 Task: Create a professional company letterhead business template.
Action: Mouse moved to (581, 143)
Screenshot: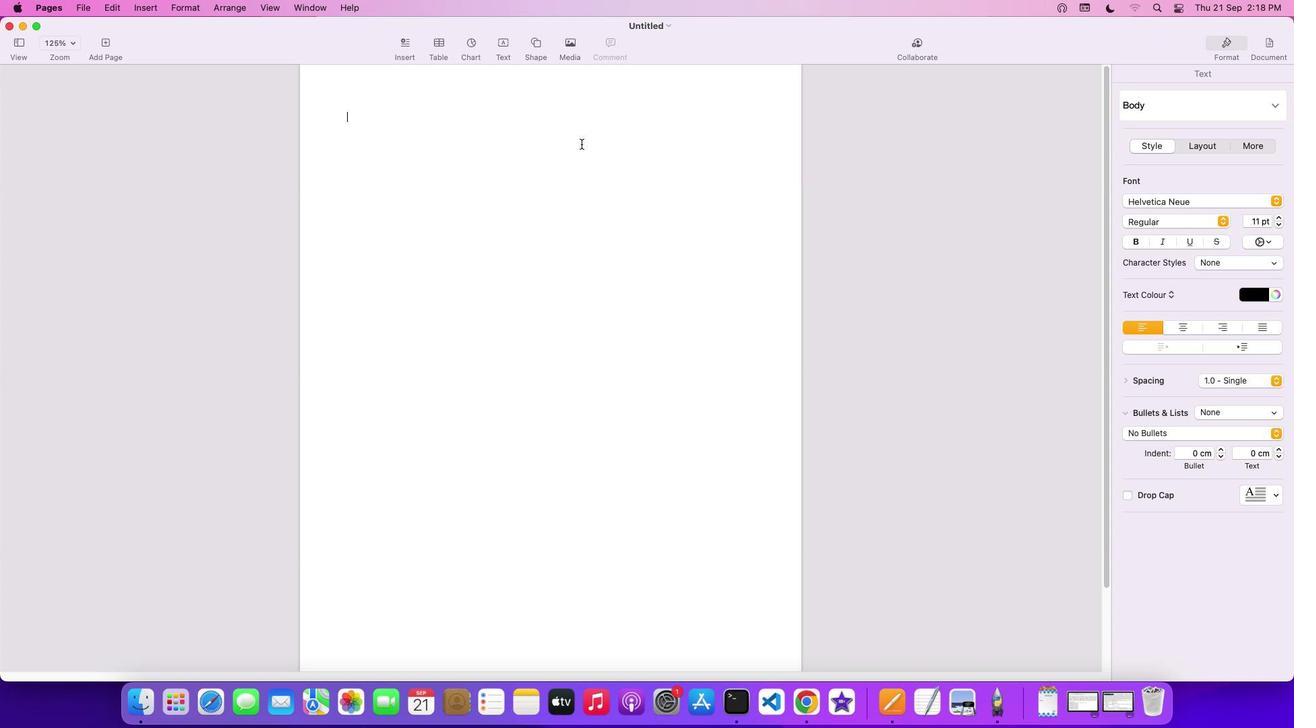 
Action: Mouse pressed left at (581, 143)
Screenshot: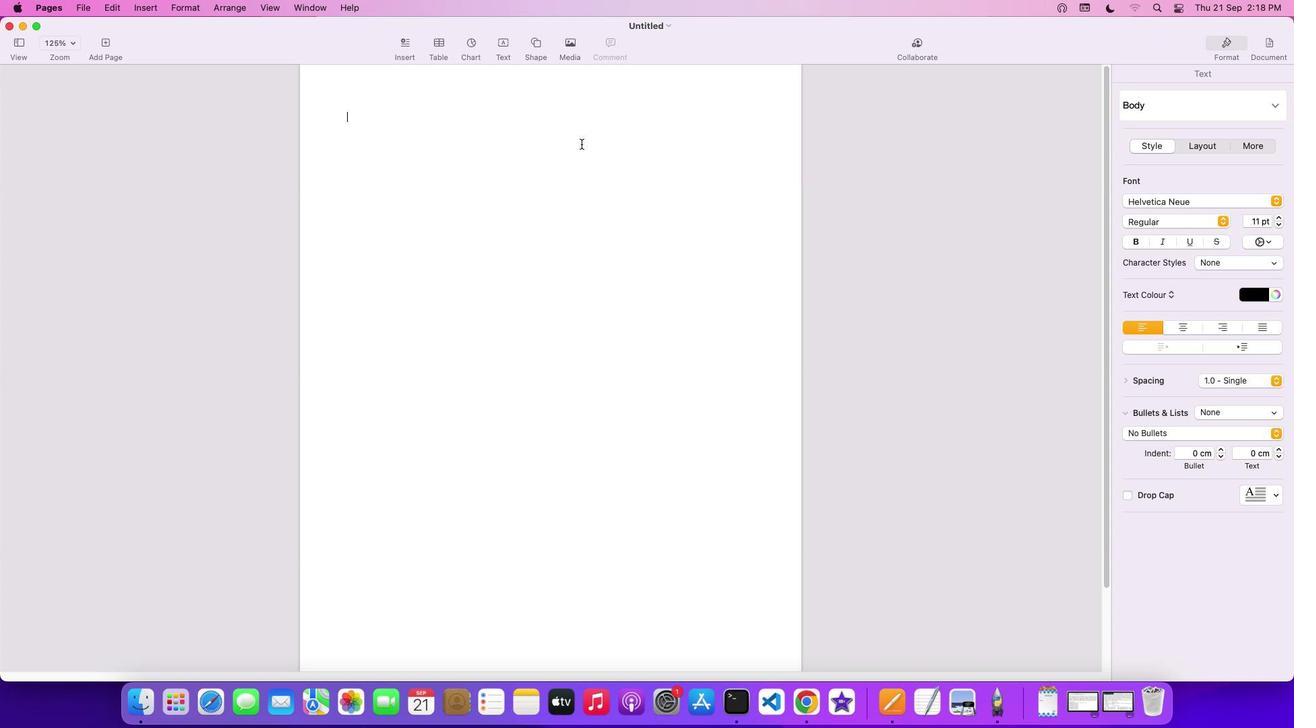 
Action: Mouse moved to (536, 40)
Screenshot: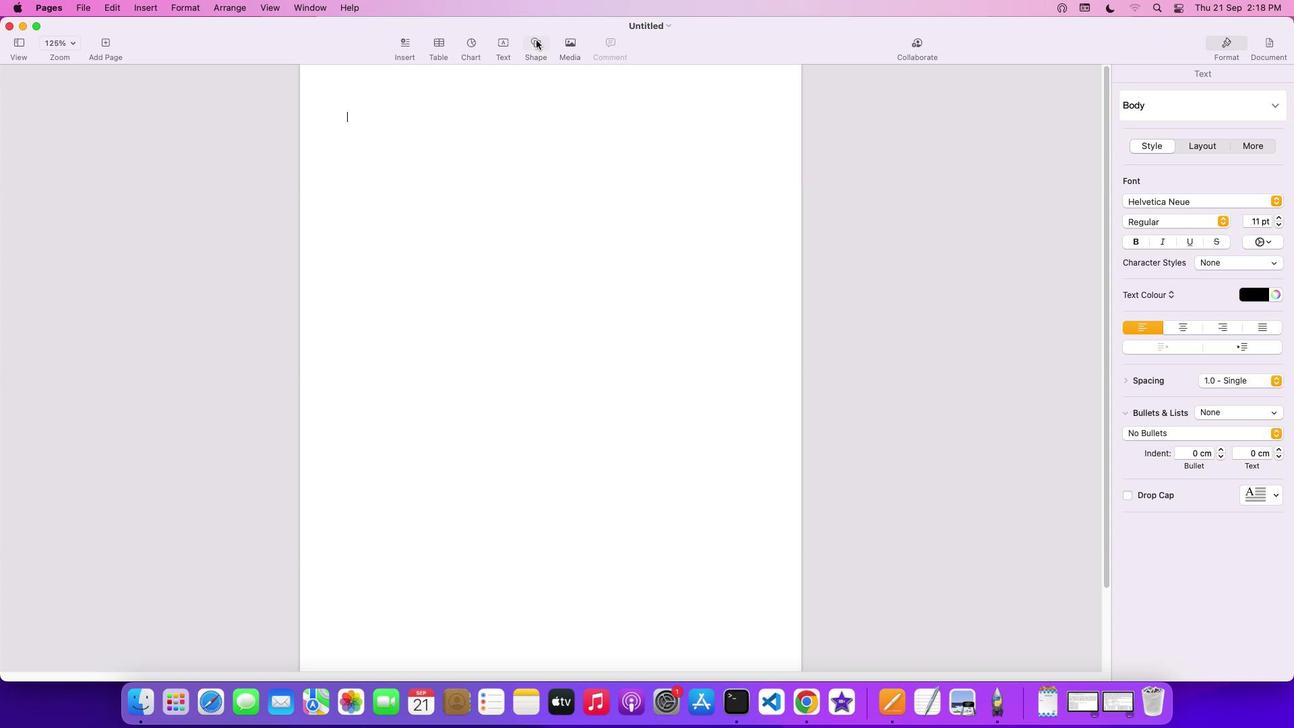 
Action: Mouse pressed left at (536, 40)
Screenshot: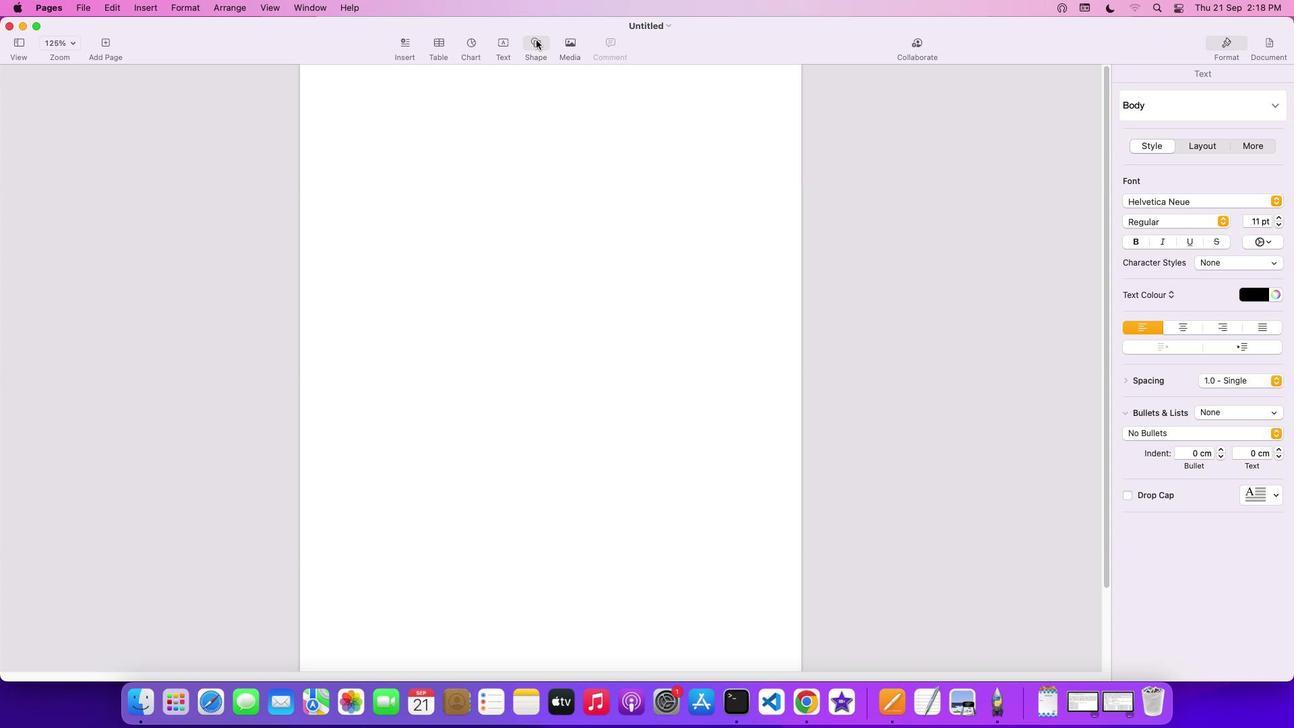
Action: Mouse moved to (529, 145)
Screenshot: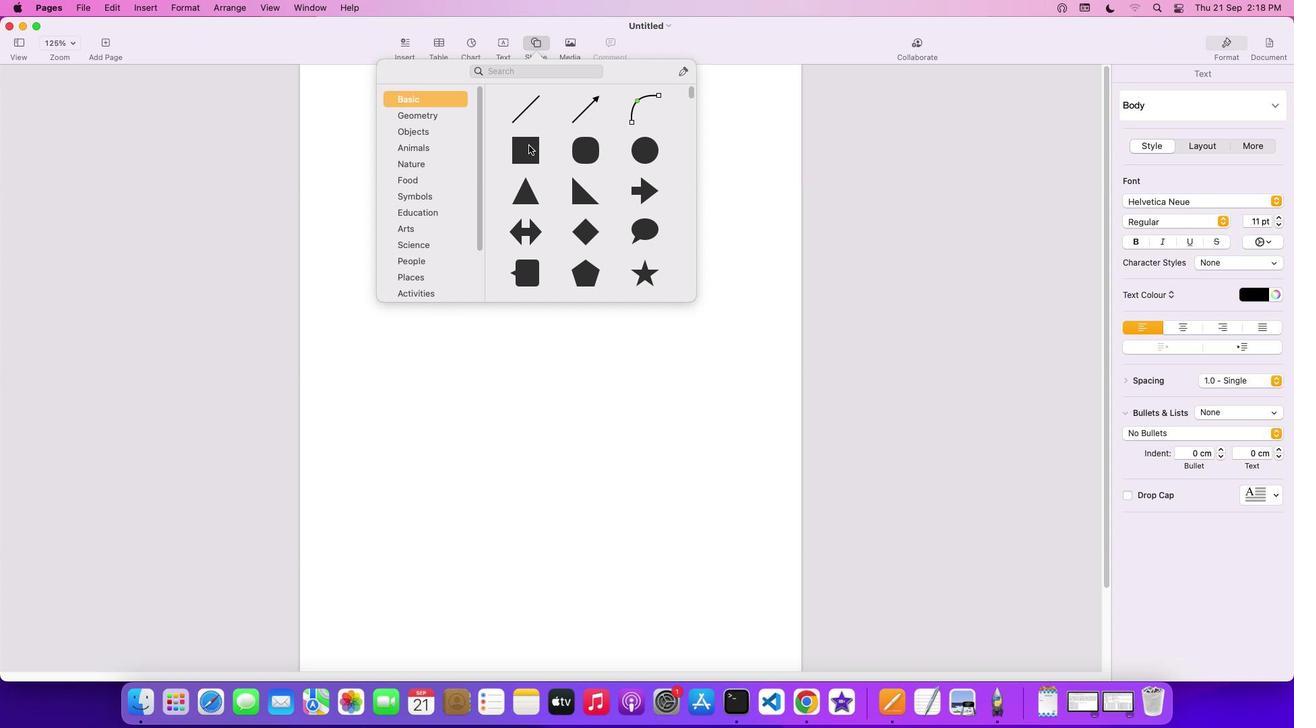 
Action: Mouse pressed left at (529, 145)
Screenshot: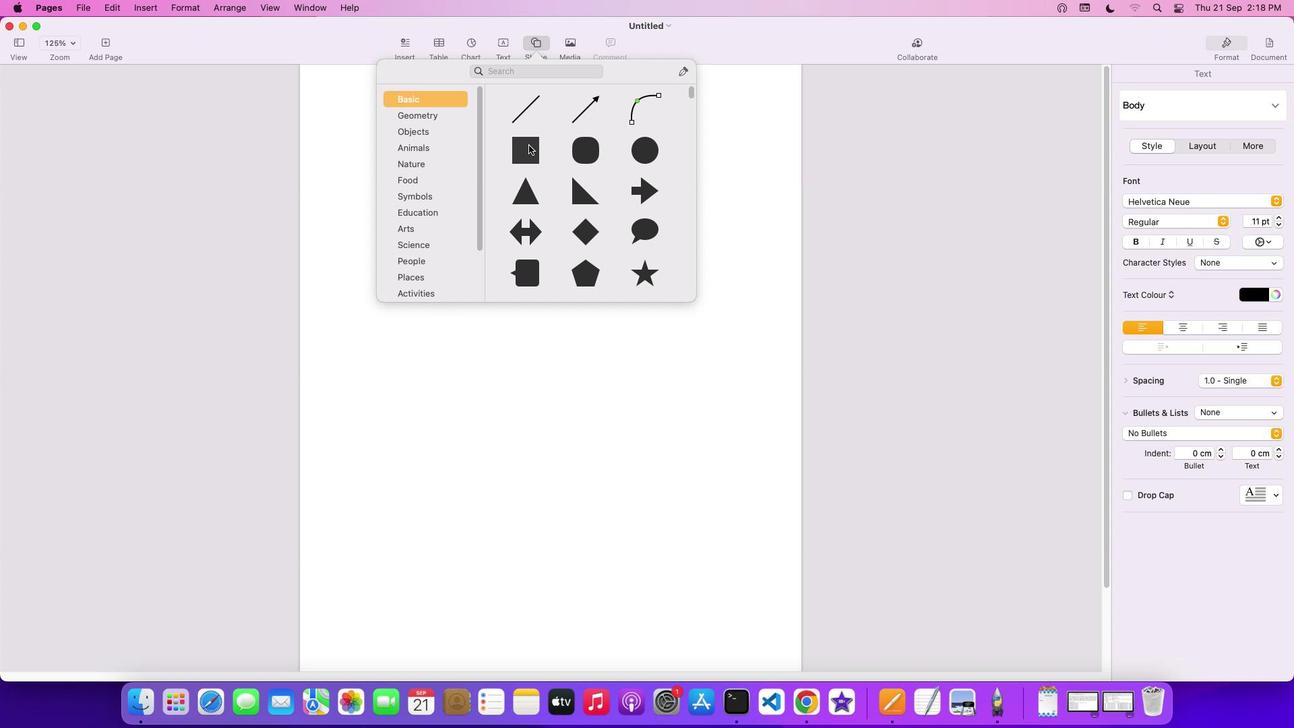 
Action: Mouse moved to (545, 171)
Screenshot: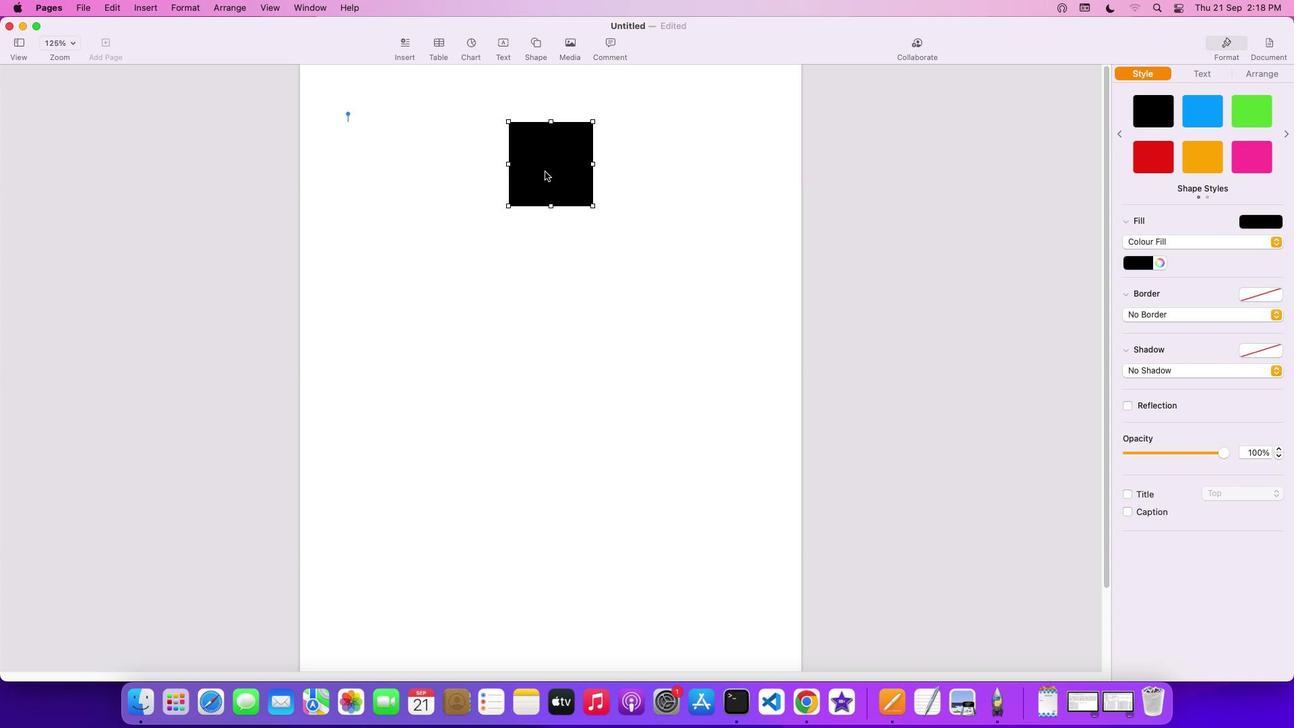 
Action: Mouse pressed left at (545, 171)
Screenshot: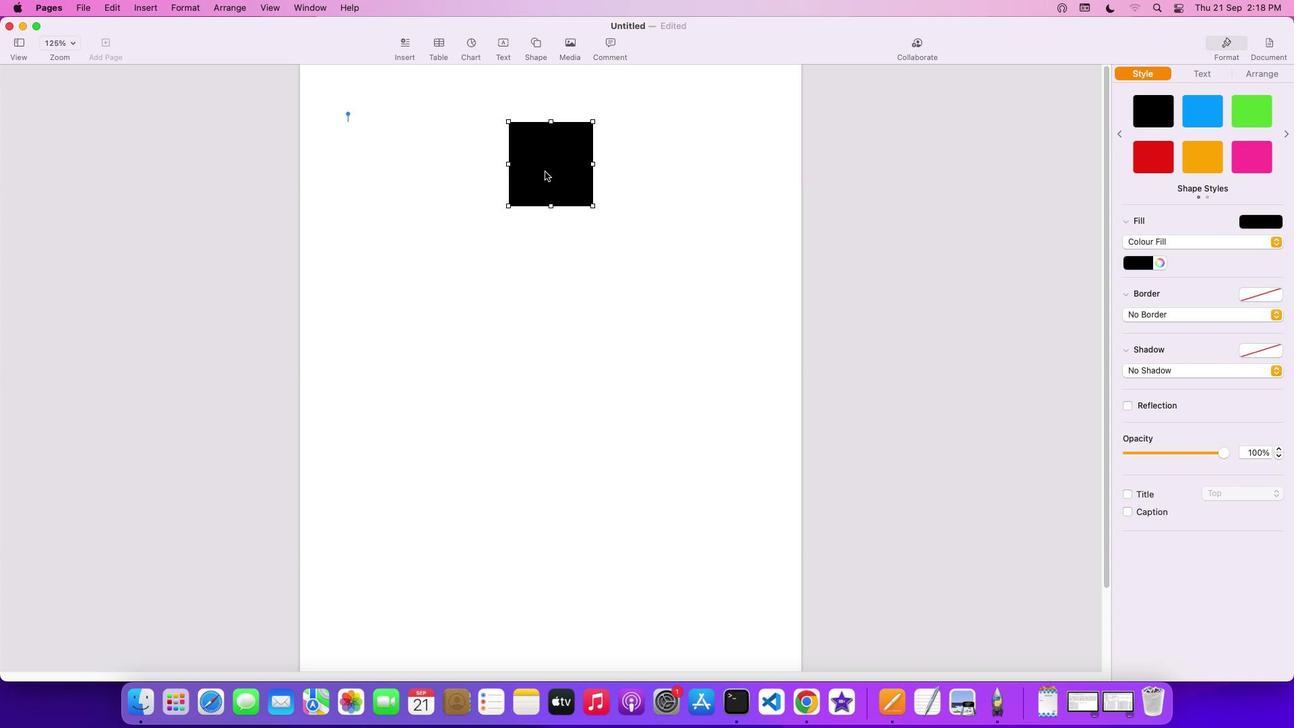
Action: Mouse moved to (384, 104)
Screenshot: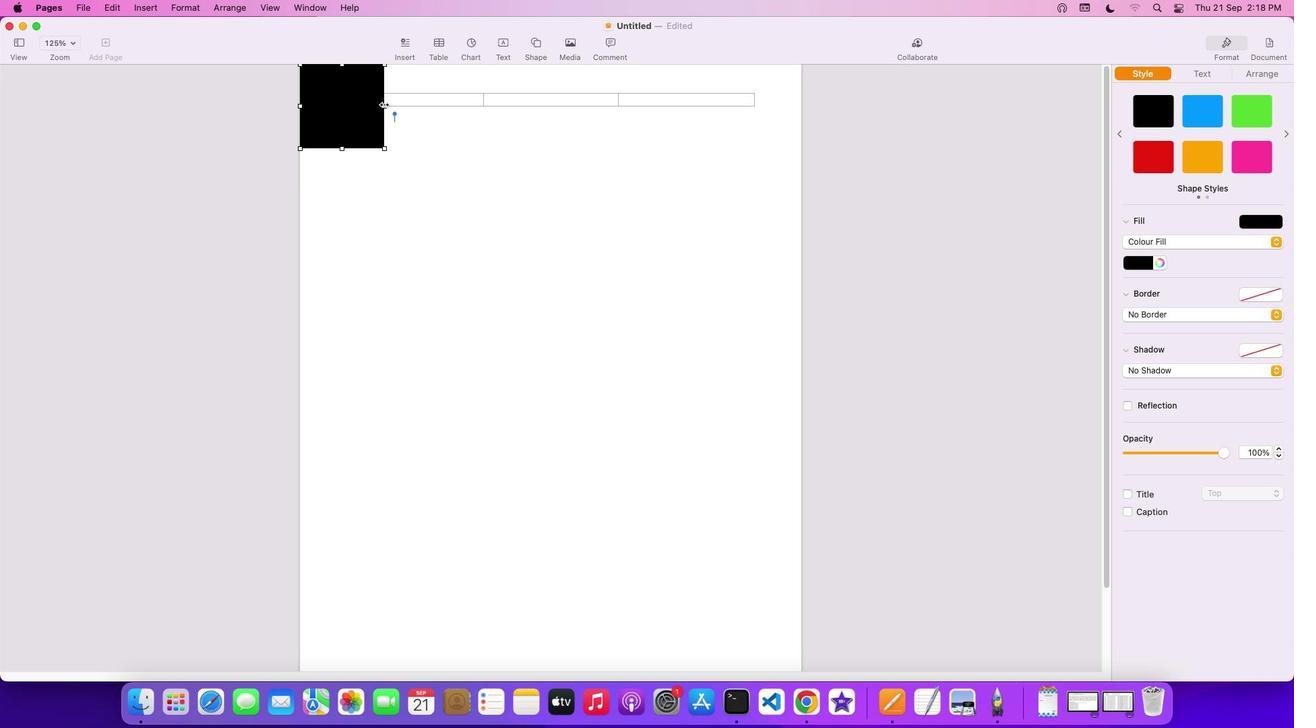 
Action: Mouse pressed left at (384, 104)
Screenshot: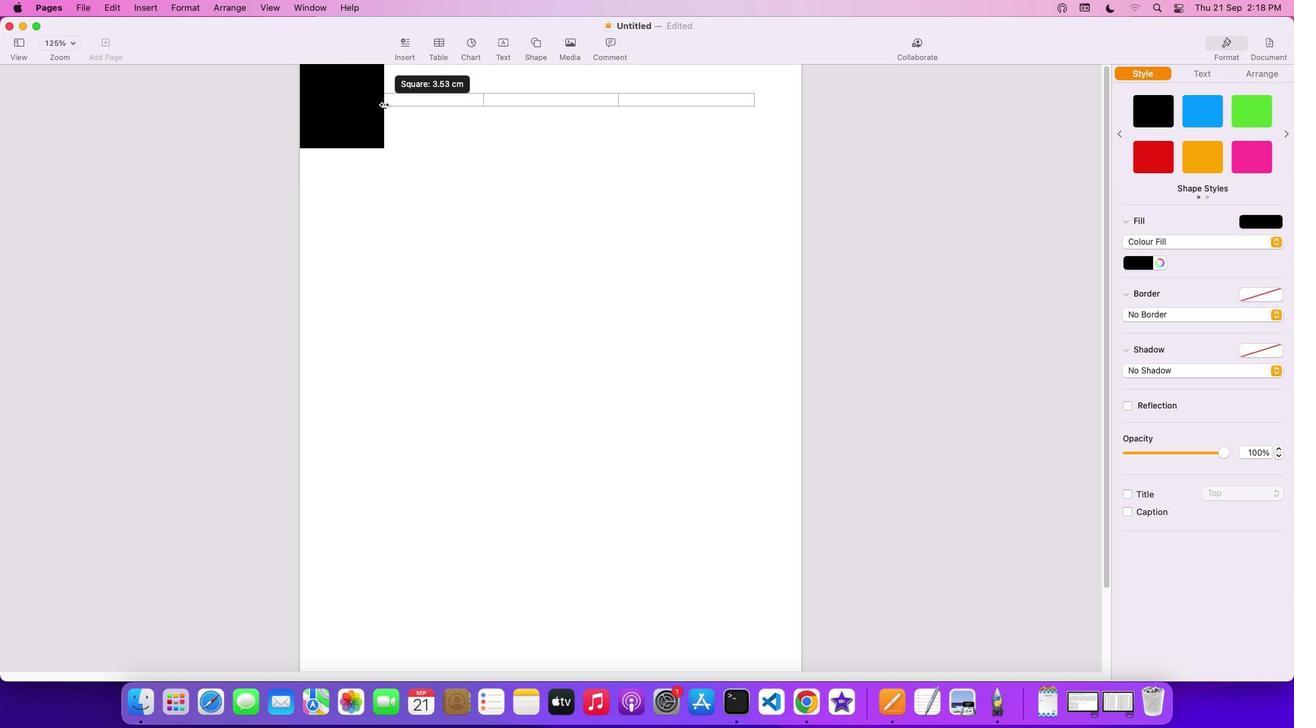 
Action: Mouse moved to (549, 150)
Screenshot: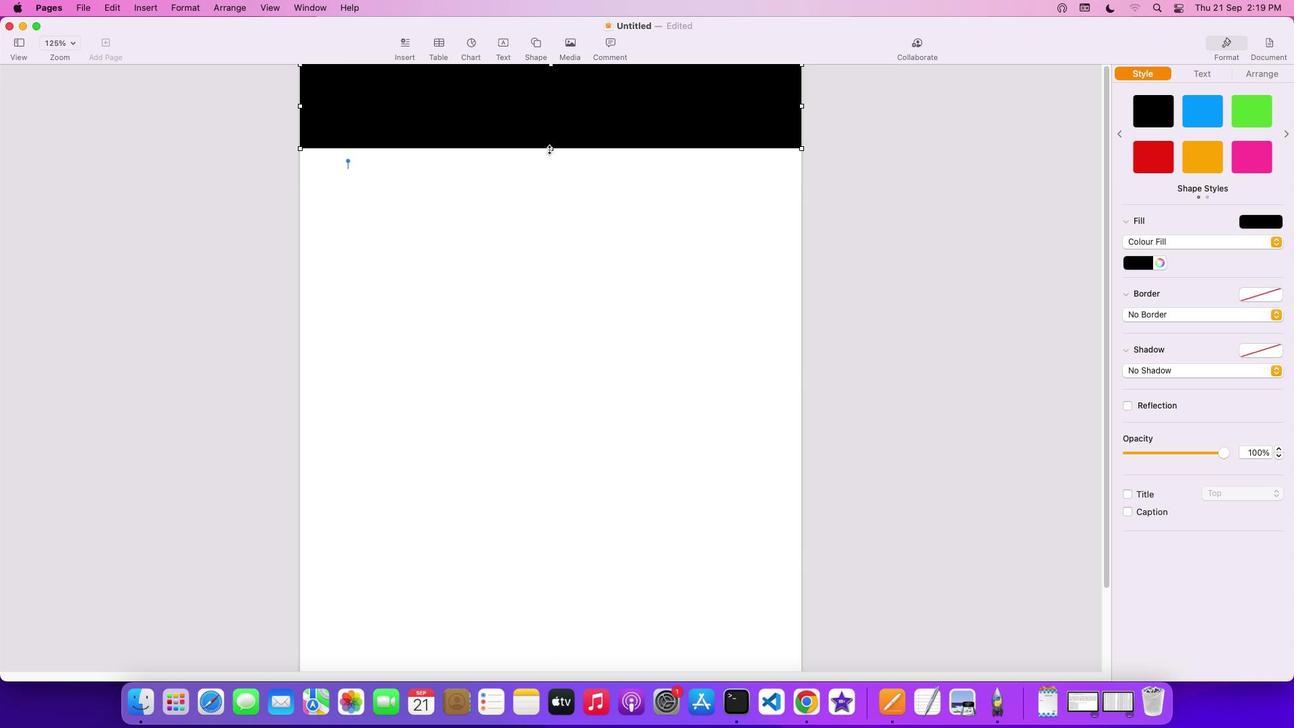 
Action: Mouse pressed left at (549, 150)
Screenshot: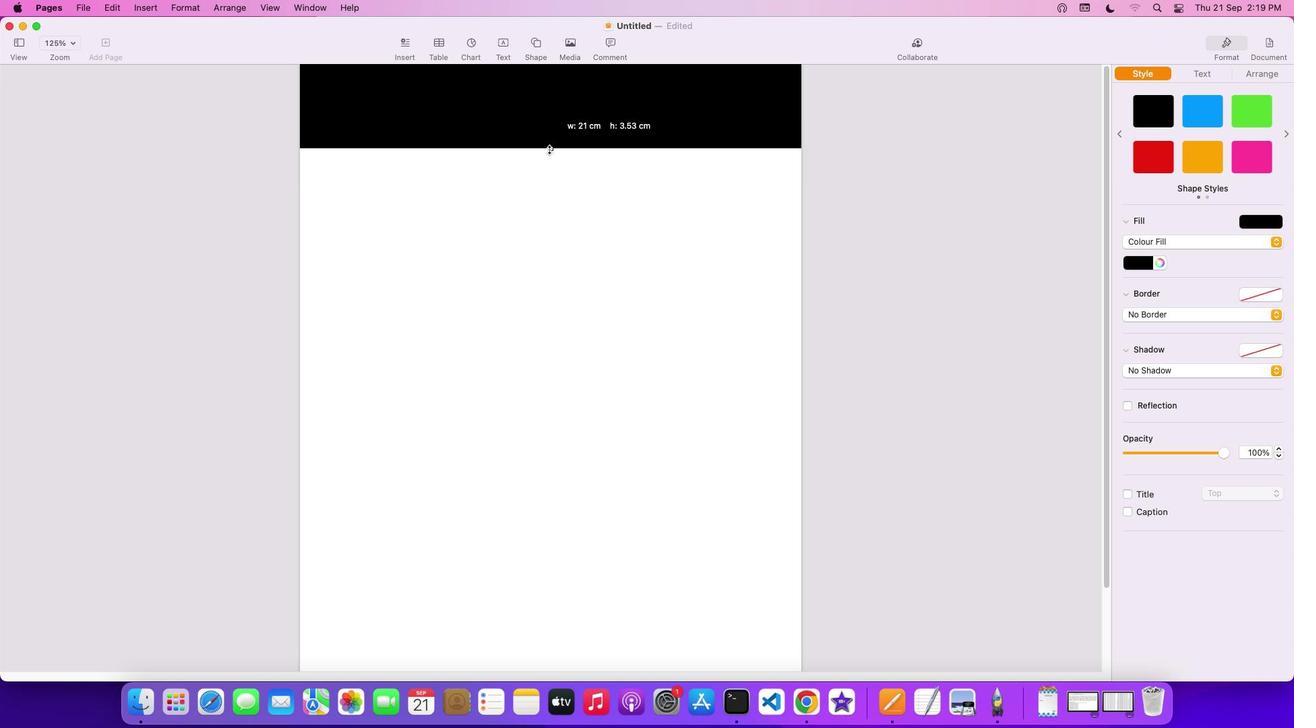 
Action: Mouse moved to (680, 260)
Screenshot: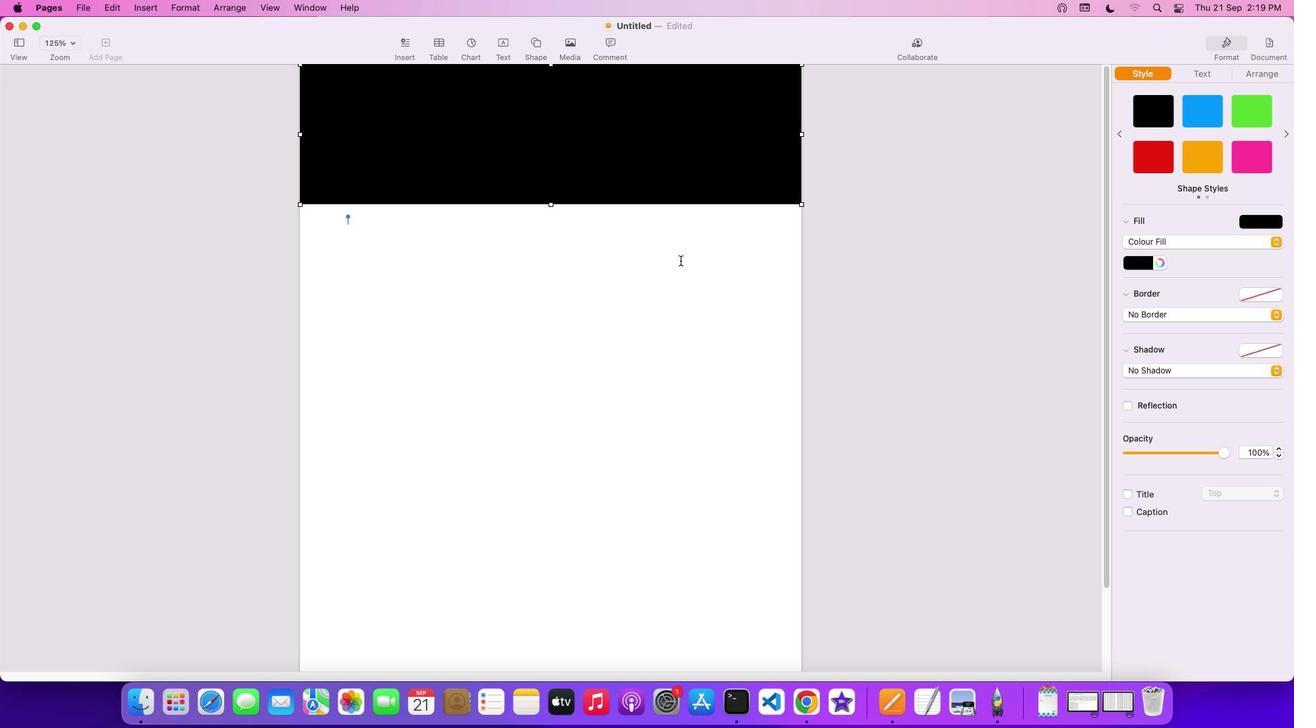 
Action: Mouse pressed left at (680, 260)
Screenshot: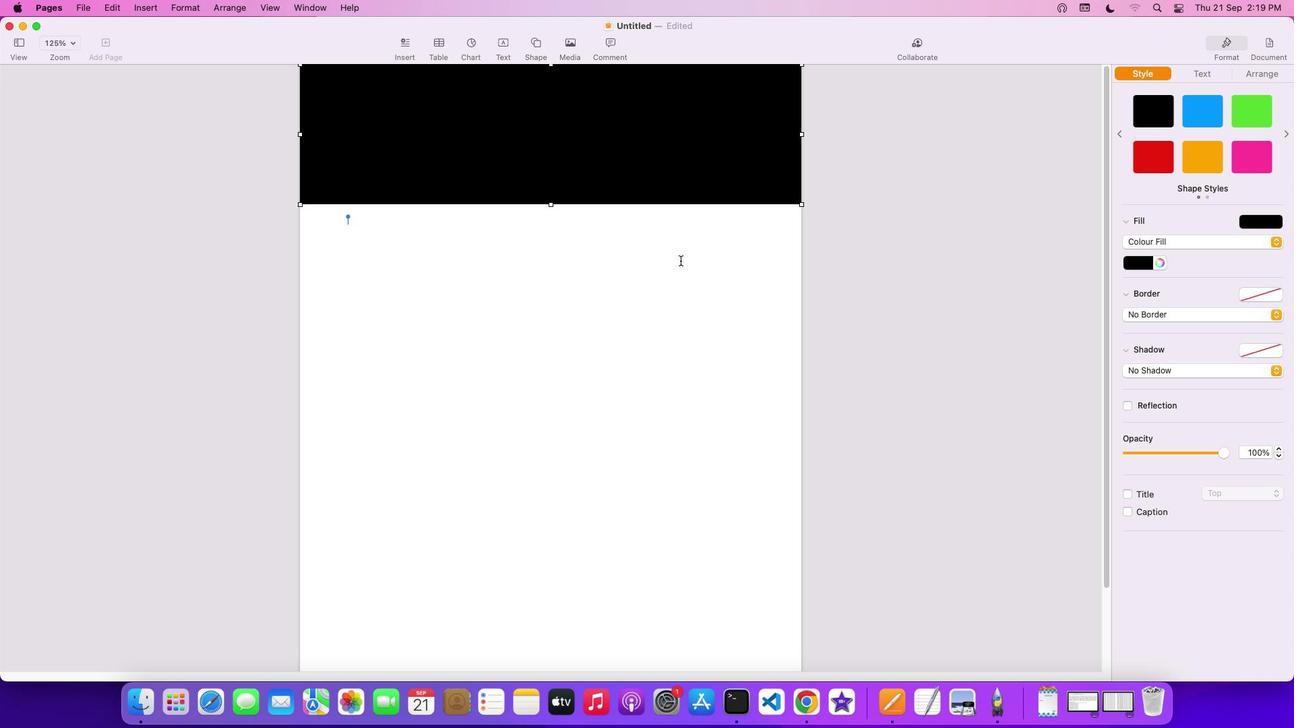 
Action: Mouse moved to (527, 48)
Screenshot: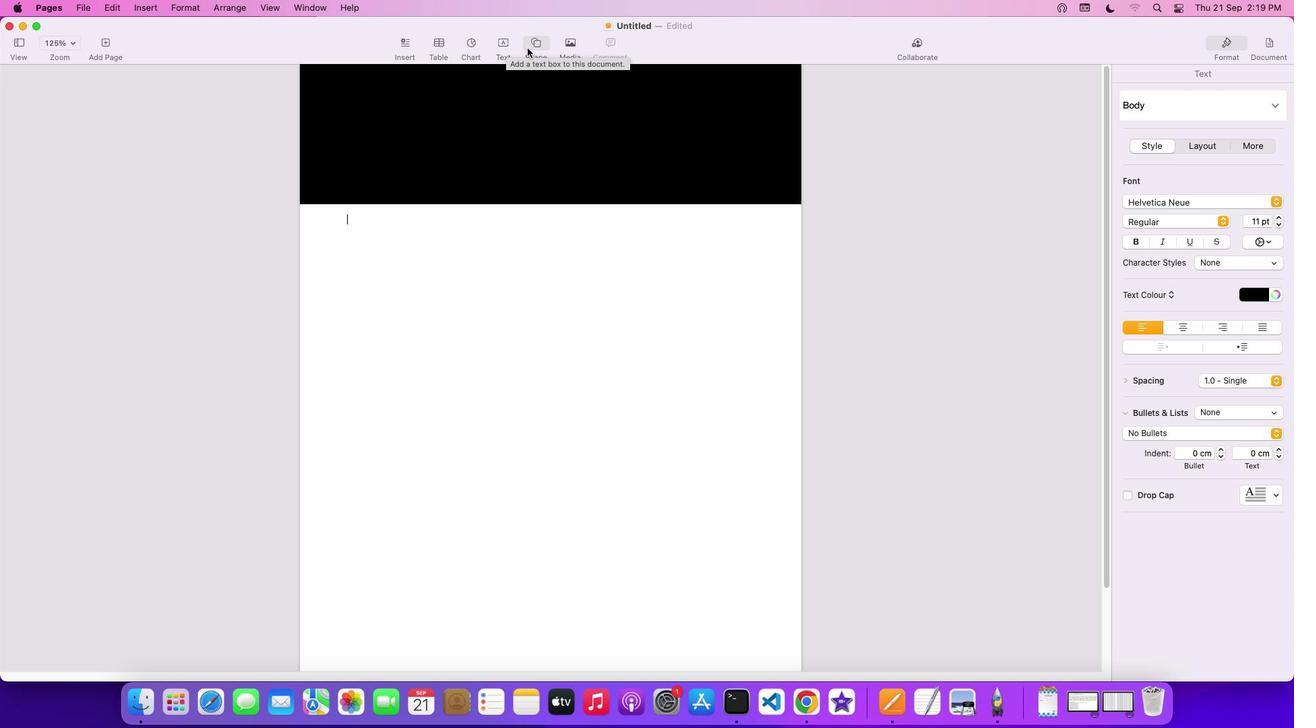 
Action: Mouse pressed left at (527, 48)
Screenshot: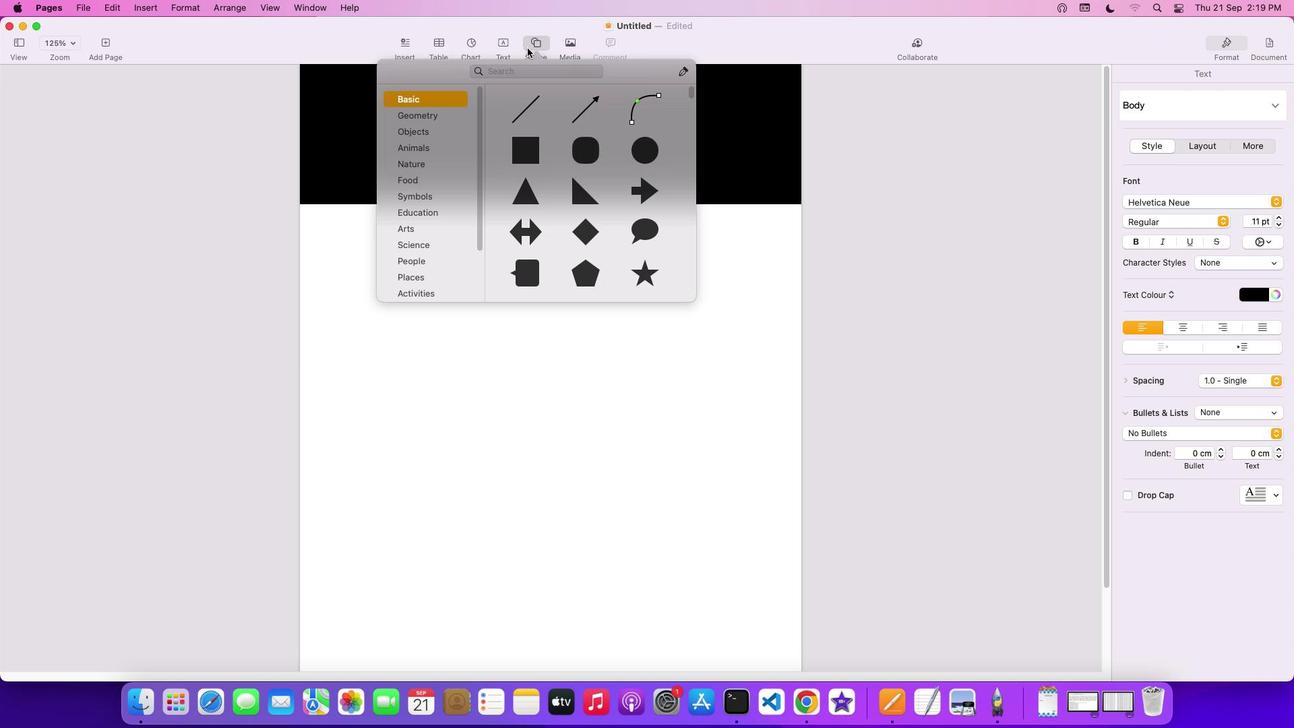 
Action: Mouse moved to (623, 200)
Screenshot: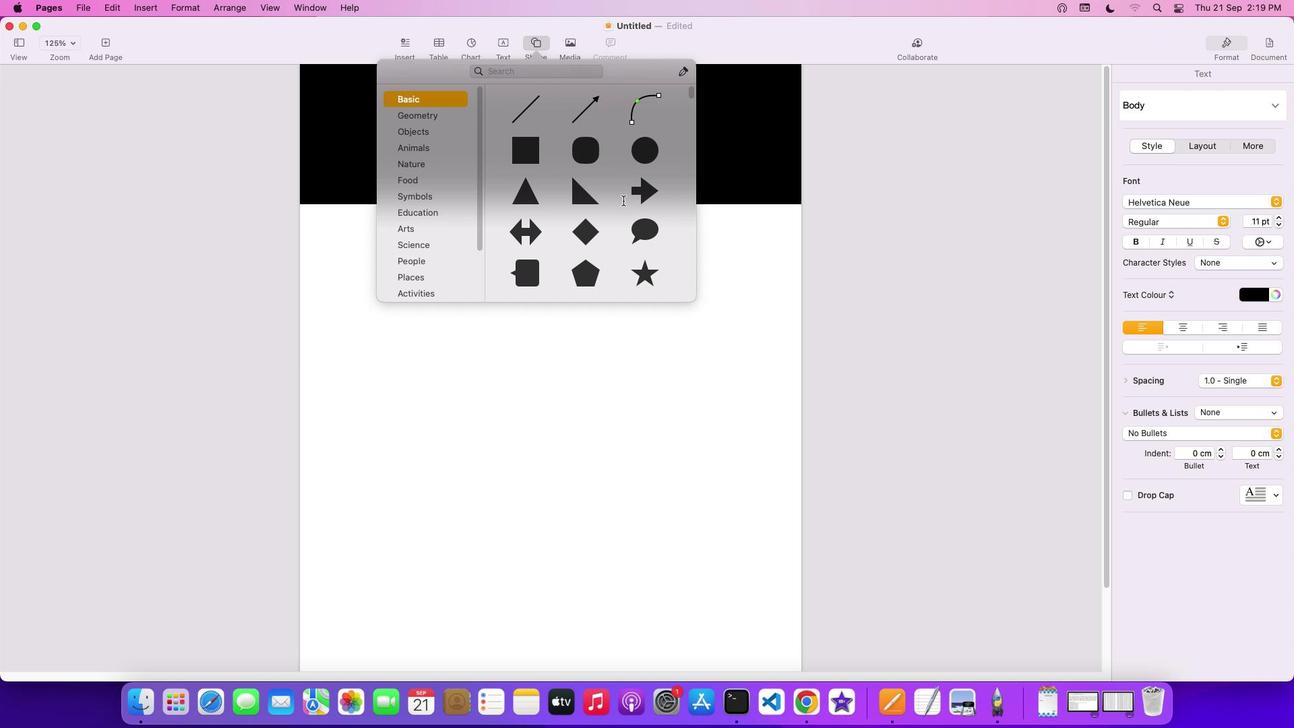 
Action: Mouse scrolled (623, 200) with delta (0, 0)
Screenshot: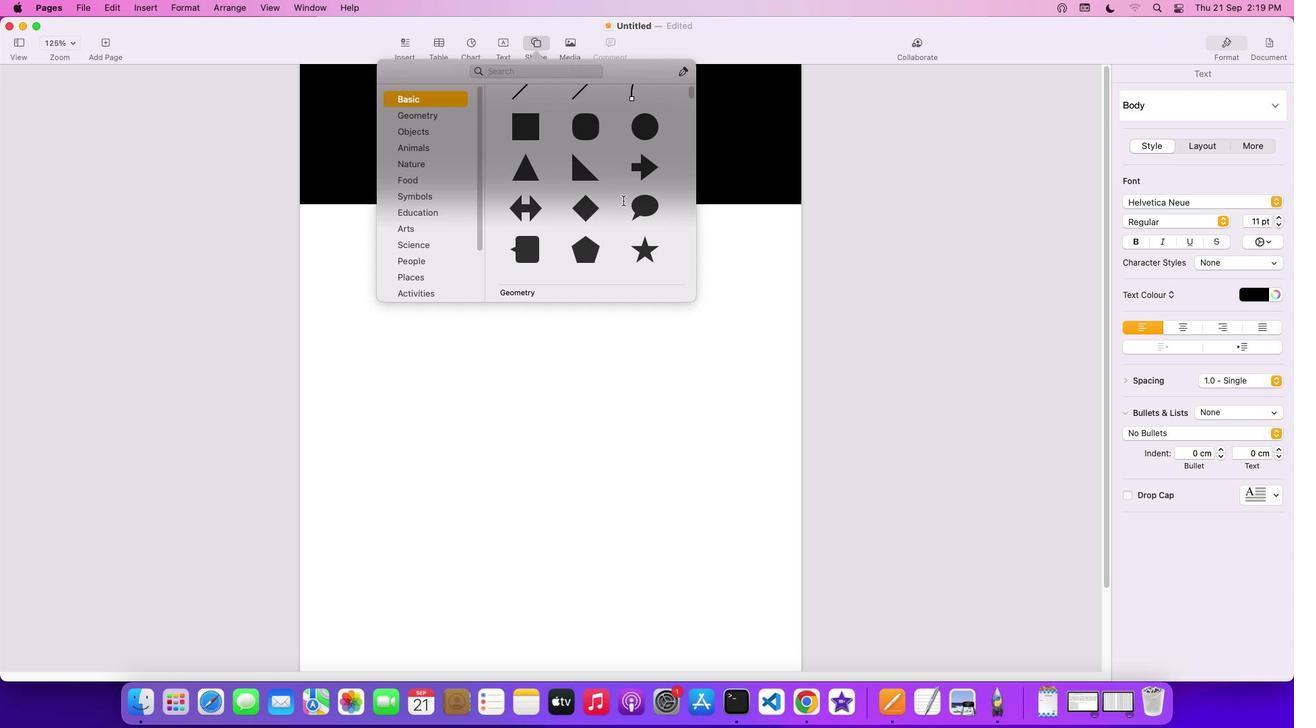 
Action: Mouse scrolled (623, 200) with delta (0, 0)
Screenshot: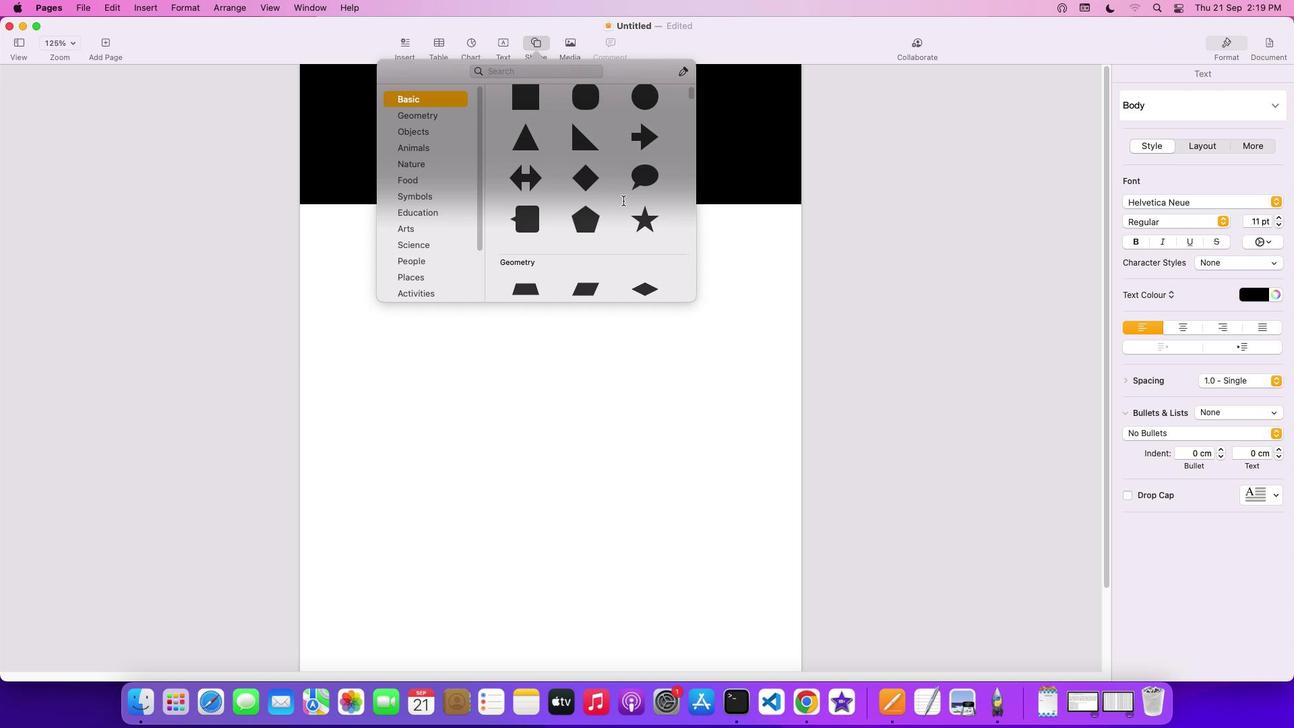
Action: Mouse scrolled (623, 200) with delta (0, -1)
Screenshot: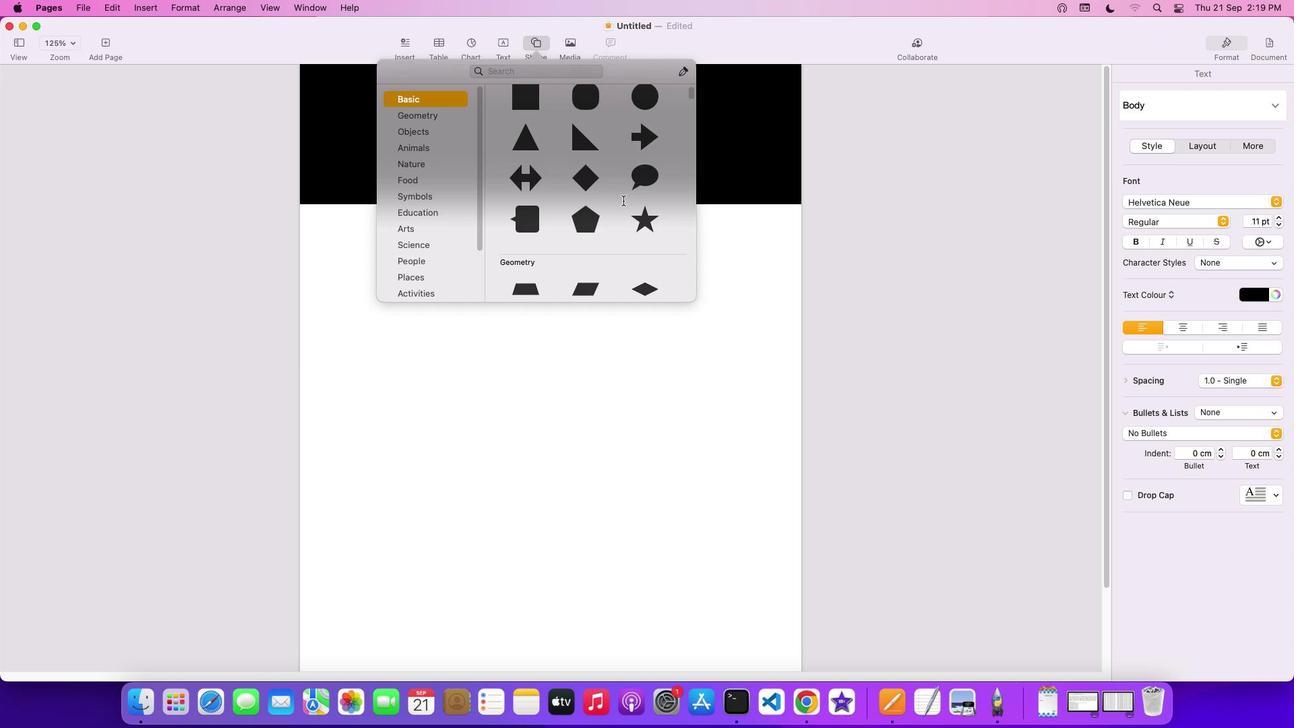 
Action: Mouse scrolled (623, 200) with delta (0, -2)
Screenshot: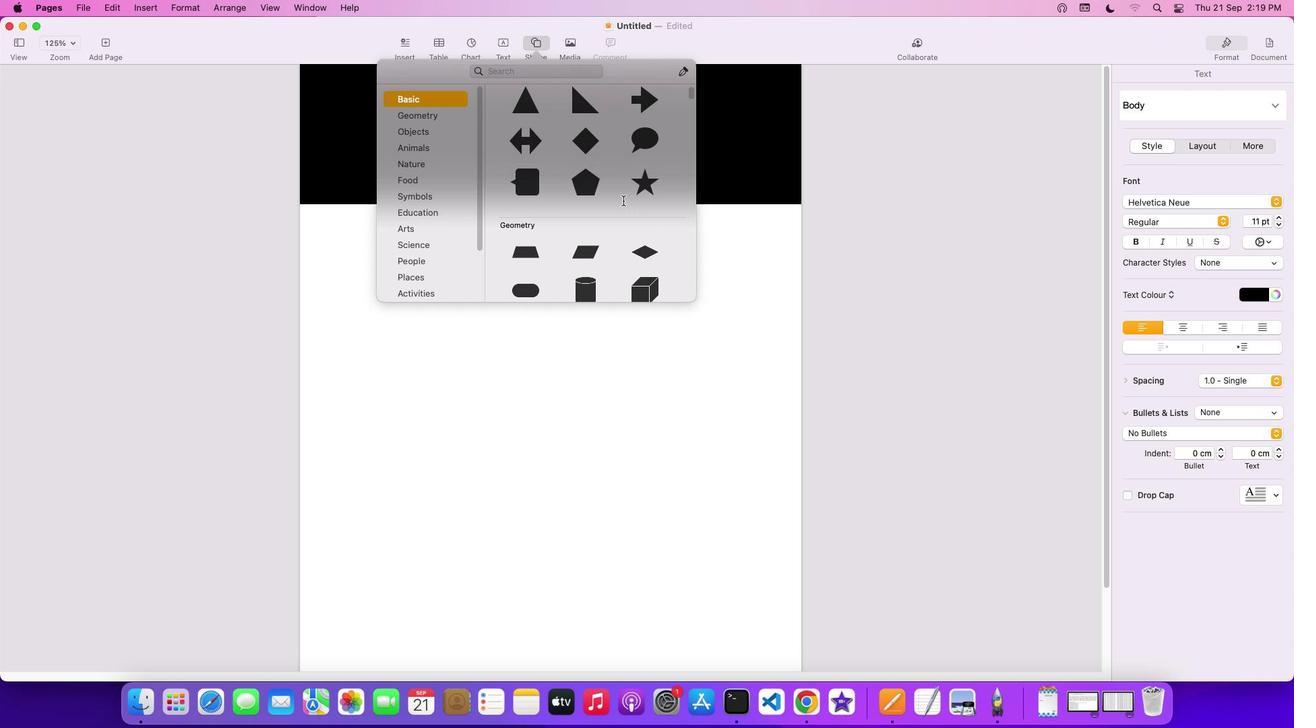 
Action: Mouse scrolled (623, 200) with delta (0, -3)
Screenshot: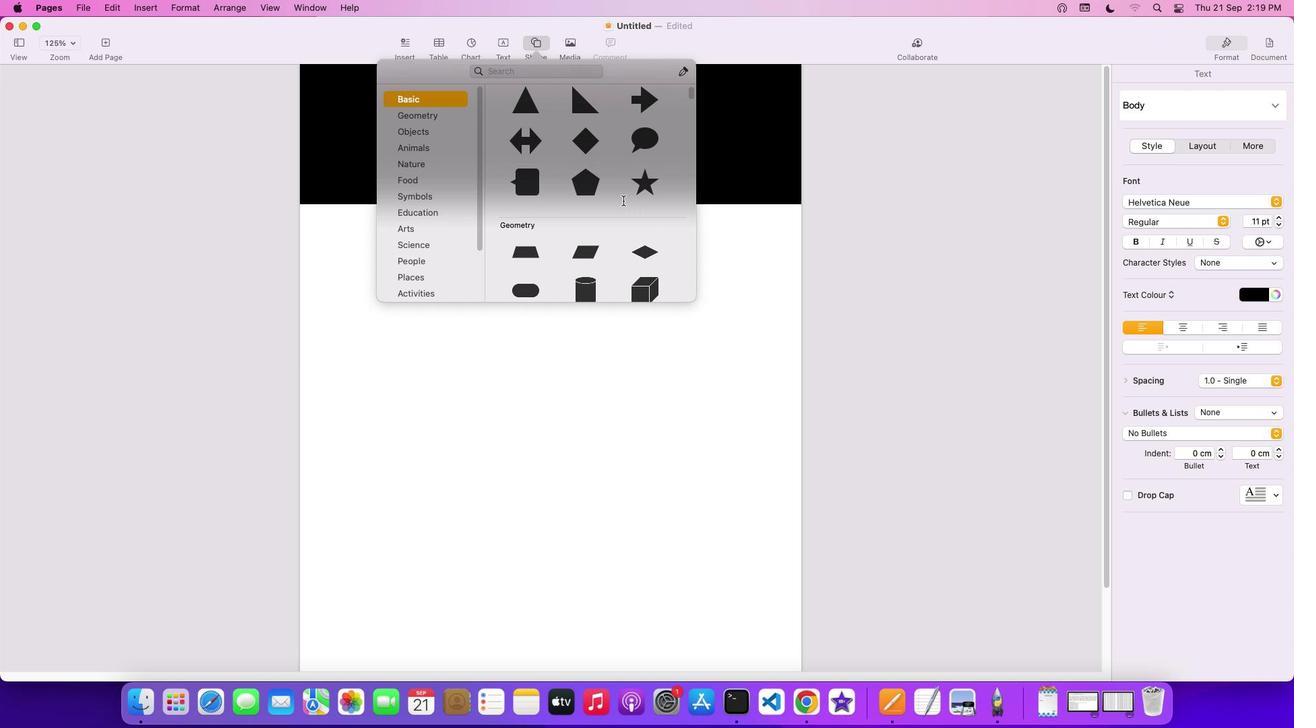 
Action: Mouse moved to (625, 216)
Screenshot: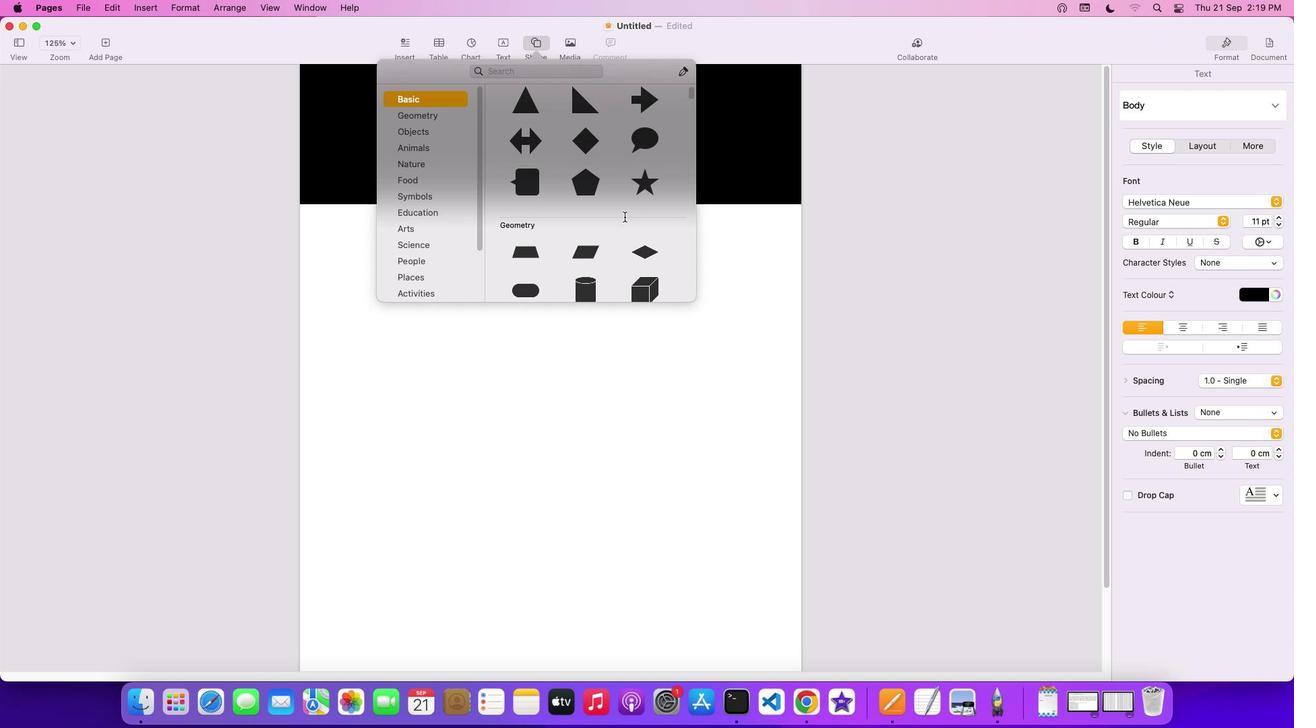 
Action: Mouse scrolled (625, 216) with delta (0, 0)
Screenshot: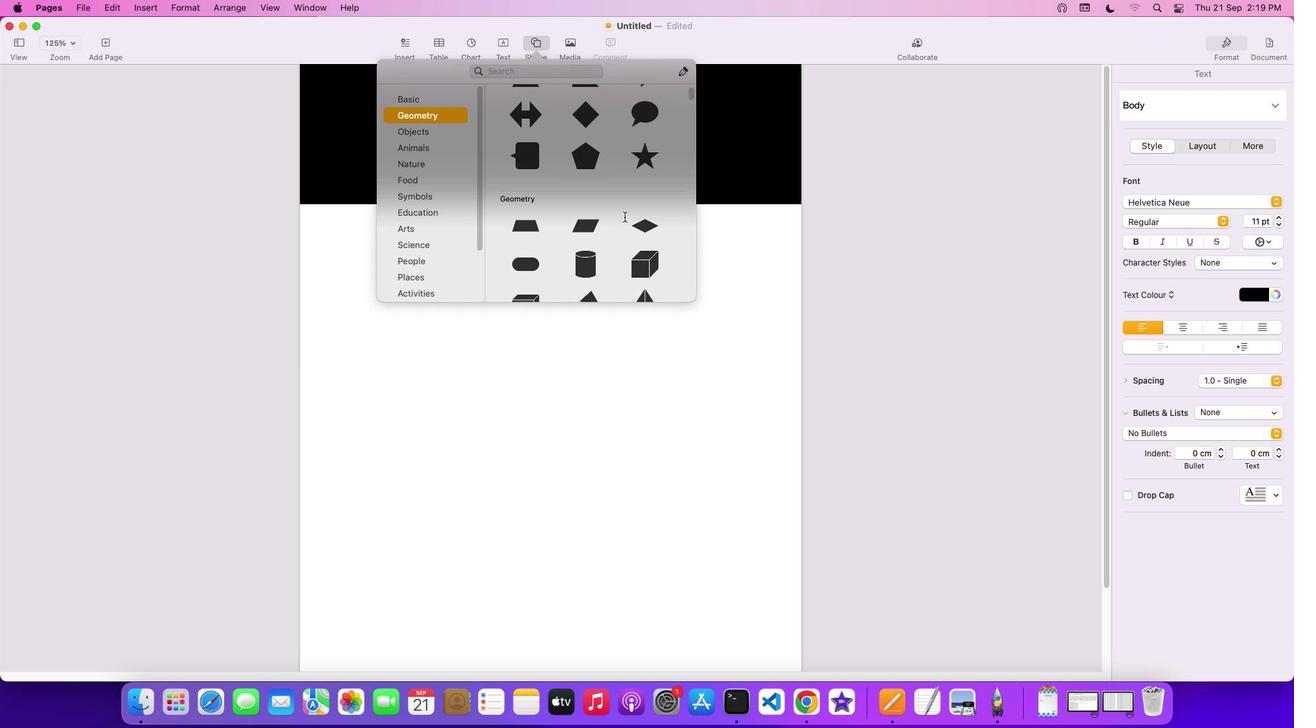 
Action: Mouse scrolled (625, 216) with delta (0, 0)
Screenshot: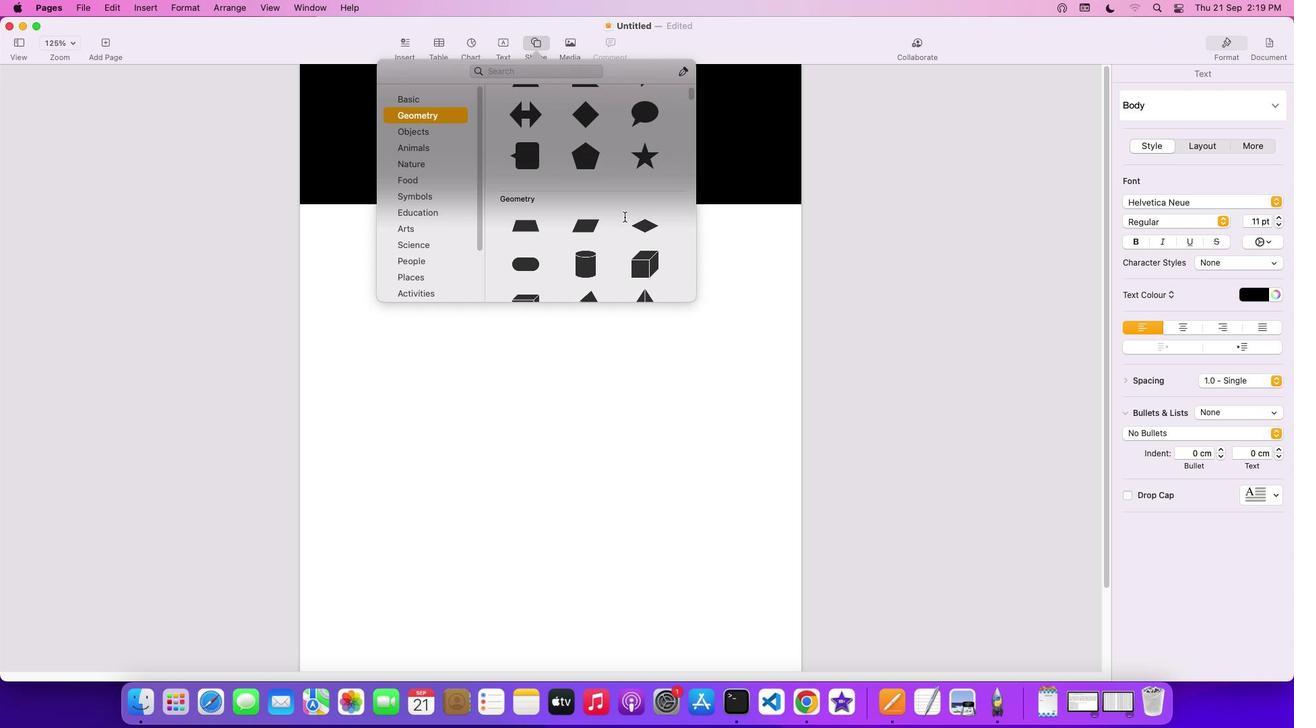 
Action: Mouse scrolled (625, 216) with delta (0, -1)
Screenshot: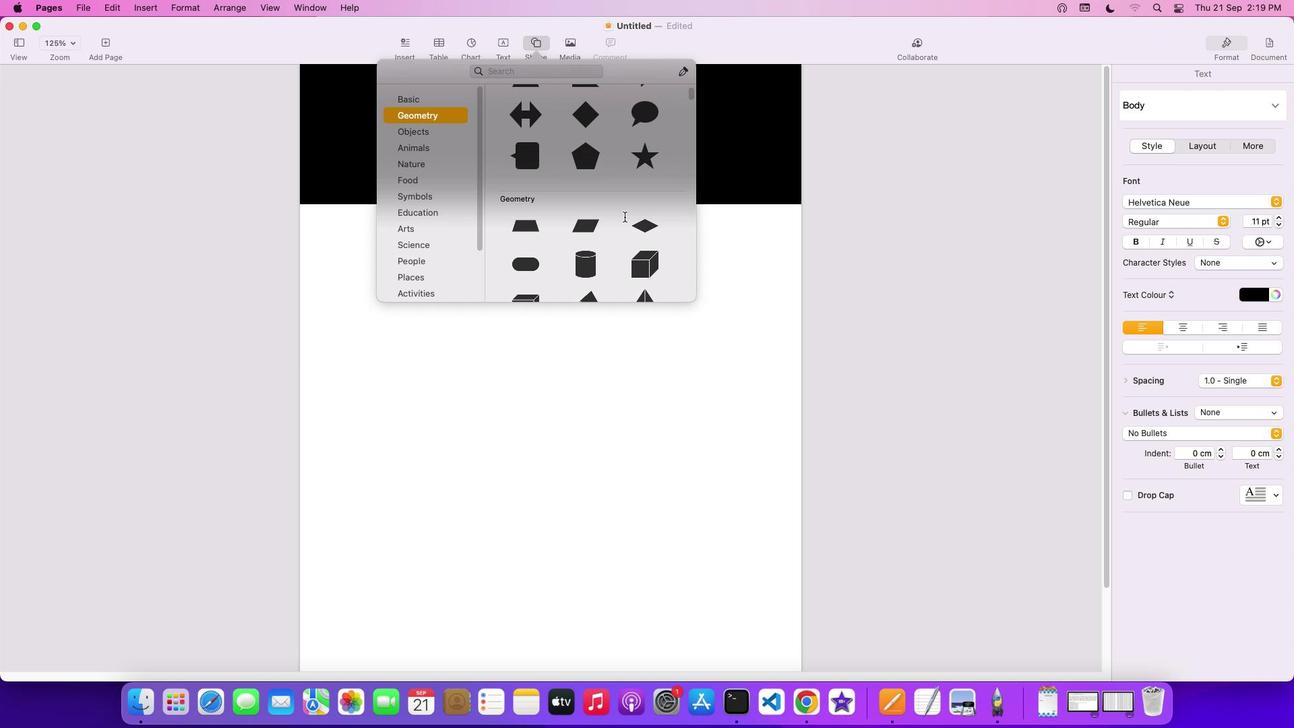 
Action: Mouse moved to (583, 223)
Screenshot: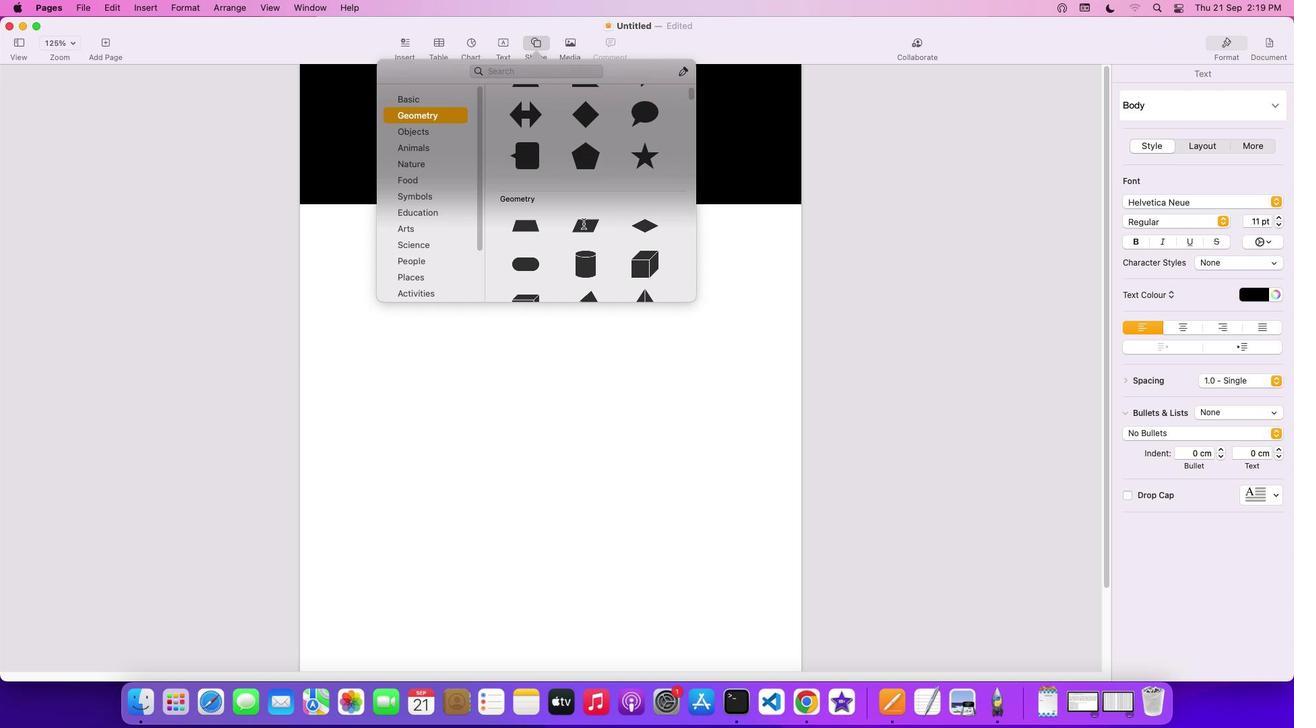 
Action: Mouse pressed left at (583, 223)
Screenshot: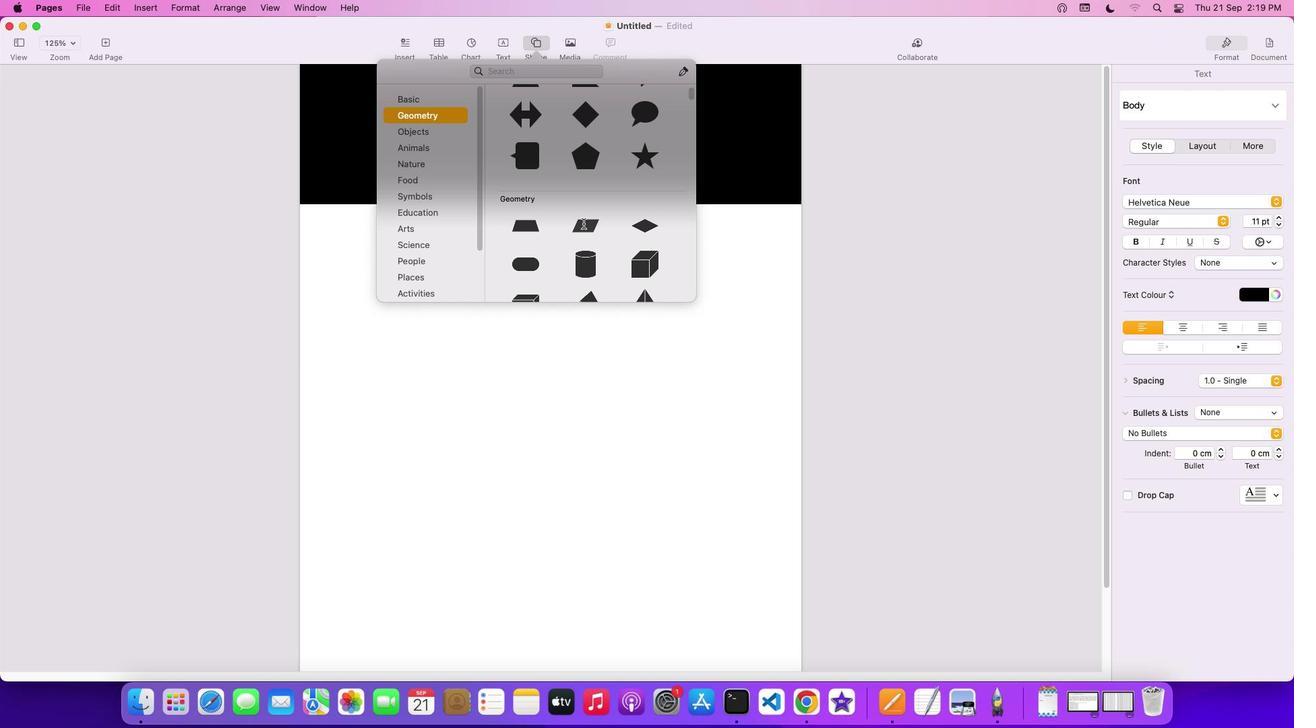 
Action: Mouse moved to (1253, 77)
Screenshot: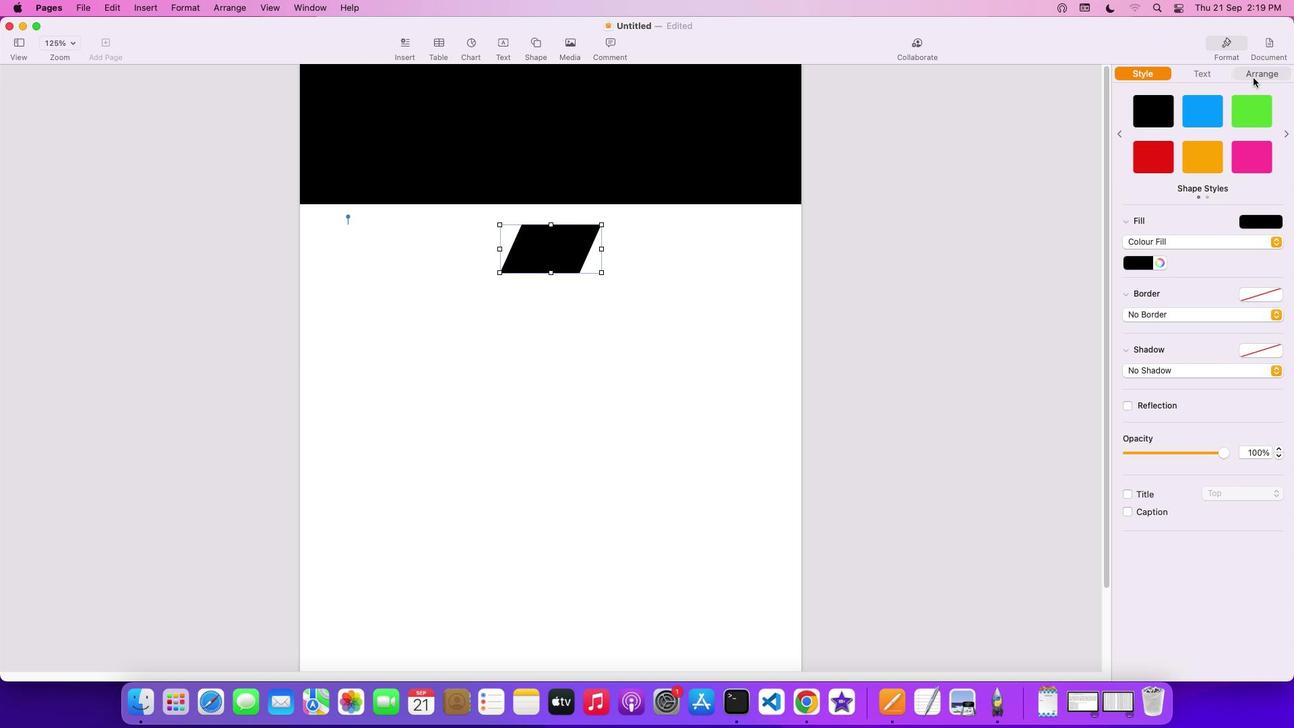 
Action: Mouse pressed left at (1253, 77)
Screenshot: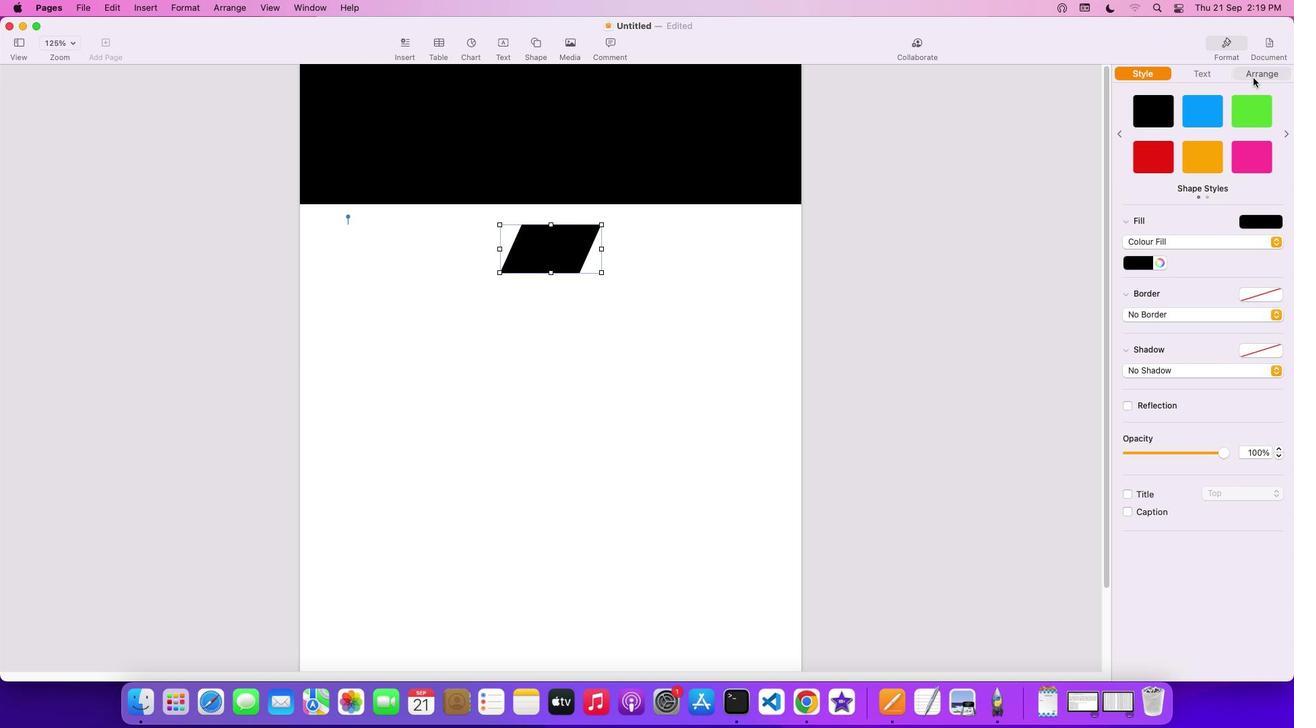 
Action: Mouse moved to (1159, 423)
Screenshot: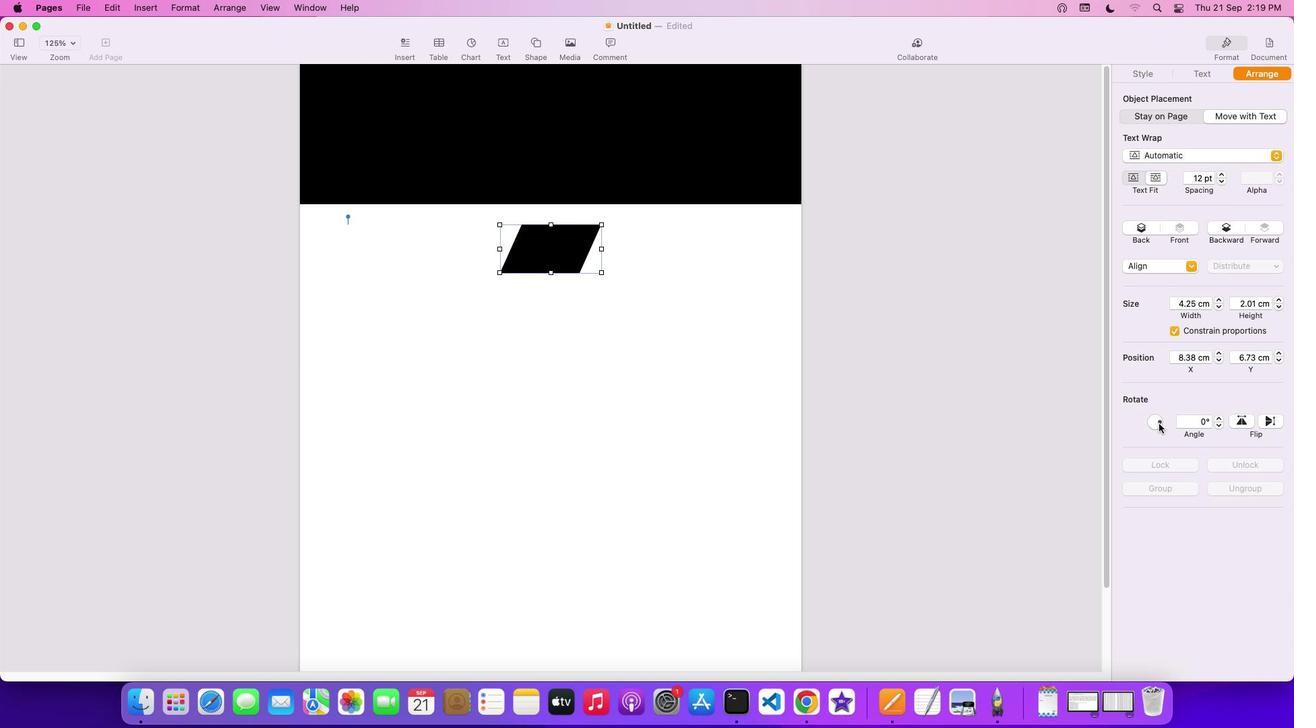
Action: Mouse pressed left at (1159, 423)
Screenshot: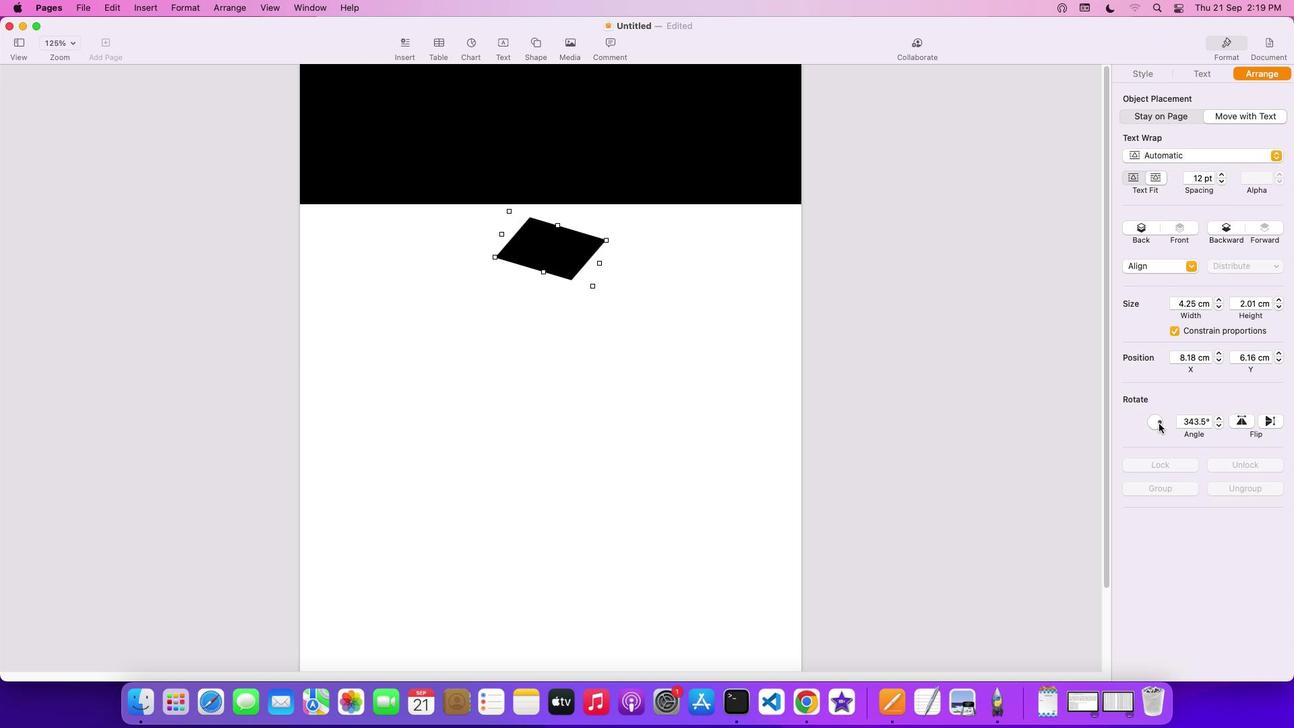 
Action: Mouse moved to (1148, 69)
Screenshot: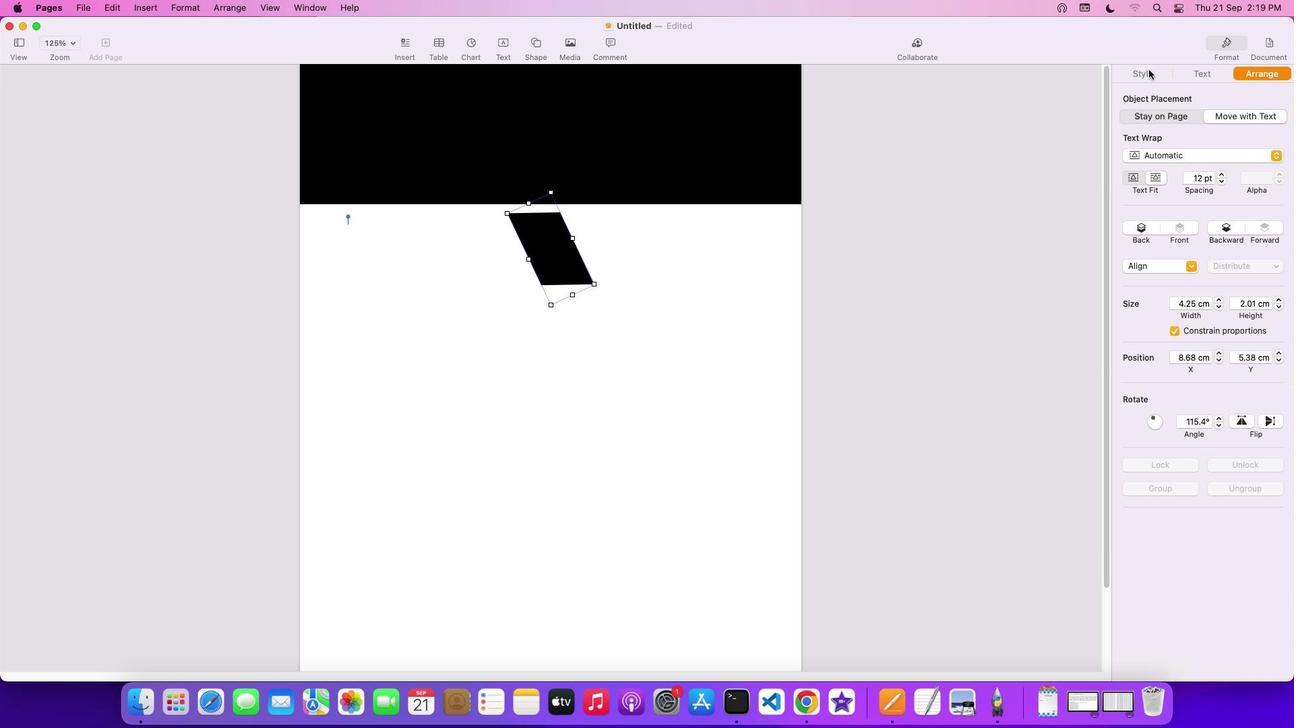 
Action: Mouse pressed left at (1148, 69)
Screenshot: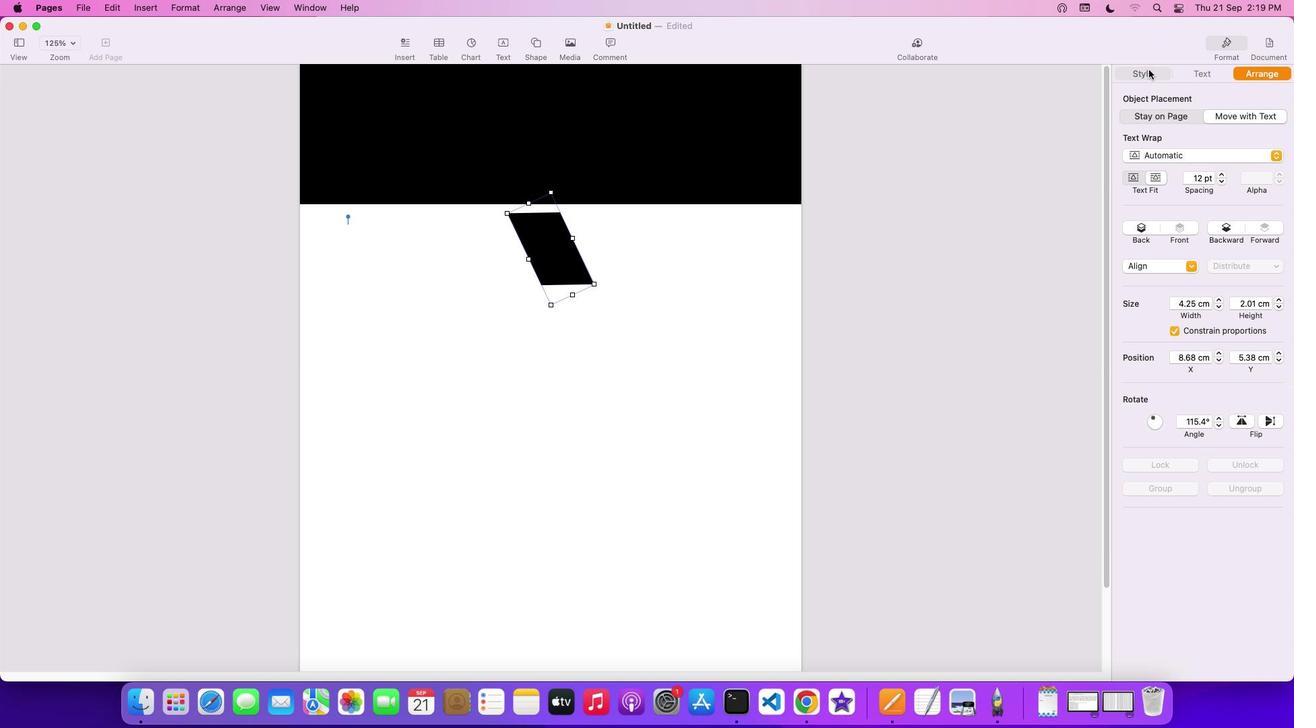 
Action: Mouse moved to (1200, 77)
Screenshot: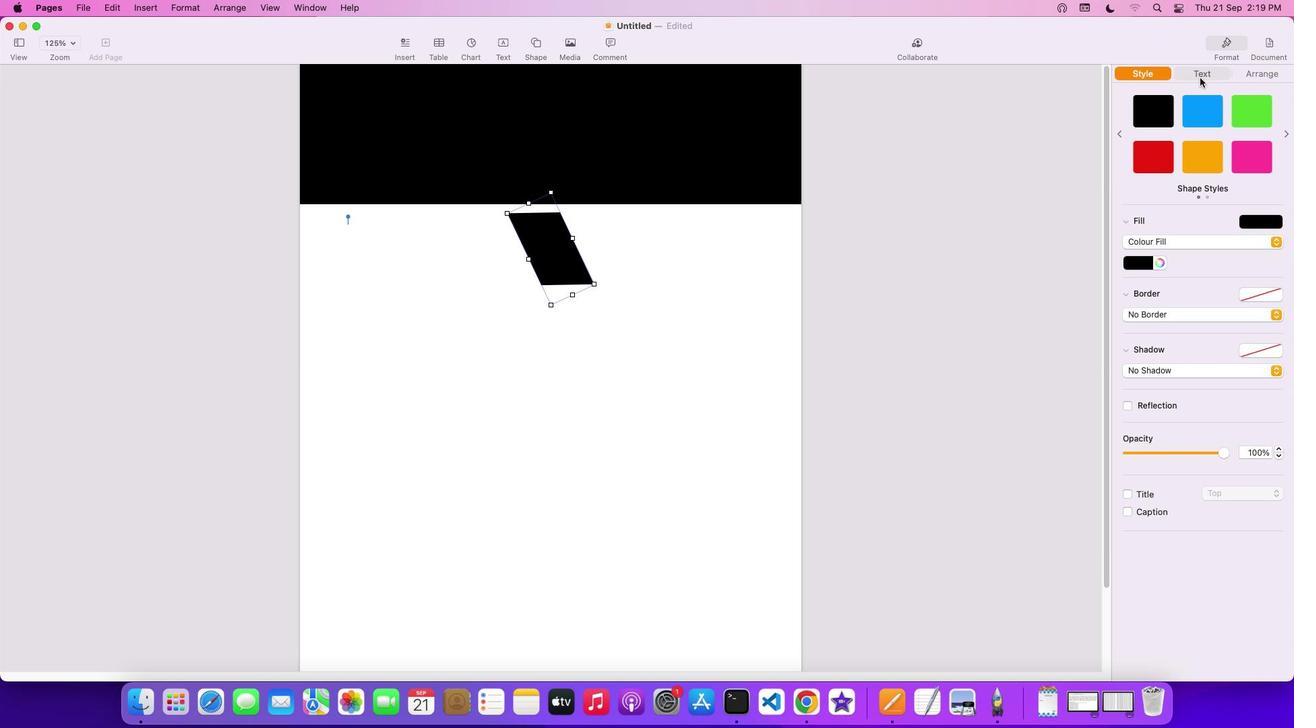 
Action: Mouse pressed left at (1200, 77)
Screenshot: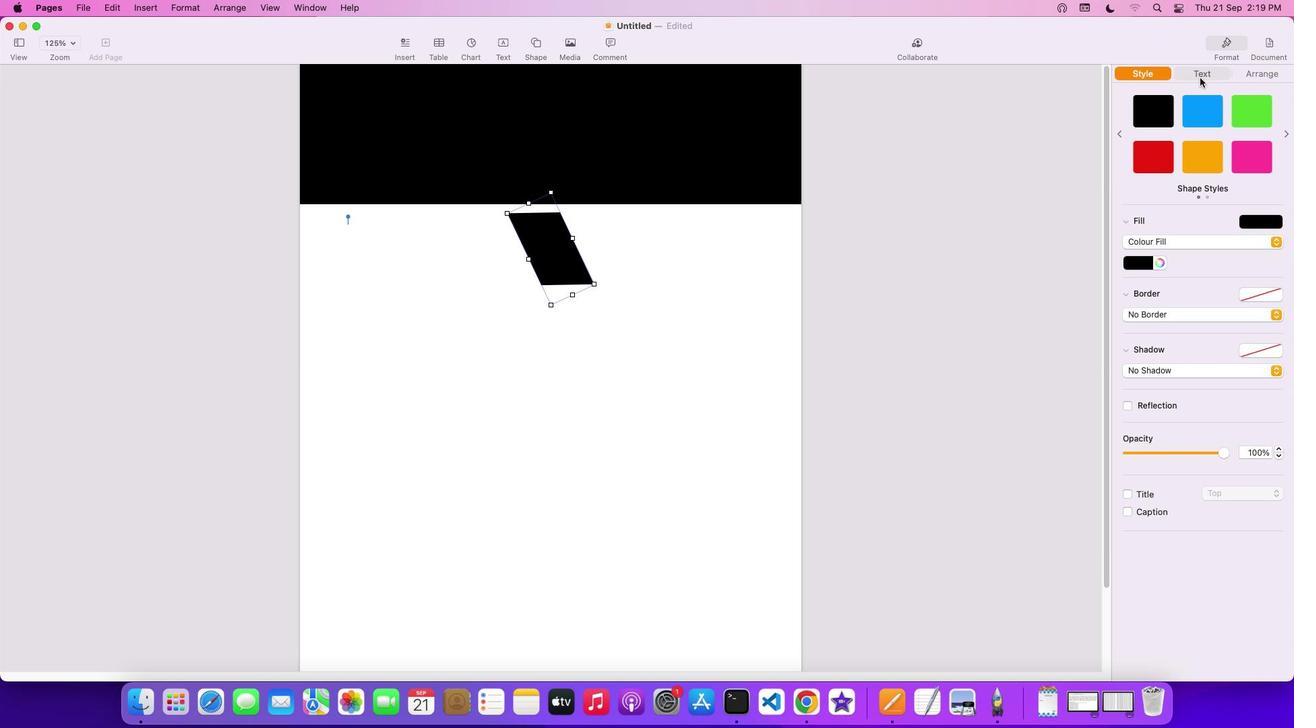 
Action: Mouse moved to (546, 261)
Screenshot: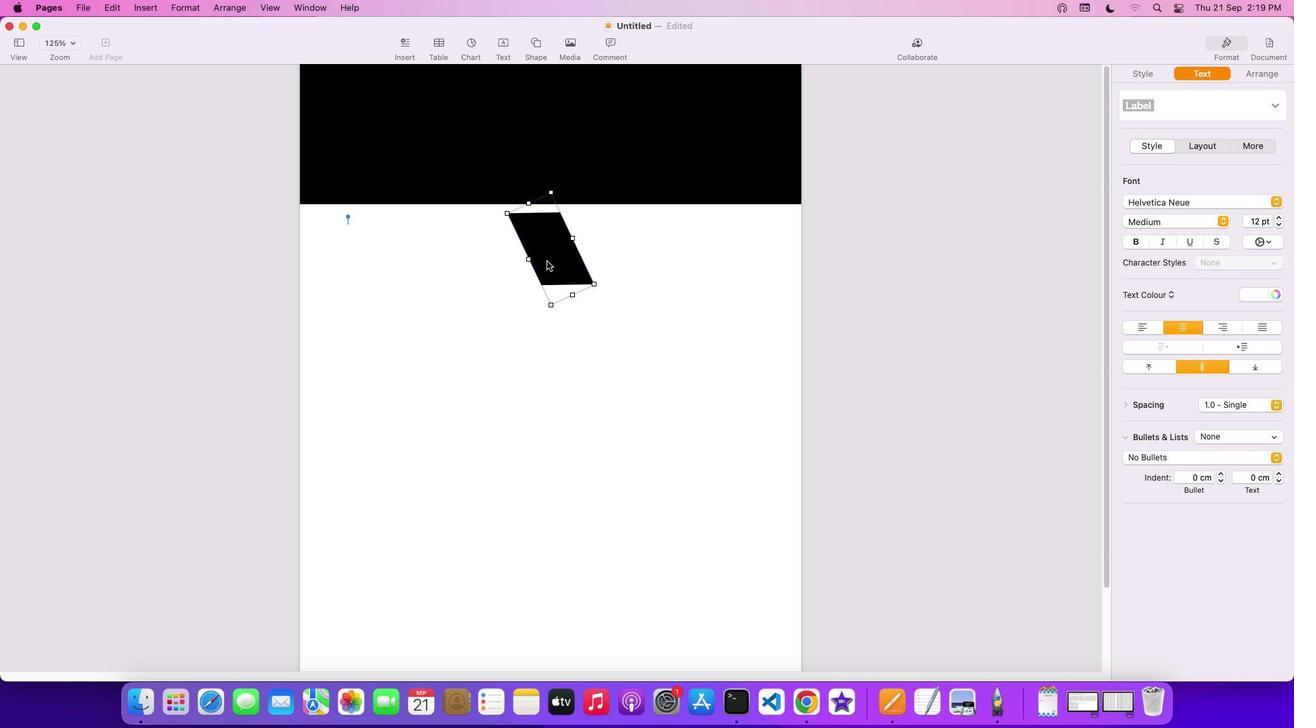 
Action: Mouse pressed left at (546, 261)
Screenshot: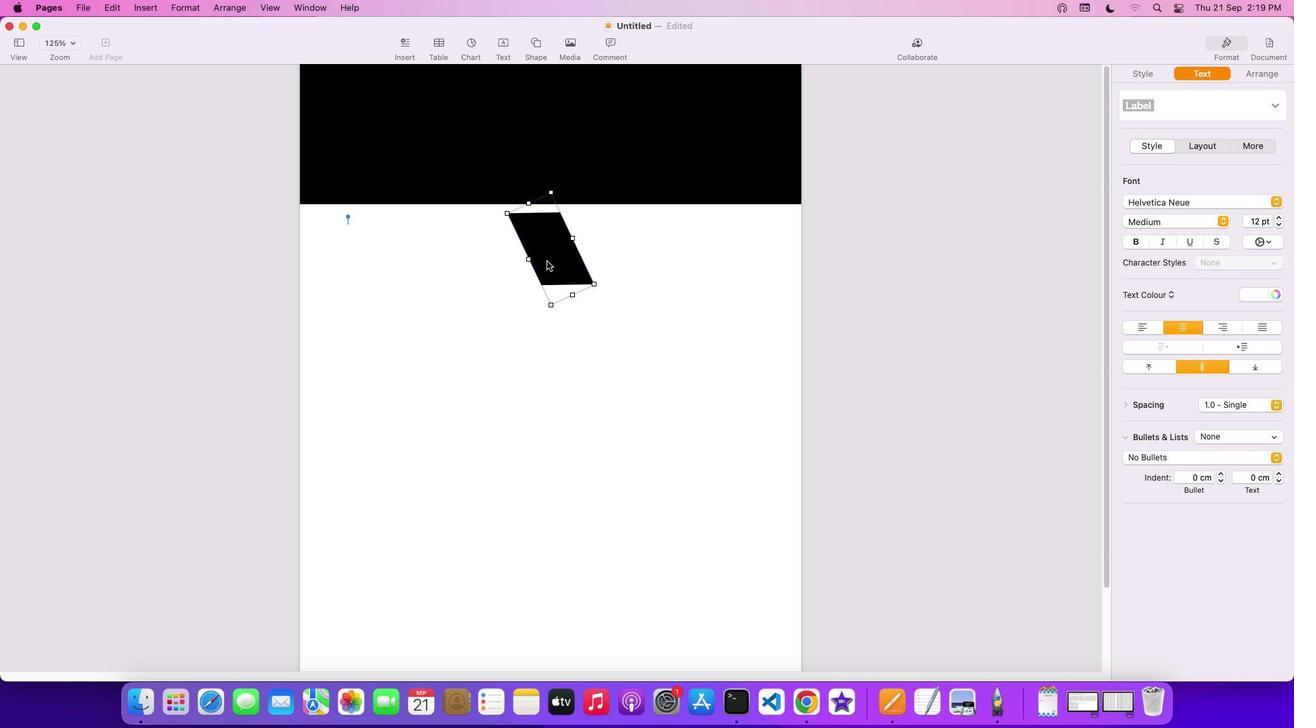 
Action: Mouse moved to (546, 261)
Screenshot: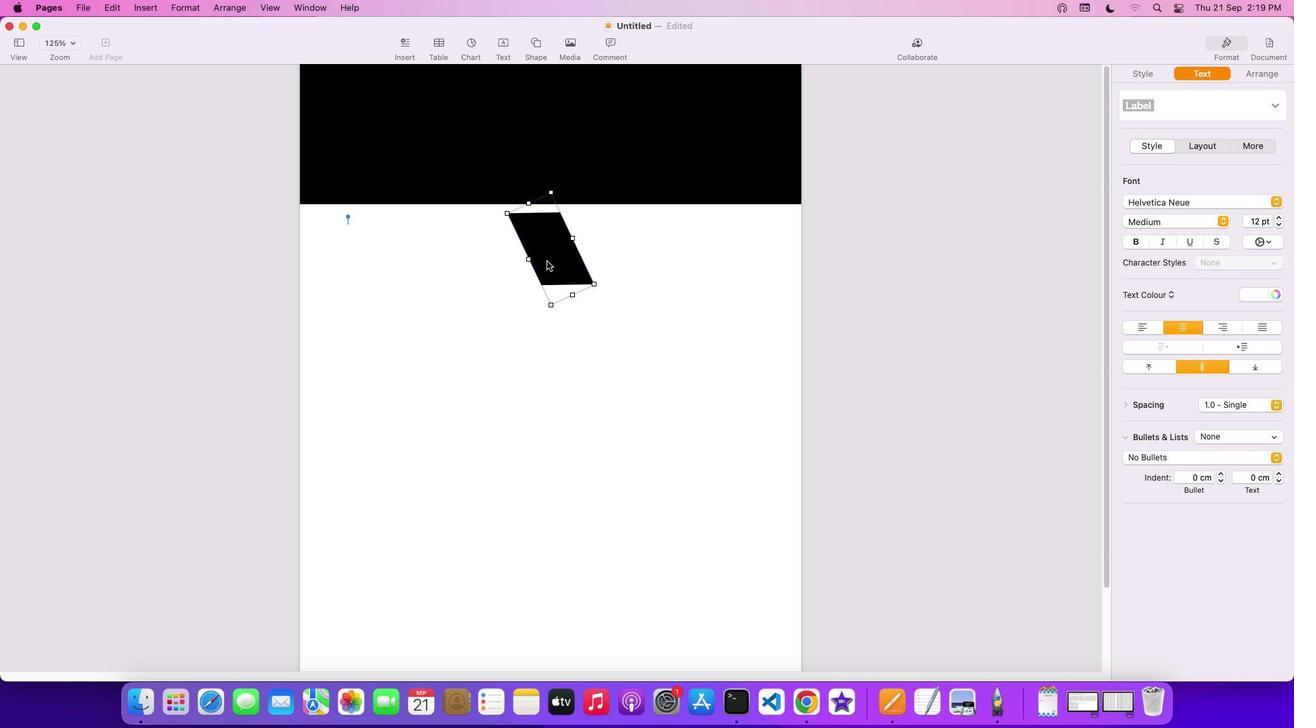 
Action: Mouse pressed left at (546, 261)
Screenshot: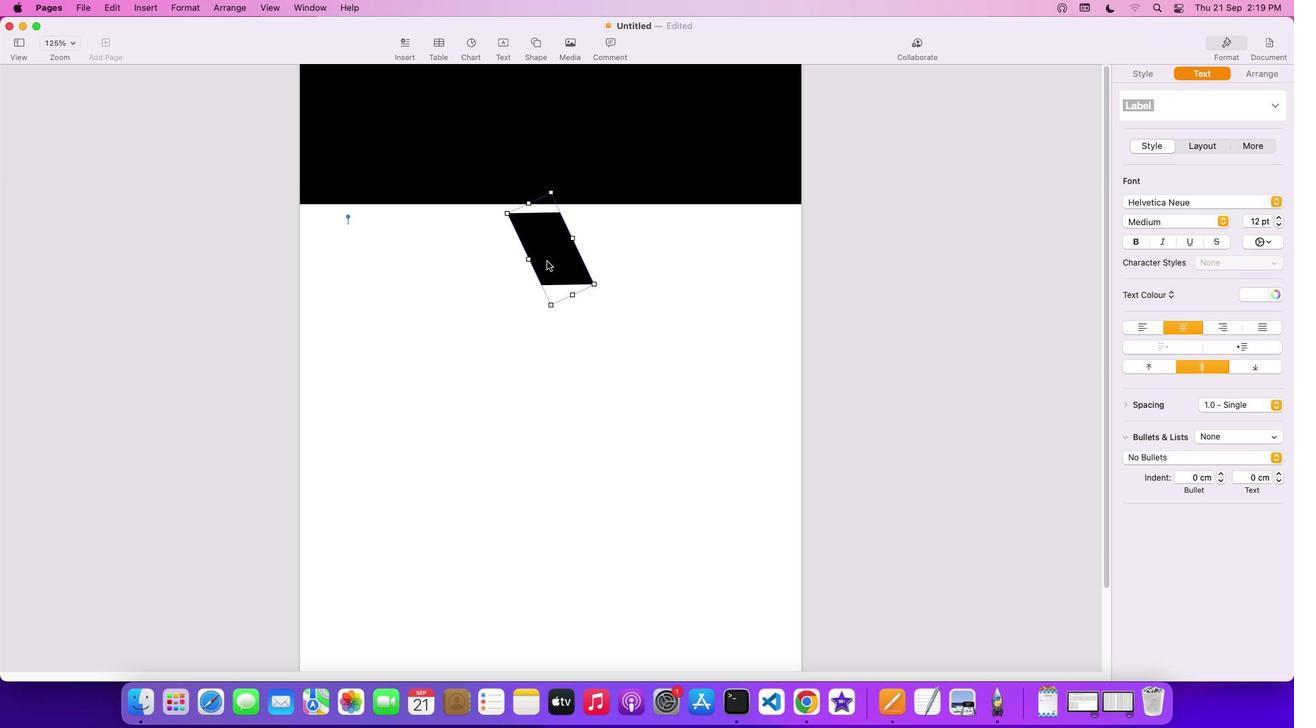 
Action: Mouse pressed left at (546, 261)
Screenshot: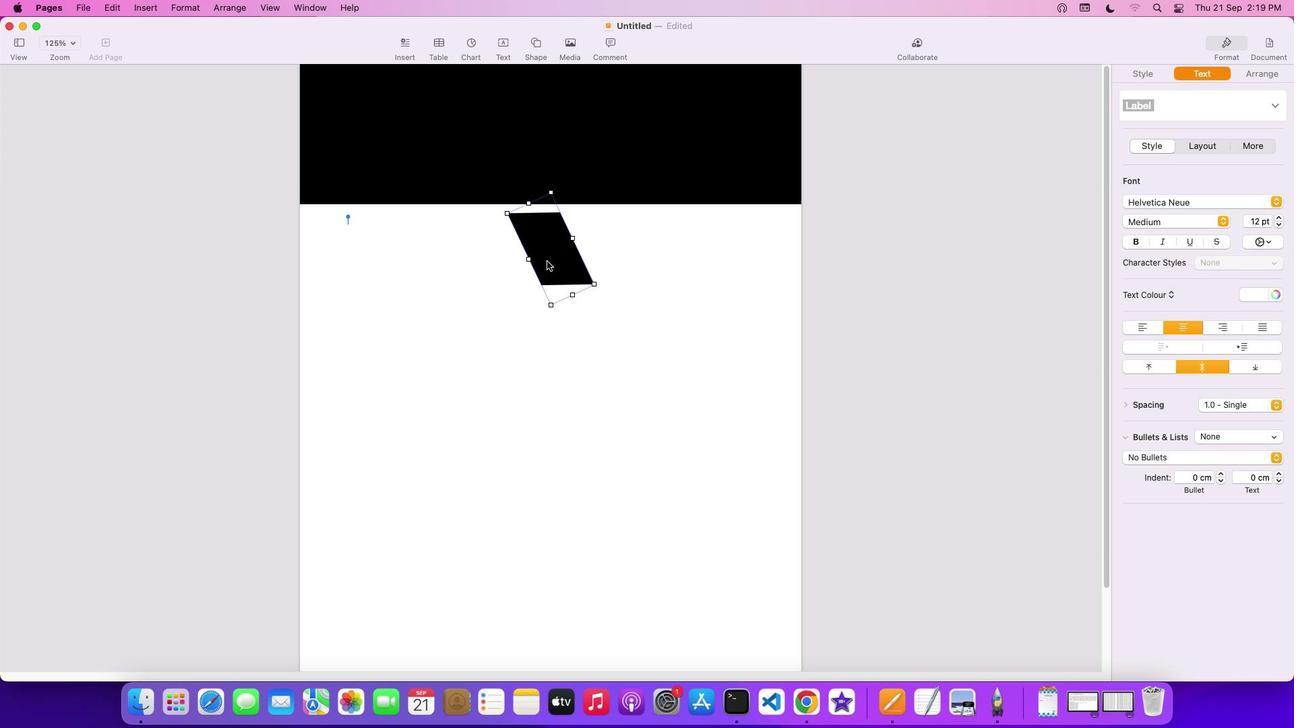 
Action: Mouse moved to (1142, 70)
Screenshot: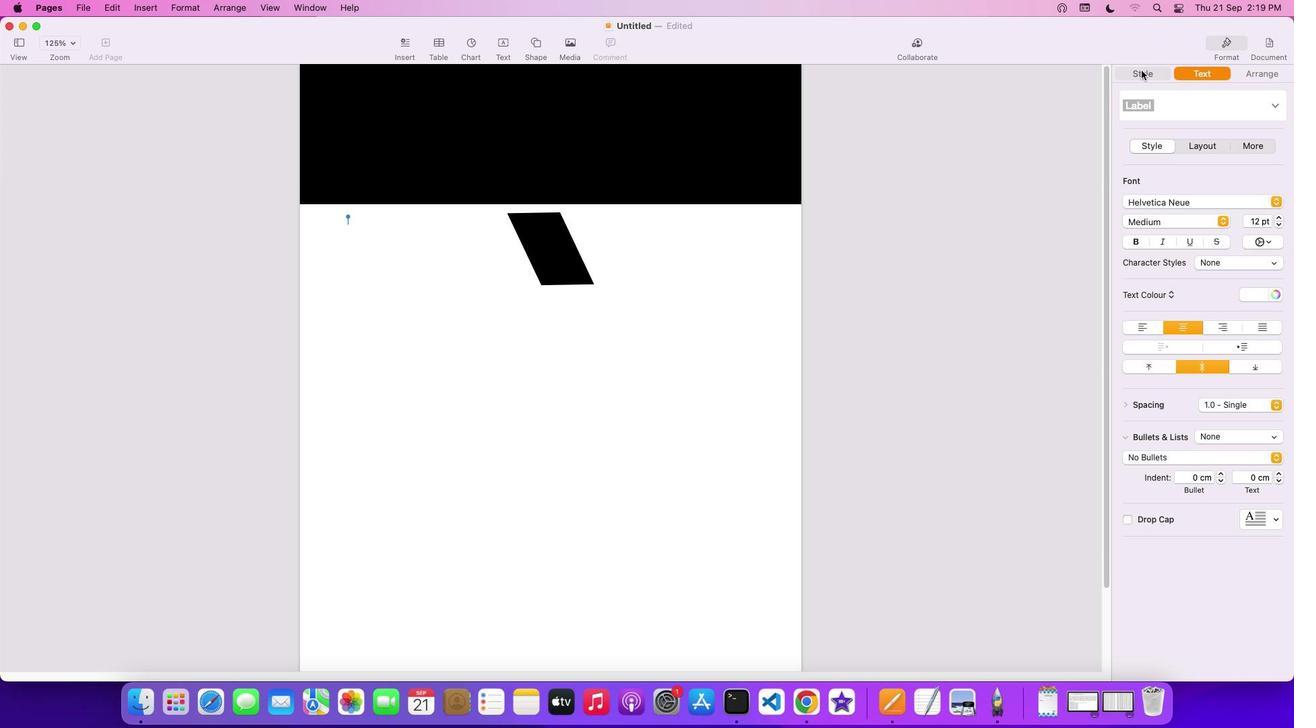 
Action: Mouse pressed left at (1142, 70)
Screenshot: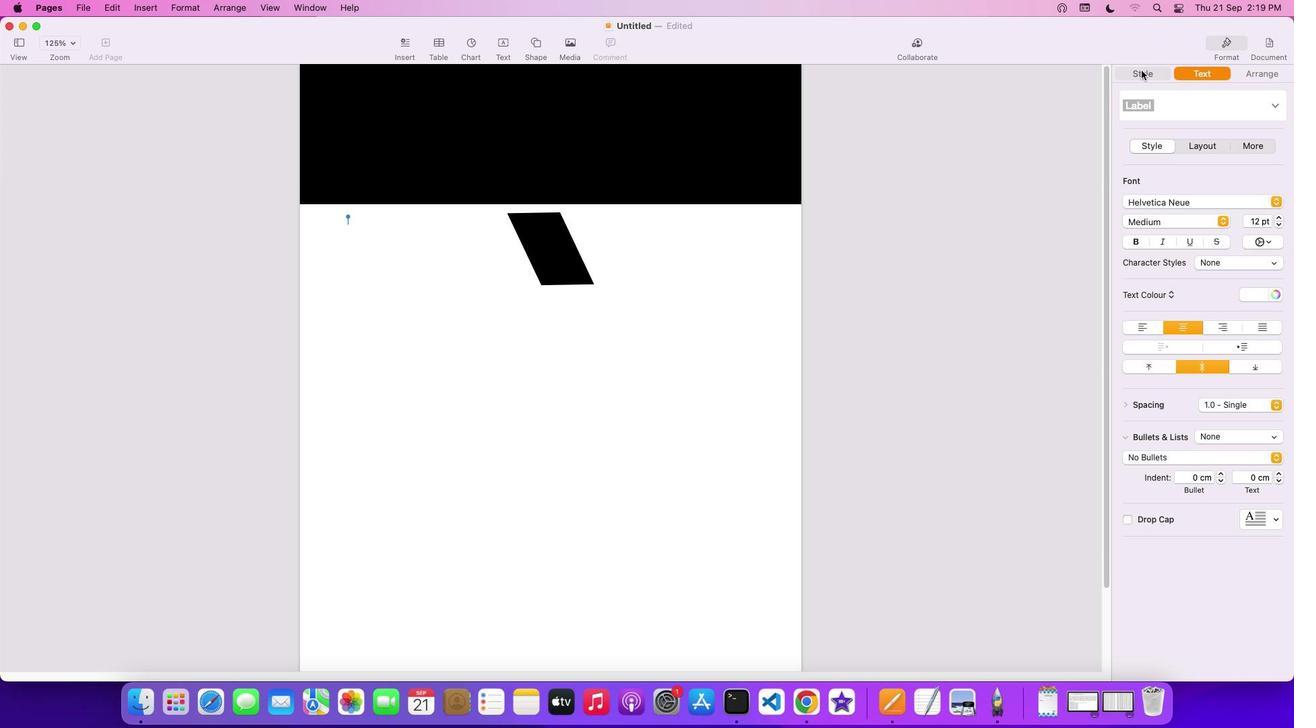 
Action: Mouse moved to (1145, 262)
Screenshot: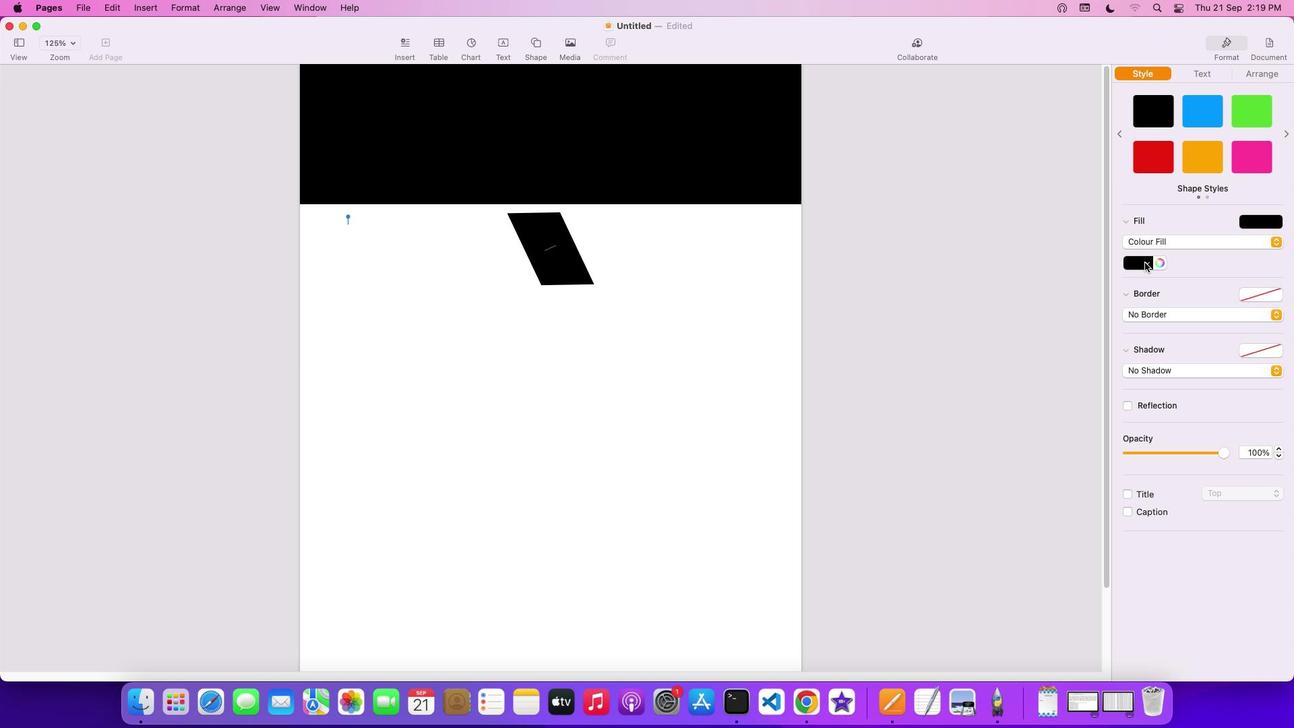 
Action: Mouse pressed left at (1145, 262)
Screenshot: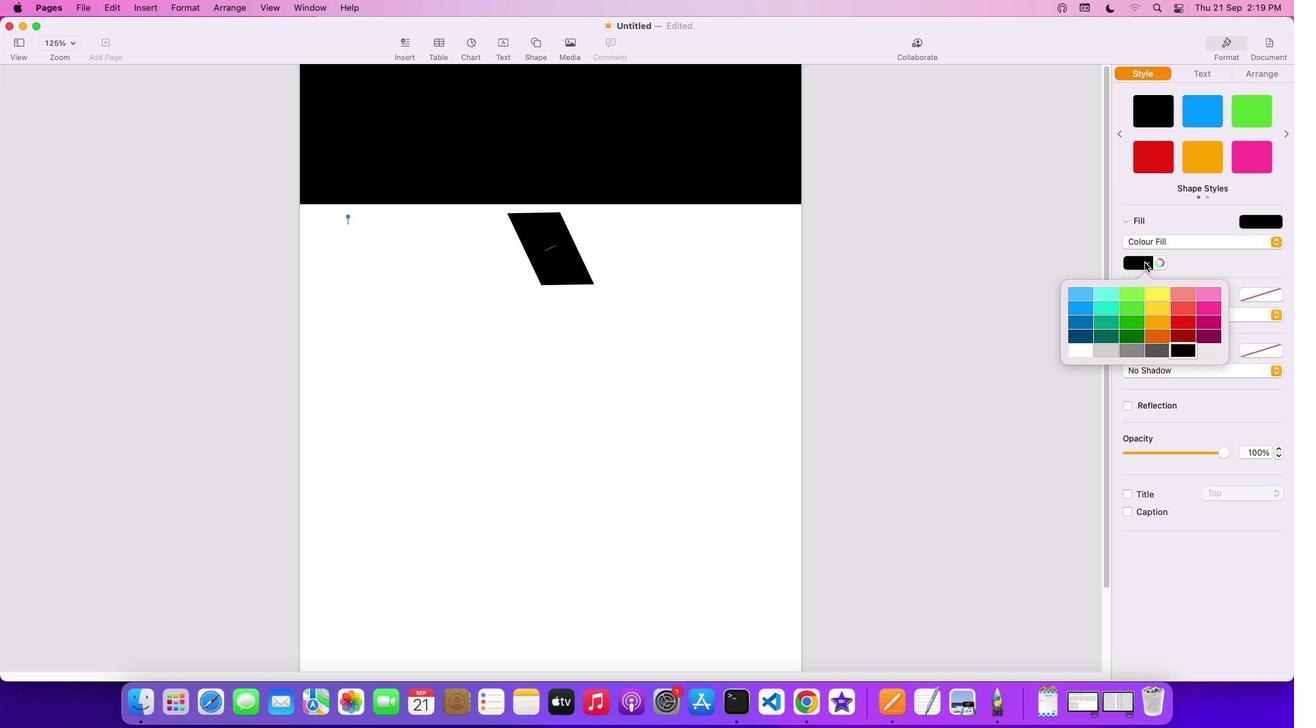 
Action: Mouse moved to (1270, 328)
Screenshot: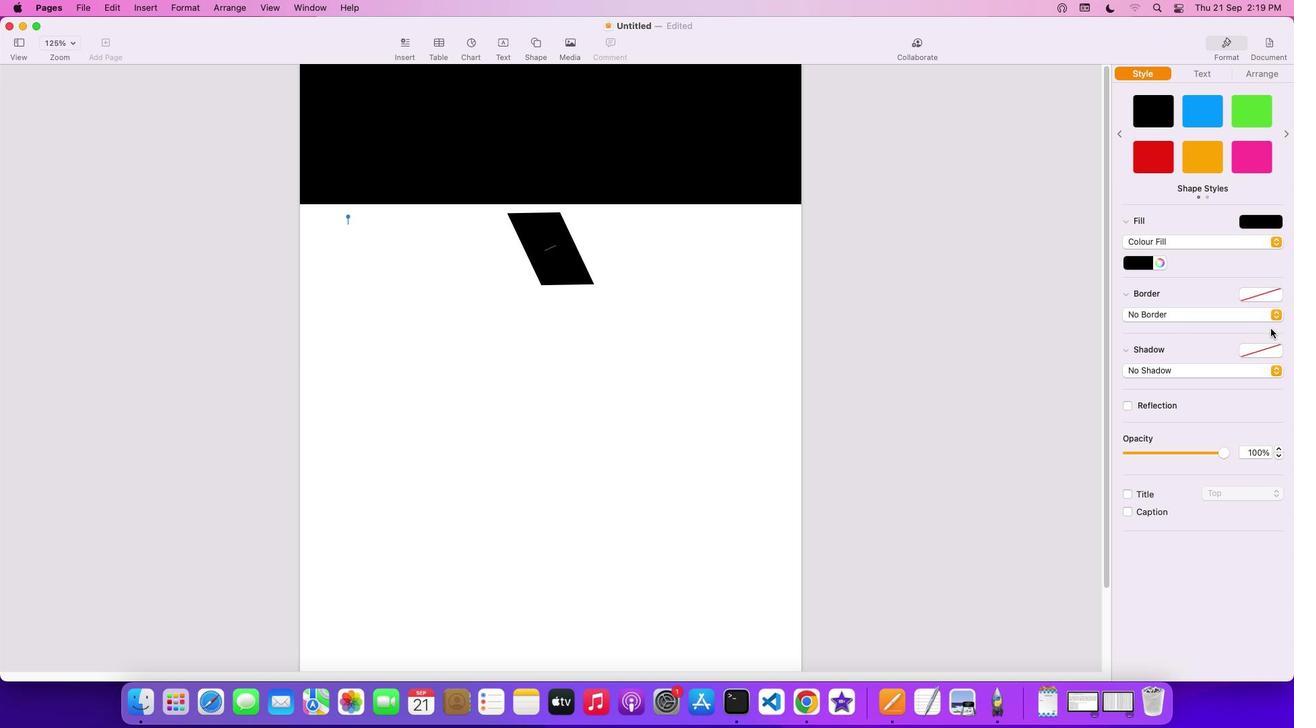 
Action: Mouse pressed left at (1270, 328)
Screenshot: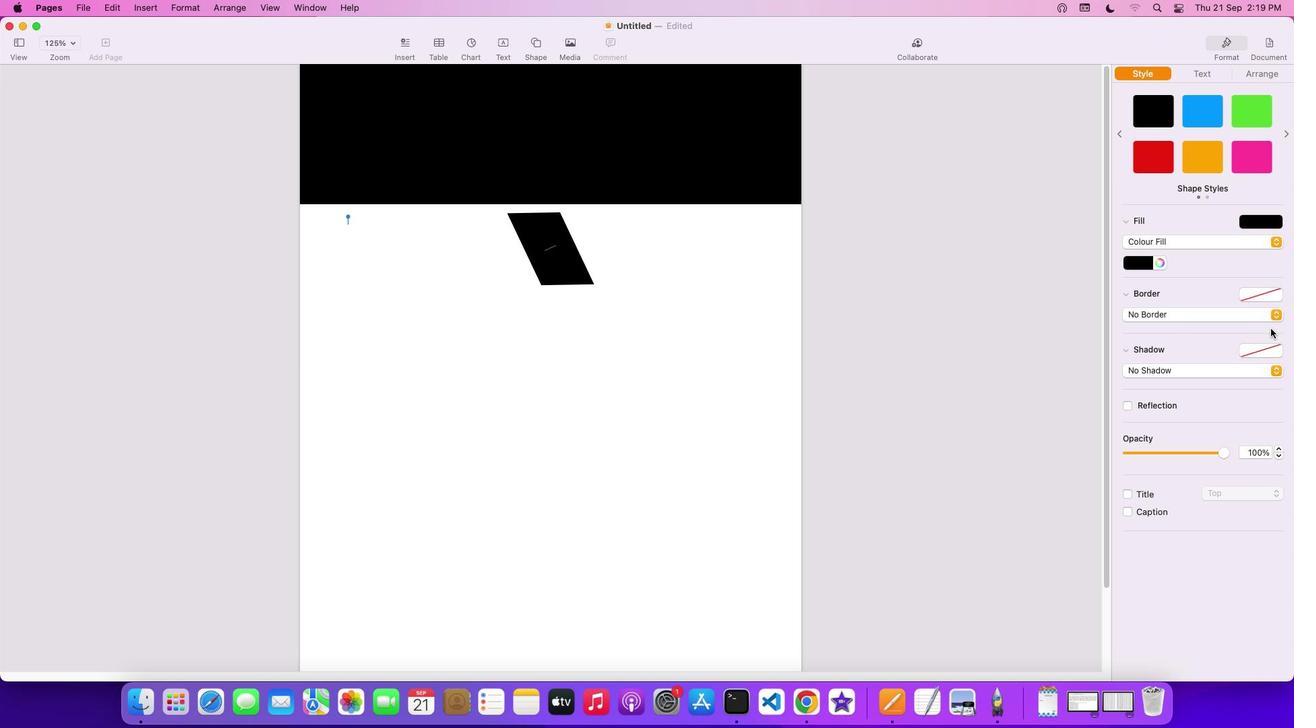 
Action: Mouse moved to (580, 283)
Screenshot: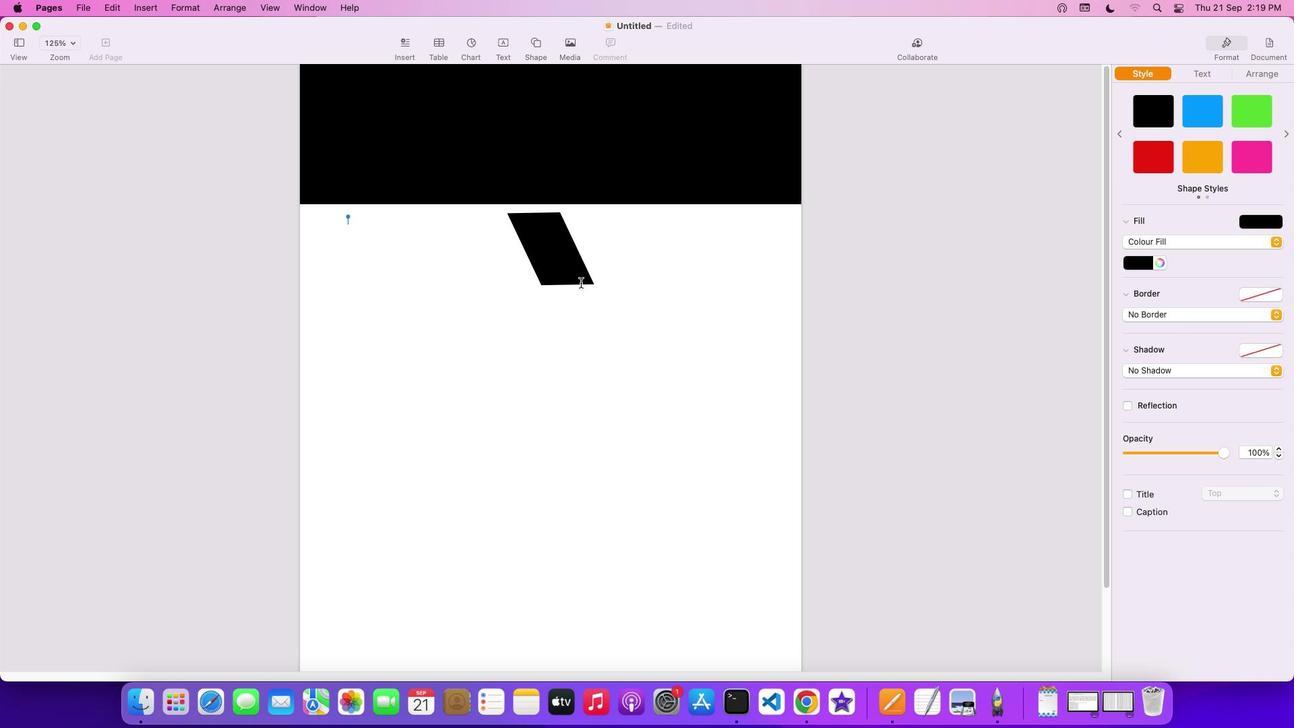 
Action: Mouse pressed left at (580, 283)
Screenshot: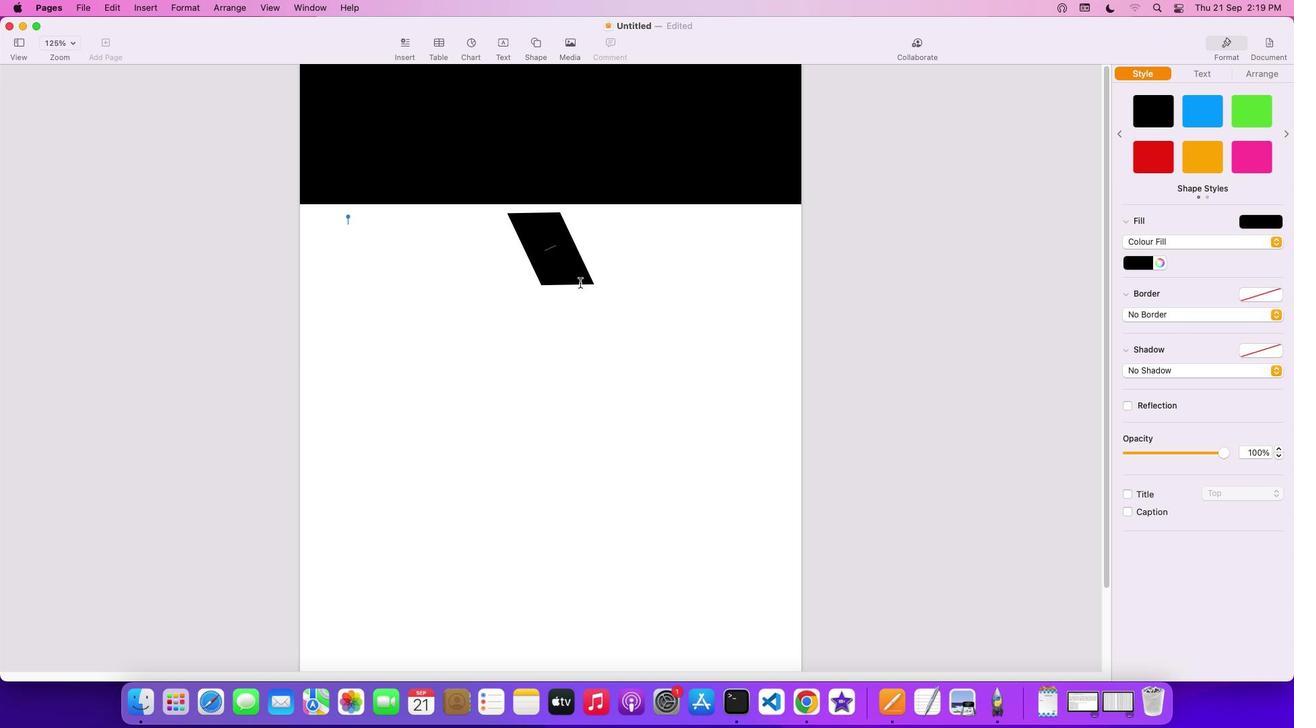 
Action: Mouse moved to (644, 301)
Screenshot: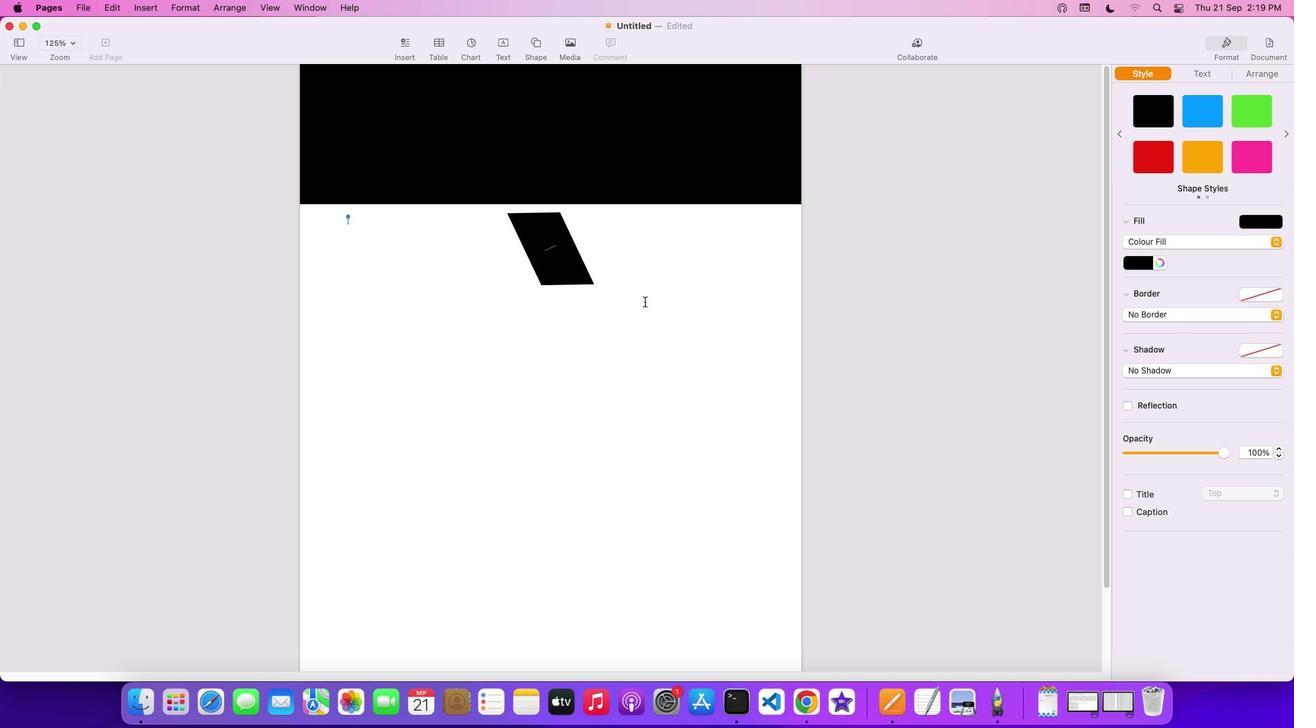 
Action: Mouse pressed left at (644, 301)
Screenshot: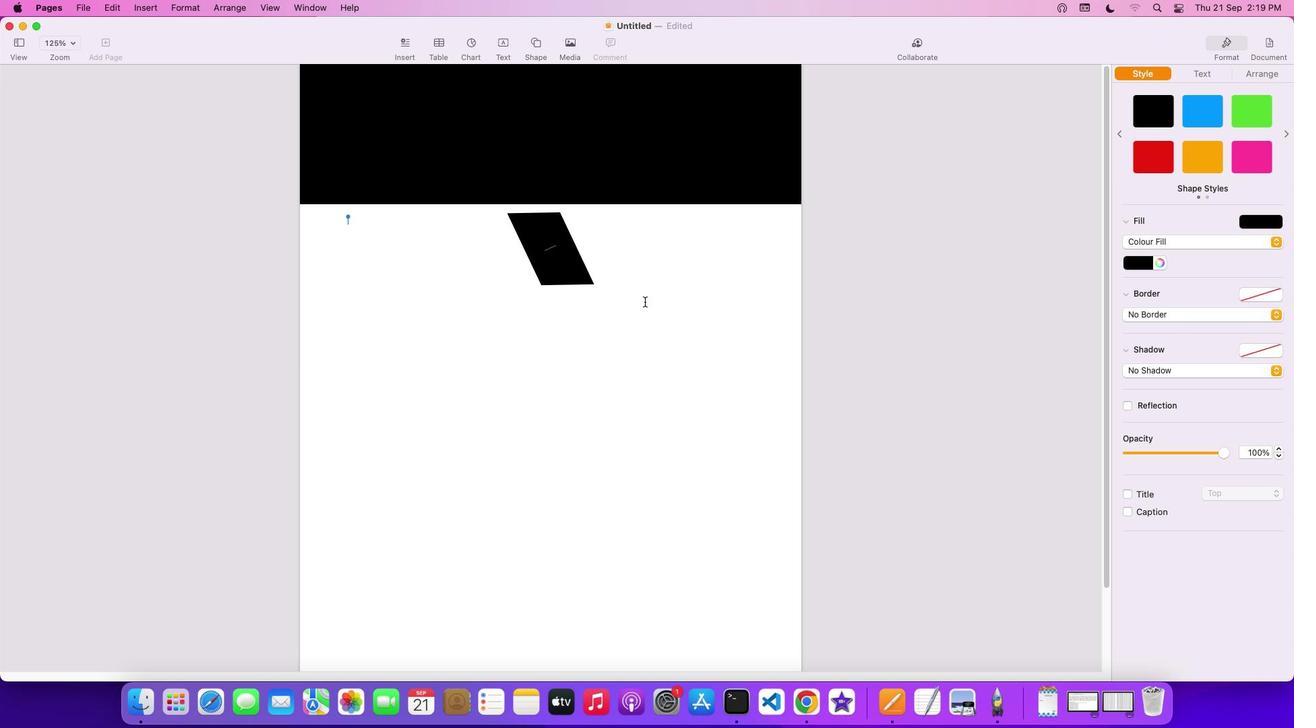 
Action: Mouse moved to (540, 254)
Screenshot: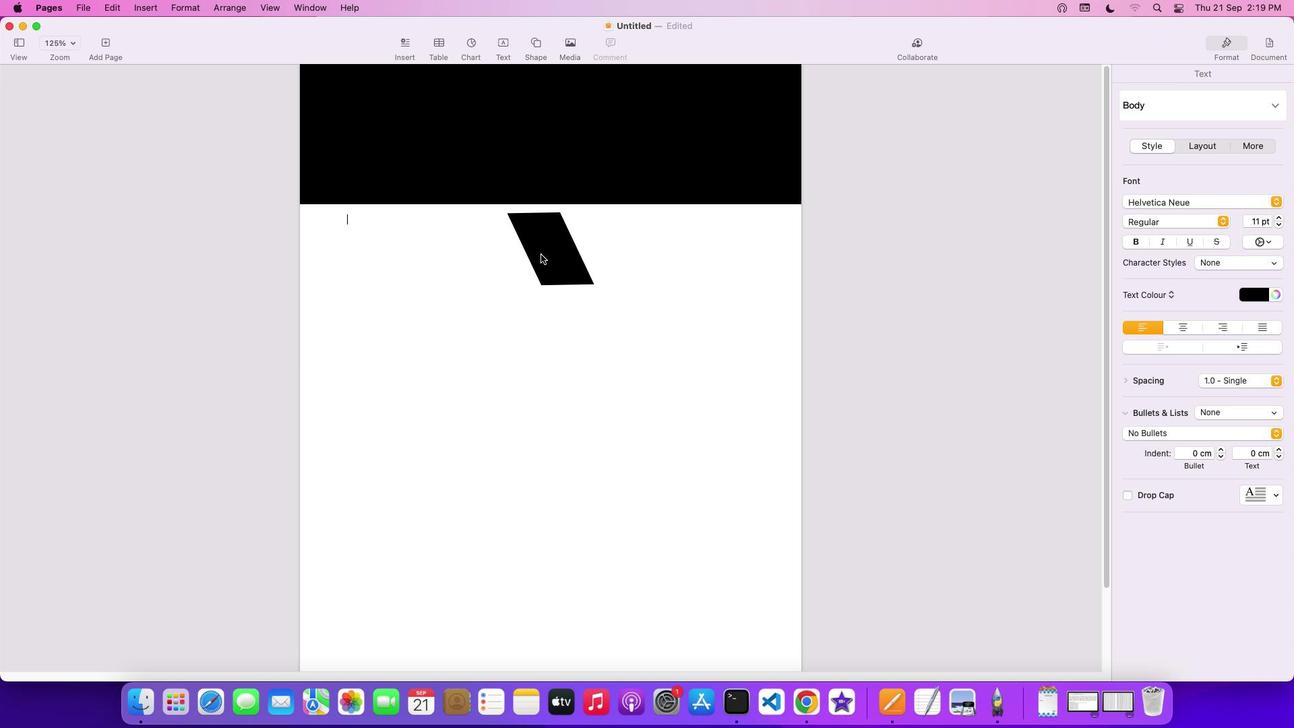 
Action: Mouse pressed left at (540, 254)
Screenshot: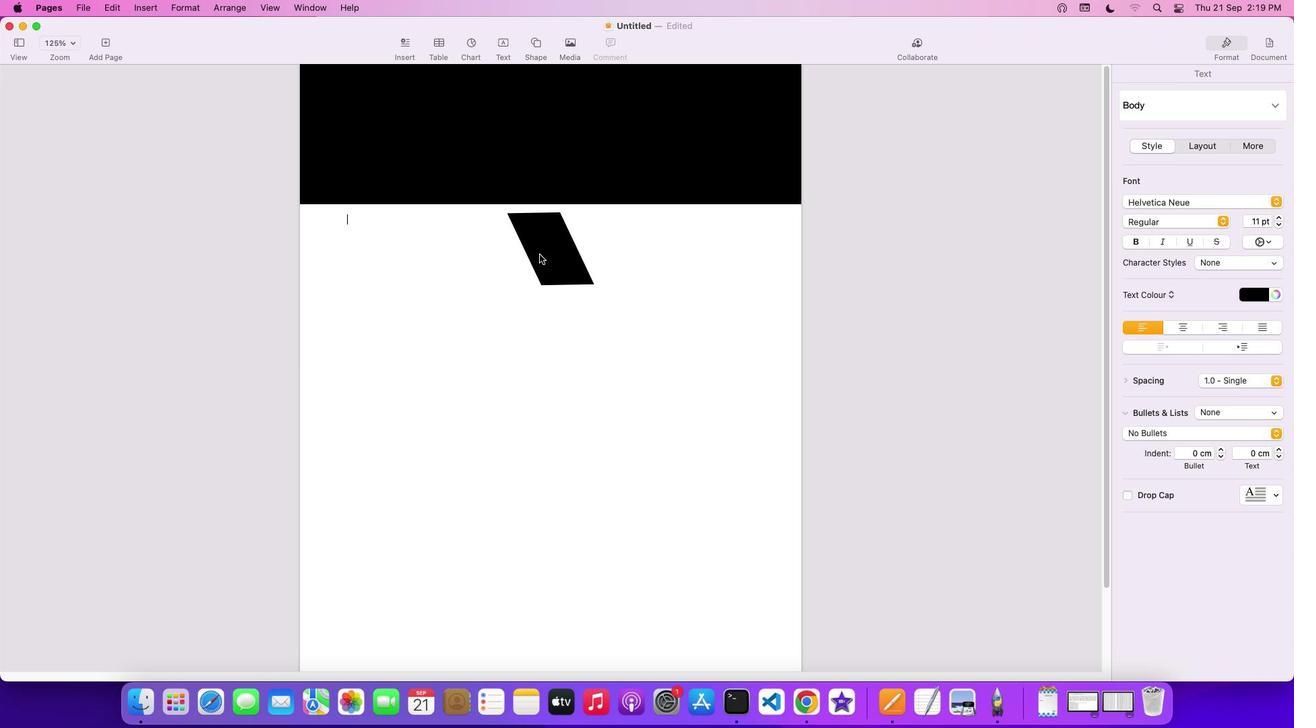 
Action: Mouse moved to (1144, 264)
Screenshot: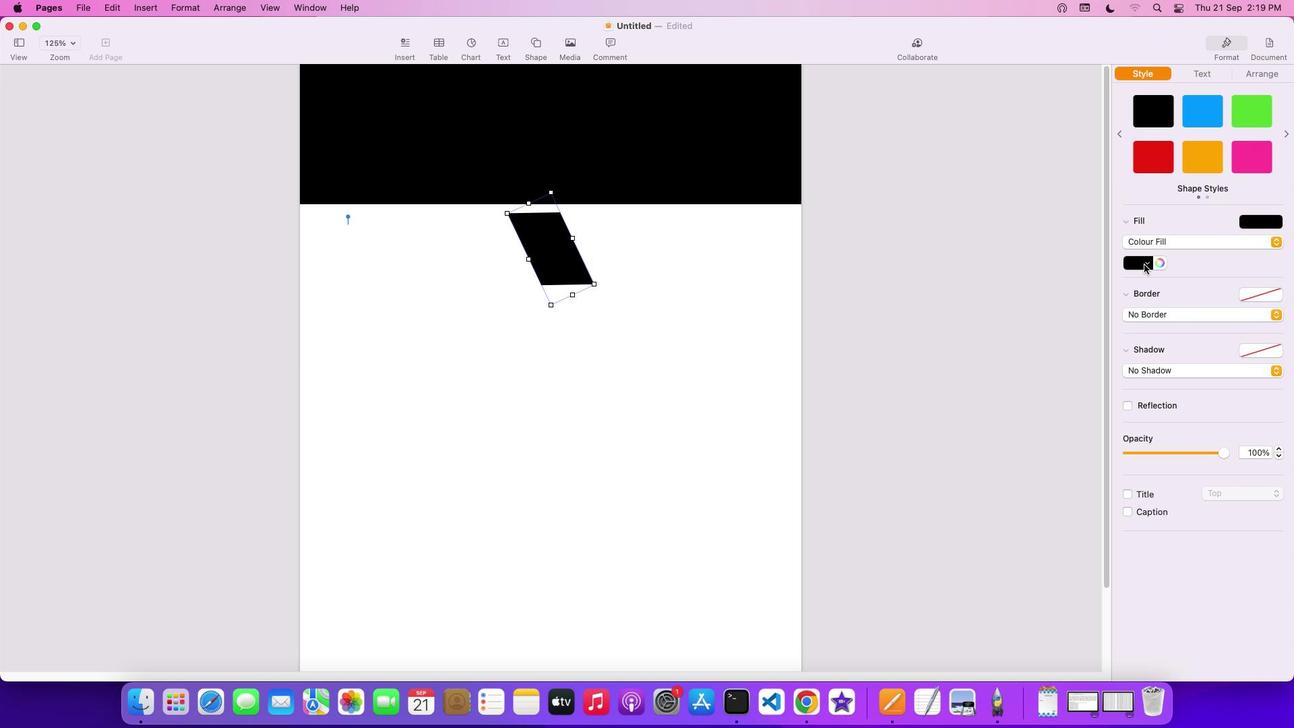 
Action: Mouse pressed left at (1144, 264)
Screenshot: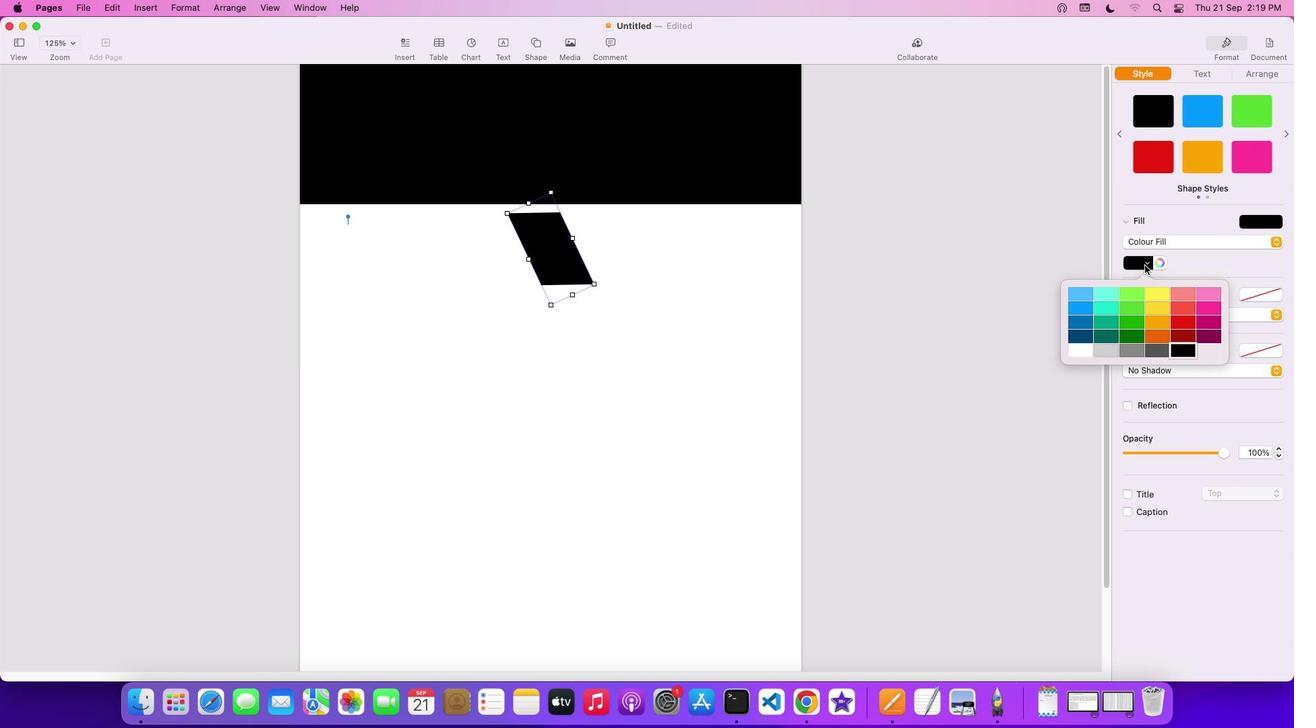 
Action: Mouse moved to (1159, 264)
Screenshot: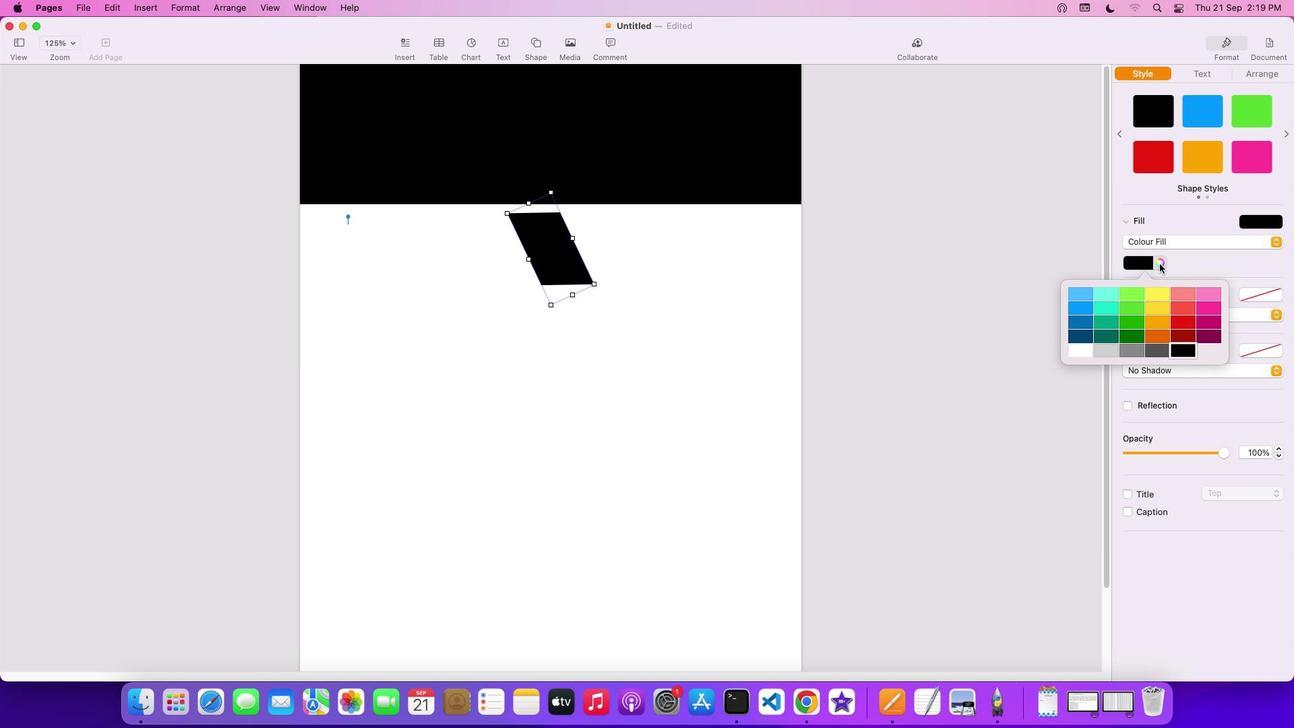 
Action: Mouse pressed left at (1159, 264)
Screenshot: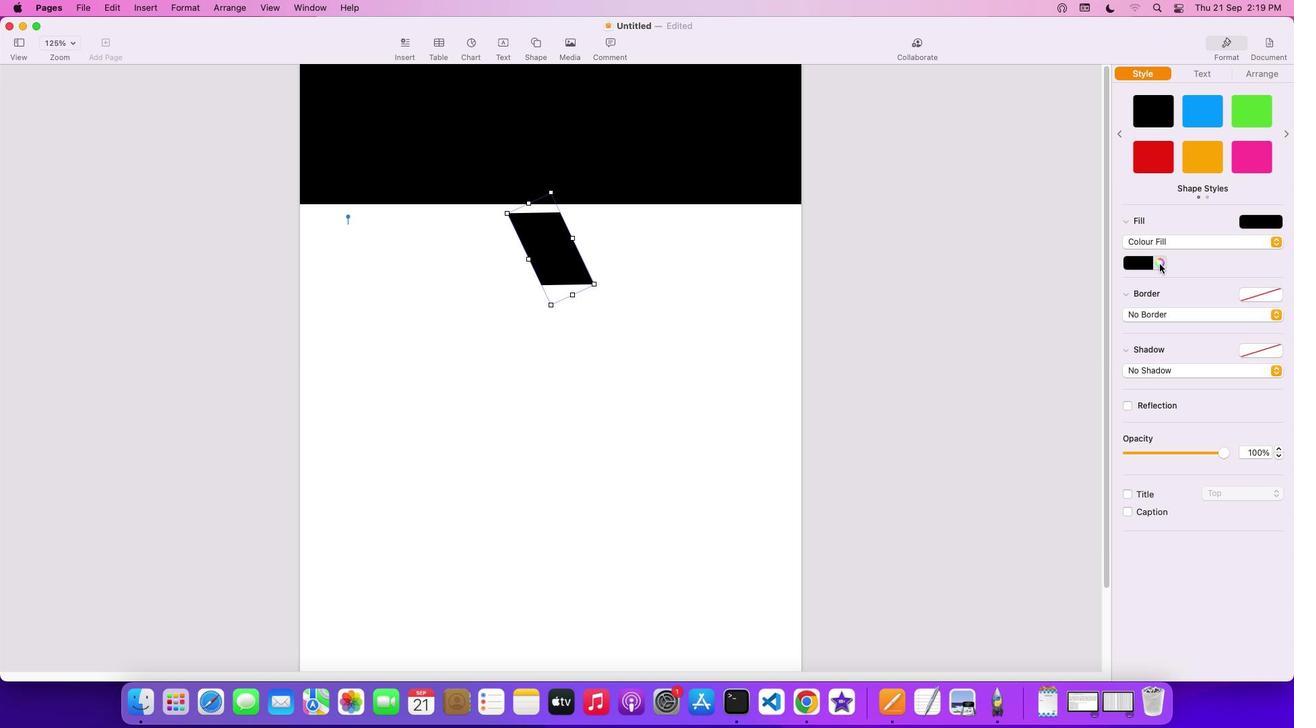 
Action: Mouse moved to (1161, 262)
Screenshot: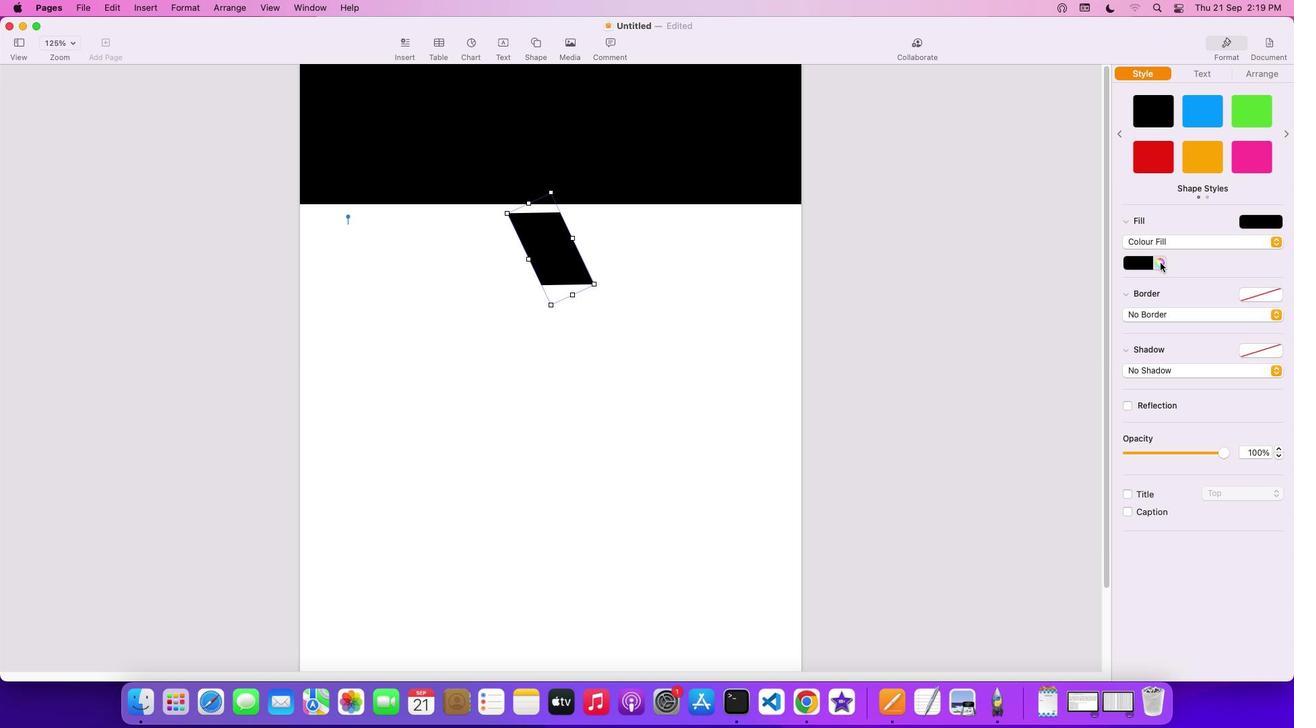 
Action: Mouse pressed left at (1161, 262)
Screenshot: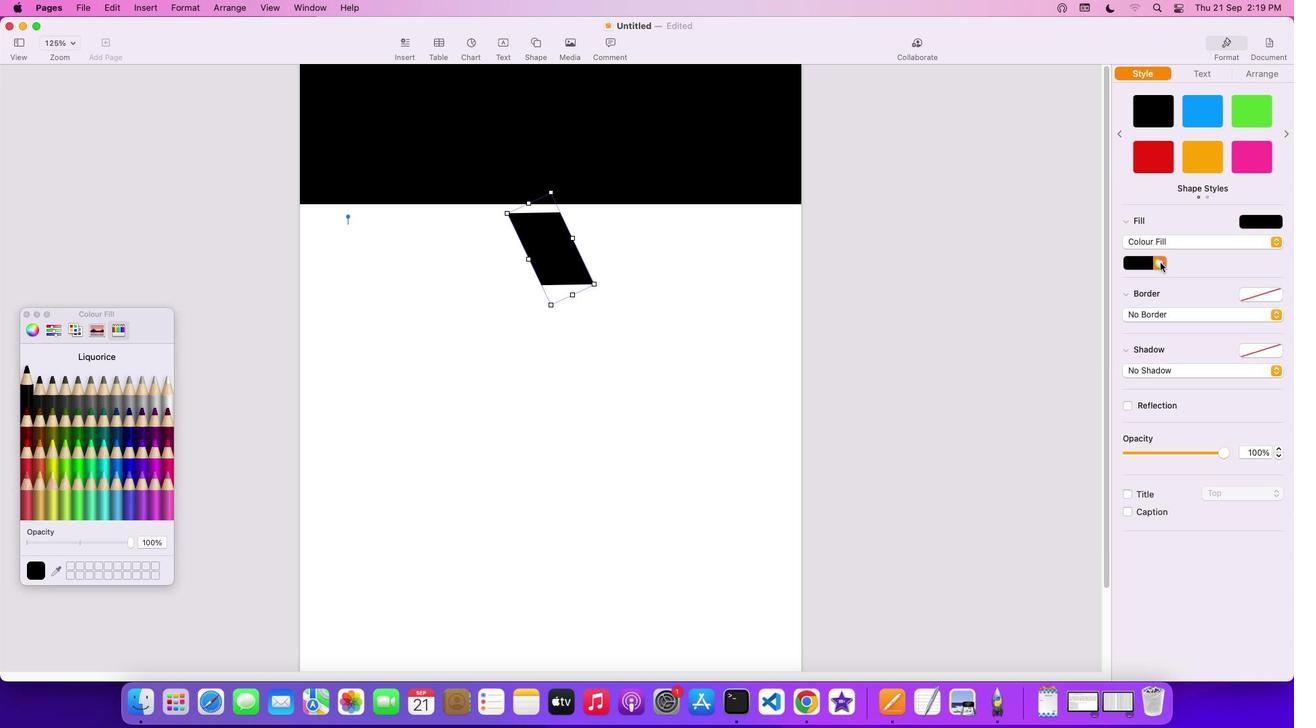 
Action: Mouse moved to (35, 487)
Screenshot: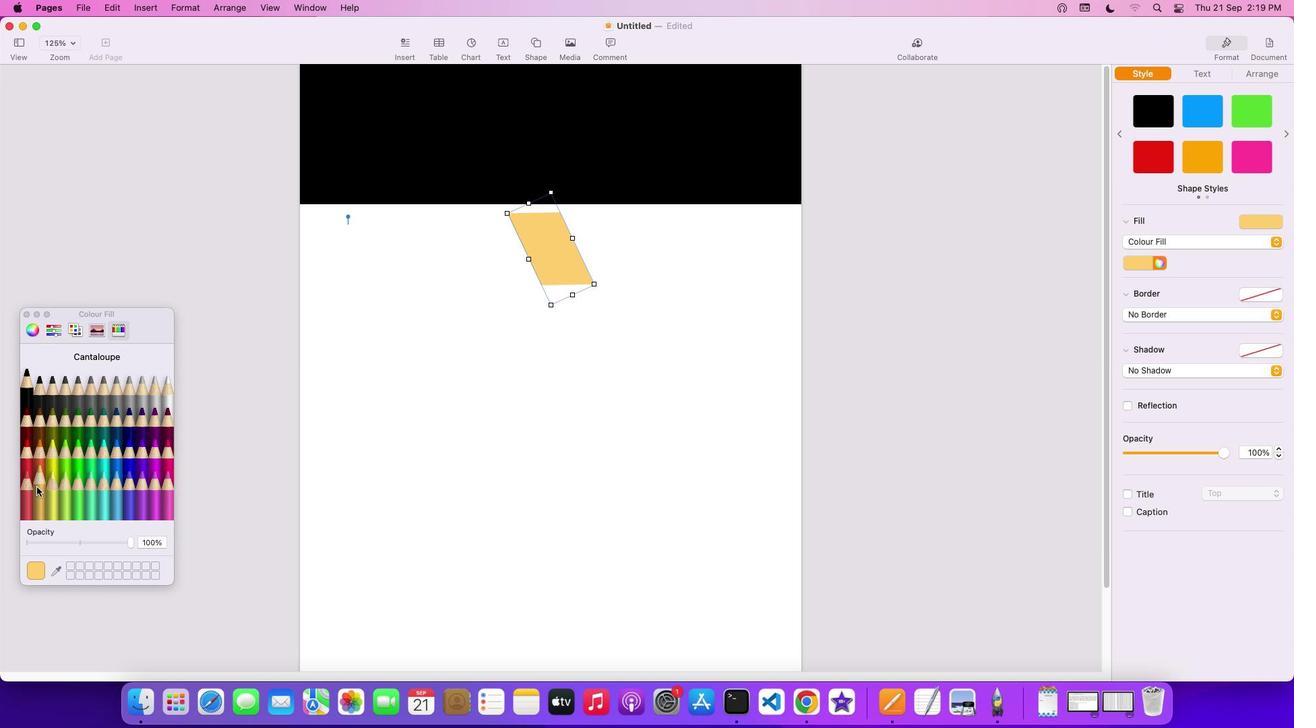 
Action: Mouse pressed left at (35, 487)
Screenshot: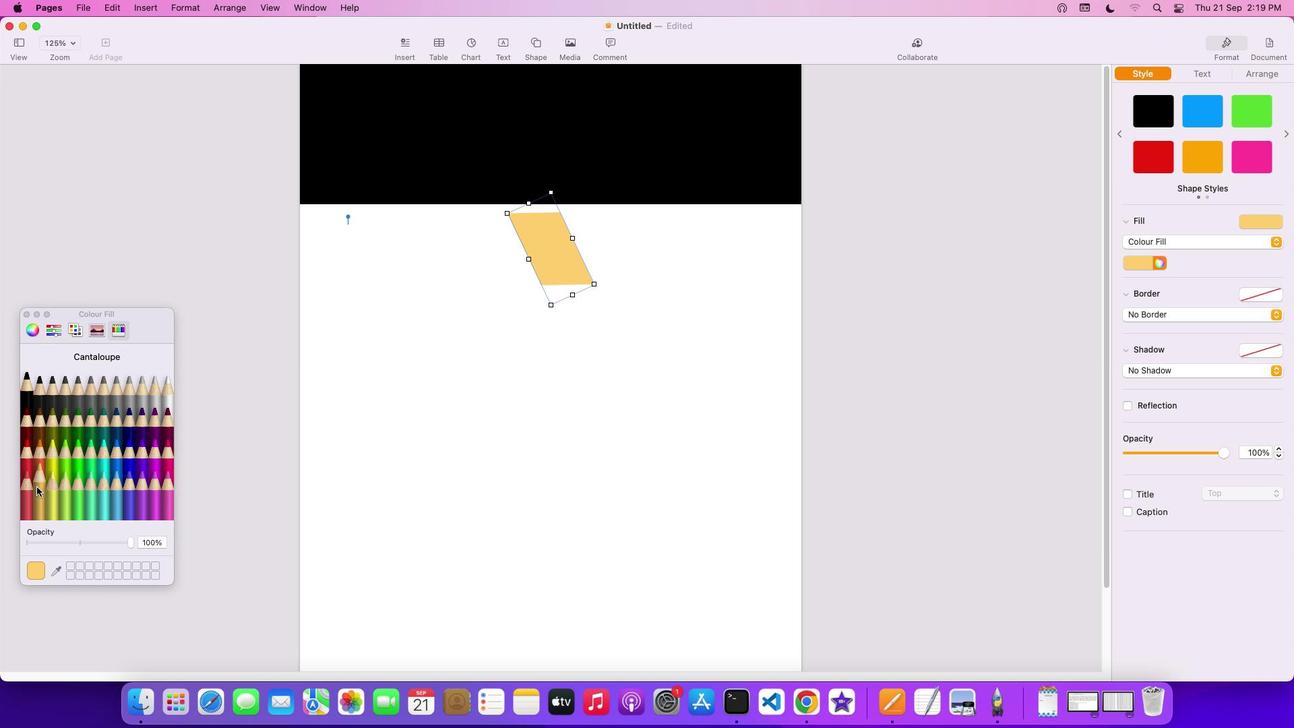 
Action: Mouse moved to (544, 258)
Screenshot: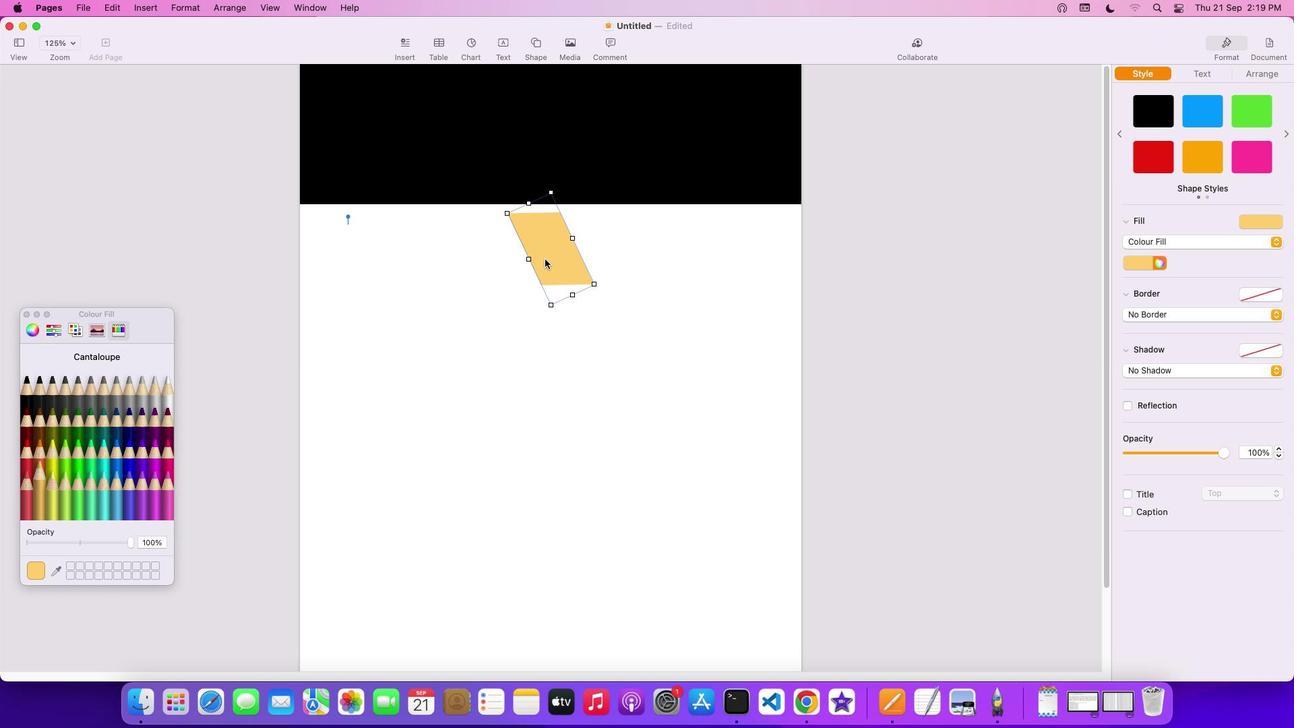
Action: Mouse pressed left at (544, 258)
Screenshot: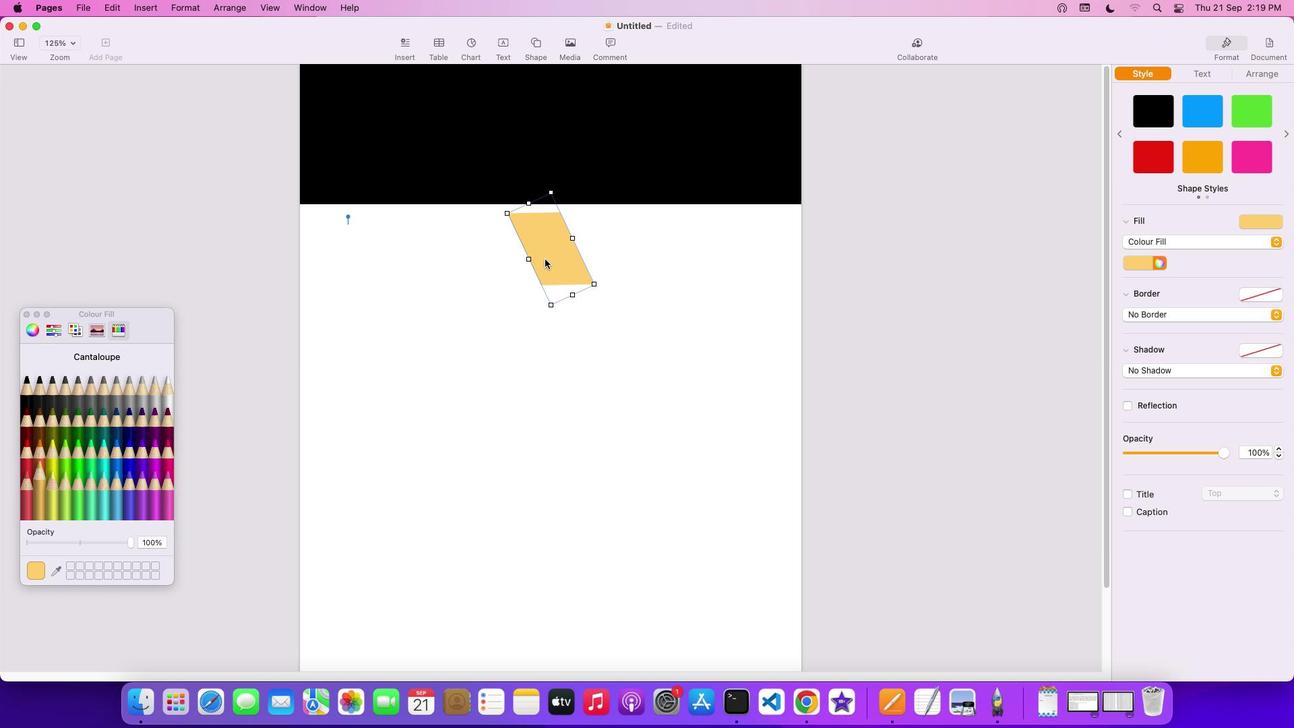 
Action: Mouse moved to (370, 134)
Screenshot: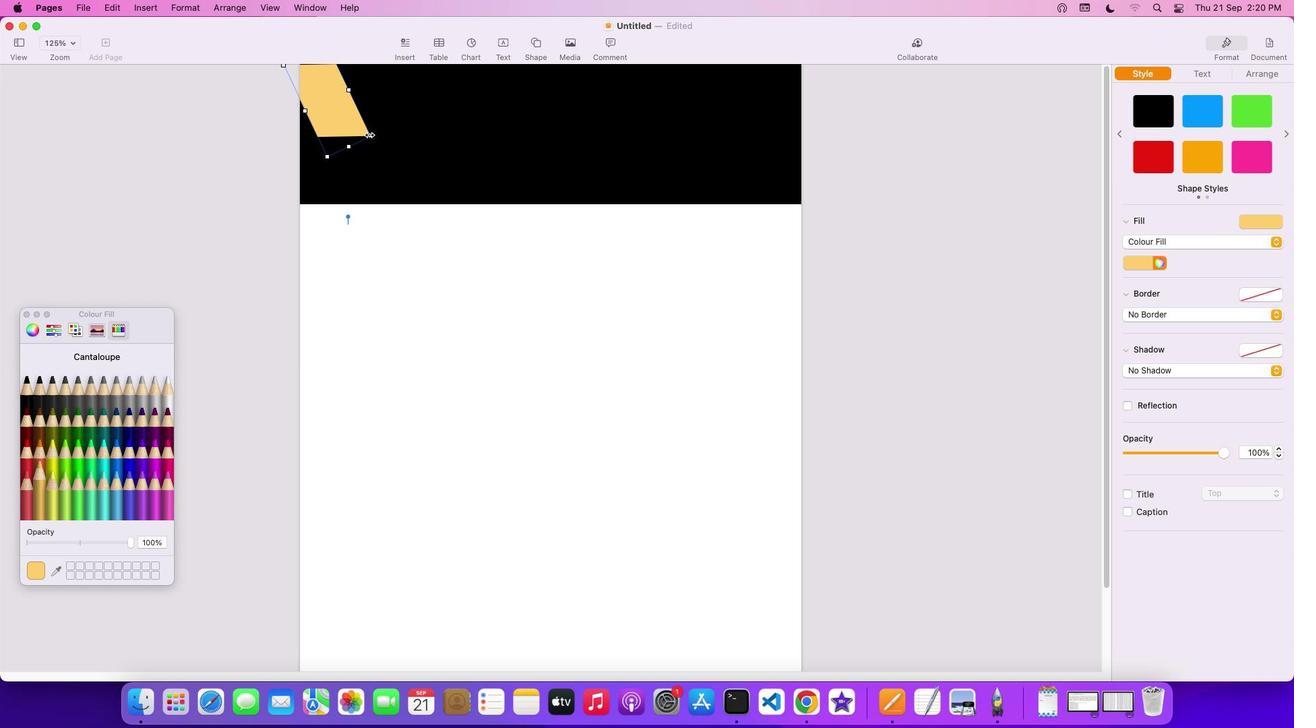 
Action: Mouse pressed left at (370, 134)
Screenshot: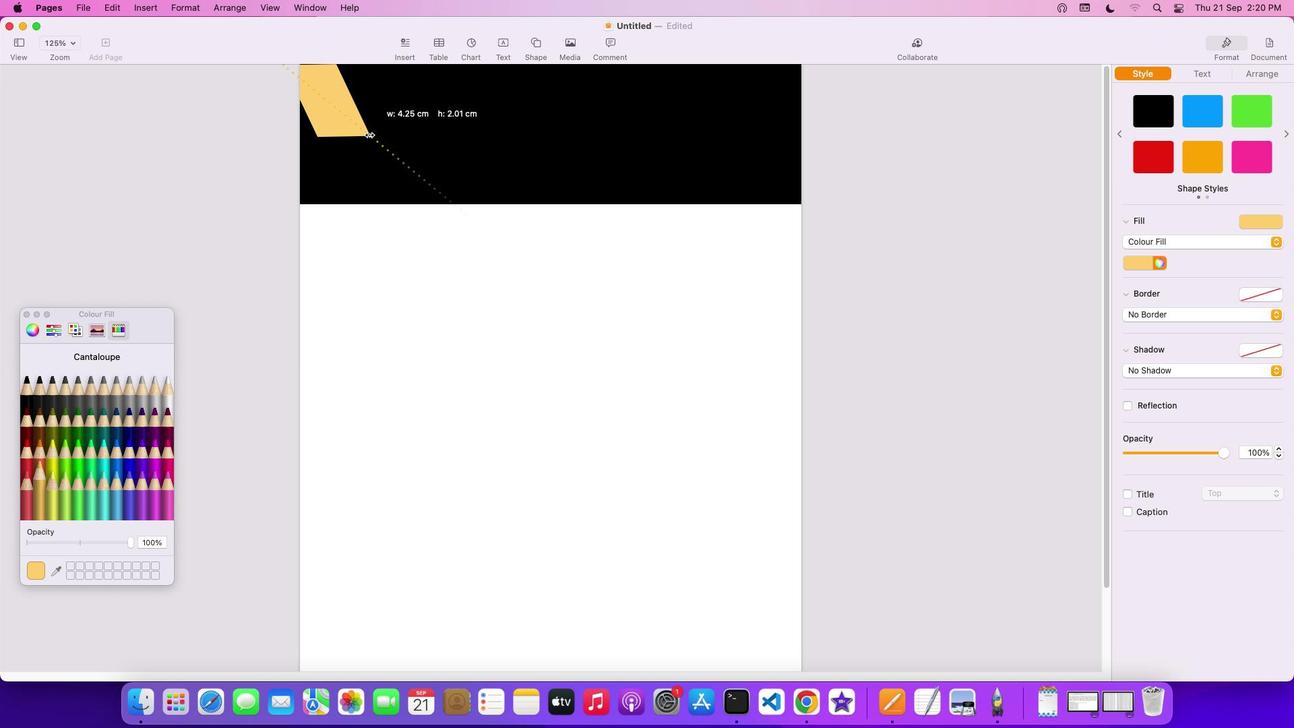 
Action: Mouse moved to (342, 105)
Screenshot: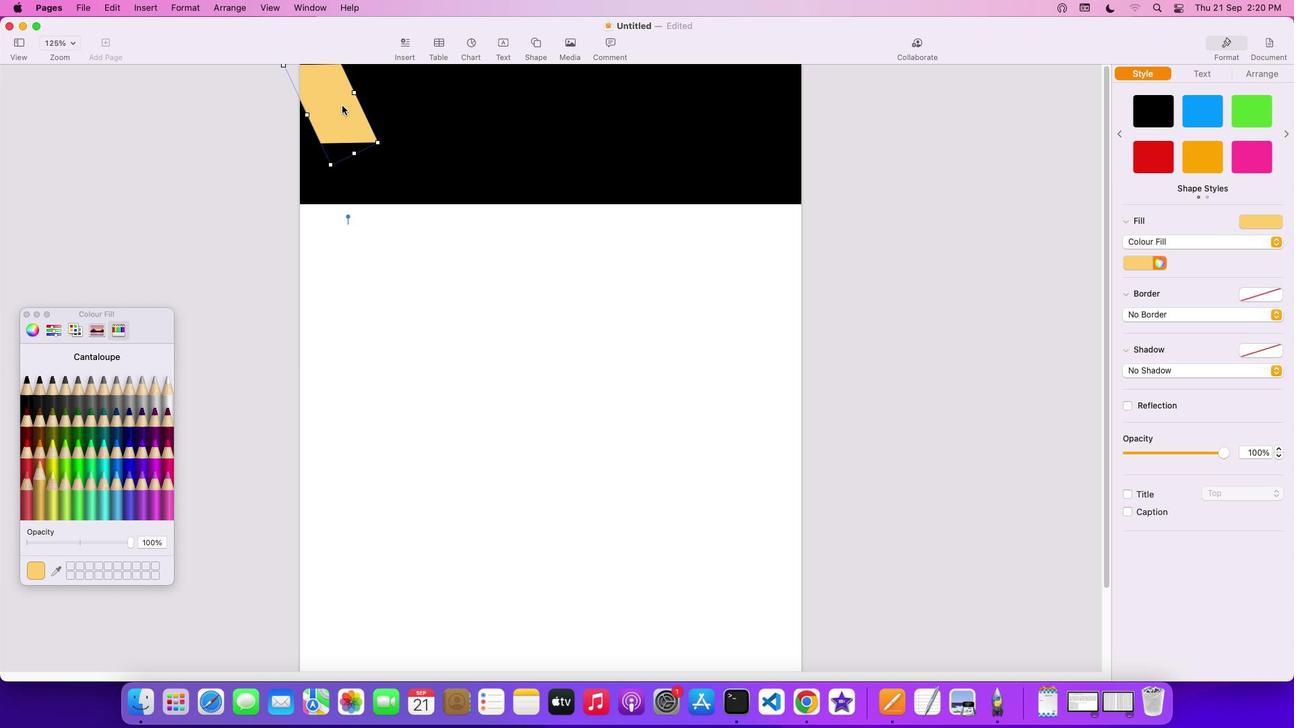 
Action: Mouse pressed left at (342, 105)
Screenshot: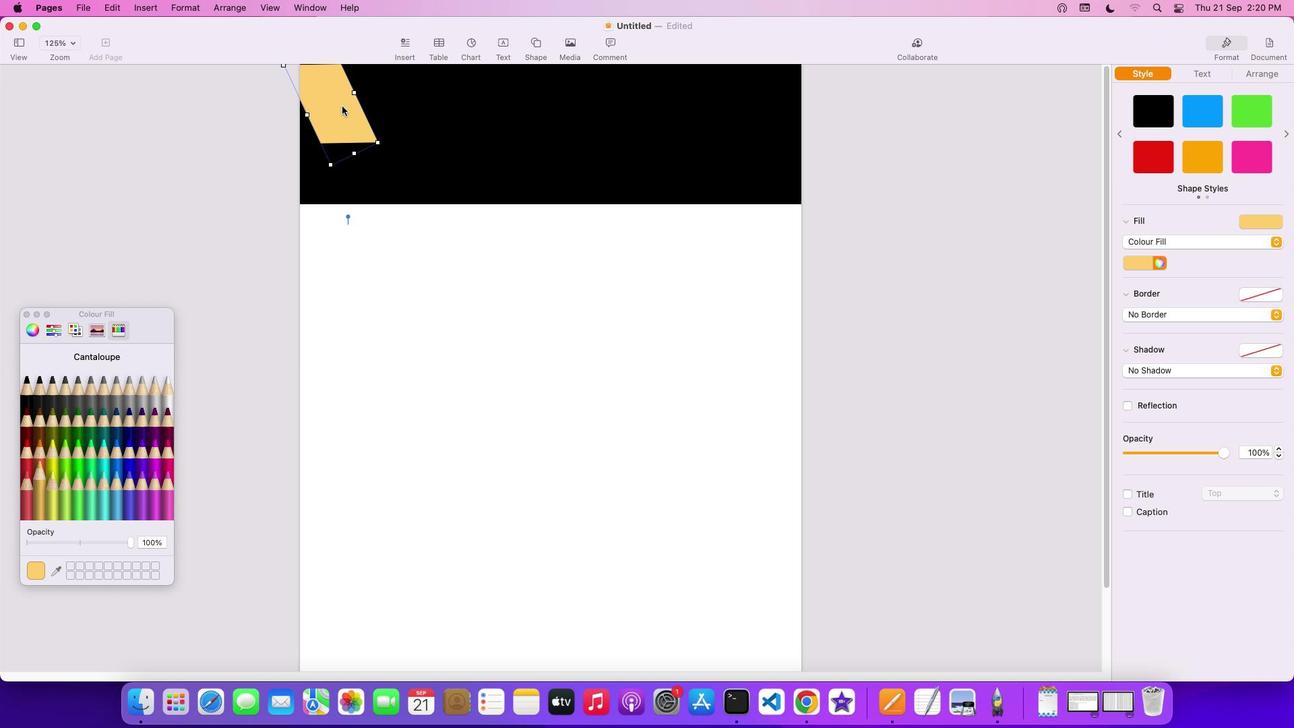 
Action: Mouse moved to (530, 43)
Screenshot: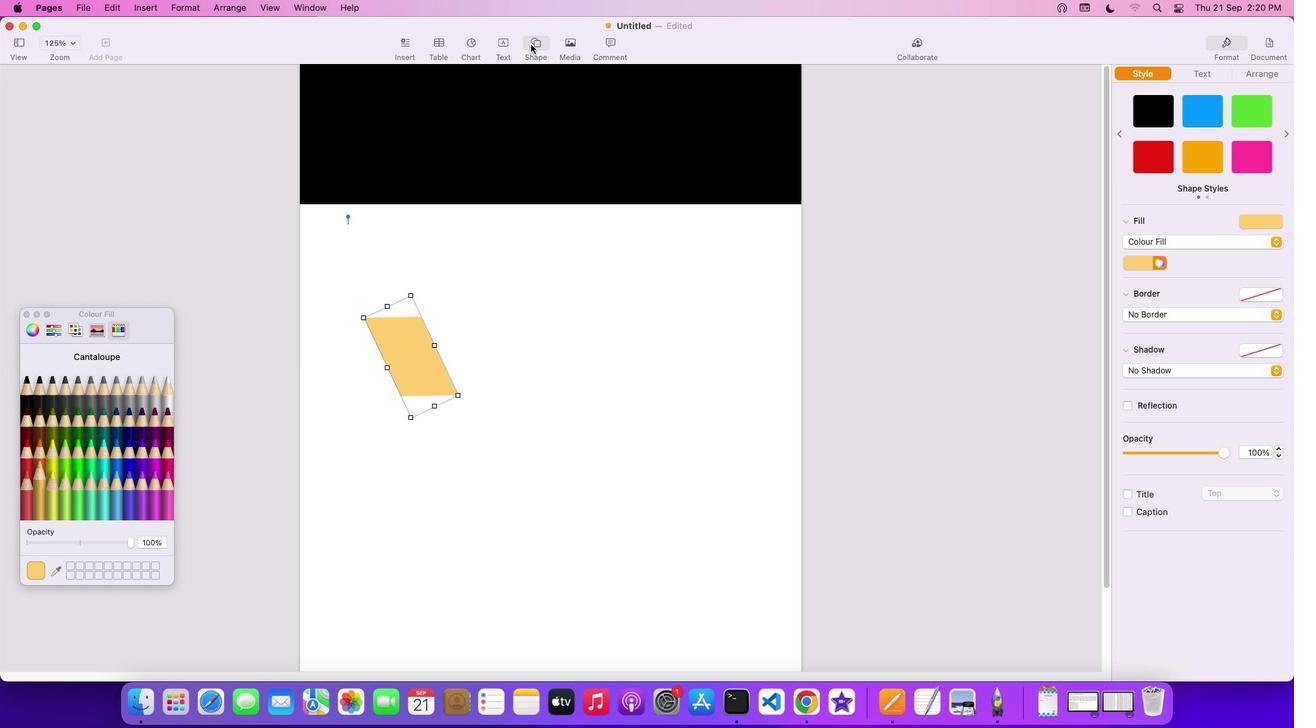 
Action: Mouse pressed left at (530, 43)
Screenshot: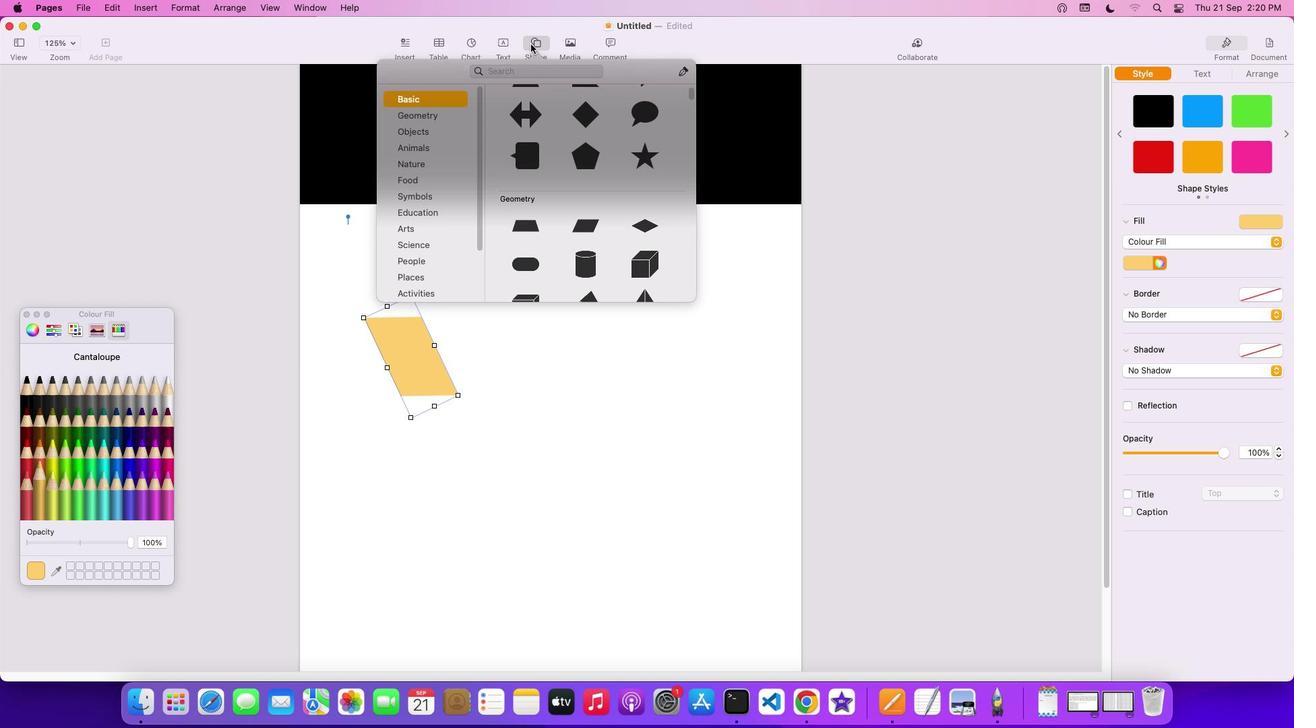 
Action: Mouse moved to (598, 168)
Screenshot: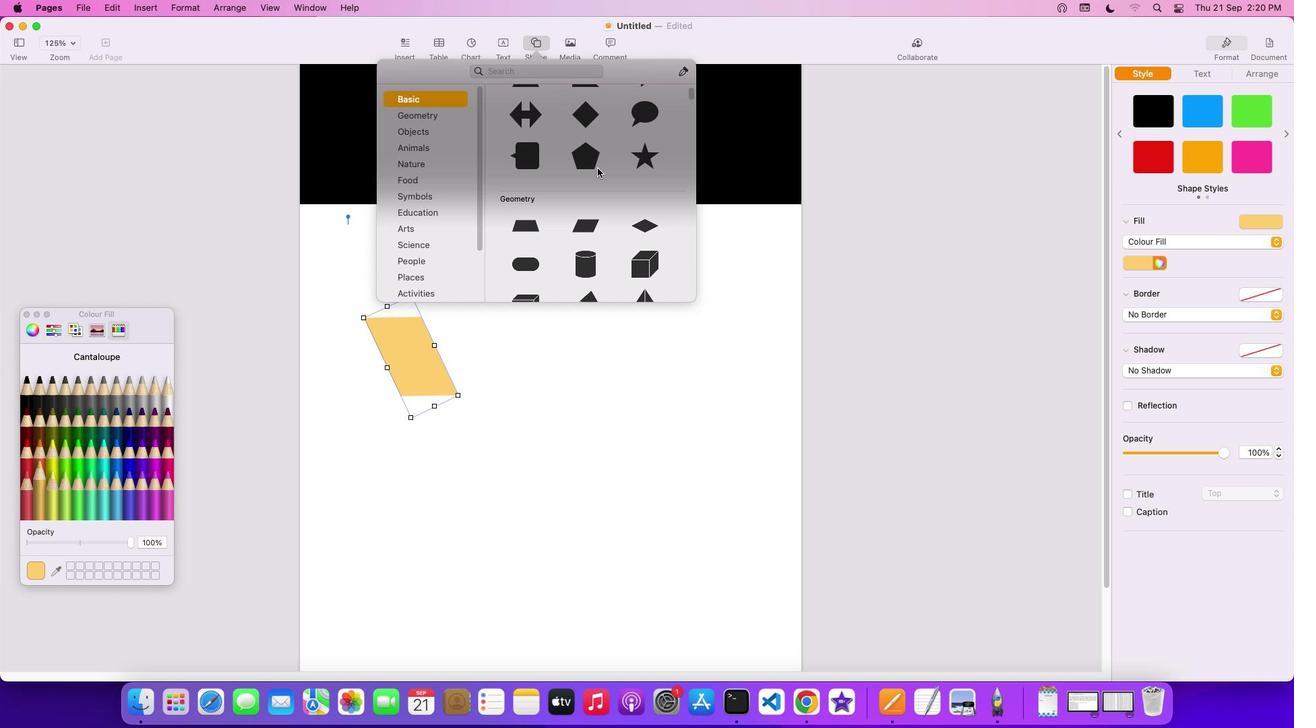 
Action: Mouse scrolled (598, 168) with delta (0, 0)
Screenshot: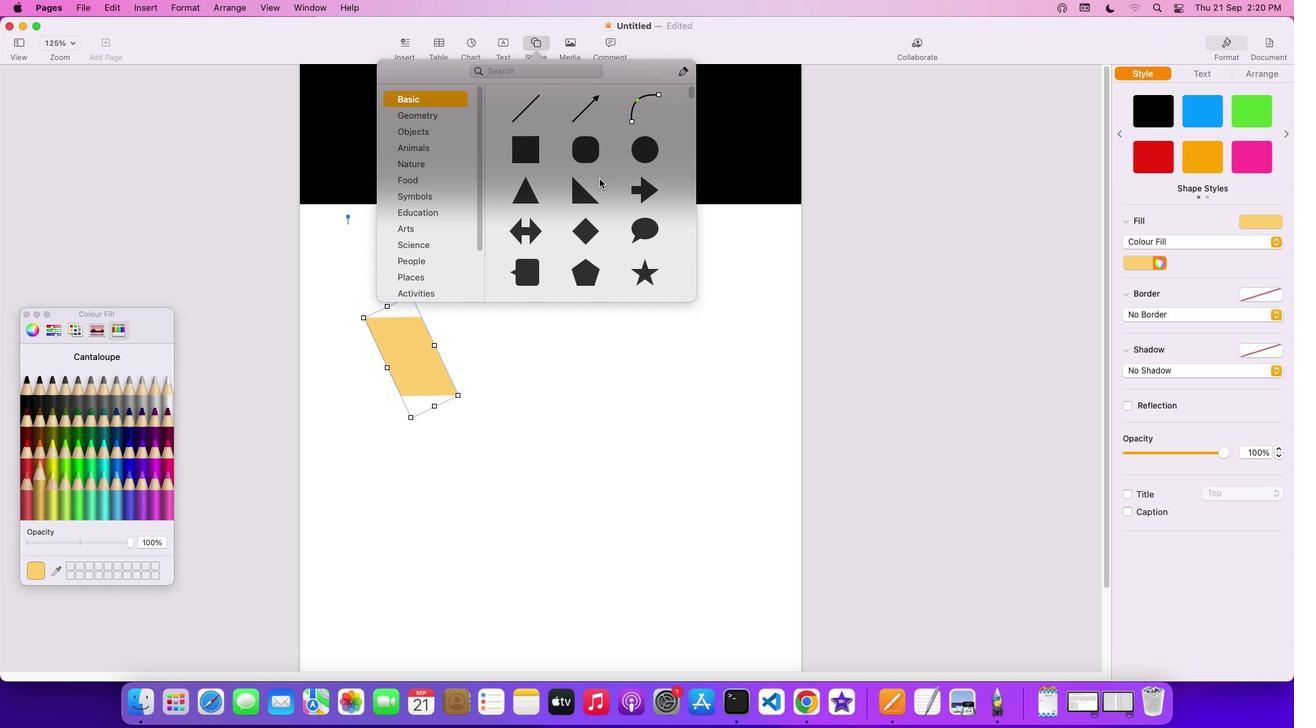 
Action: Mouse moved to (598, 168)
Screenshot: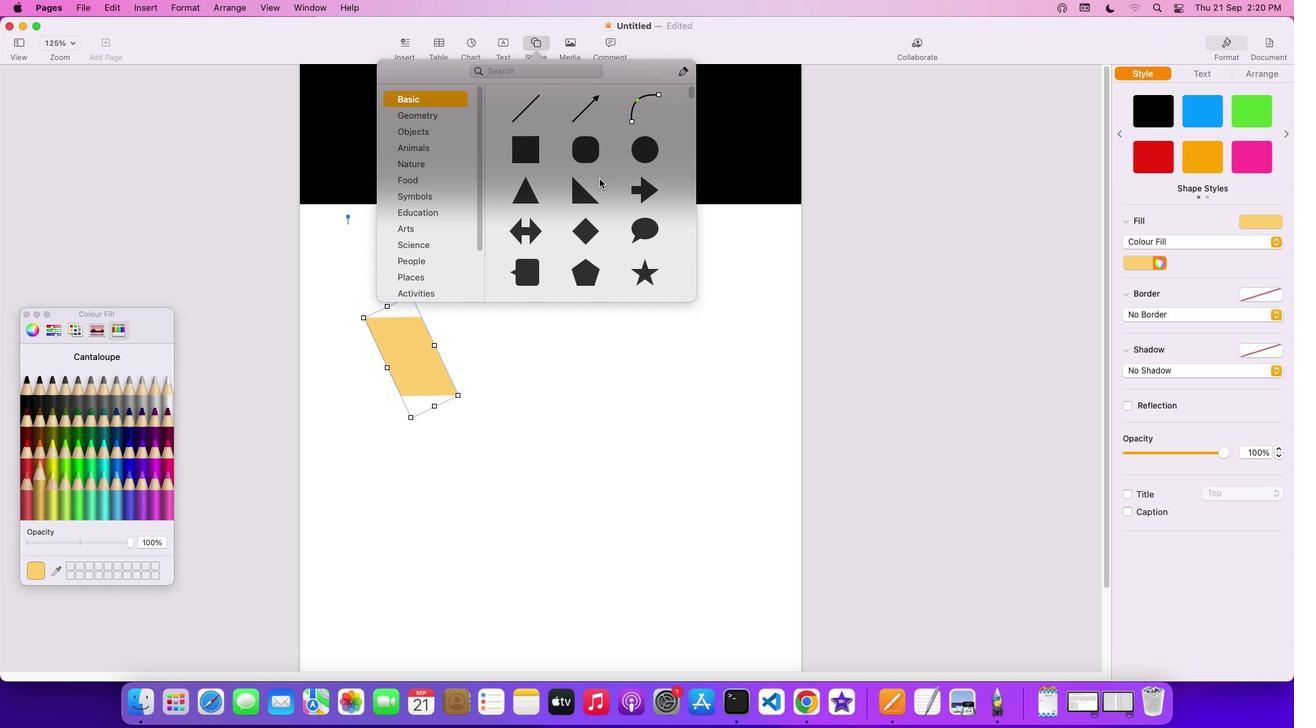 
Action: Mouse scrolled (598, 168) with delta (0, 0)
Screenshot: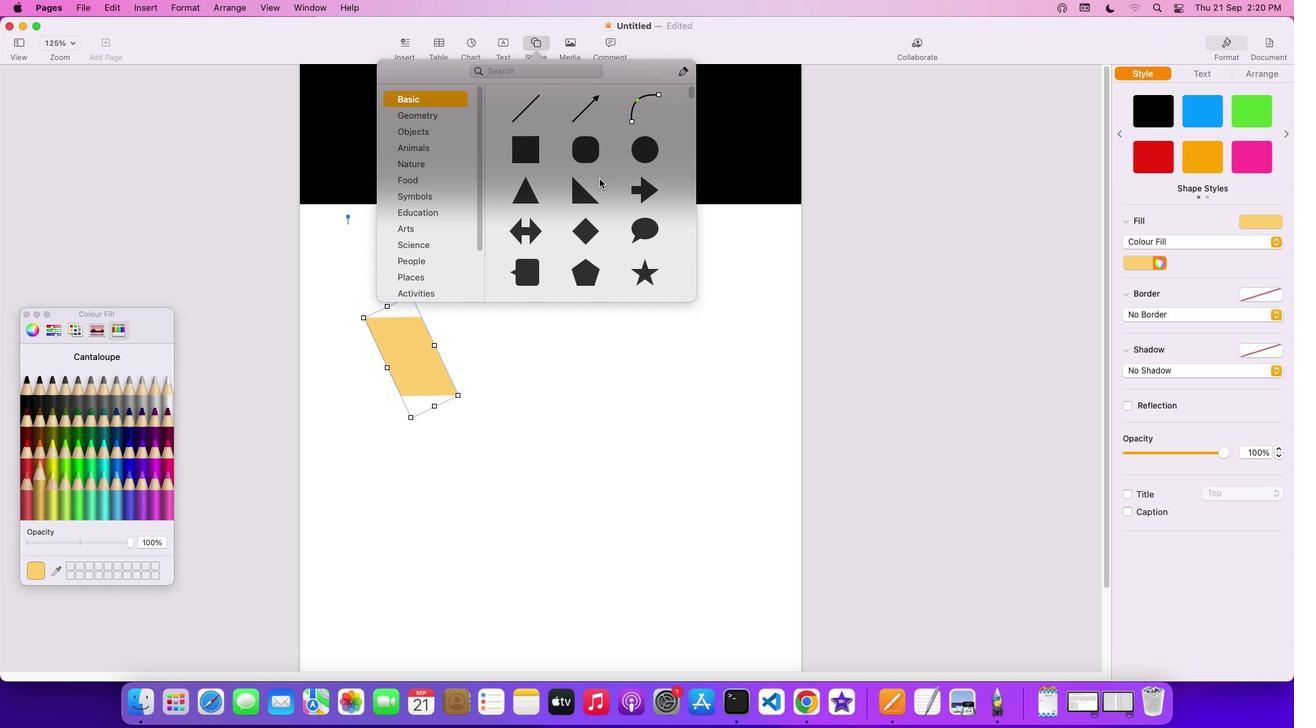 
Action: Mouse moved to (598, 168)
Screenshot: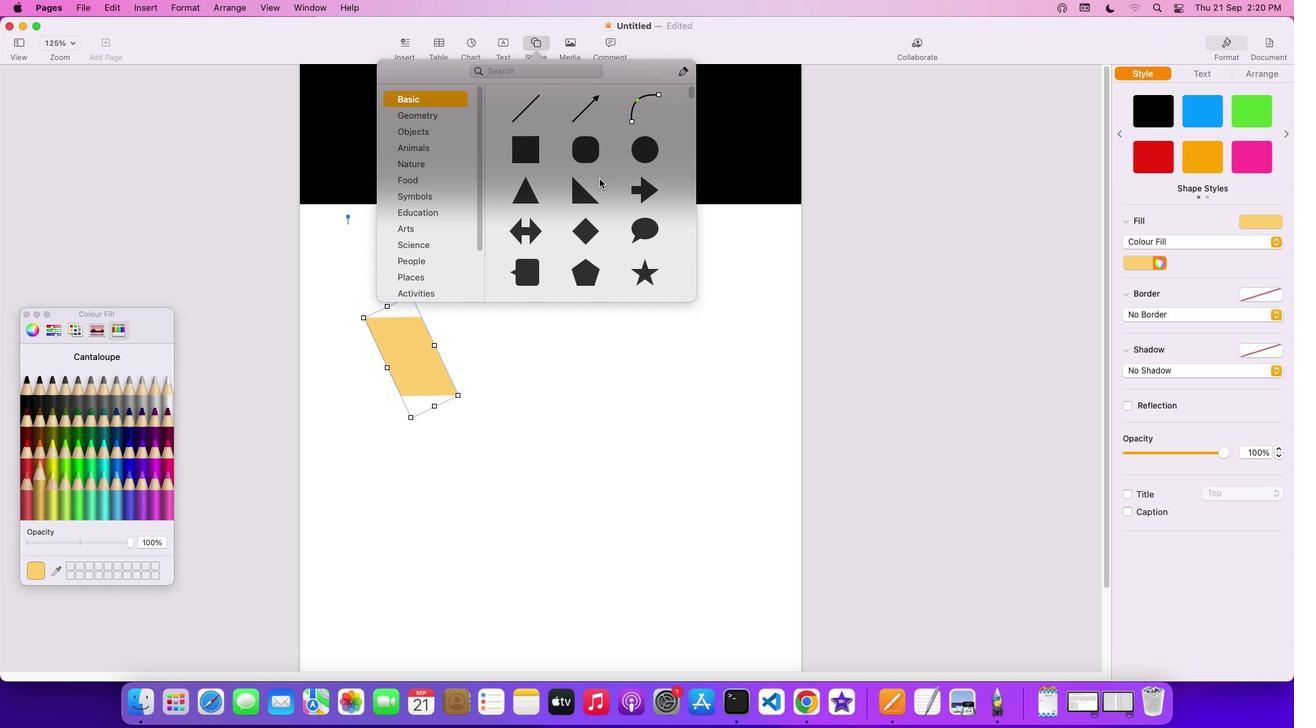 
Action: Mouse scrolled (598, 168) with delta (0, 2)
Screenshot: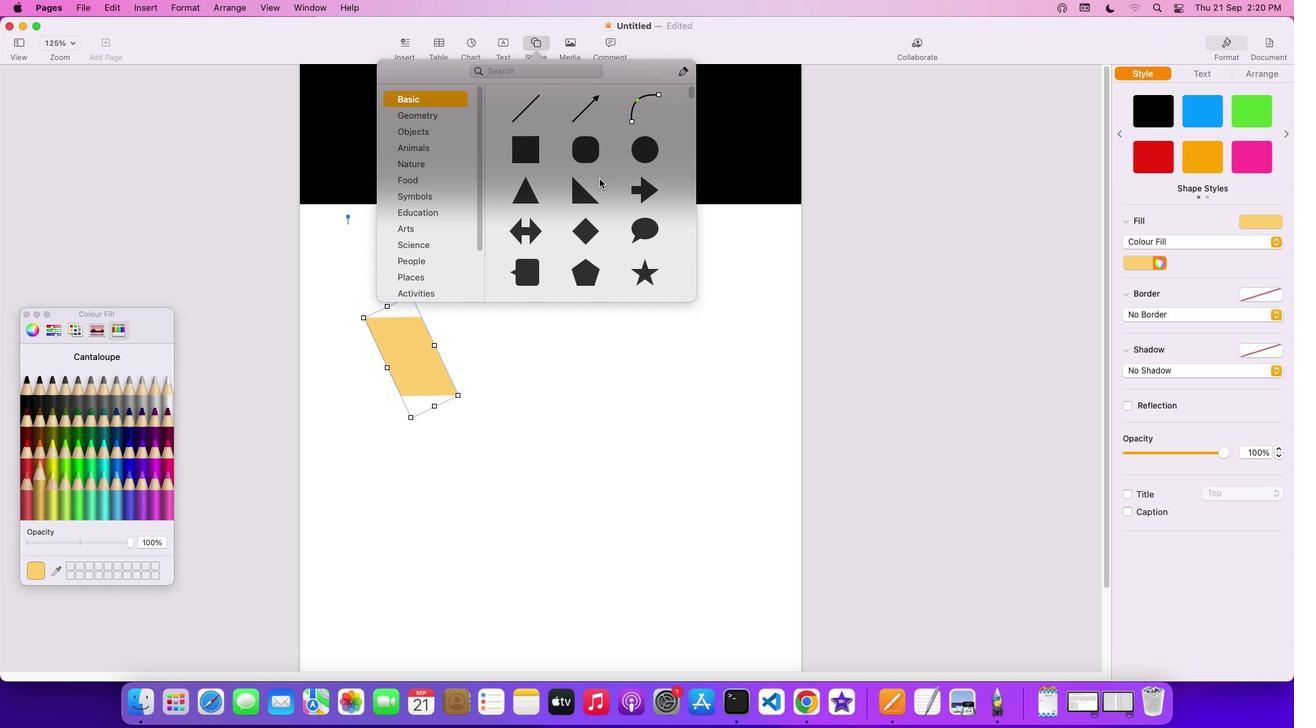 
Action: Mouse moved to (598, 169)
Screenshot: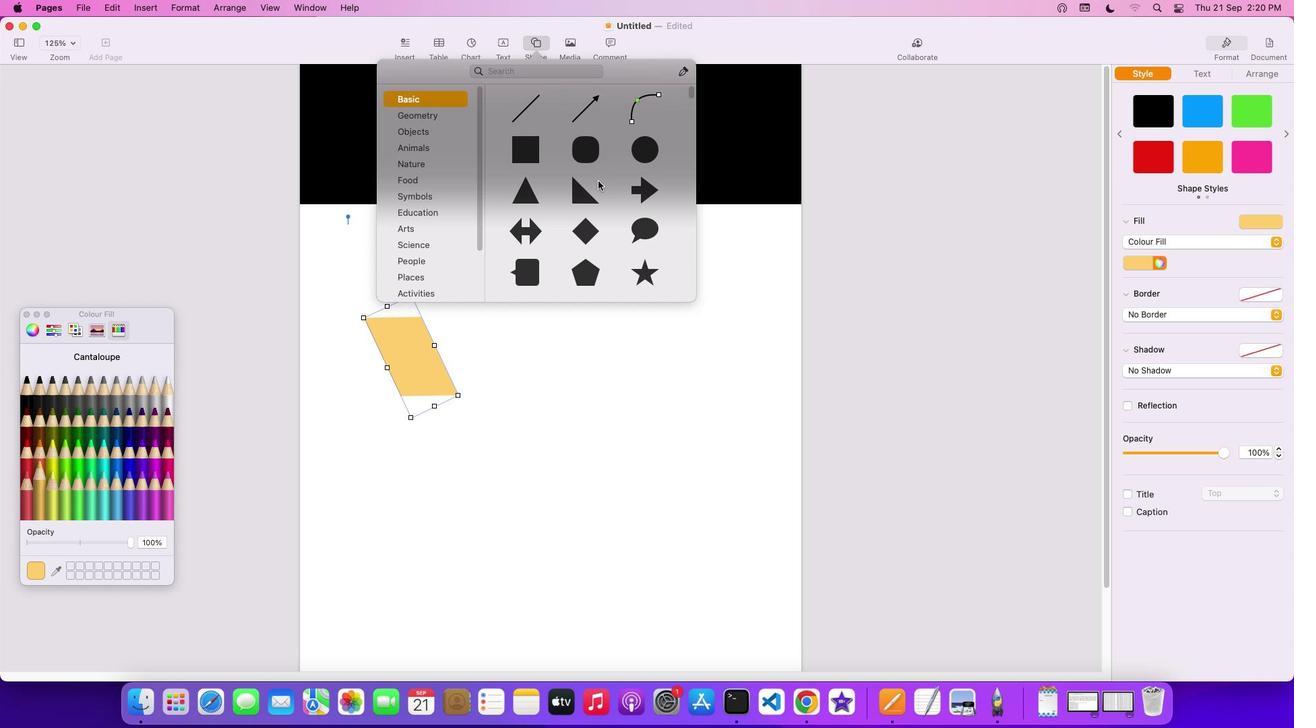 
Action: Mouse scrolled (598, 169) with delta (0, 3)
Screenshot: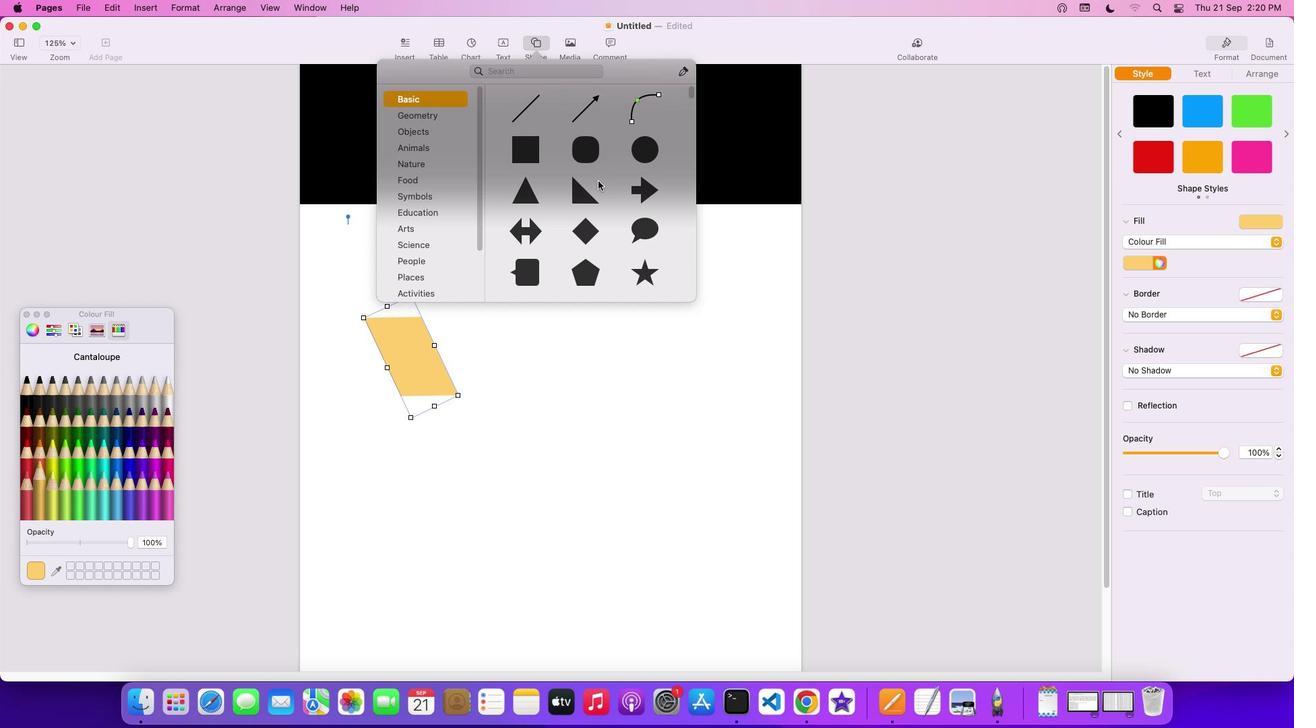 
Action: Mouse moved to (598, 170)
Screenshot: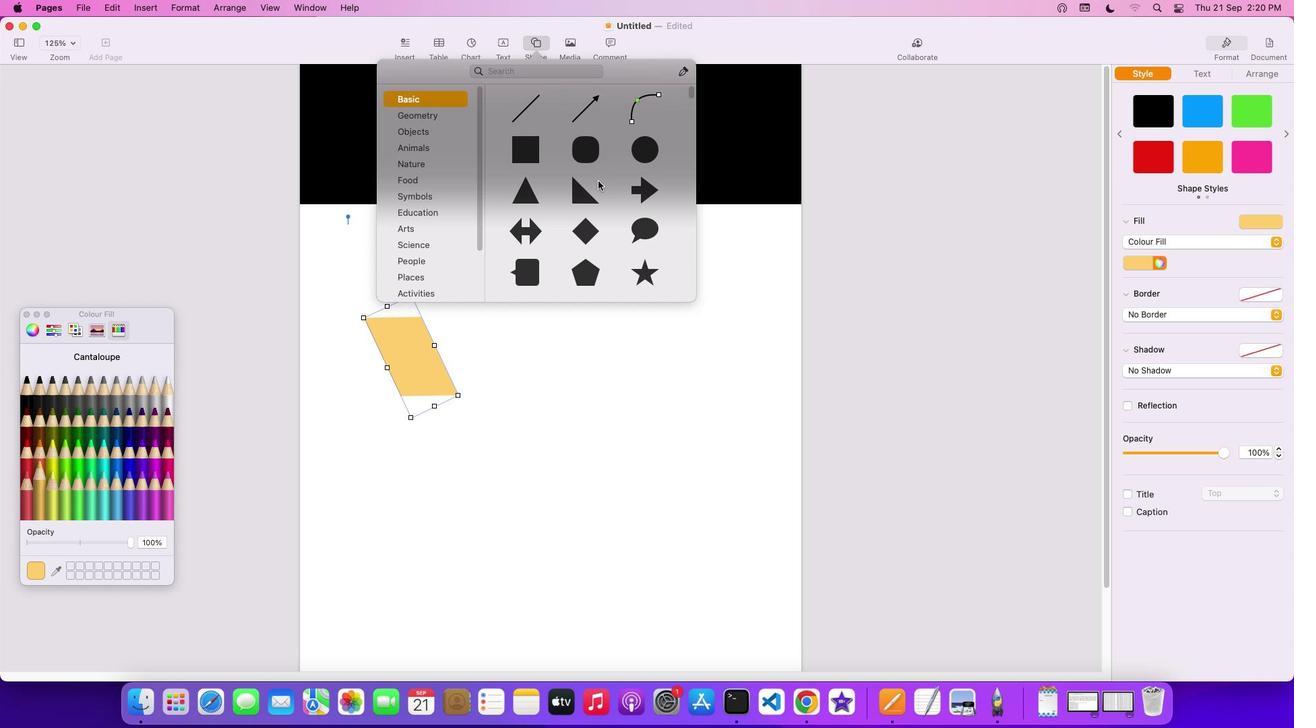 
Action: Mouse scrolled (598, 170) with delta (0, 4)
Screenshot: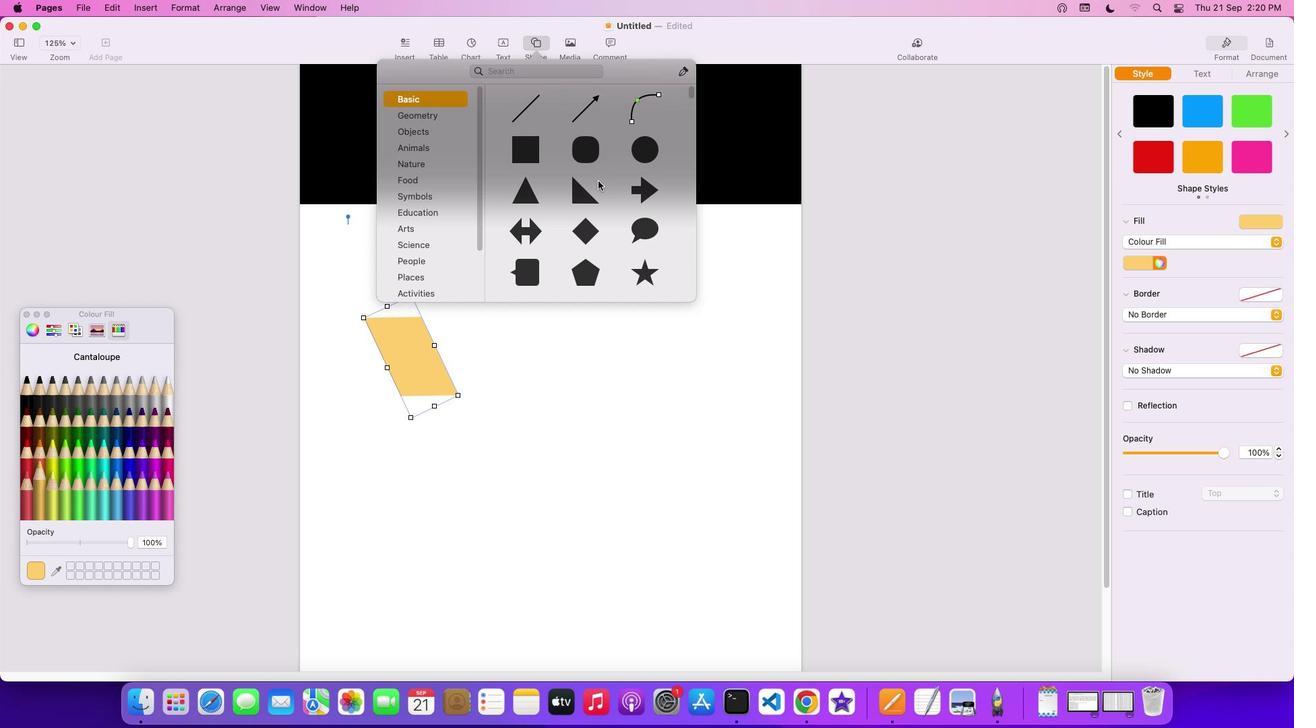 
Action: Mouse moved to (598, 182)
Screenshot: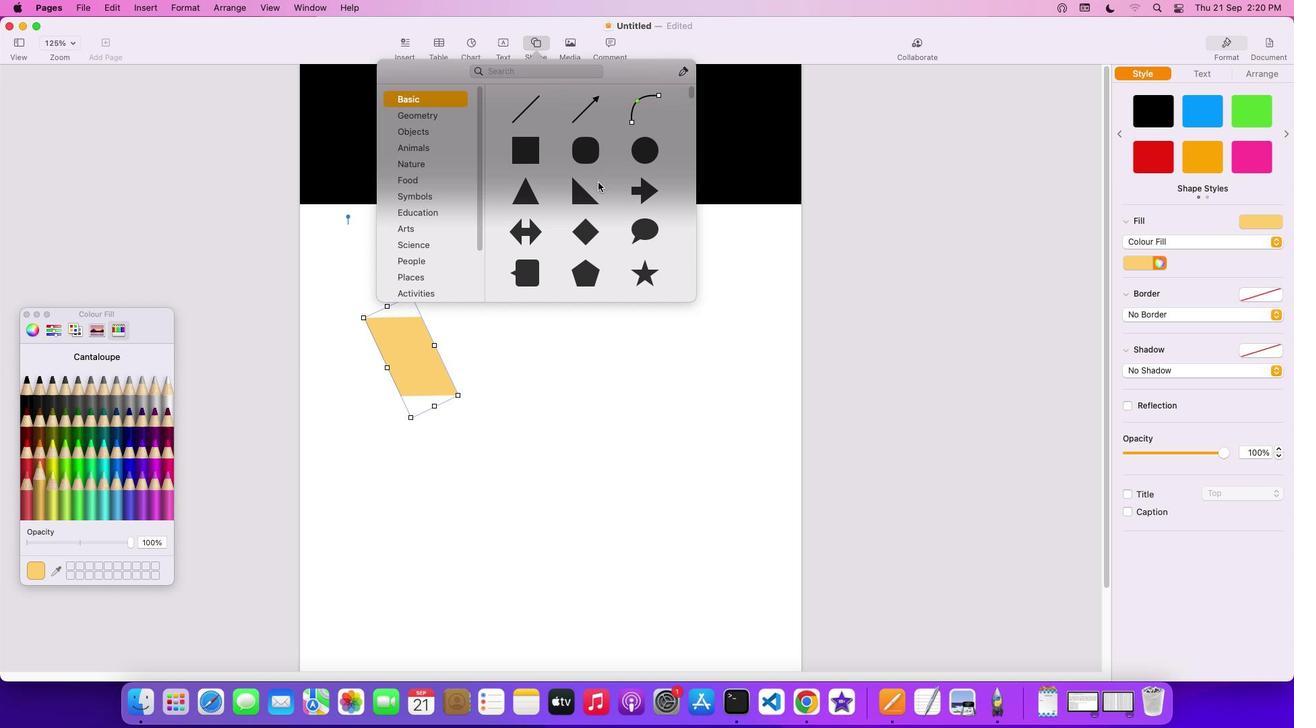
Action: Mouse scrolled (598, 182) with delta (0, 0)
Screenshot: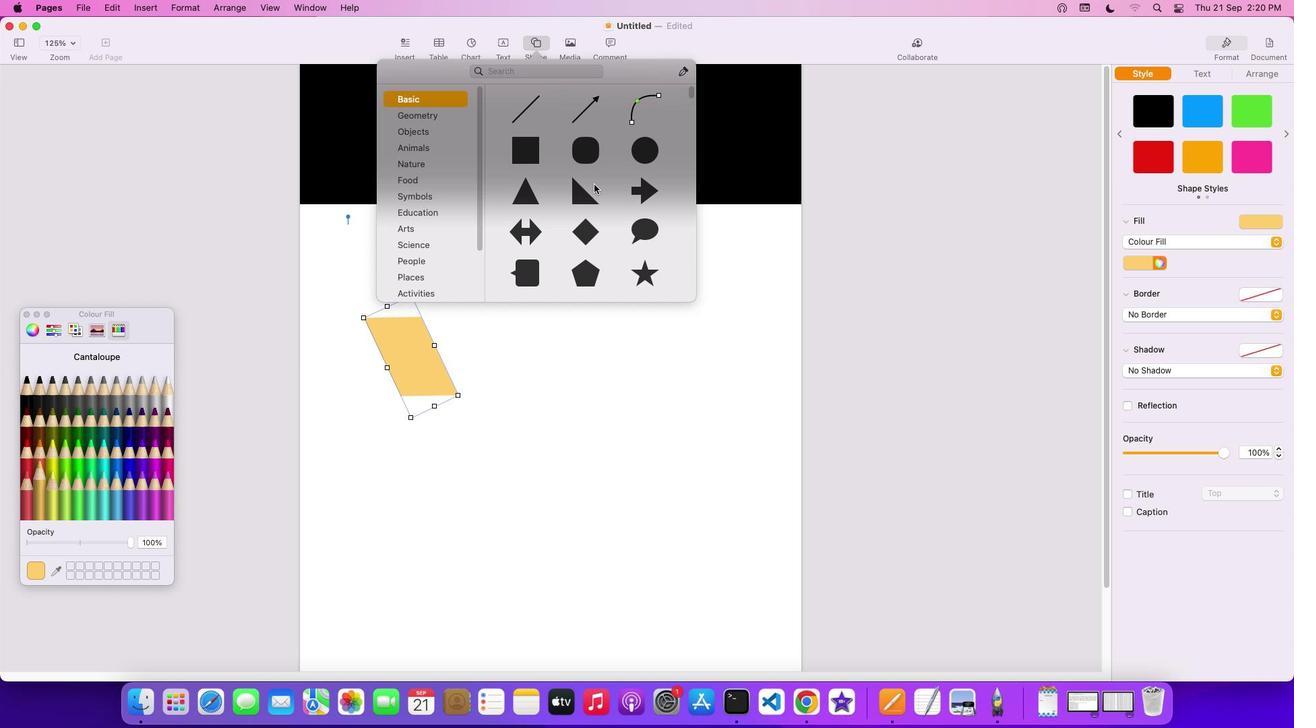 
Action: Mouse scrolled (598, 182) with delta (0, 0)
Screenshot: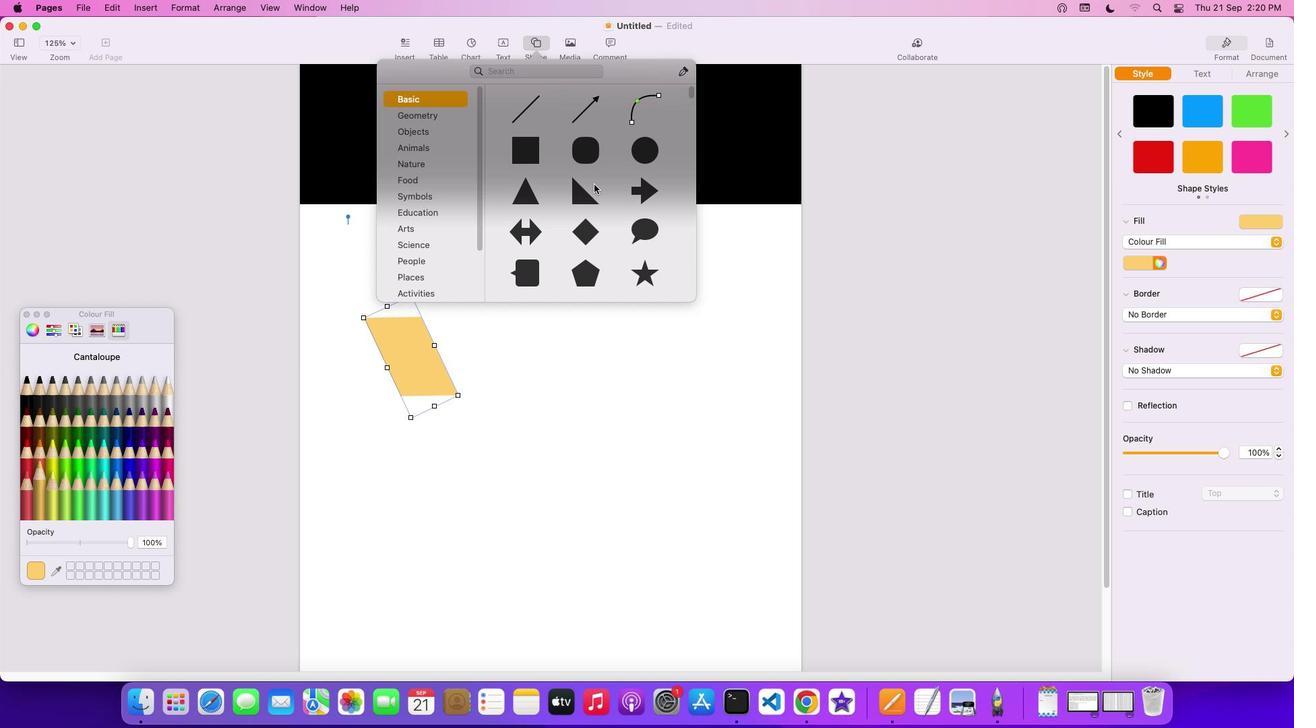 
Action: Mouse scrolled (598, 182) with delta (0, 2)
Screenshot: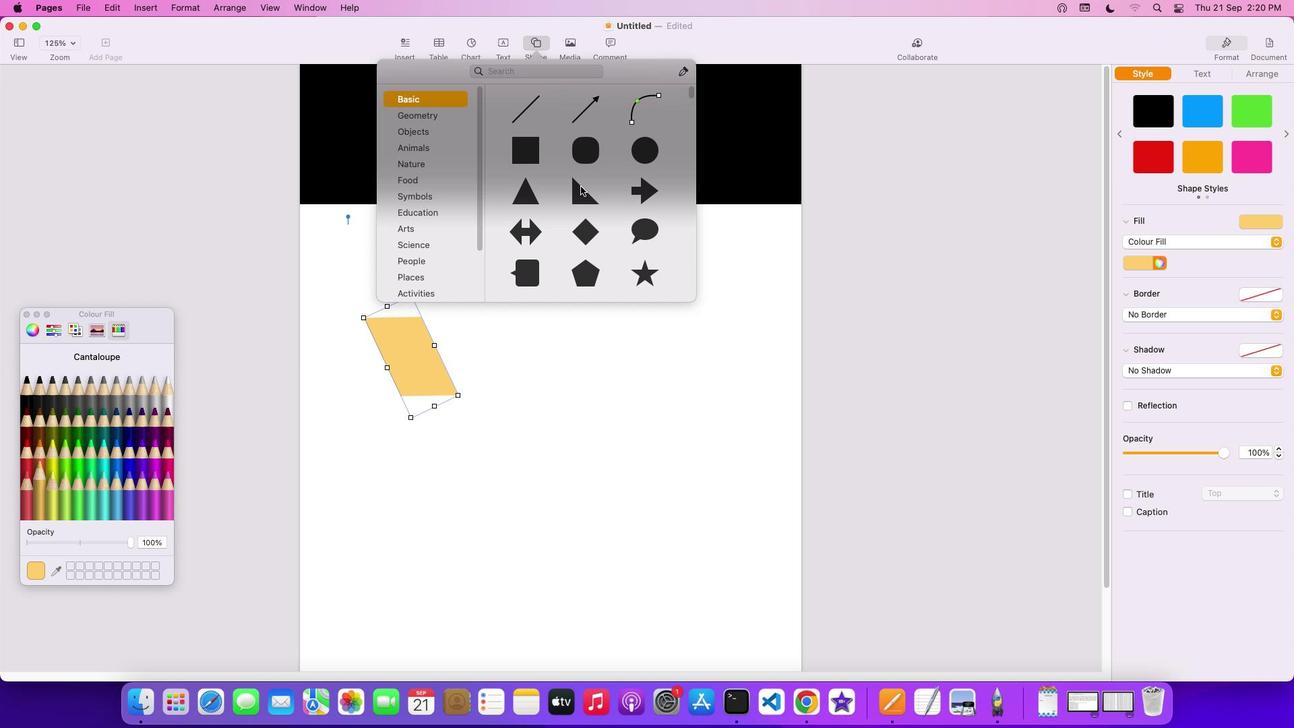 
Action: Mouse scrolled (598, 182) with delta (0, 3)
Screenshot: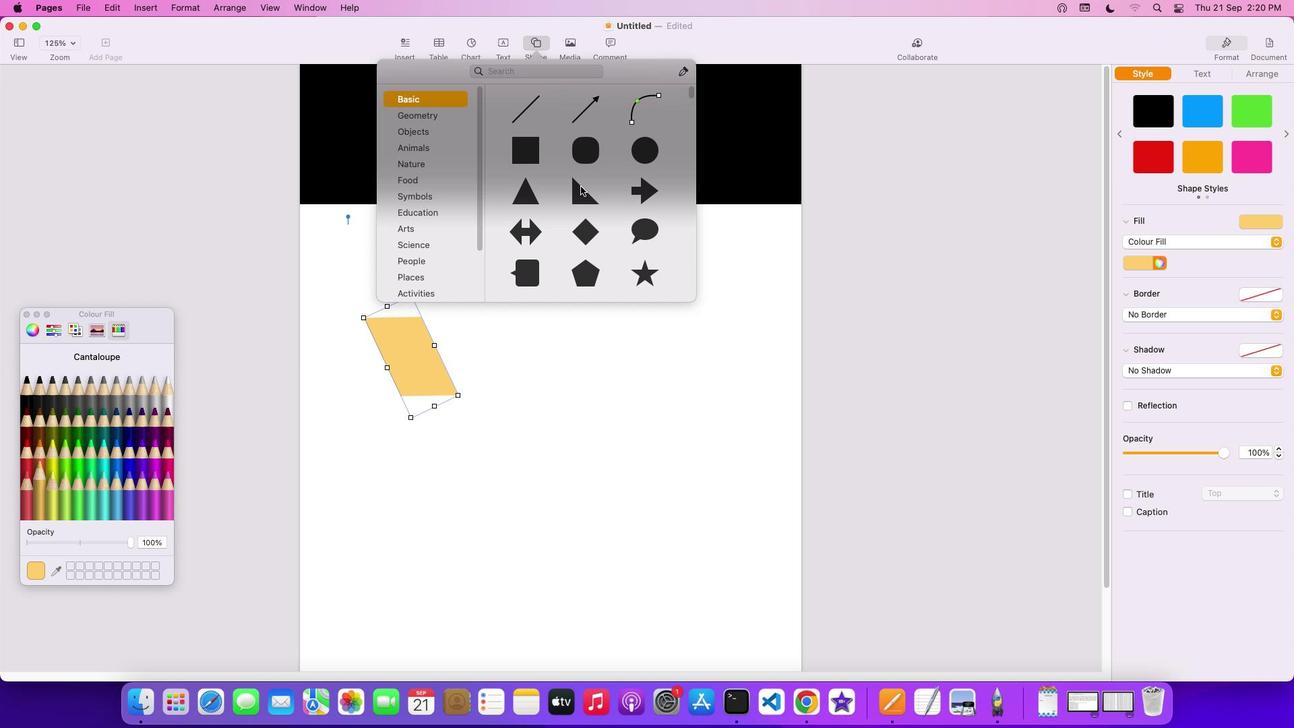 
Action: Mouse moved to (529, 142)
Screenshot: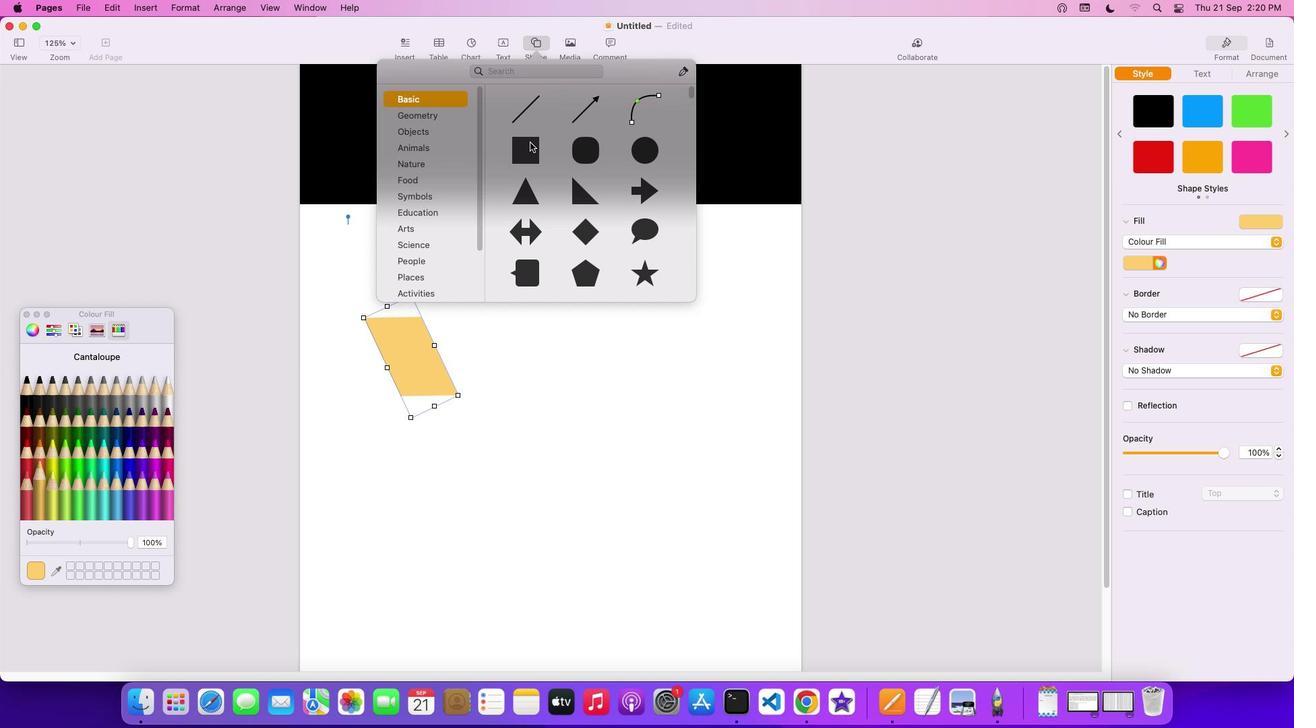 
Action: Mouse pressed left at (529, 142)
Screenshot: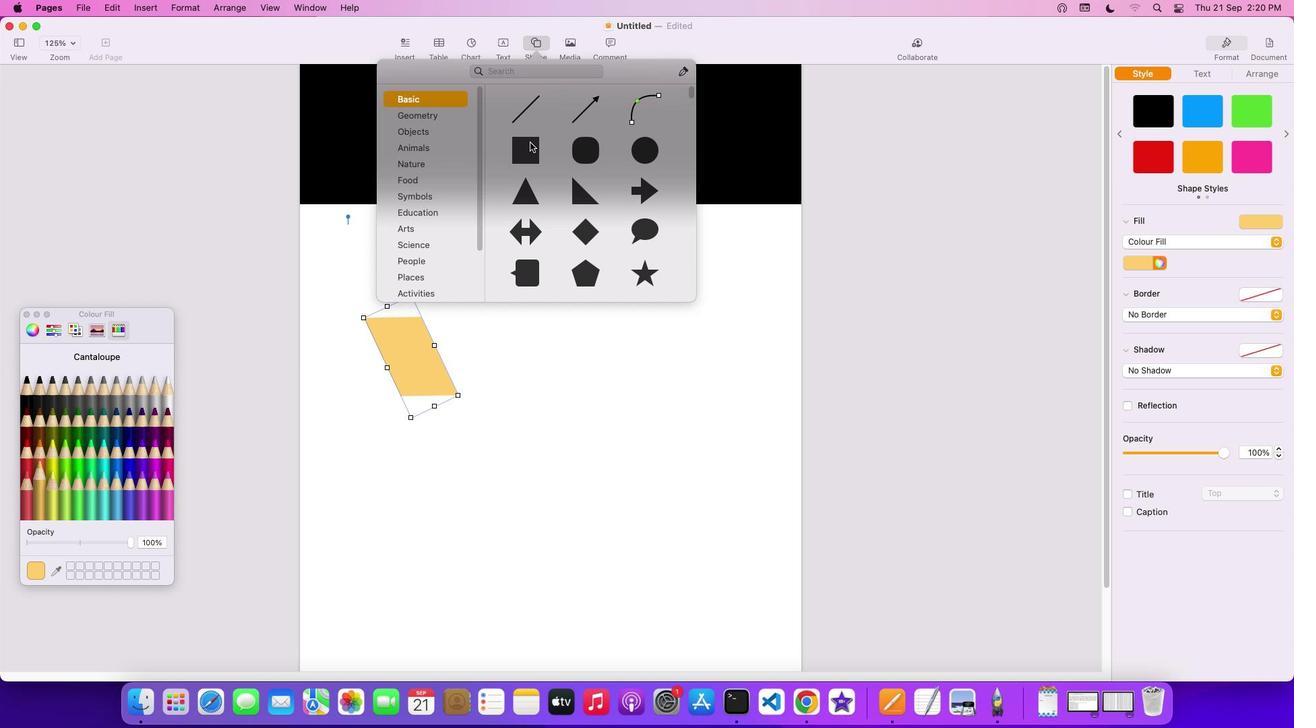 
Action: Mouse moved to (556, 368)
Screenshot: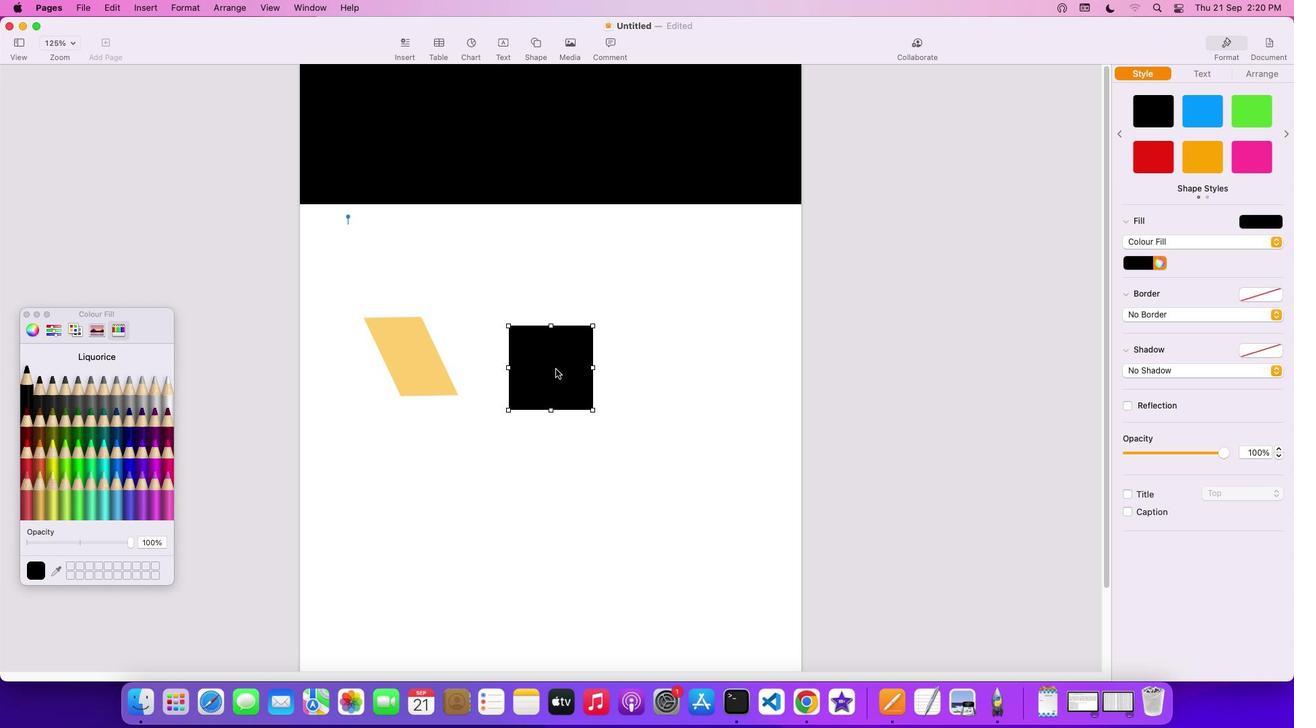 
Action: Mouse pressed left at (556, 368)
Screenshot: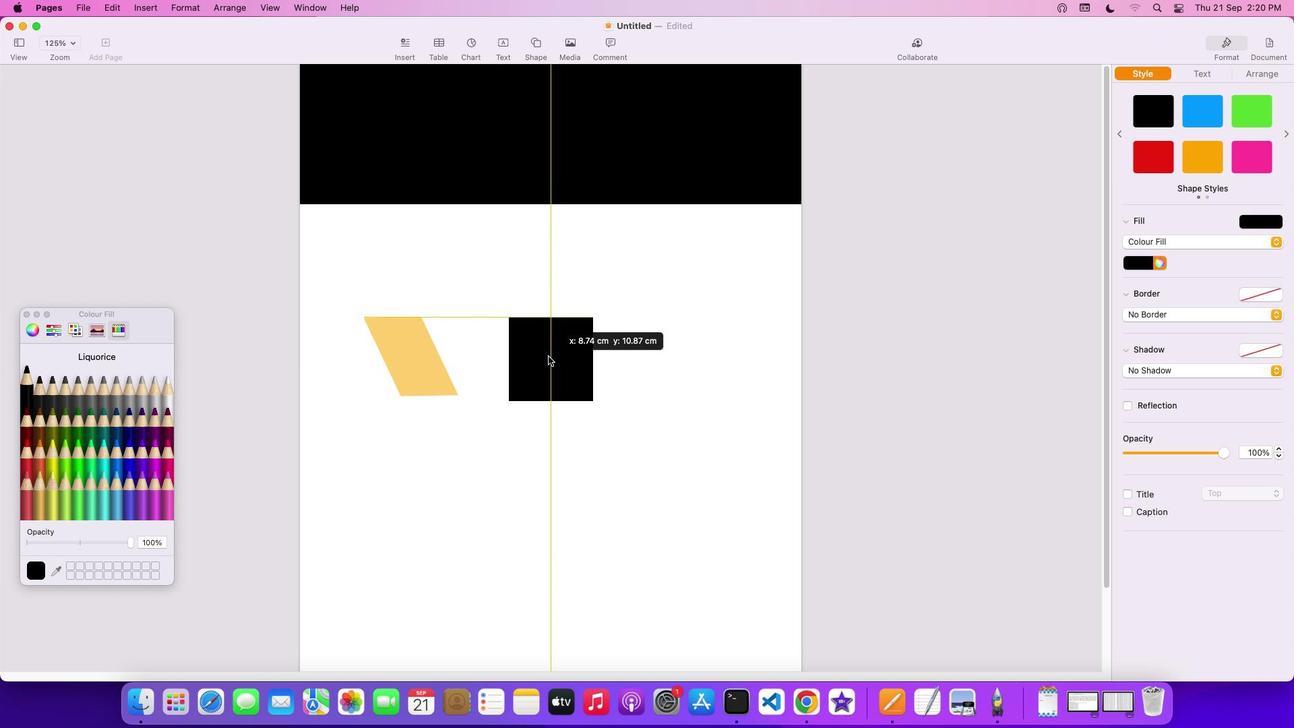 
Action: Mouse moved to (1258, 76)
Screenshot: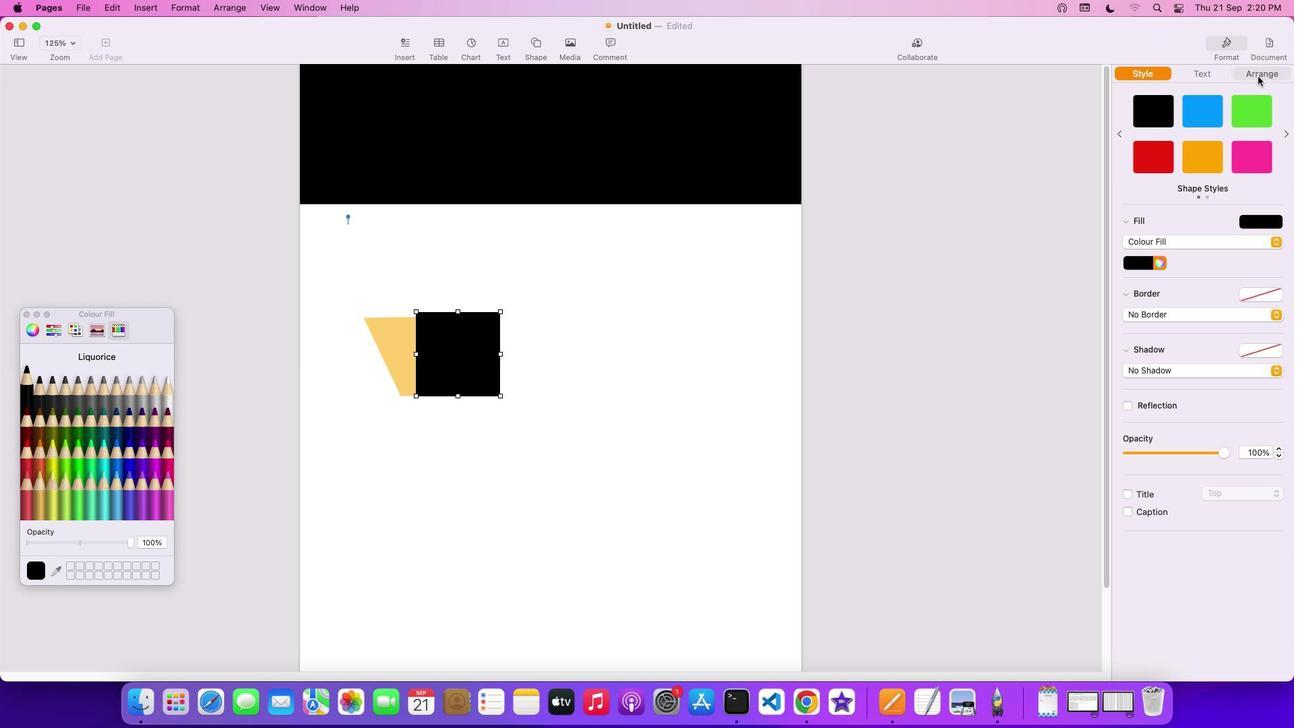 
Action: Mouse pressed left at (1258, 76)
Screenshot: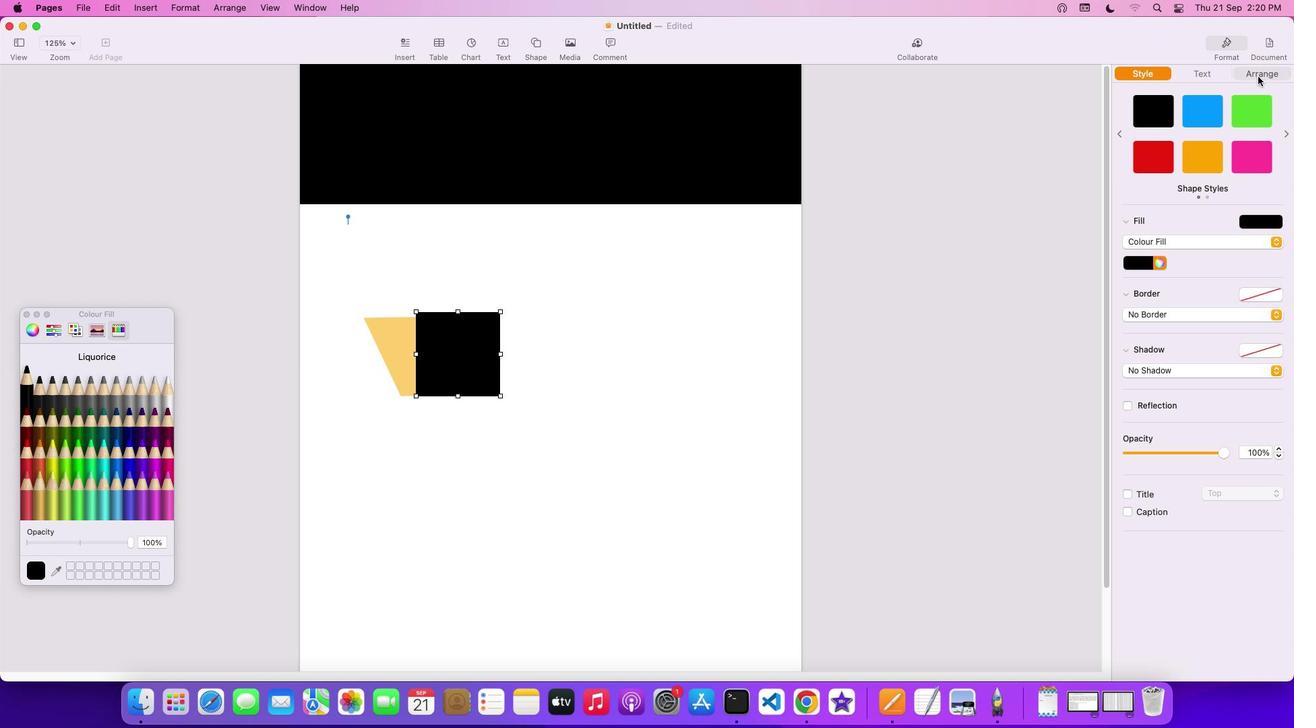 
Action: Mouse moved to (1216, 424)
Screenshot: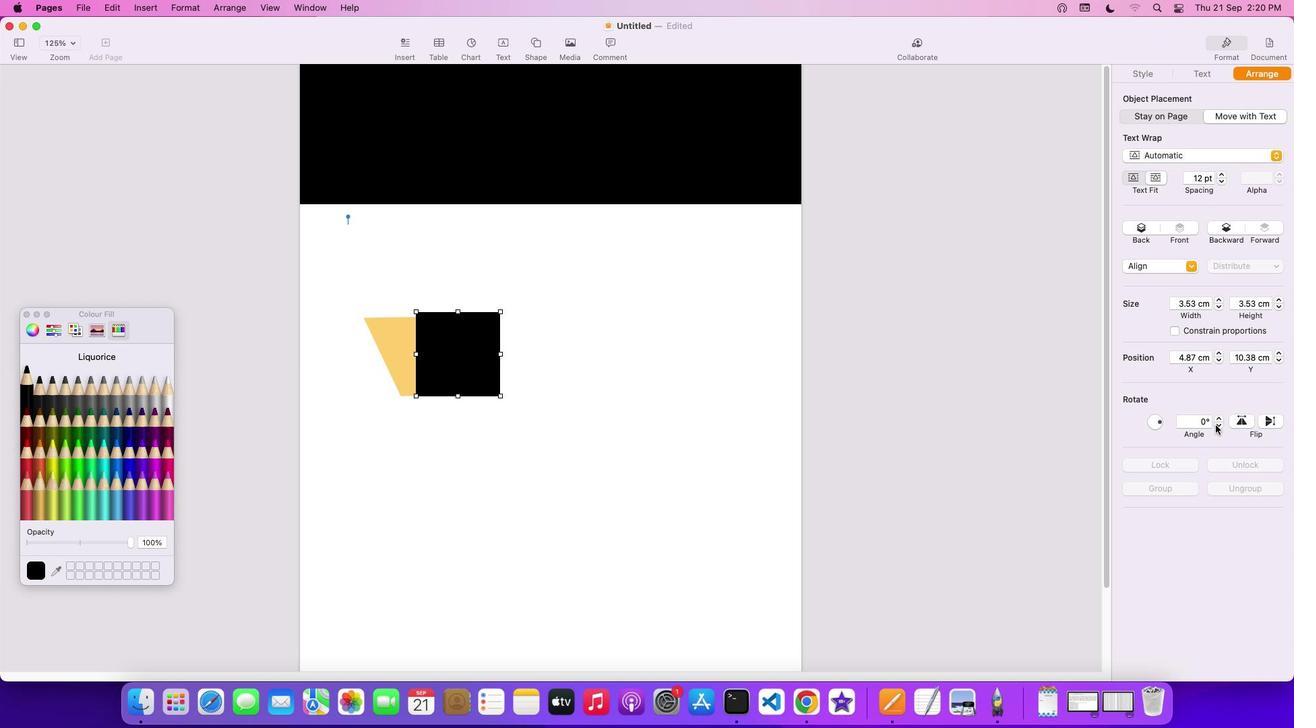 
Action: Mouse pressed left at (1216, 424)
Screenshot: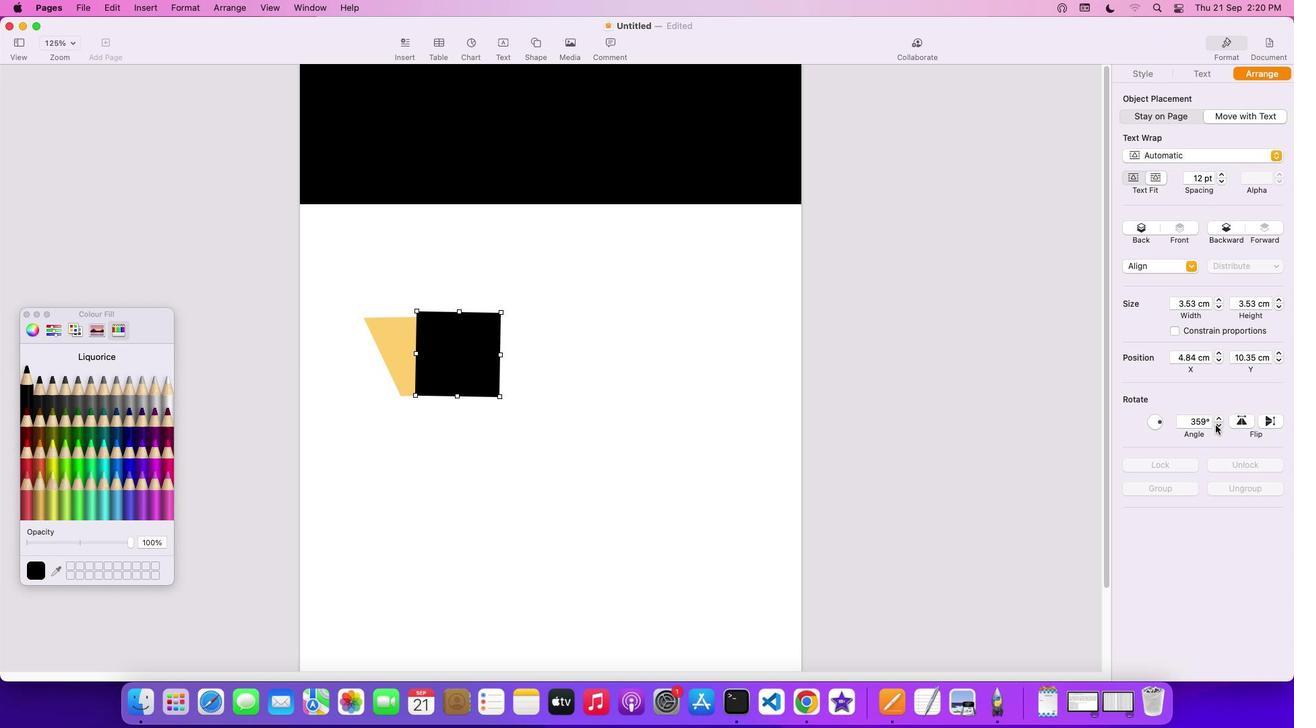 
Action: Mouse pressed left at (1216, 424)
Screenshot: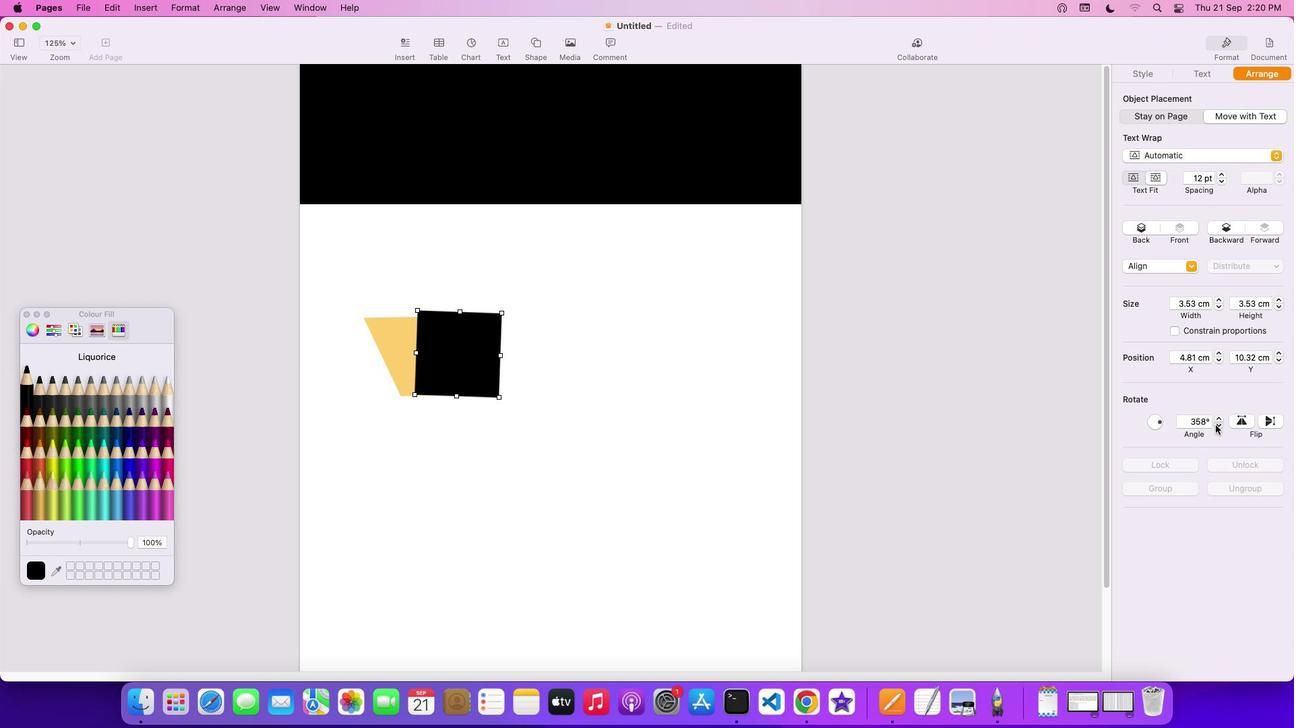 
Action: Mouse moved to (1217, 415)
Screenshot: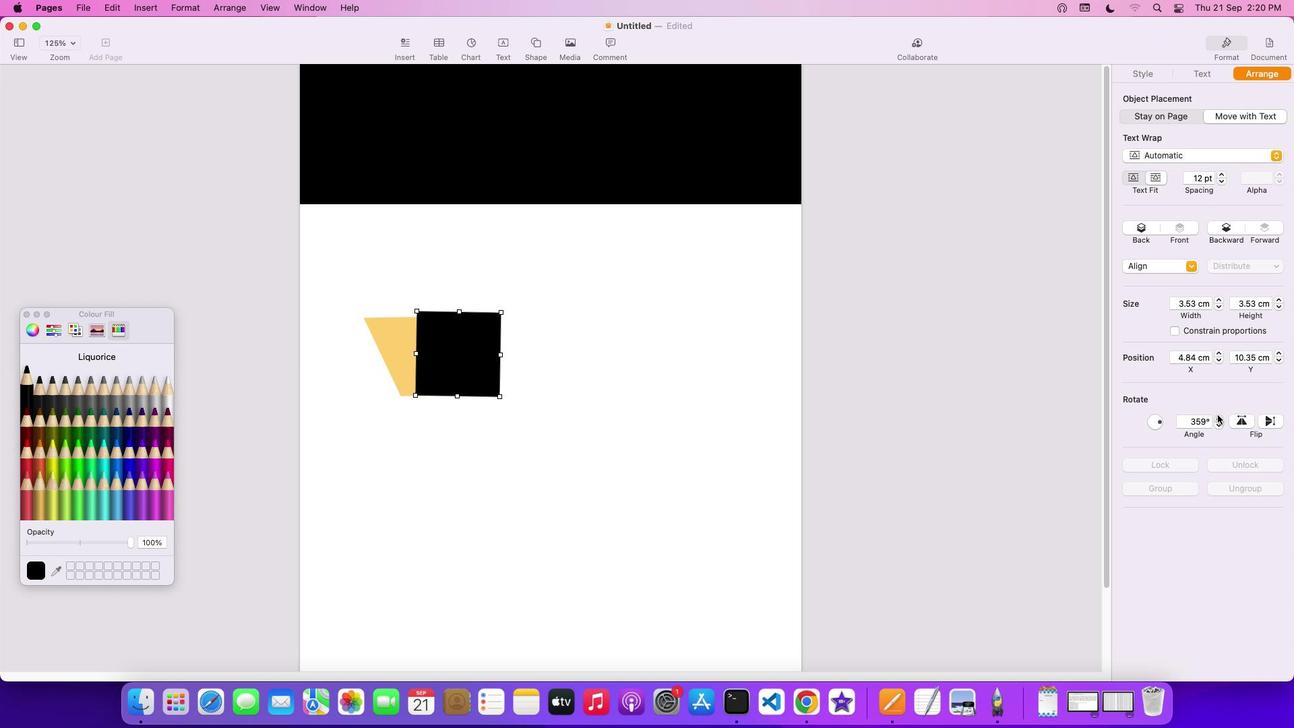 
Action: Mouse pressed left at (1217, 415)
Screenshot: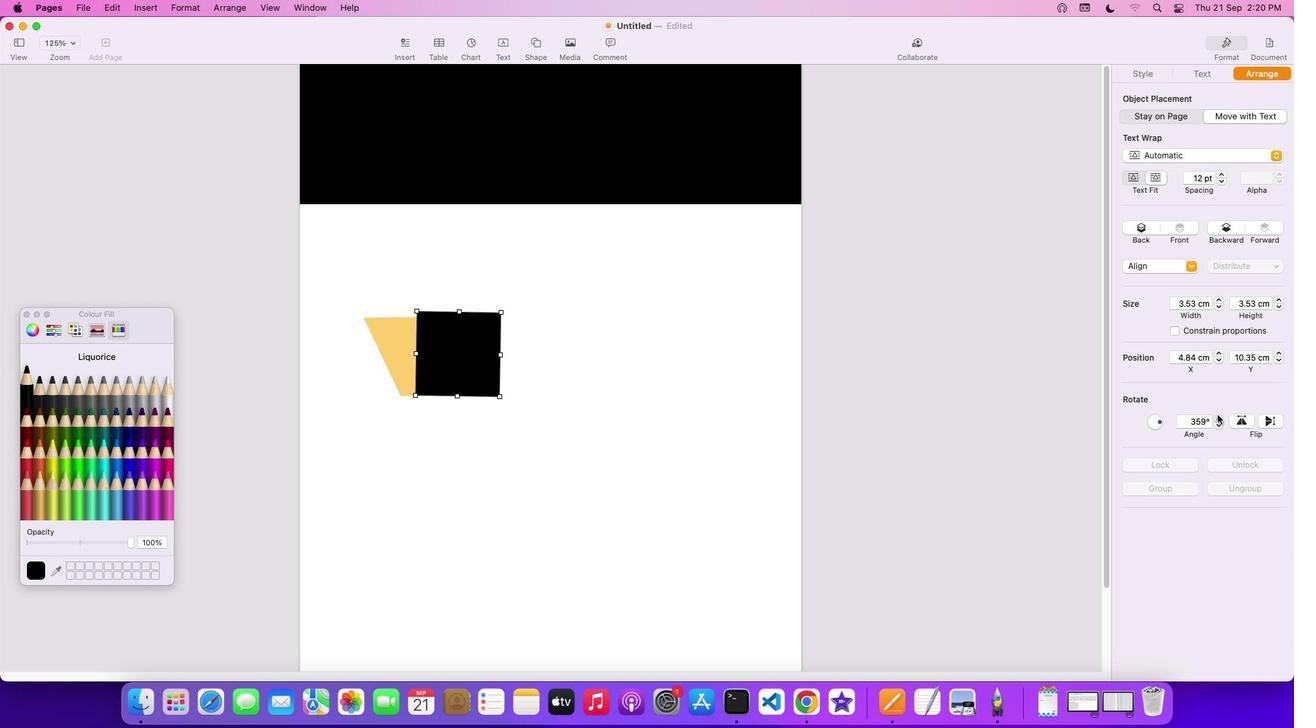 
Action: Mouse pressed left at (1217, 415)
Screenshot: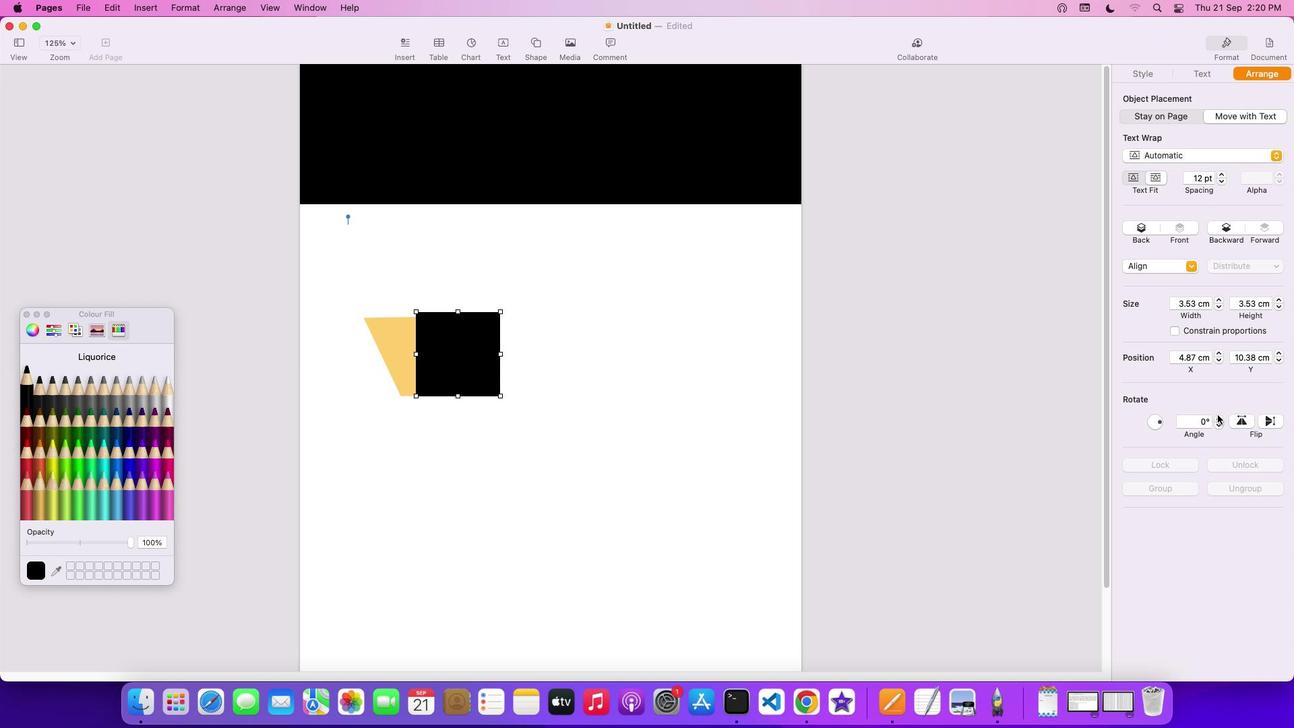 
Action: Mouse pressed left at (1217, 415)
Screenshot: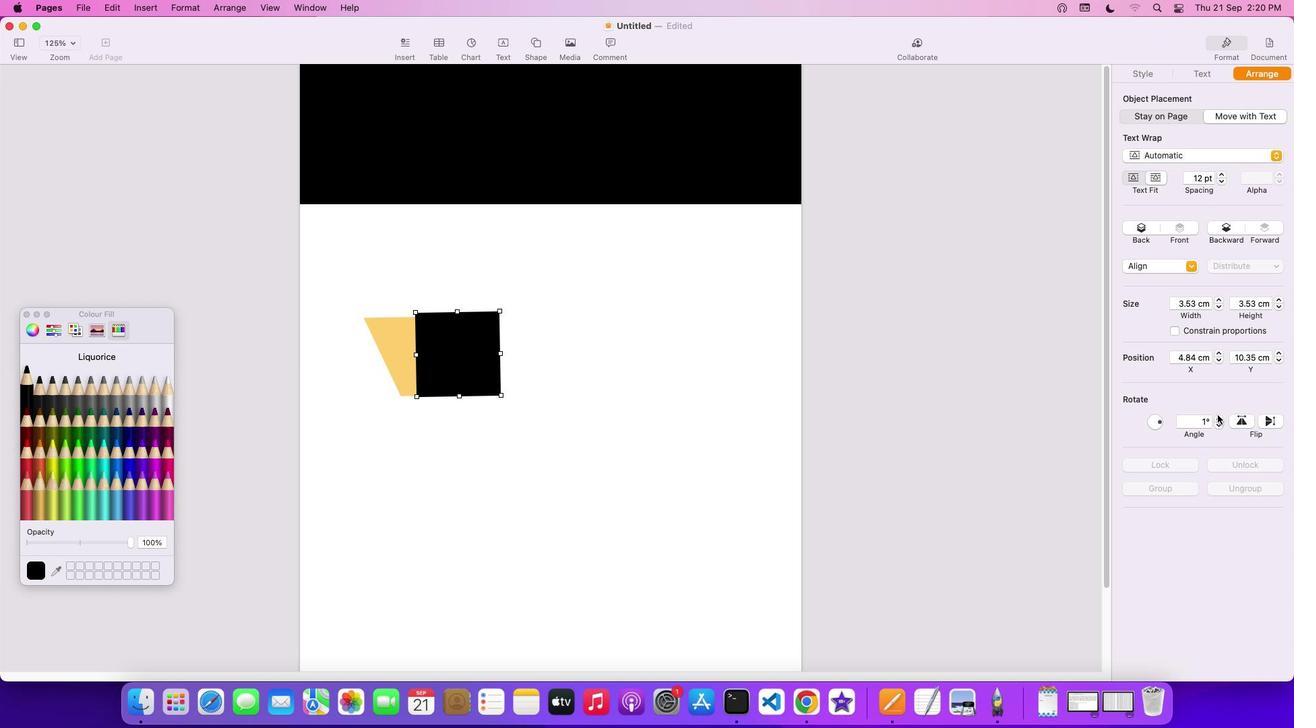 
Action: Mouse pressed left at (1217, 415)
Screenshot: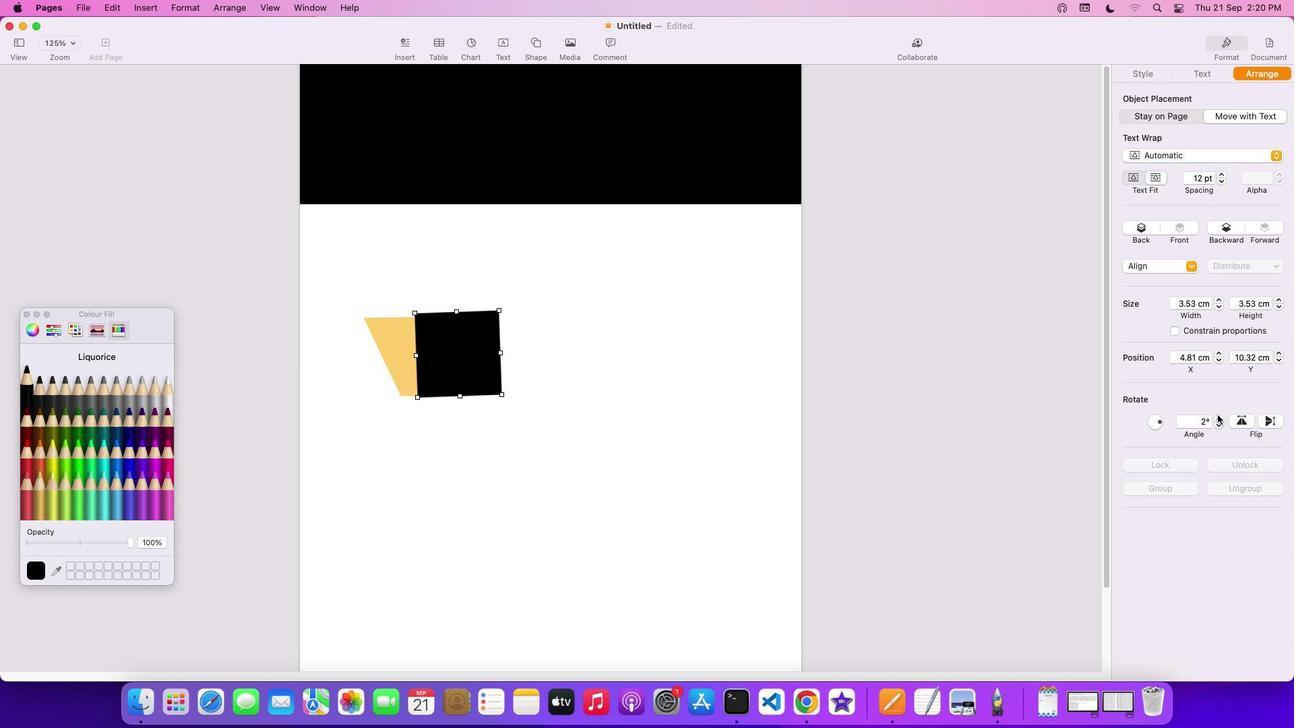 
Action: Mouse pressed left at (1217, 415)
Screenshot: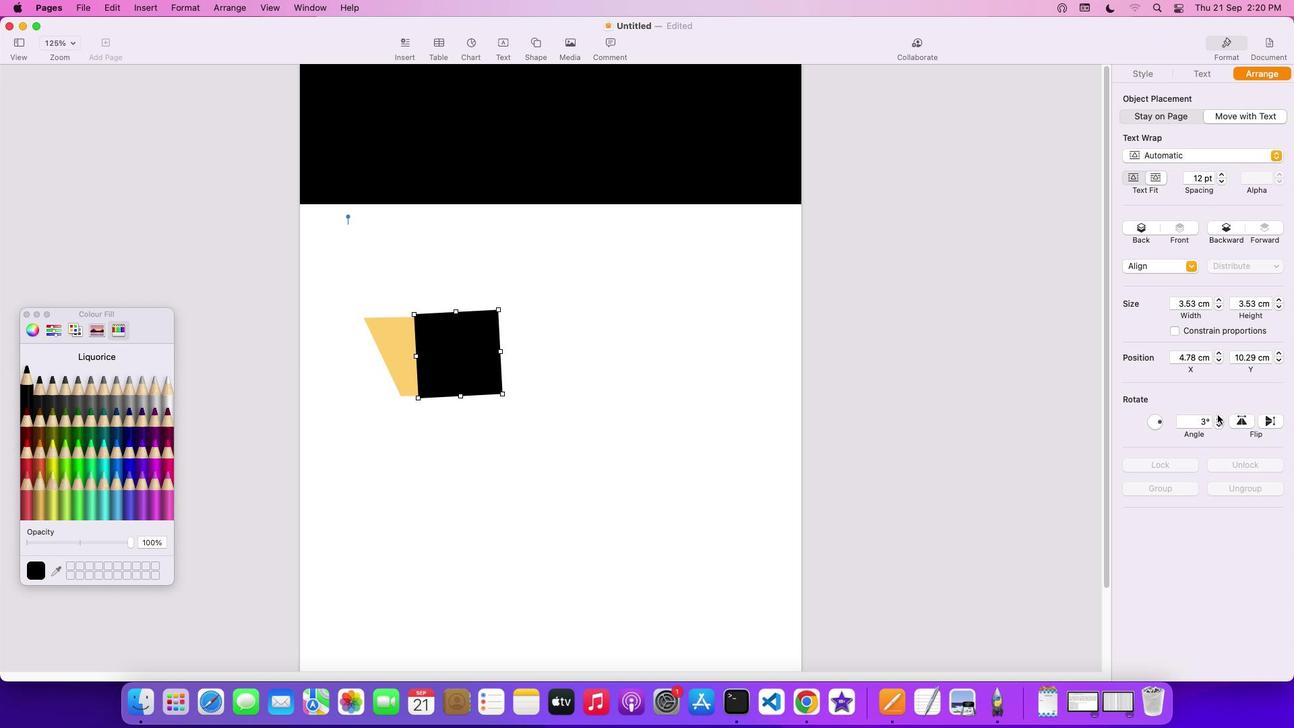 
Action: Mouse pressed left at (1217, 415)
Screenshot: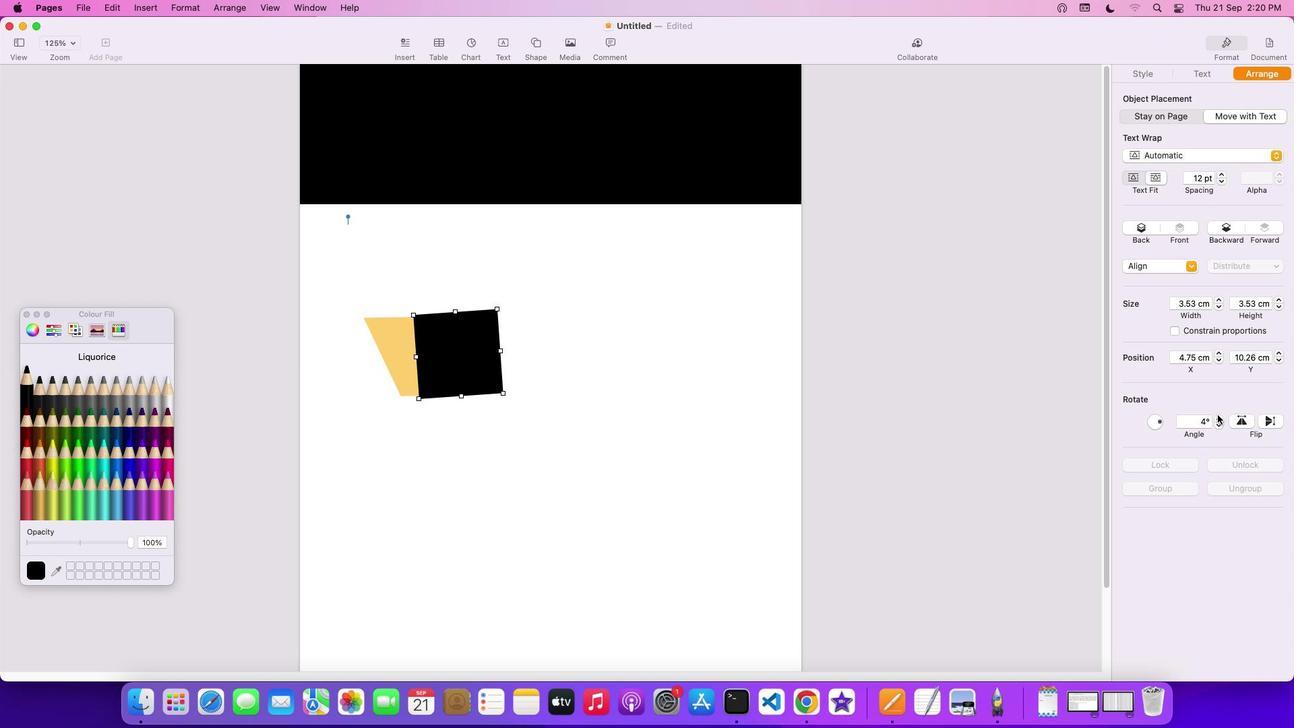 
Action: Mouse pressed left at (1217, 415)
Screenshot: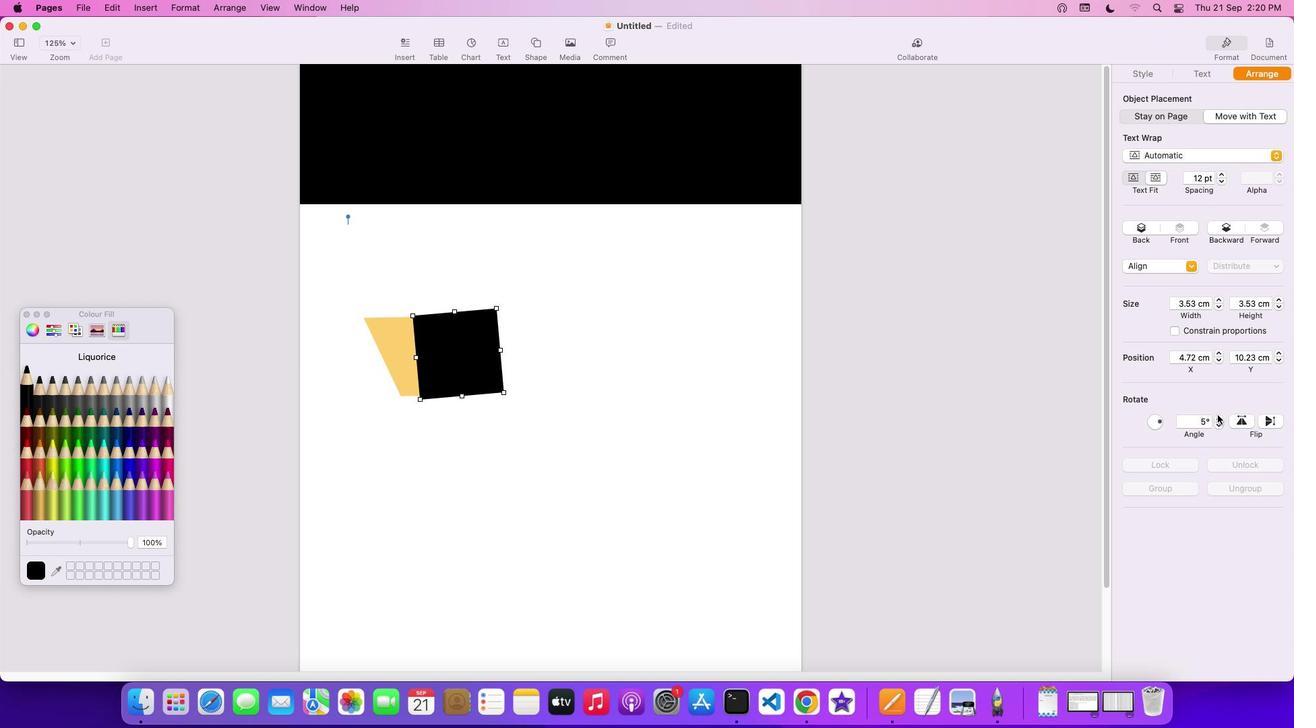 
Action: Mouse pressed left at (1217, 415)
Screenshot: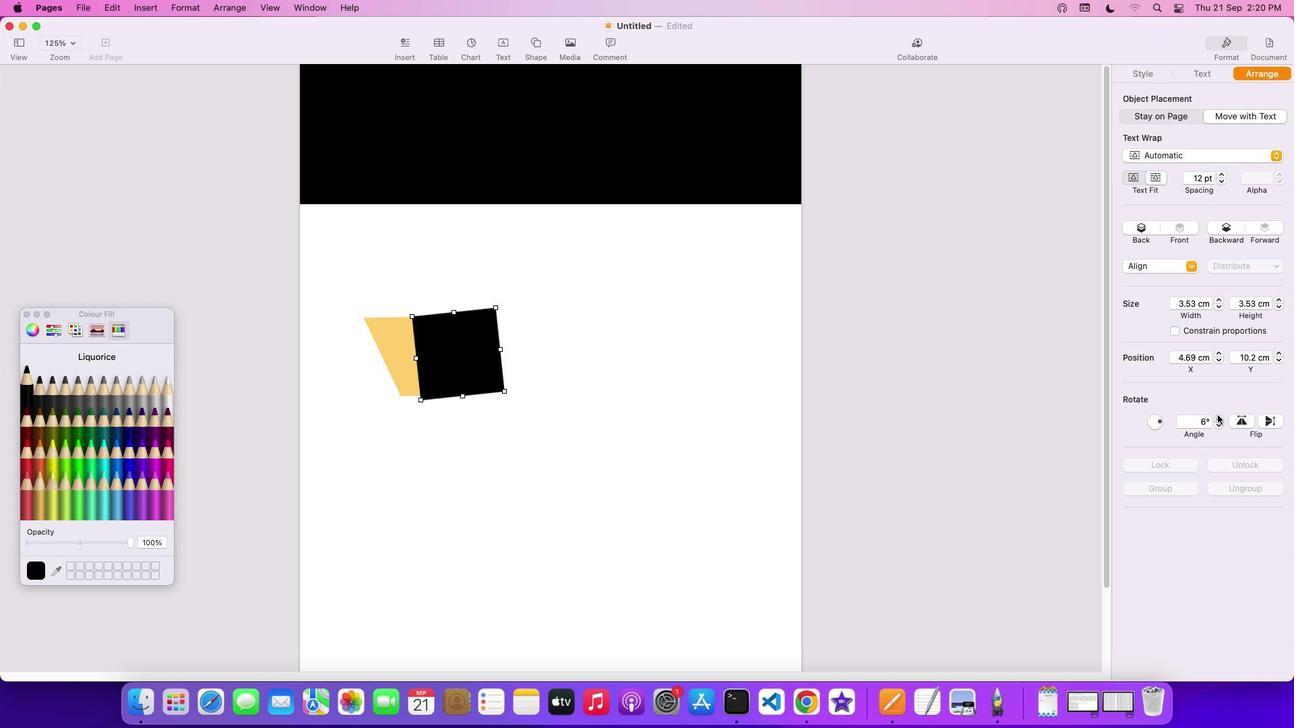 
Action: Mouse pressed left at (1217, 415)
Screenshot: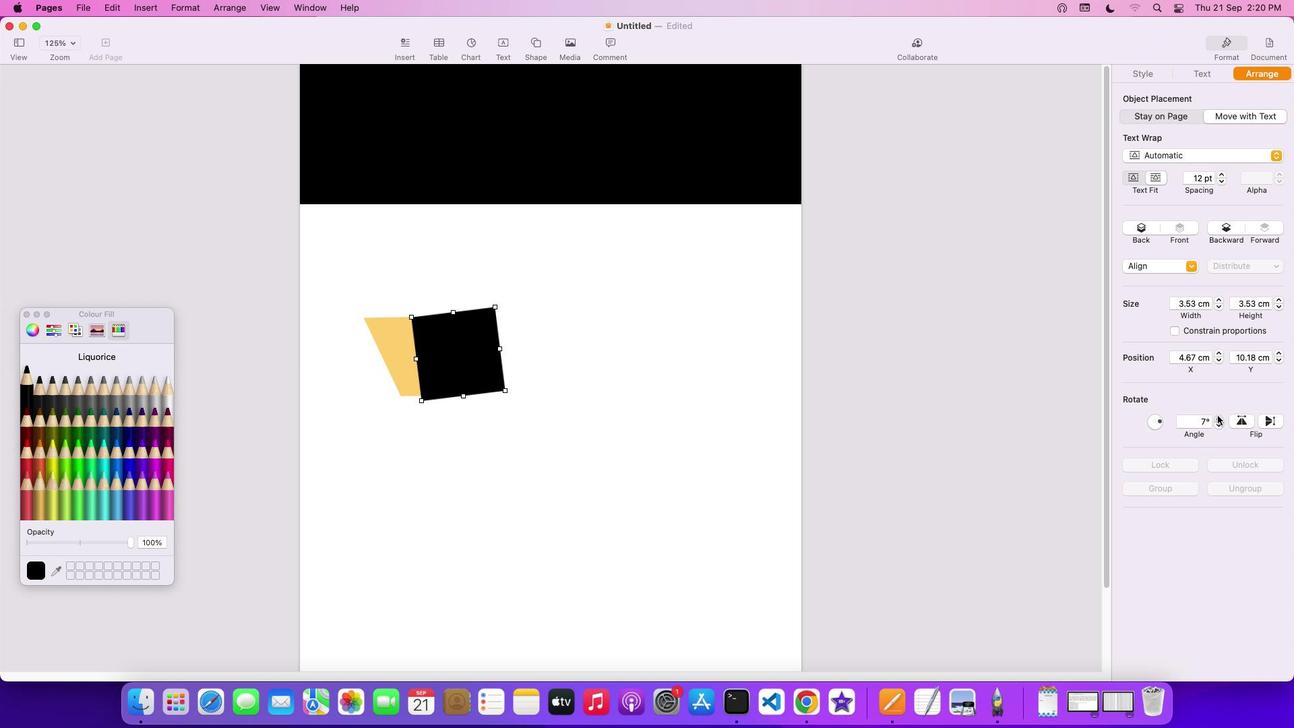 
Action: Mouse moved to (1217, 415)
Screenshot: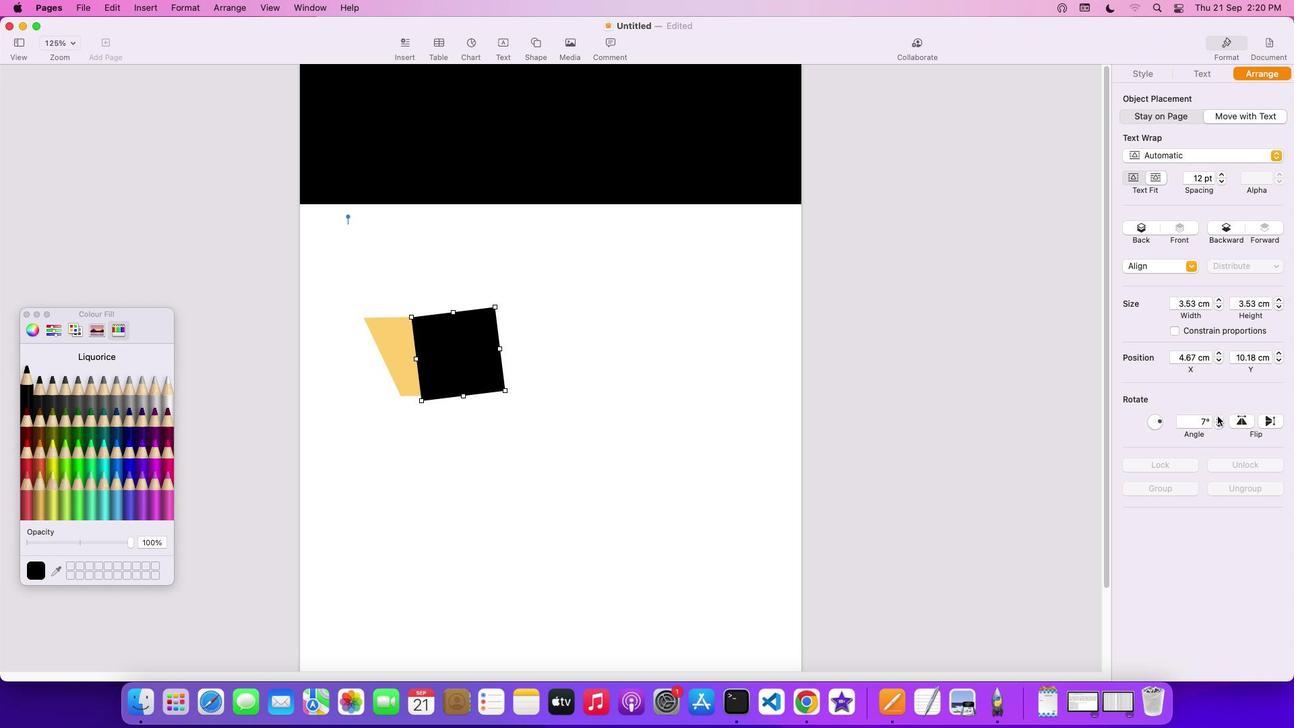 
Action: Mouse pressed left at (1217, 415)
Screenshot: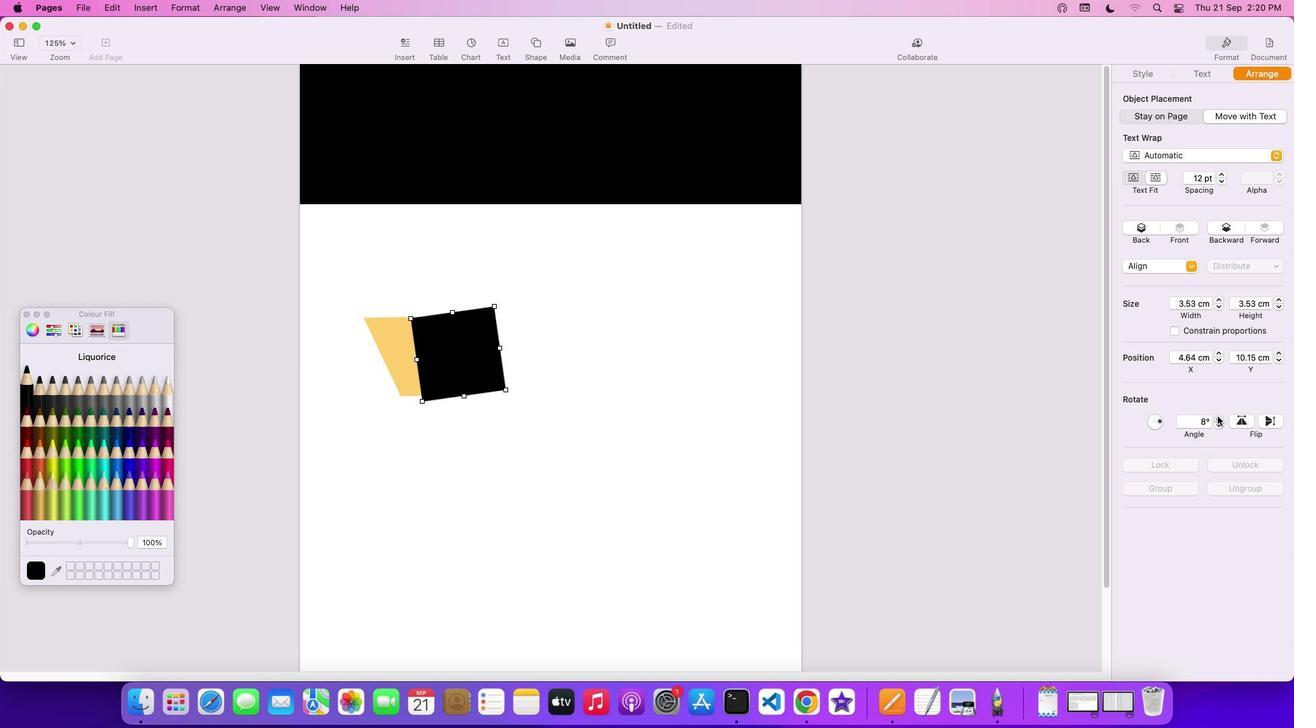 
Action: Mouse pressed left at (1217, 415)
Screenshot: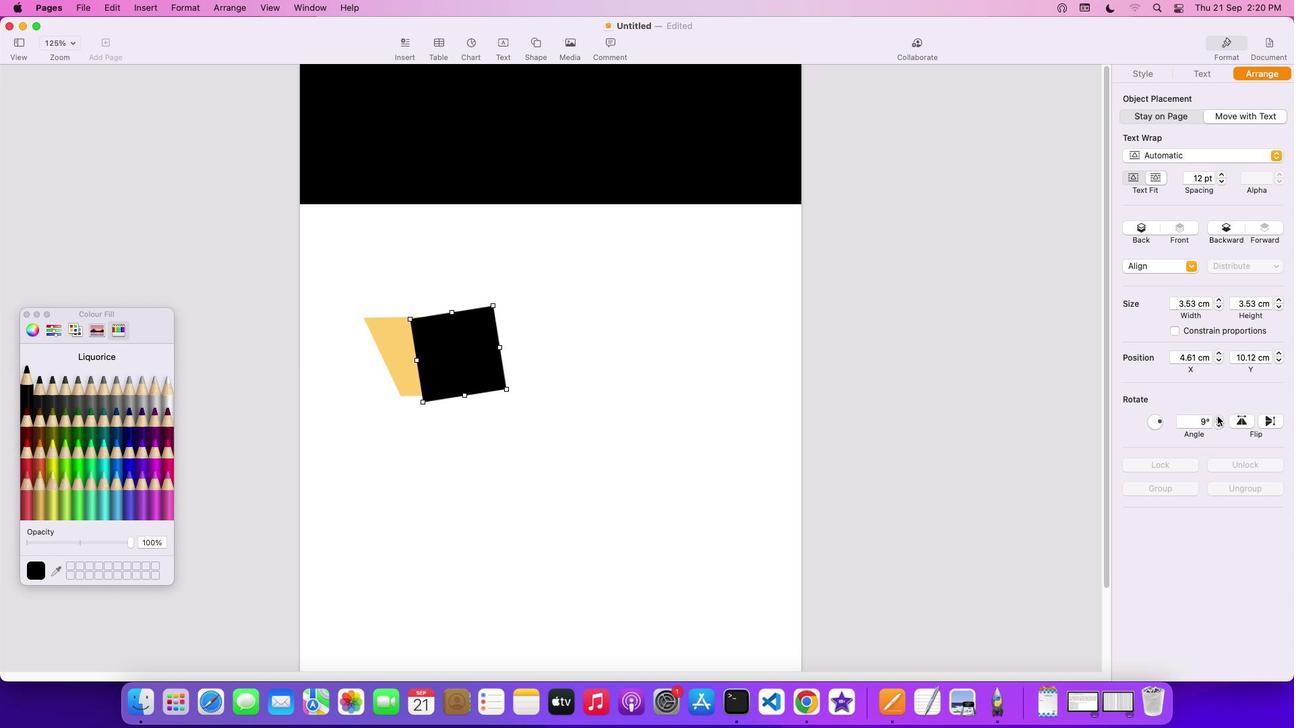 
Action: Mouse pressed left at (1217, 415)
Screenshot: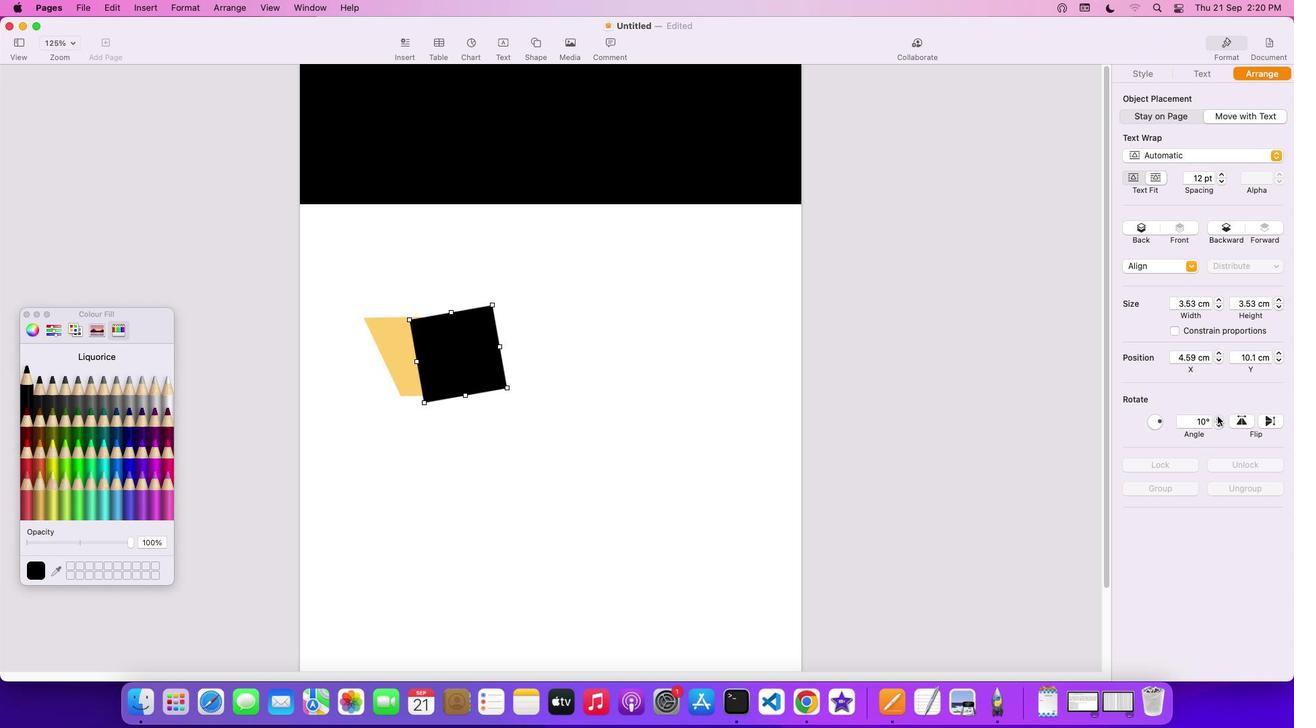 
Action: Mouse pressed left at (1217, 415)
Screenshot: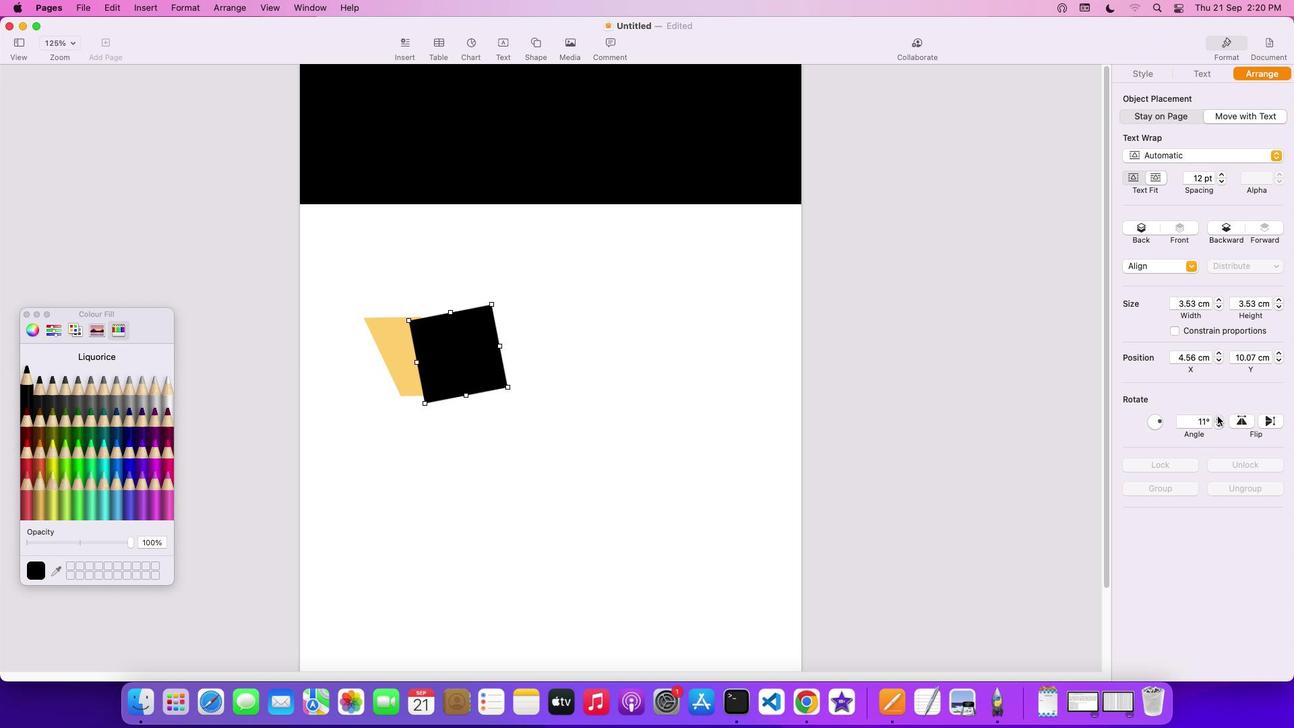 
Action: Mouse pressed left at (1217, 415)
Screenshot: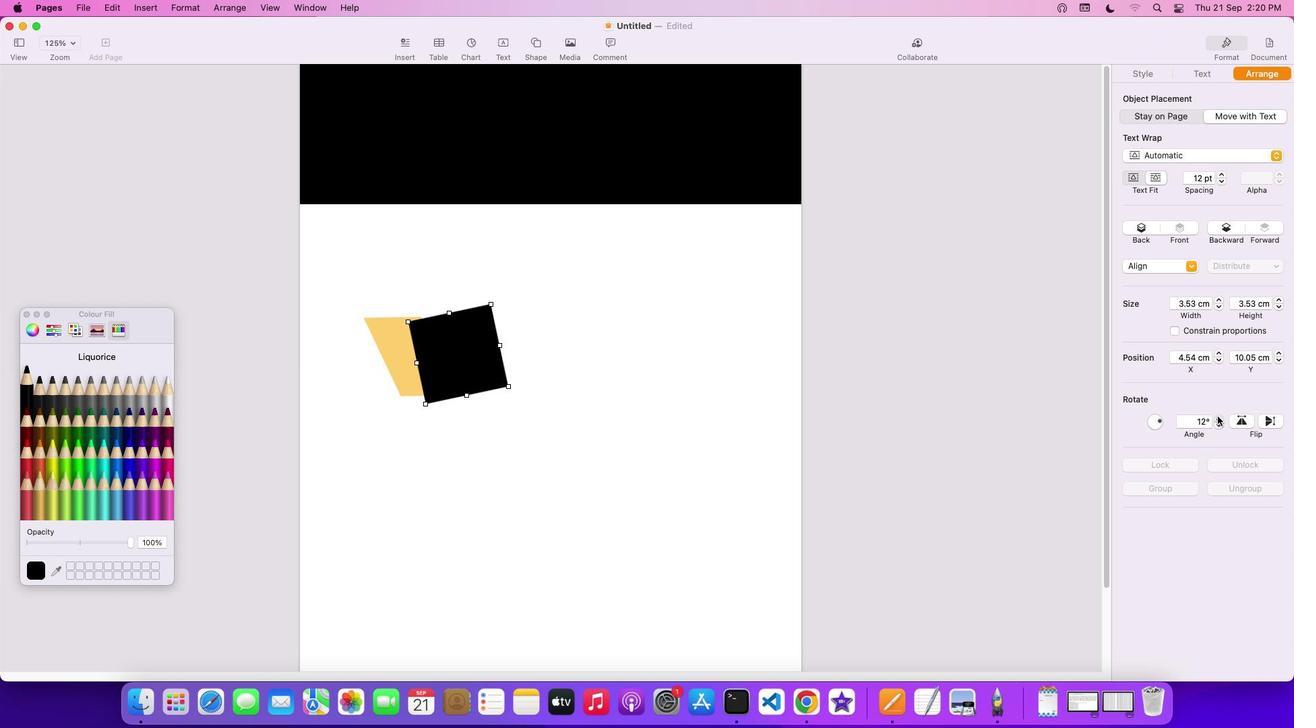 
Action: Mouse pressed left at (1217, 415)
Screenshot: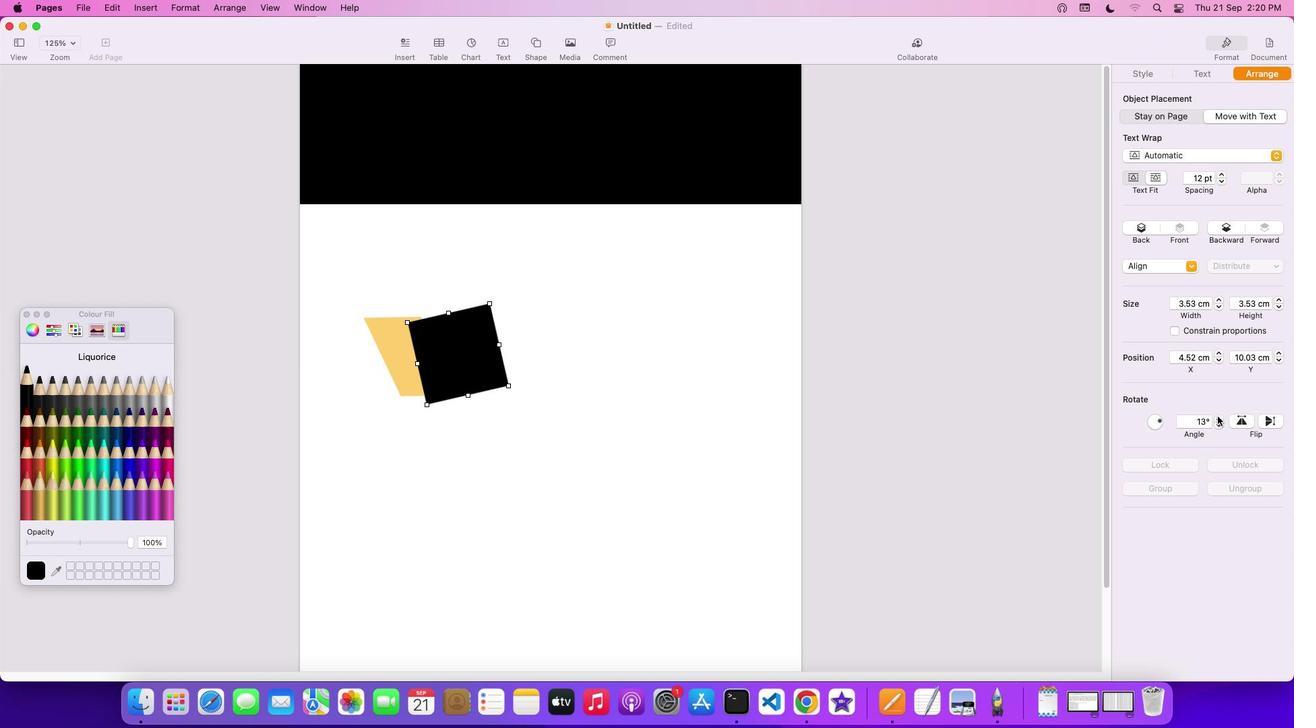 
Action: Mouse moved to (489, 352)
Screenshot: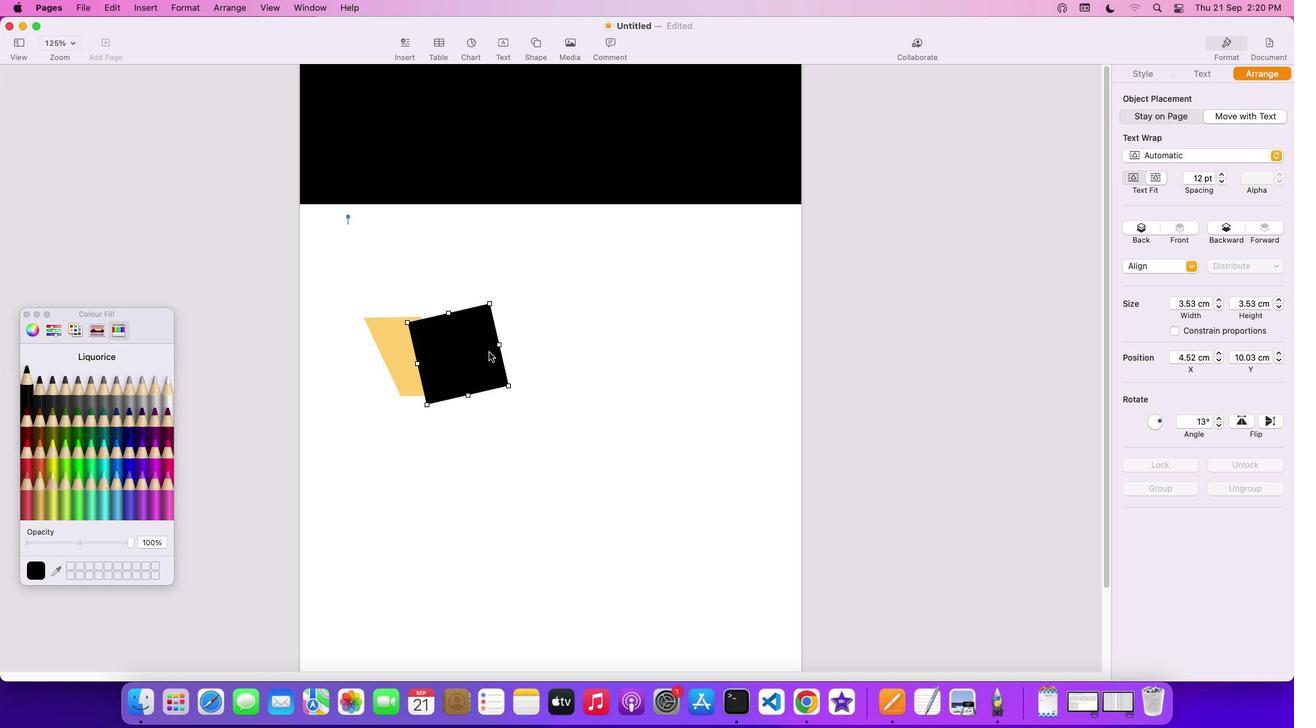 
Action: Mouse pressed left at (489, 352)
Screenshot: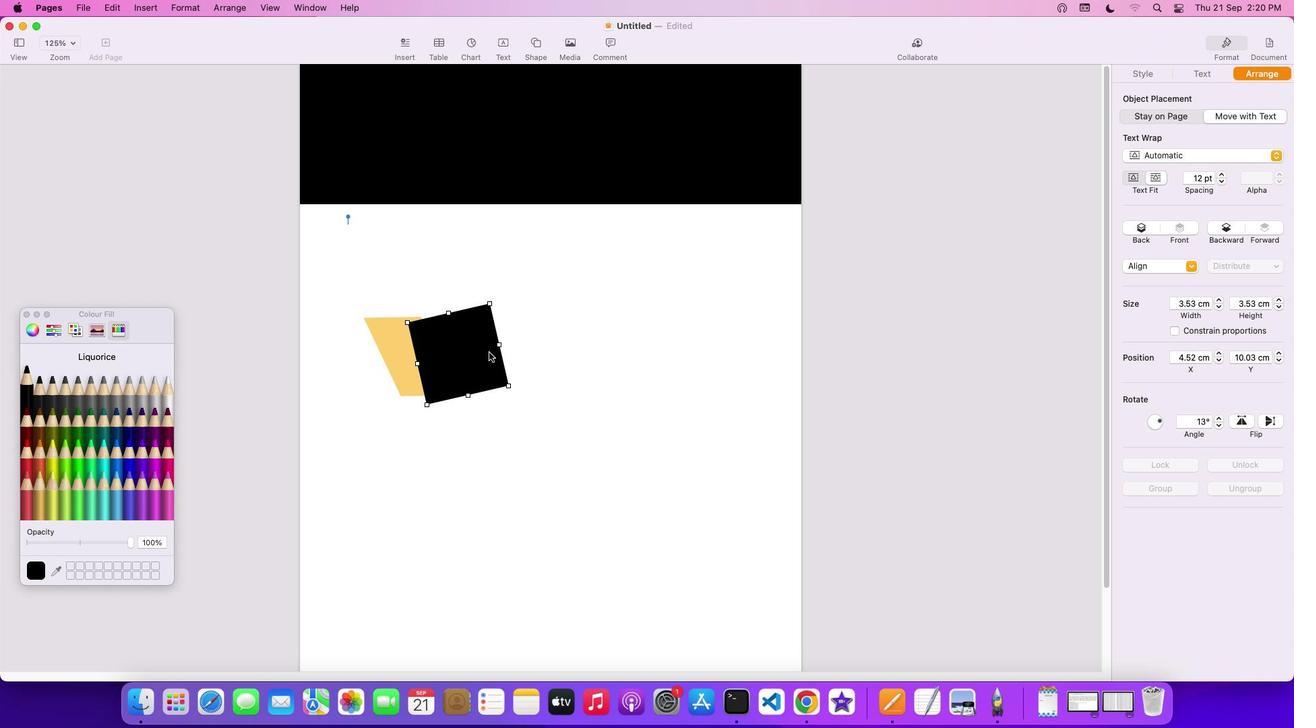 
Action: Mouse moved to (459, 385)
Screenshot: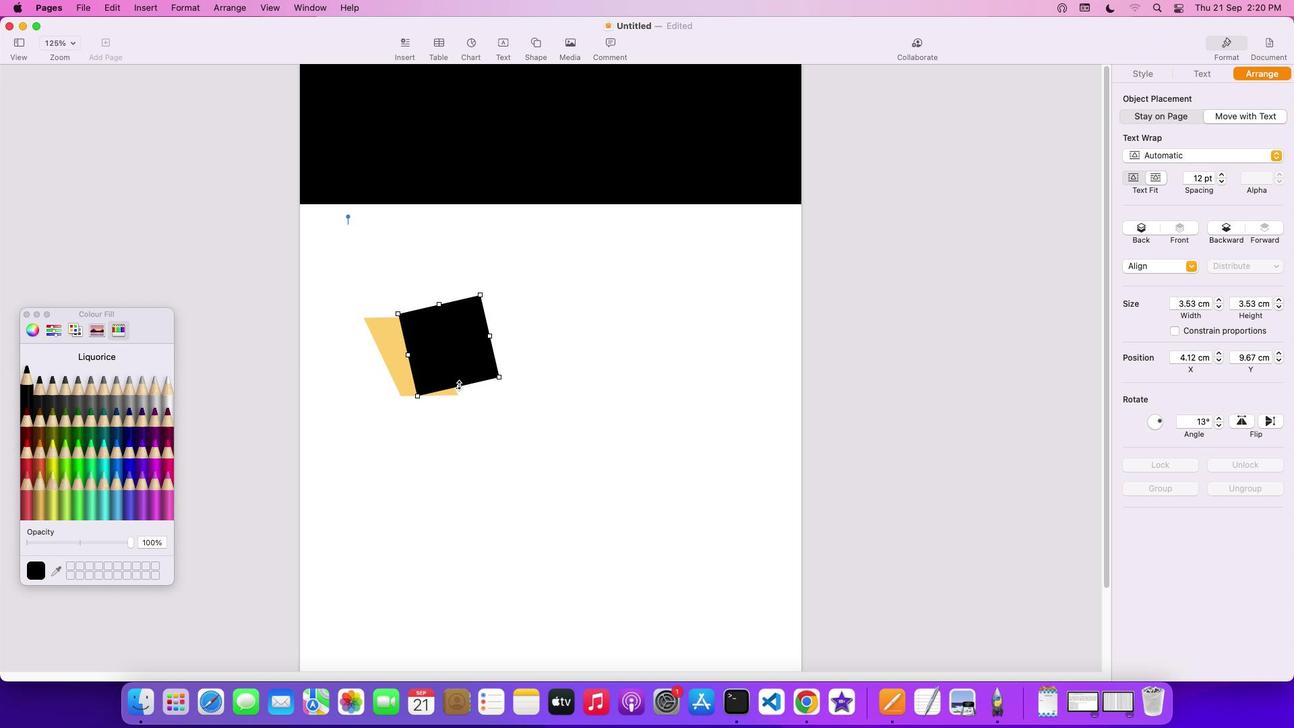 
Action: Mouse pressed left at (459, 385)
Screenshot: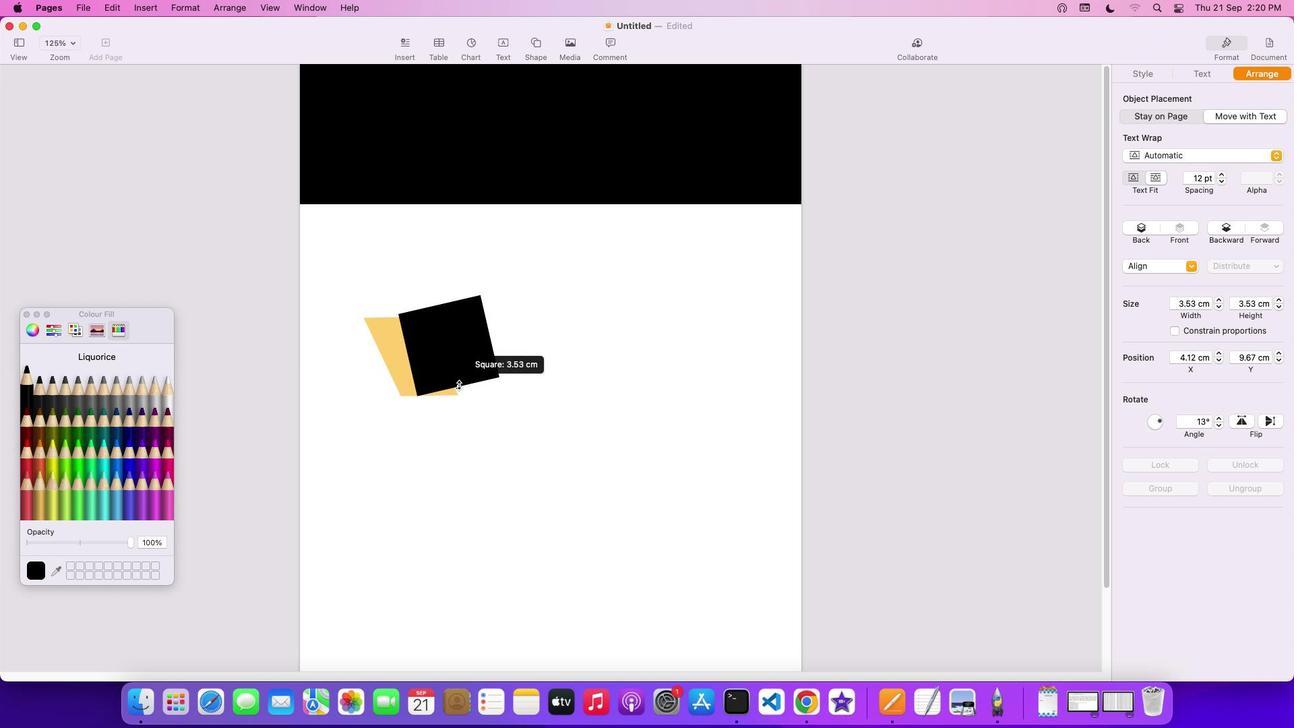 
Action: Mouse moved to (472, 379)
Screenshot: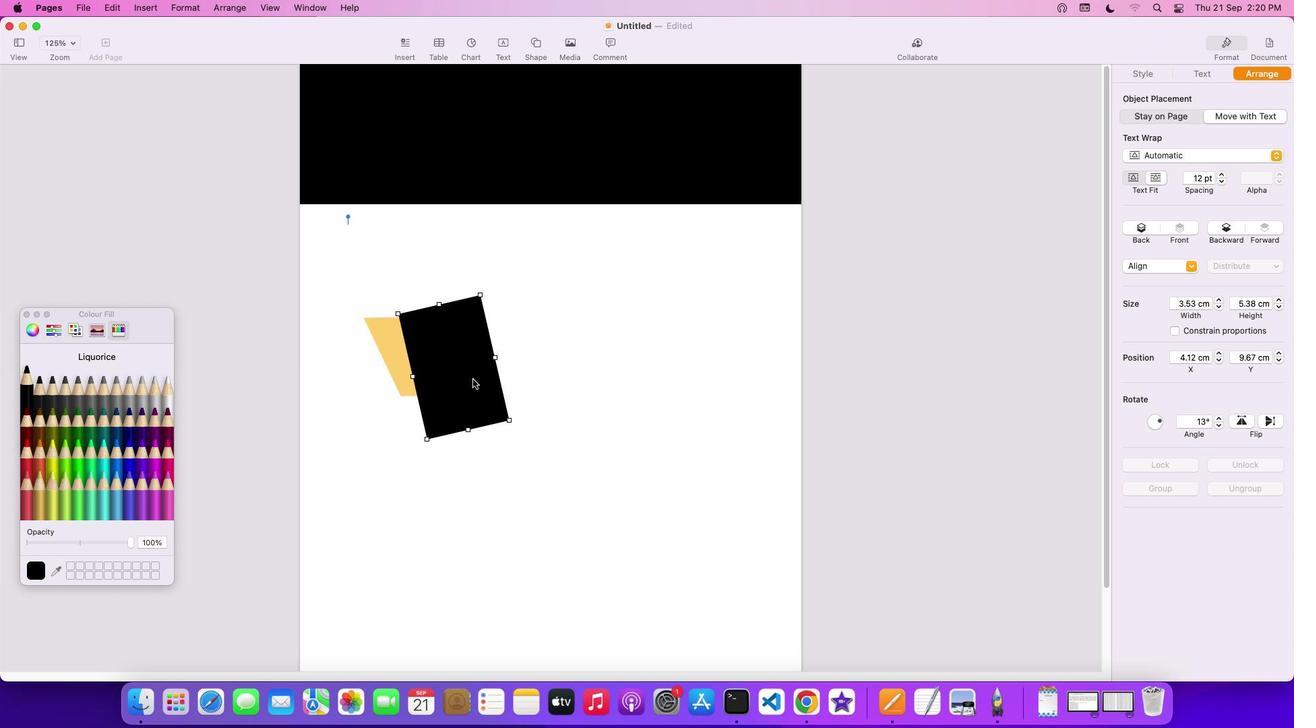 
Action: Mouse pressed left at (472, 379)
Screenshot: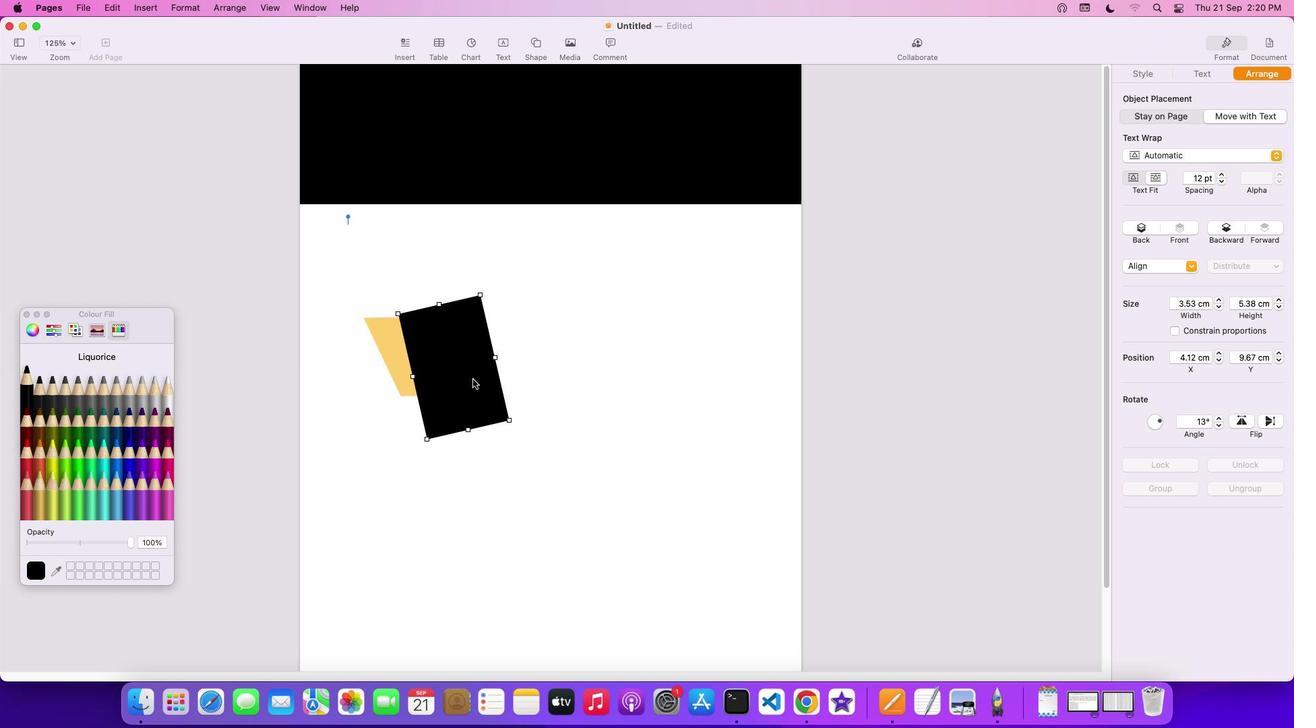 
Action: Mouse moved to (1217, 417)
Screenshot: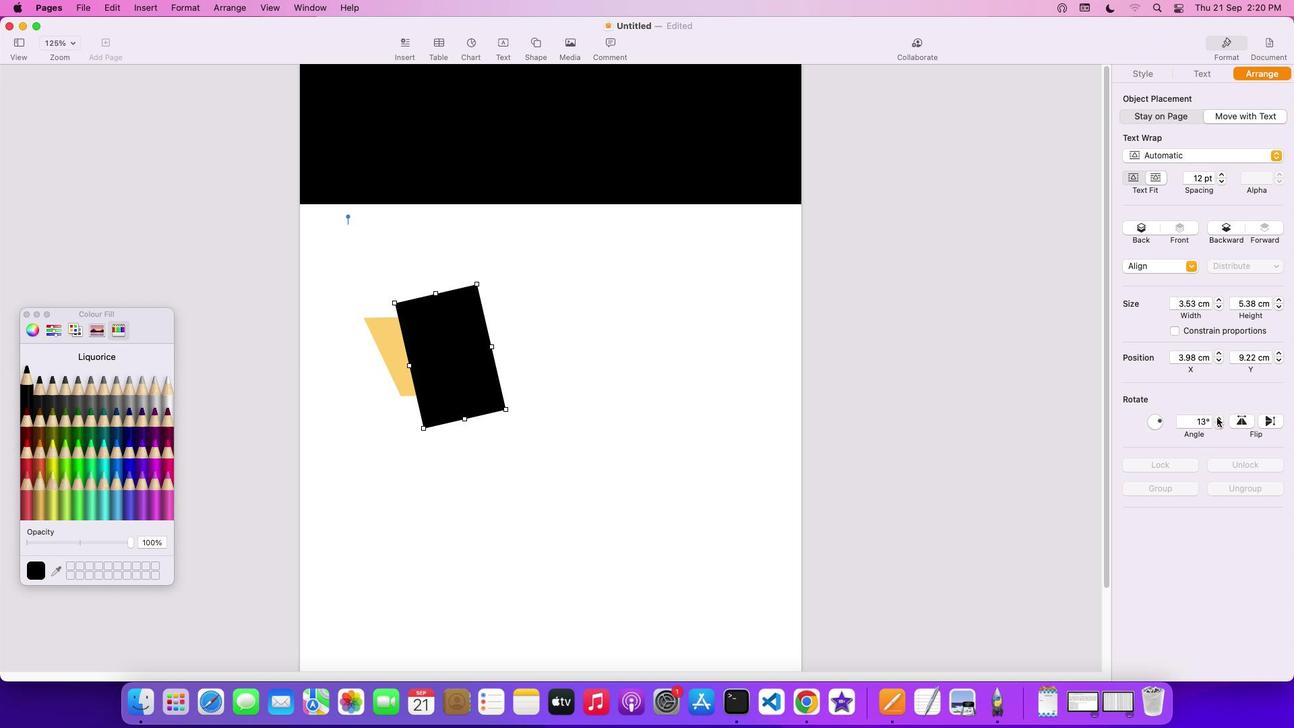 
Action: Mouse pressed left at (1217, 417)
Screenshot: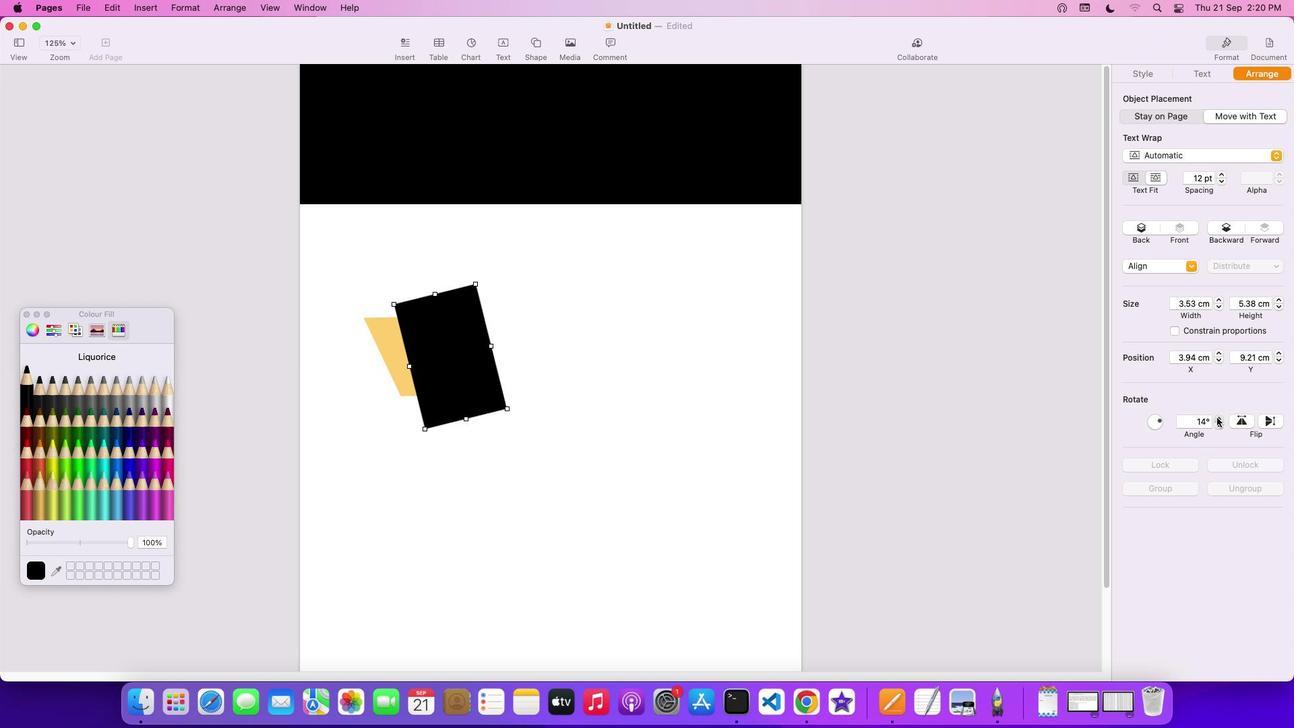 
Action: Mouse pressed left at (1217, 417)
Screenshot: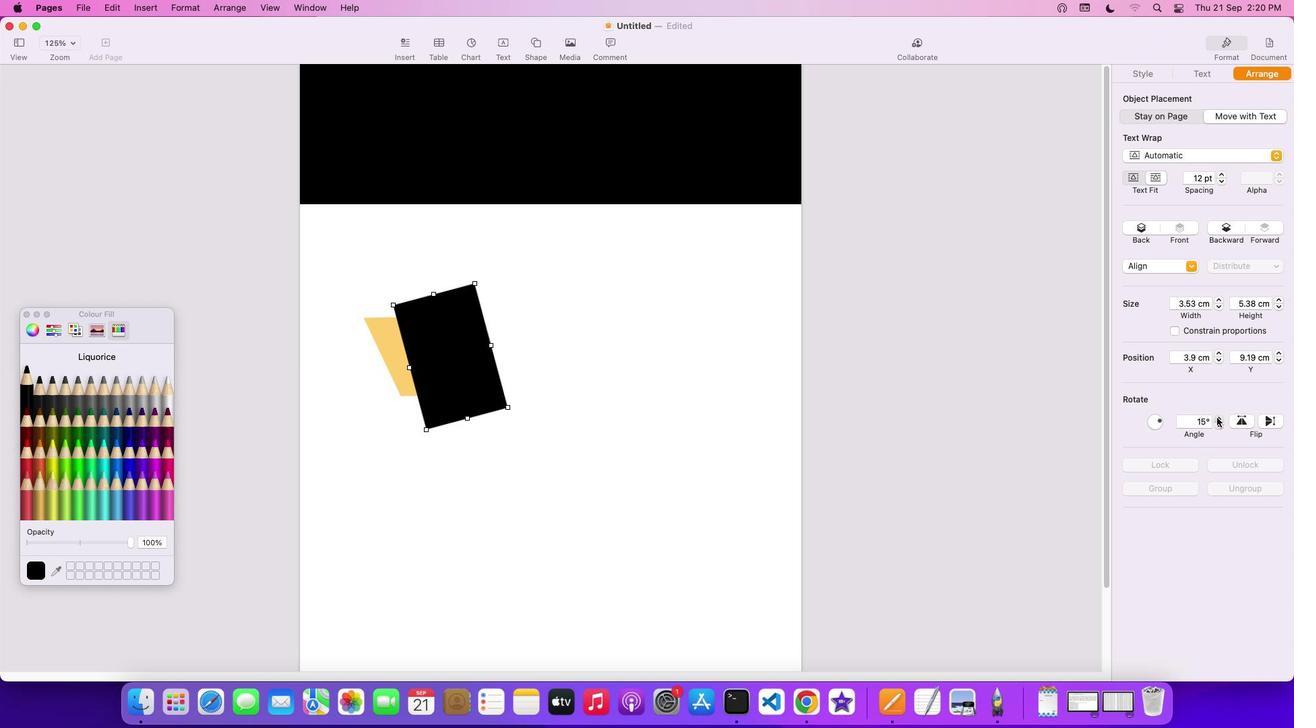 
Action: Mouse pressed left at (1217, 417)
Screenshot: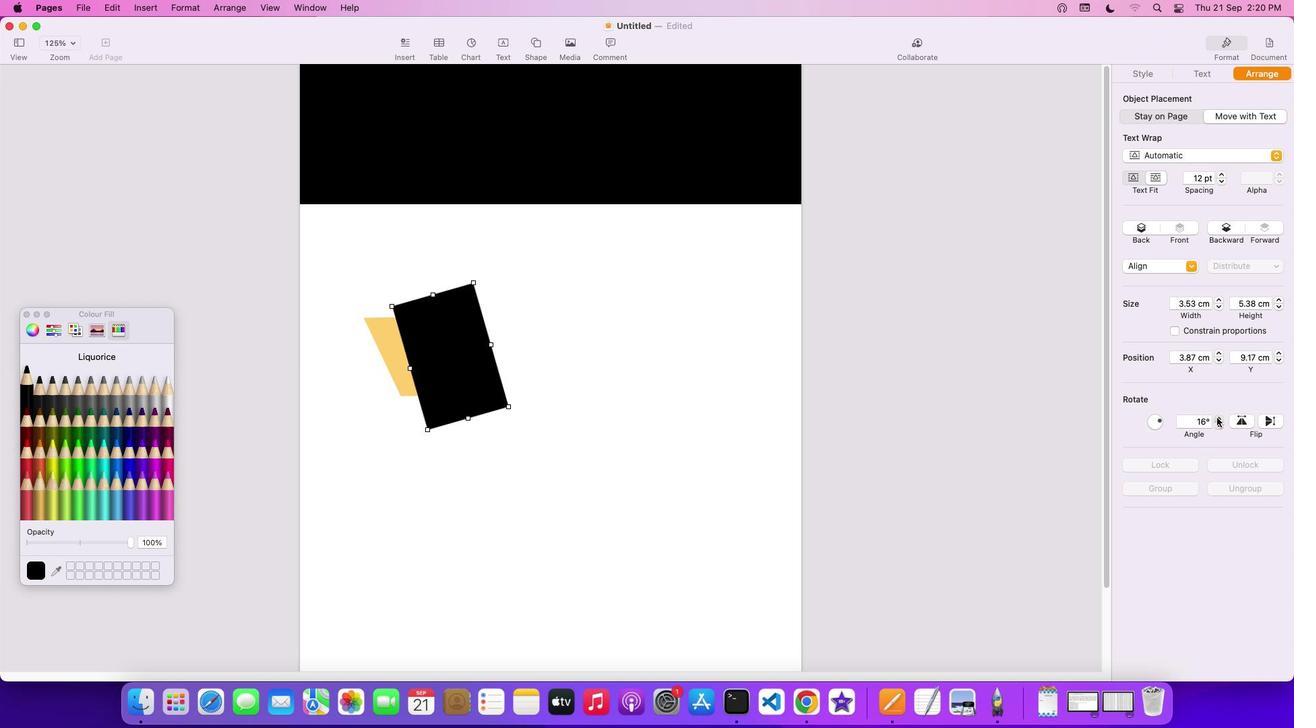 
Action: Mouse pressed left at (1217, 417)
Screenshot: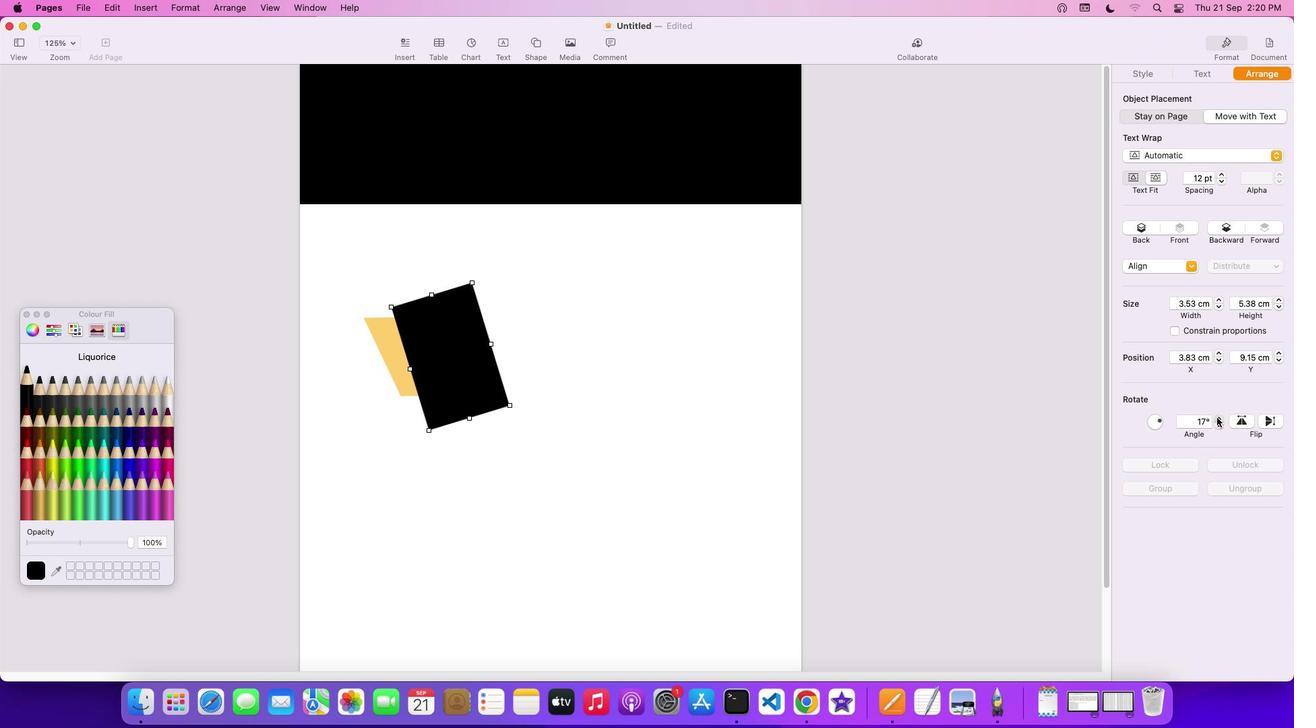 
Action: Mouse pressed left at (1217, 417)
Screenshot: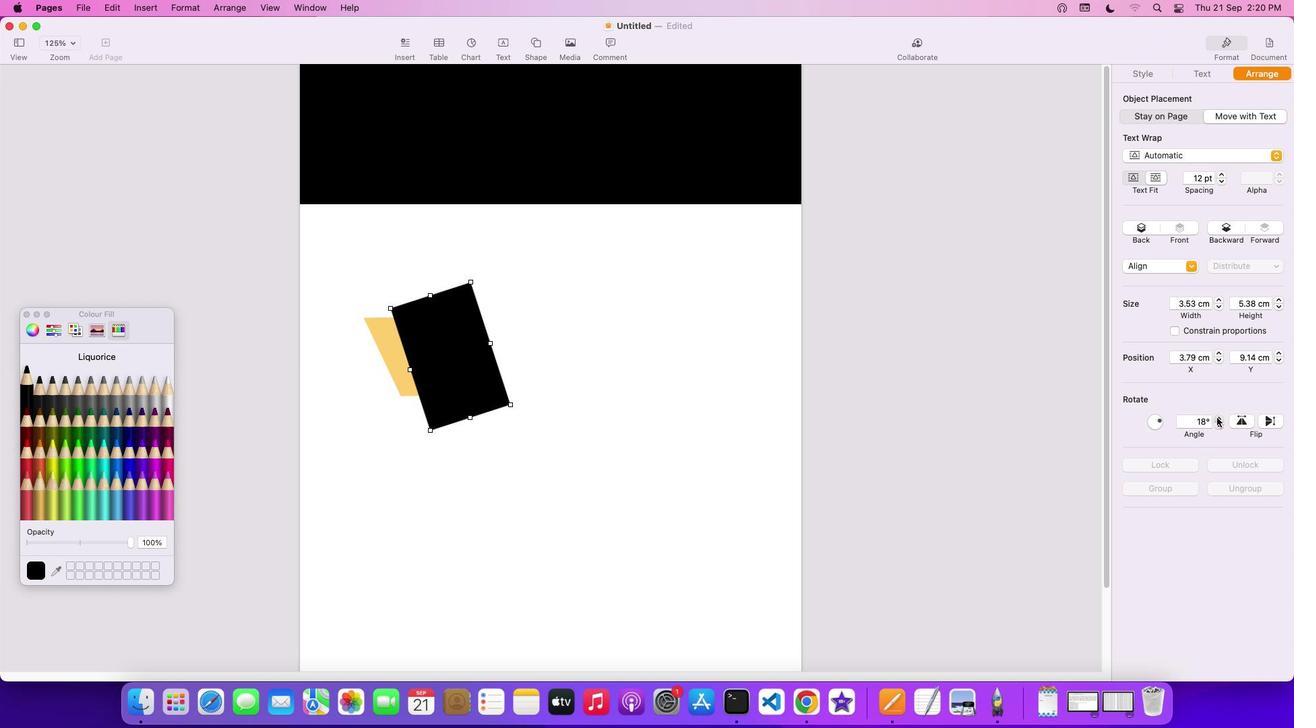 
Action: Mouse pressed left at (1217, 417)
Screenshot: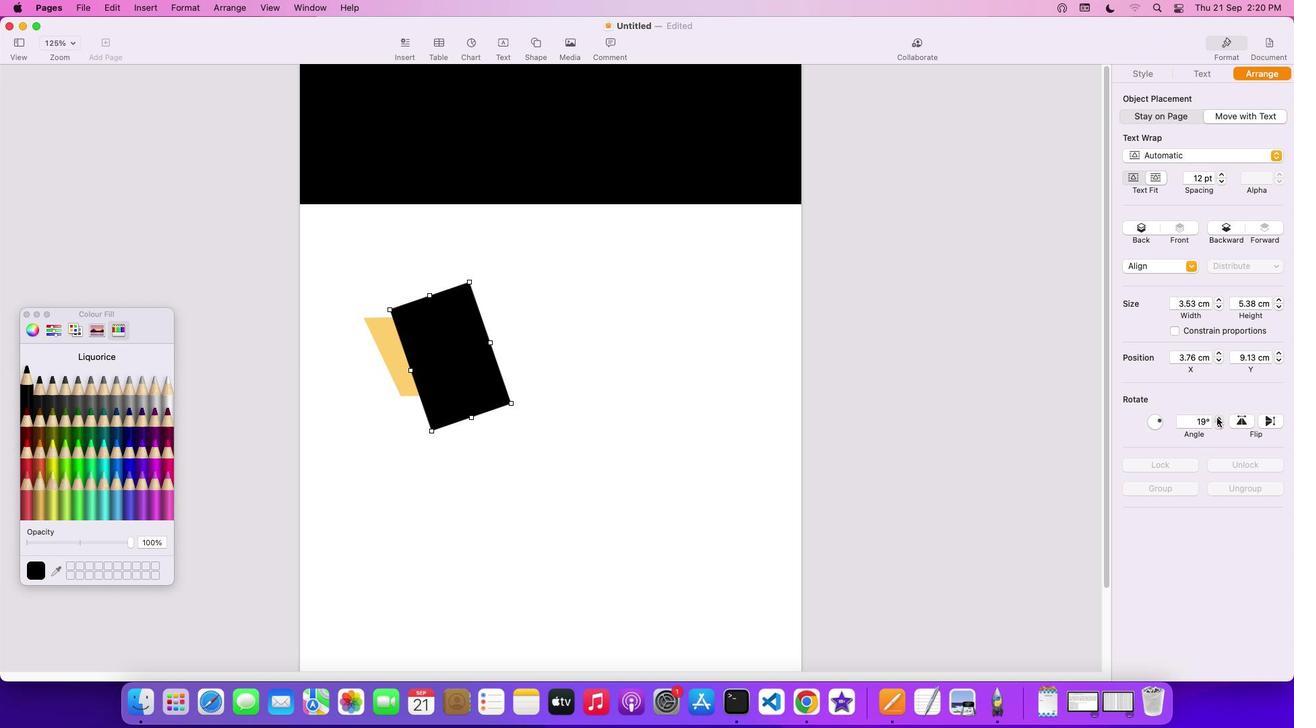 
Action: Mouse pressed left at (1217, 417)
Screenshot: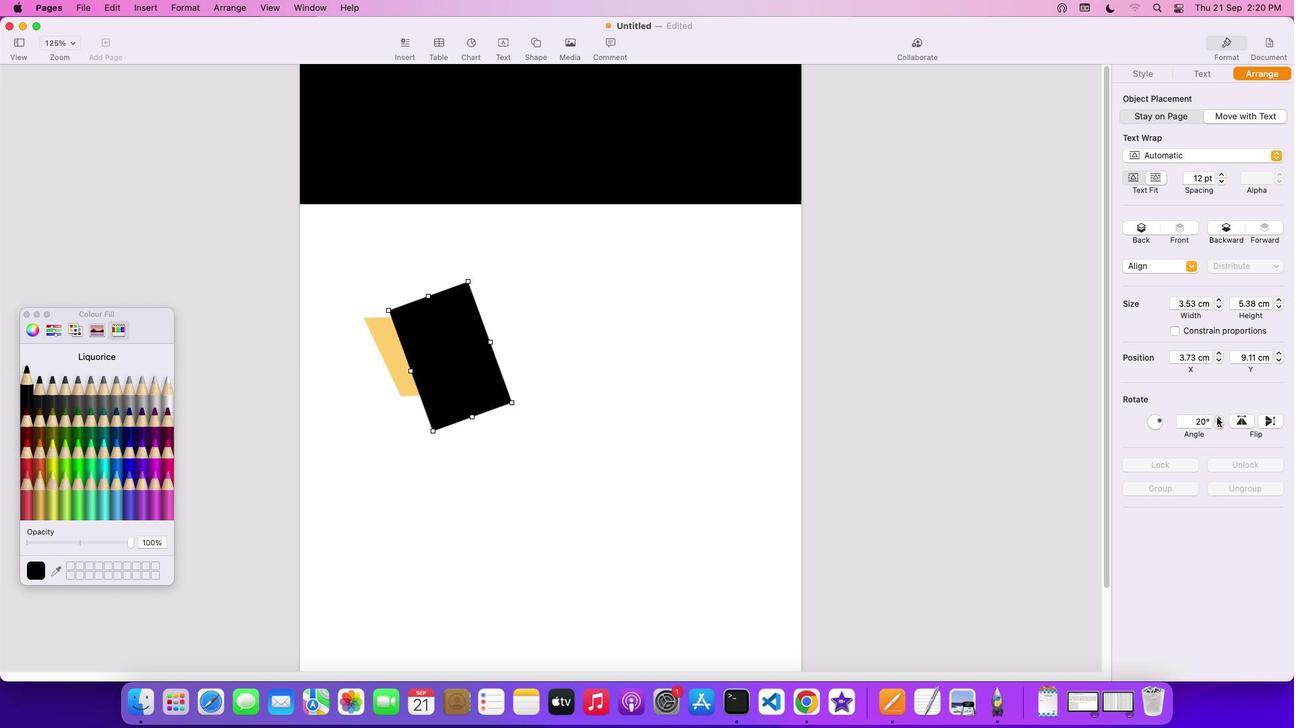
Action: Mouse moved to (1216, 417)
Screenshot: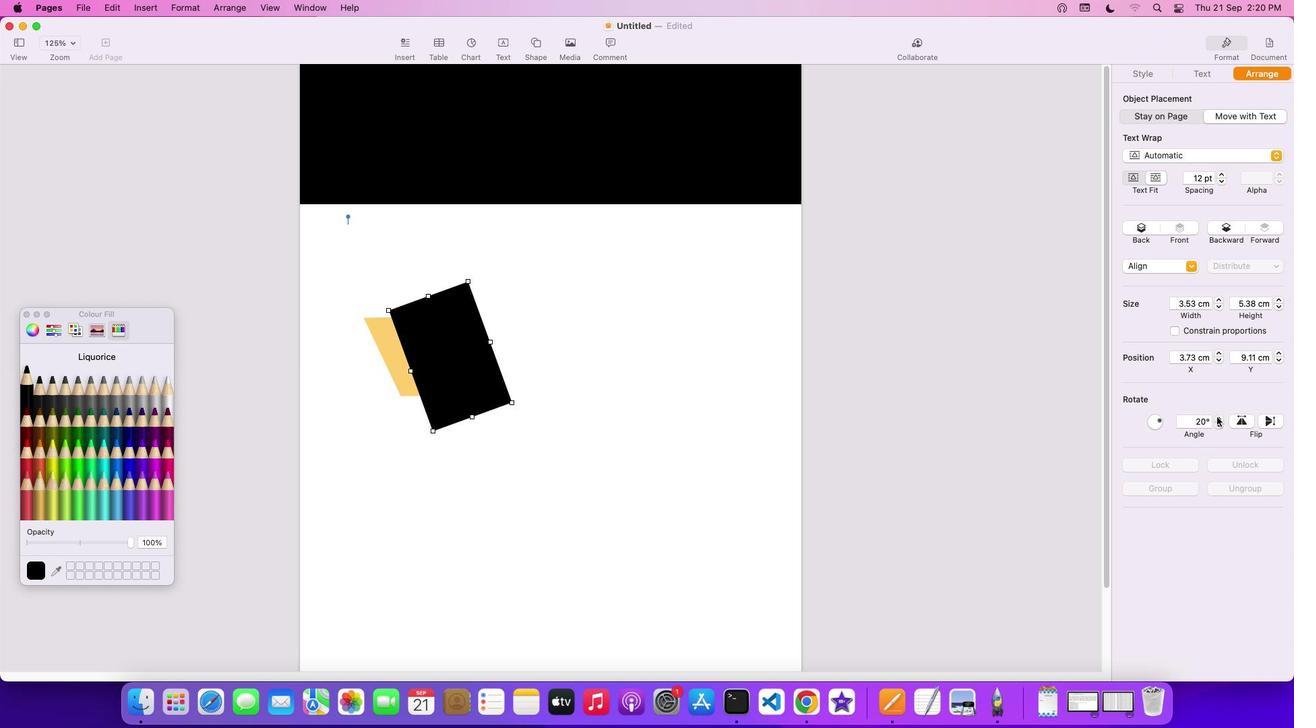 
Action: Mouse pressed left at (1216, 417)
Screenshot: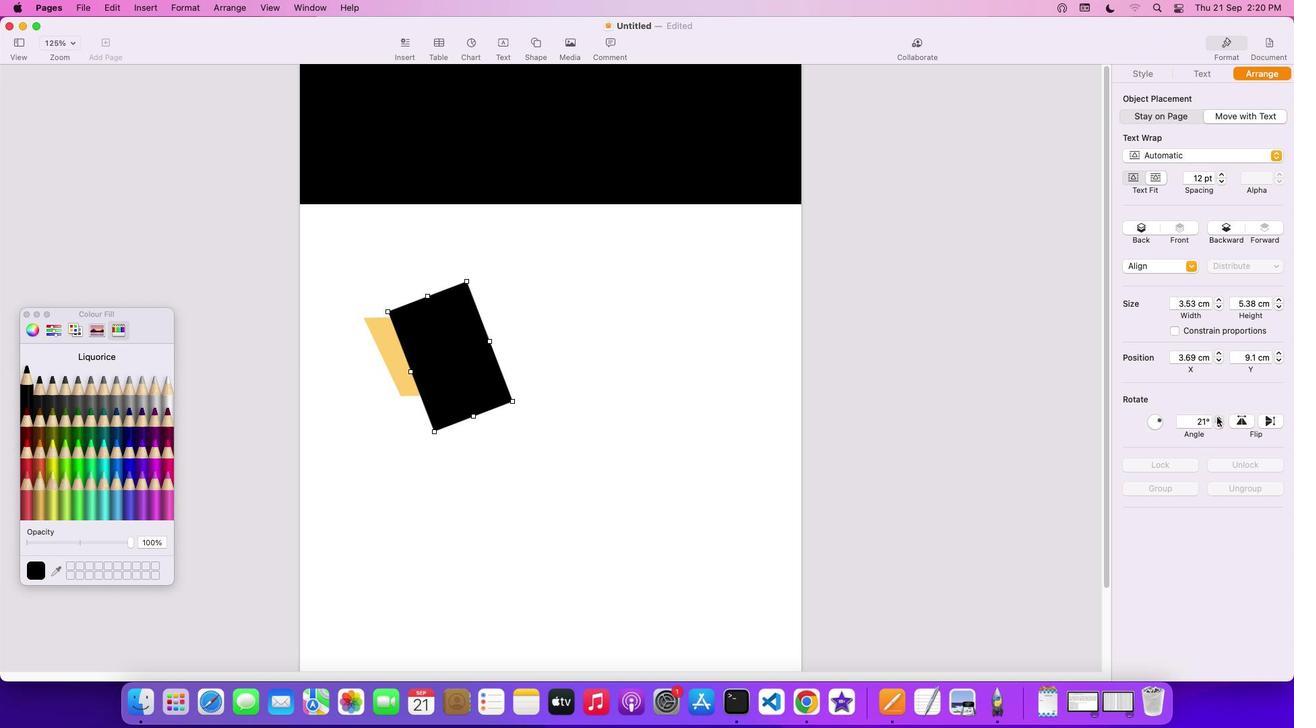 
Action: Mouse pressed left at (1216, 417)
Screenshot: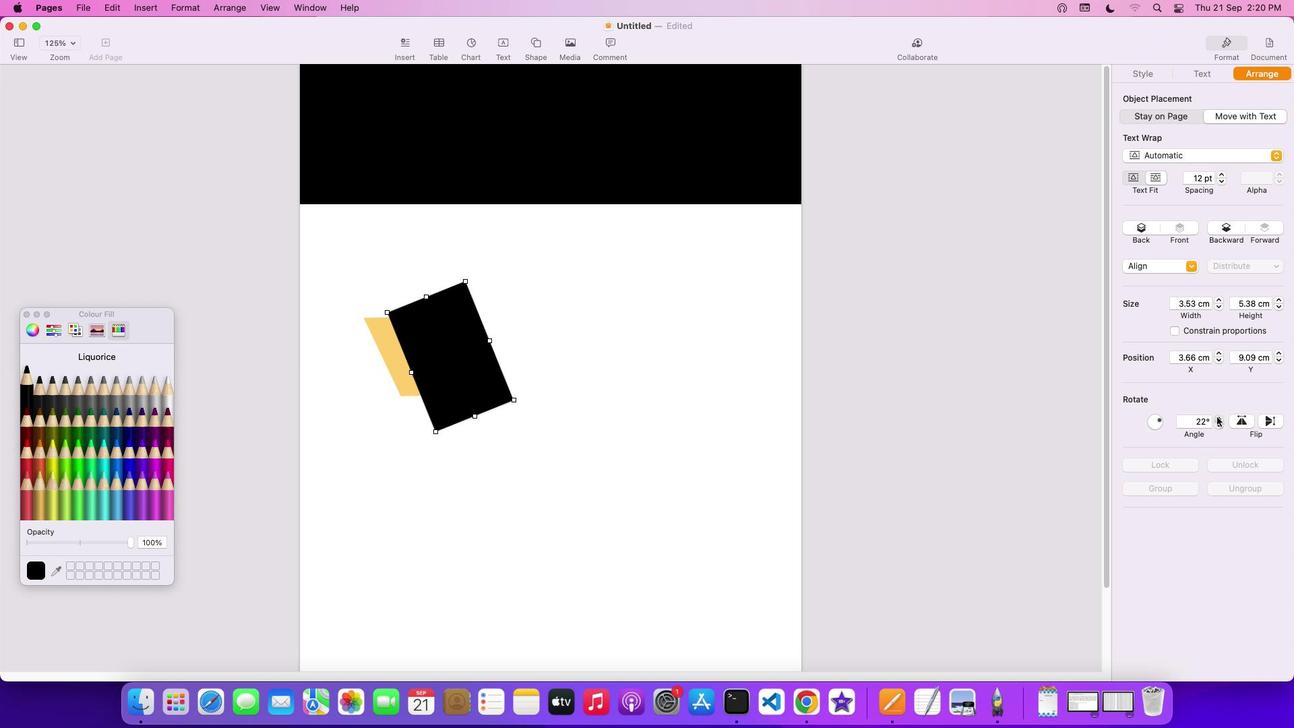 
Action: Mouse pressed left at (1216, 417)
Screenshot: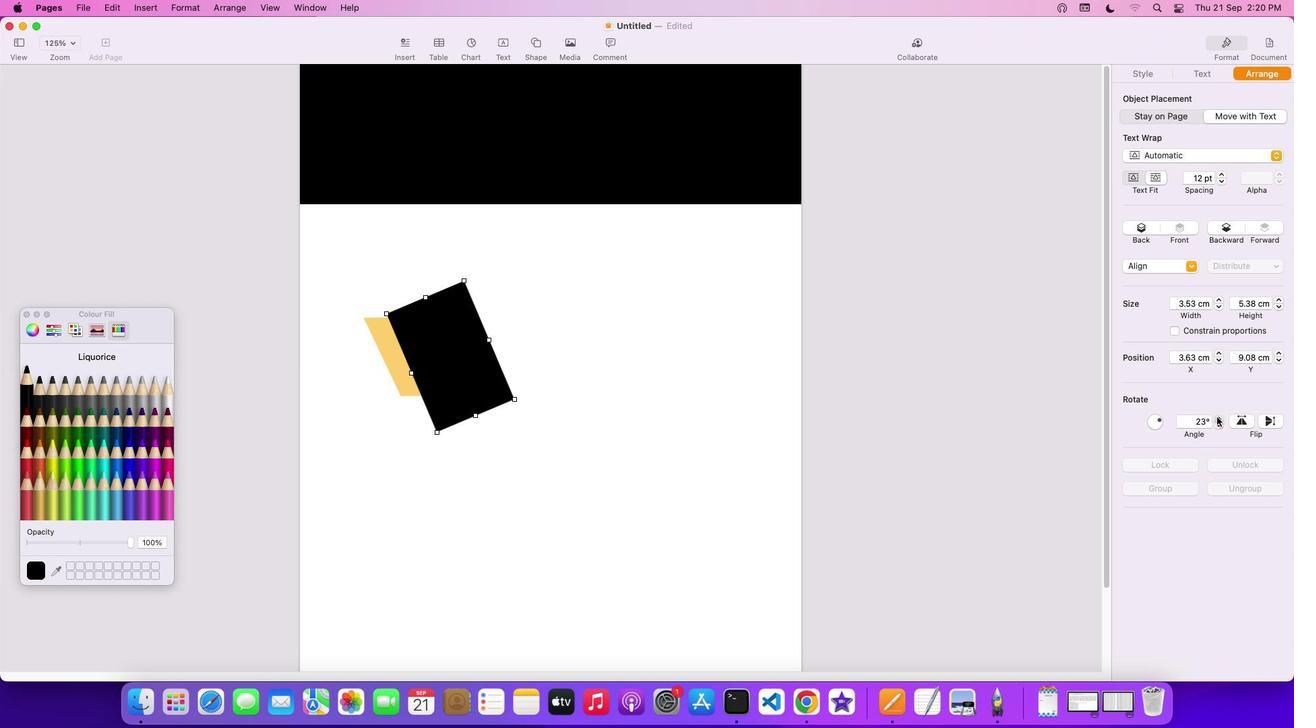 
Action: Mouse moved to (1216, 417)
Screenshot: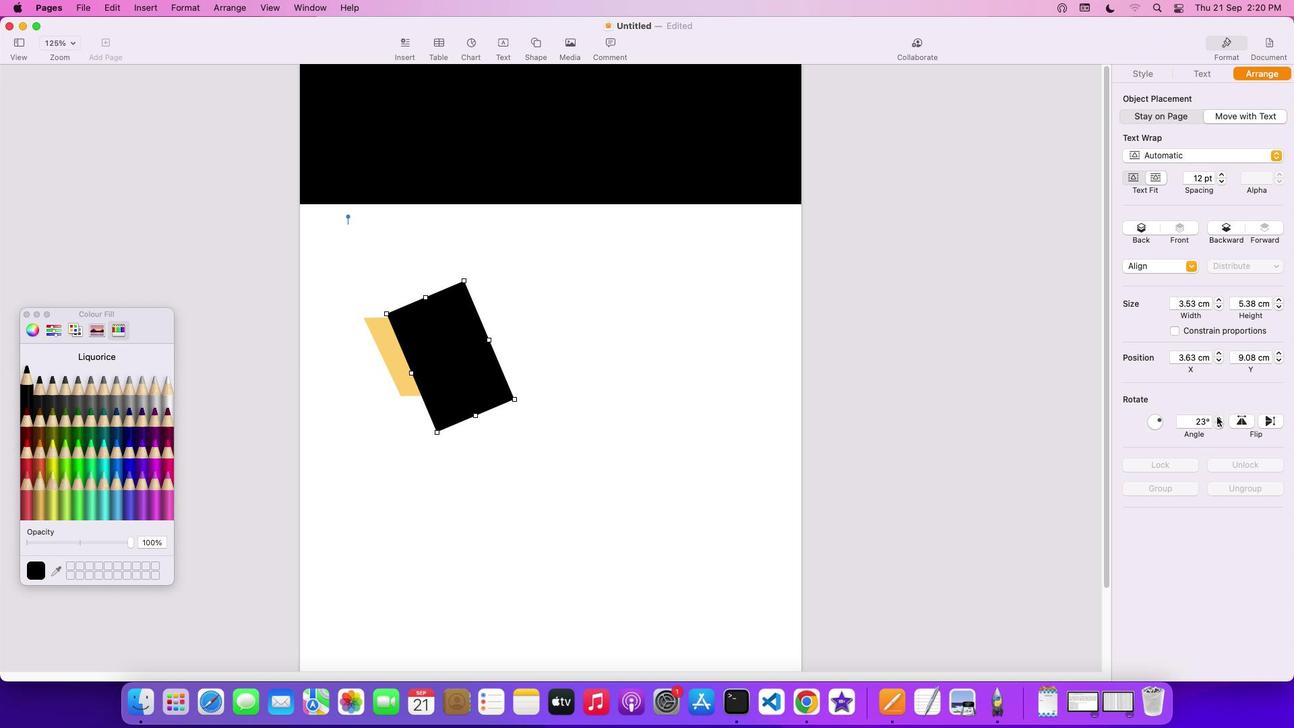 
Action: Mouse pressed left at (1216, 417)
Screenshot: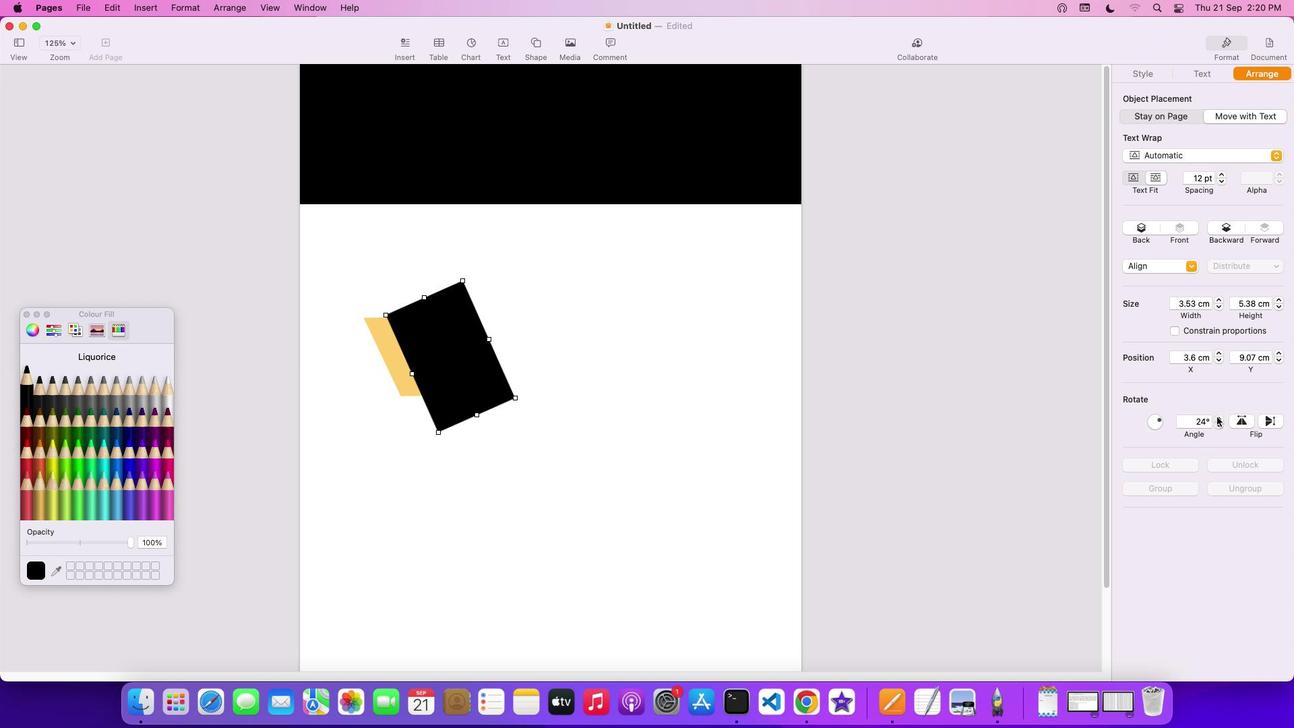 
Action: Mouse moved to (444, 358)
Screenshot: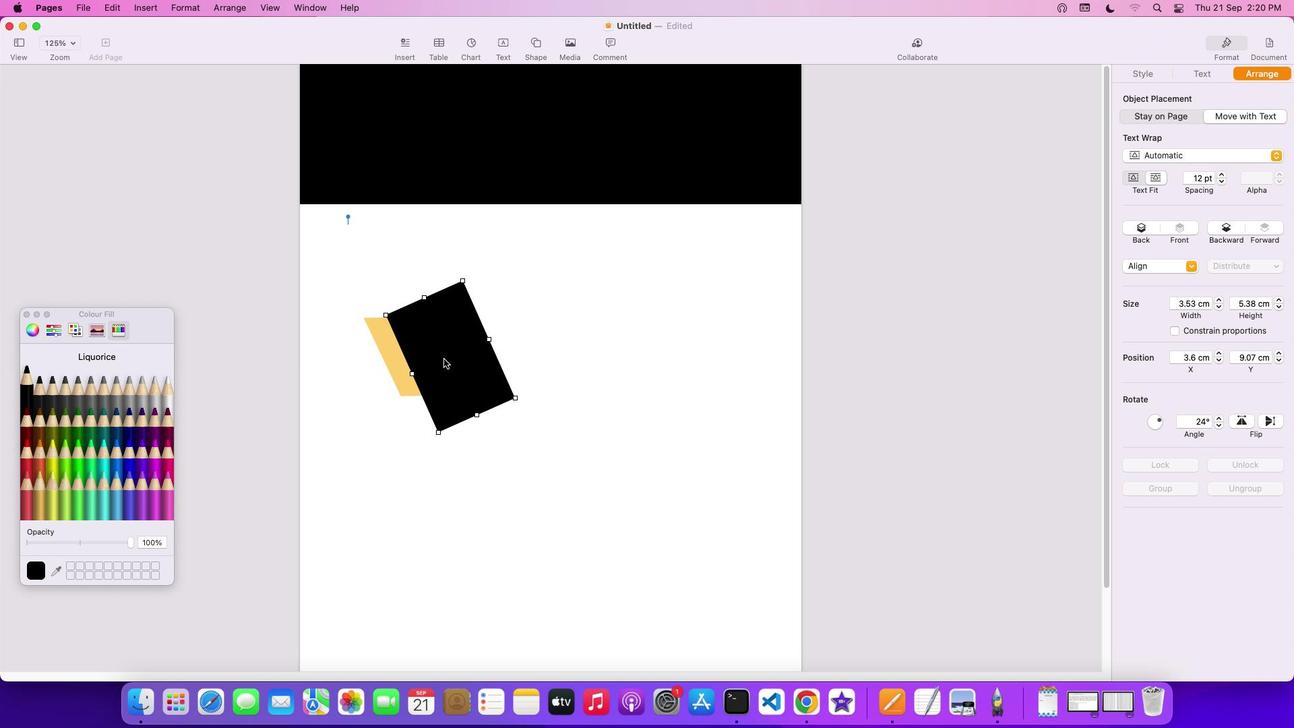 
Action: Mouse pressed left at (444, 358)
Screenshot: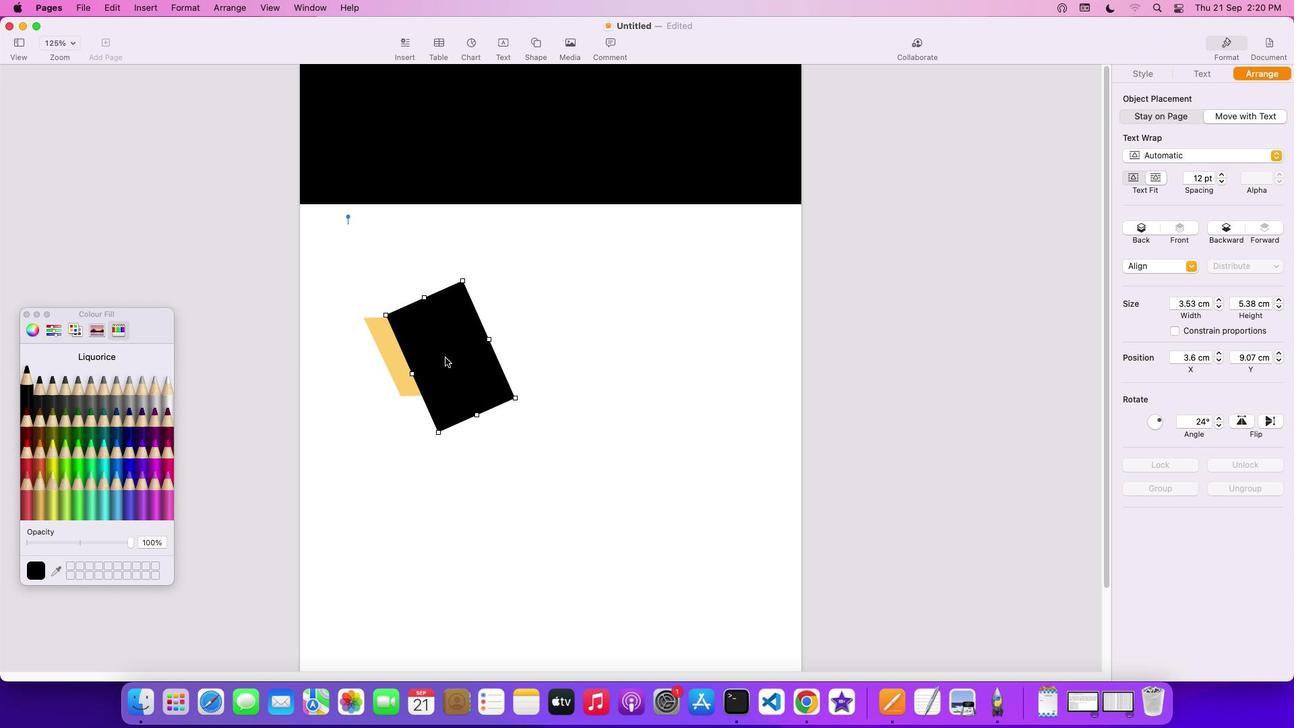 
Action: Mouse moved to (481, 353)
Screenshot: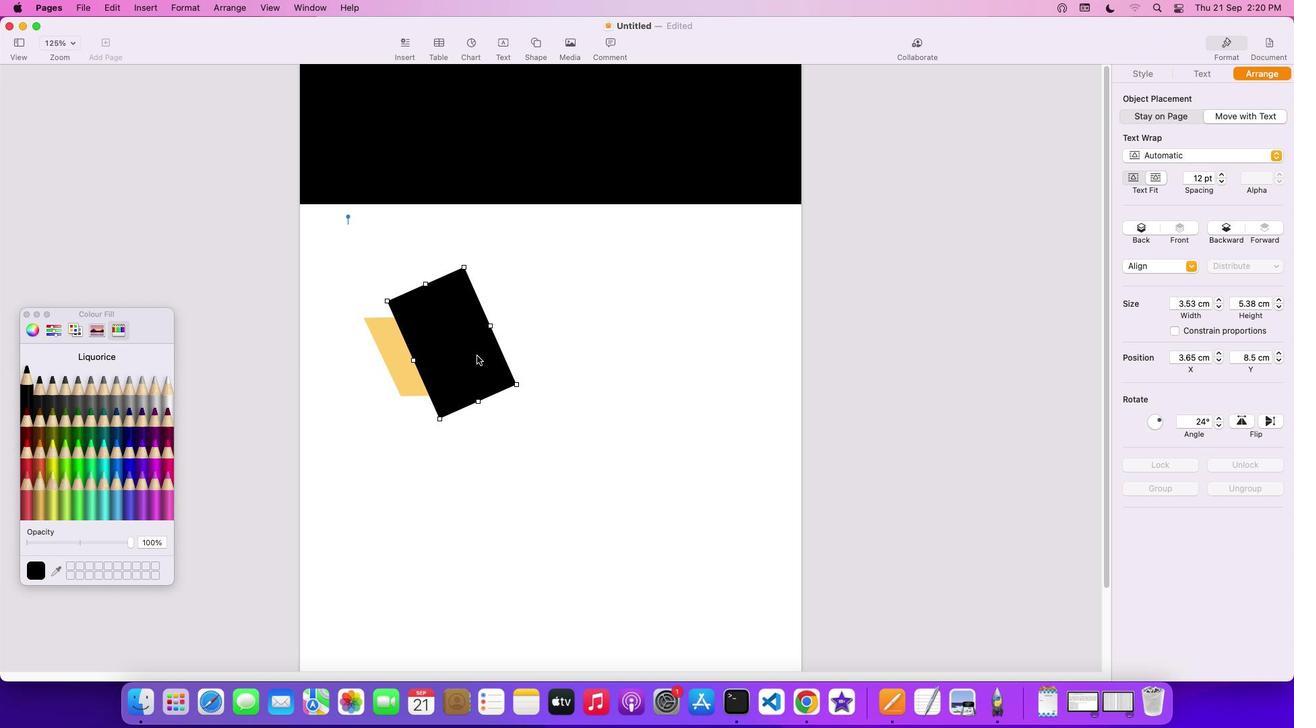 
Action: Key pressed Key.shift
Screenshot: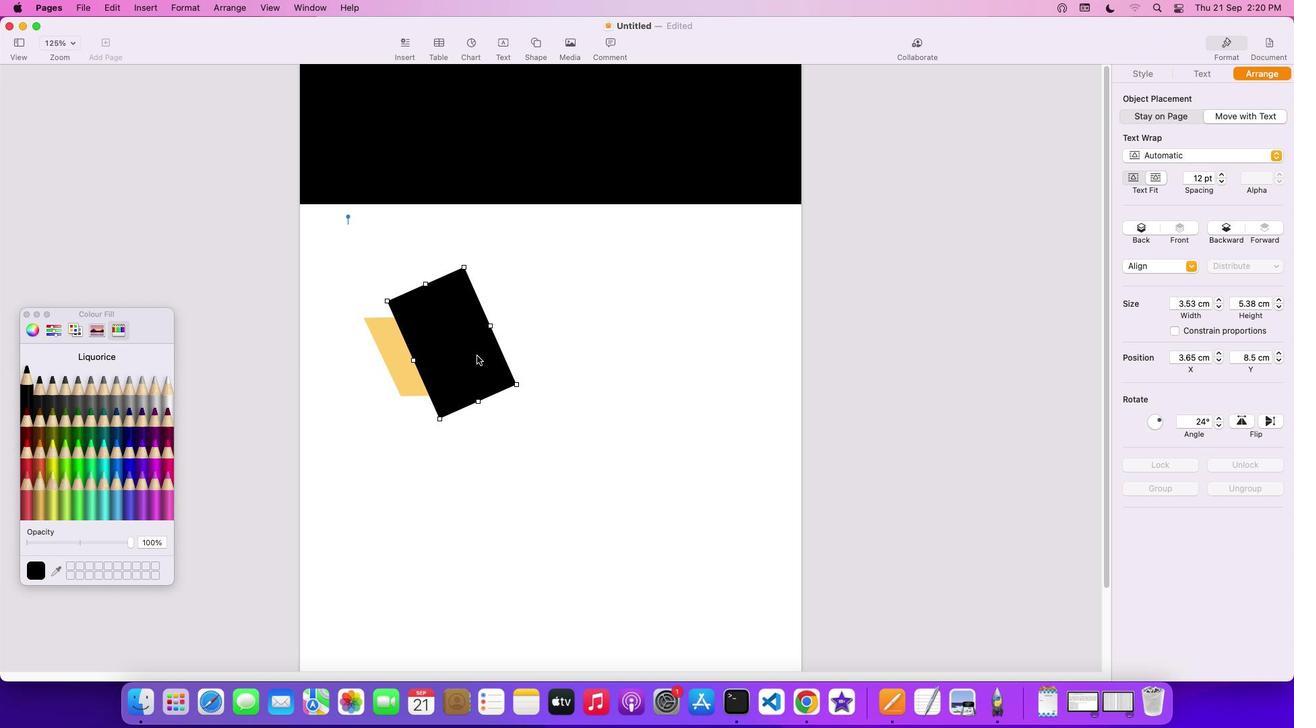 
Action: Mouse moved to (392, 366)
Screenshot: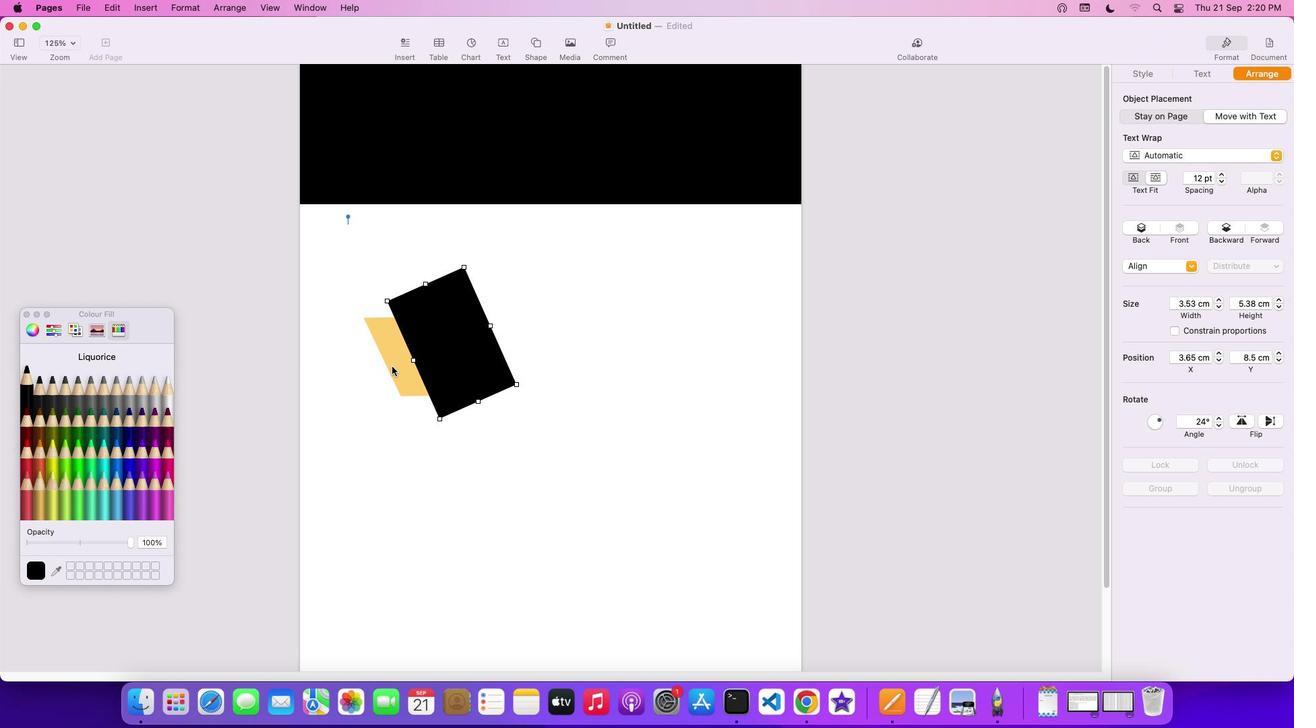 
Action: Mouse pressed left at (392, 366)
Screenshot: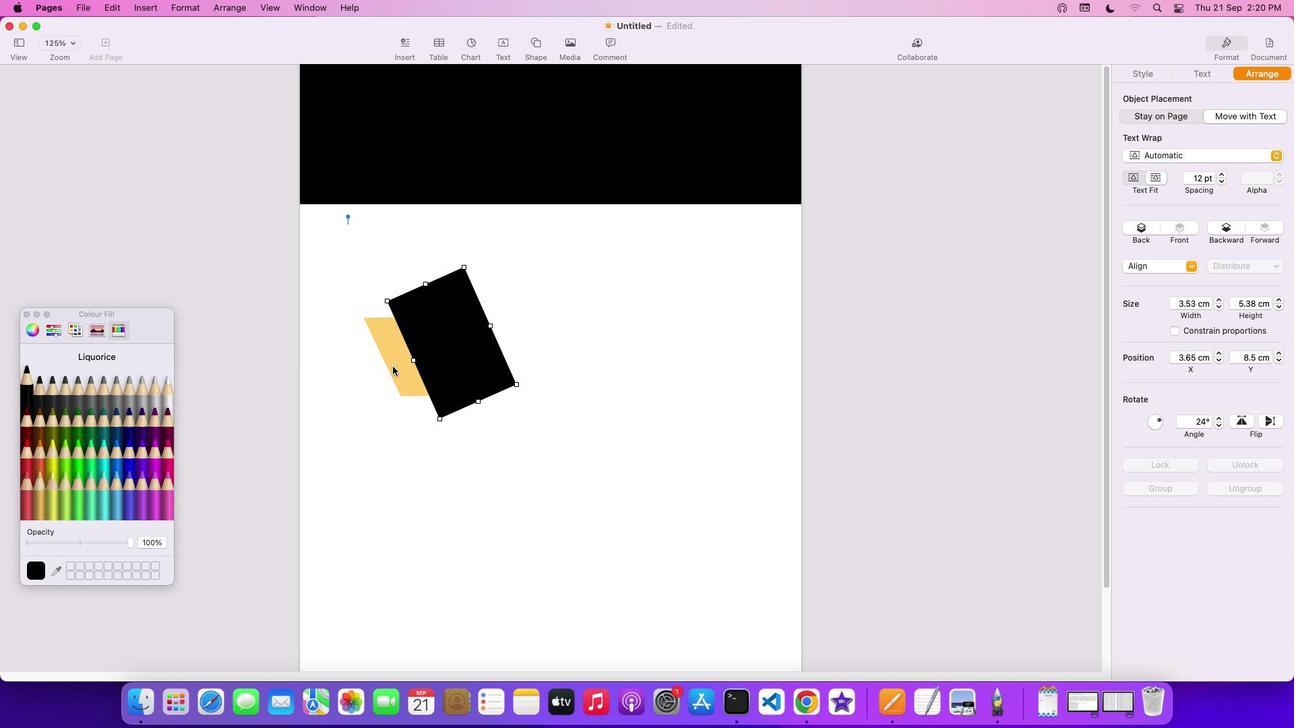 
Action: Mouse moved to (1227, 529)
Screenshot: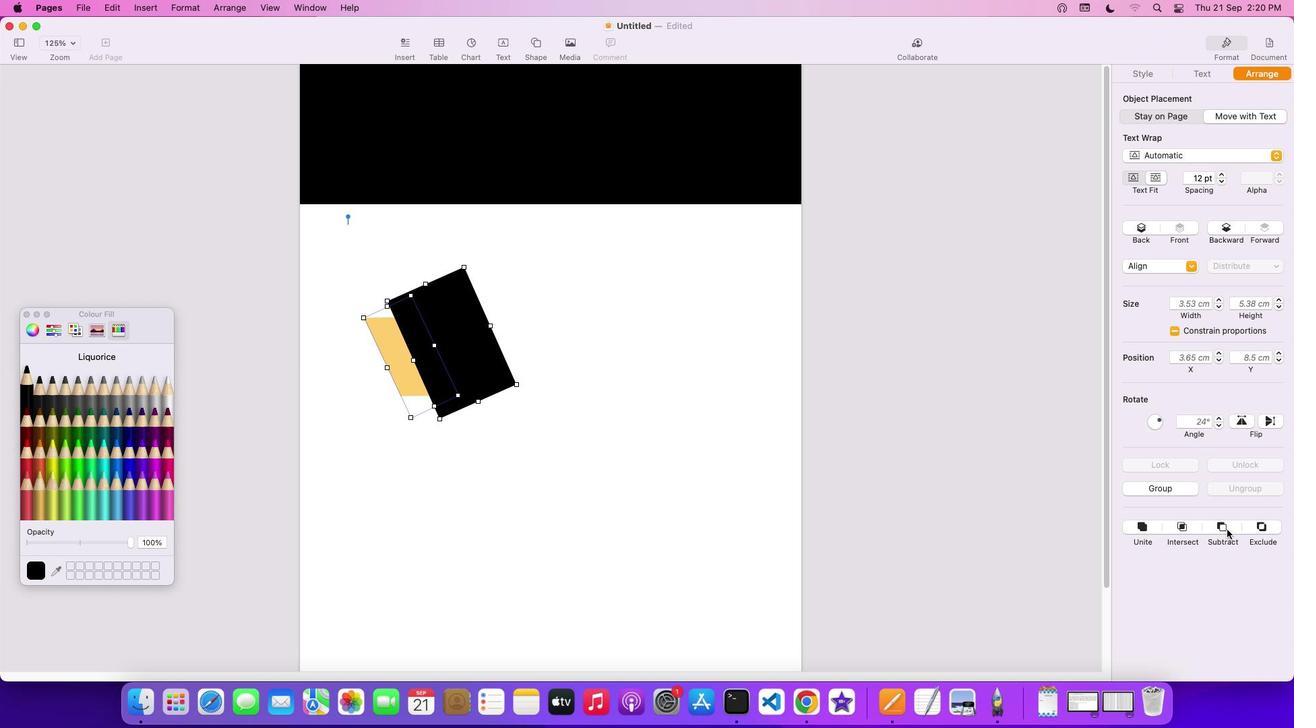 
Action: Mouse pressed left at (1227, 529)
Screenshot: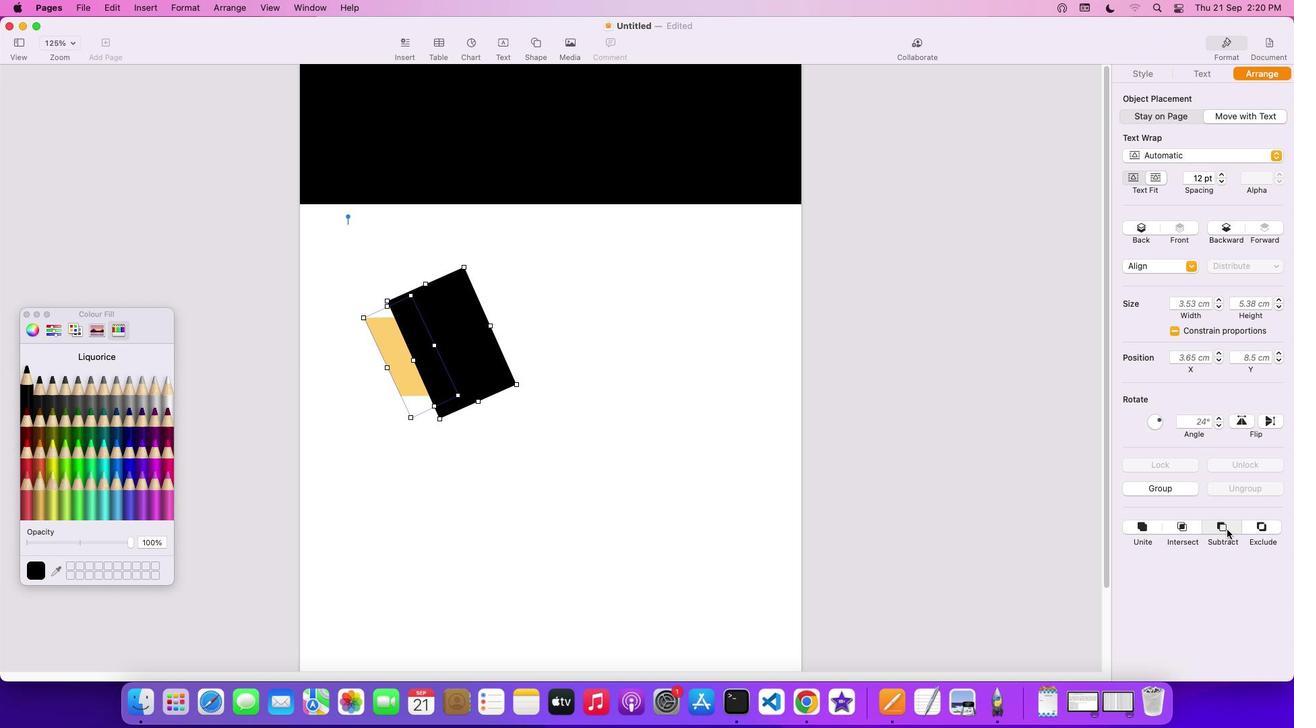 
Action: Mouse moved to (653, 423)
Screenshot: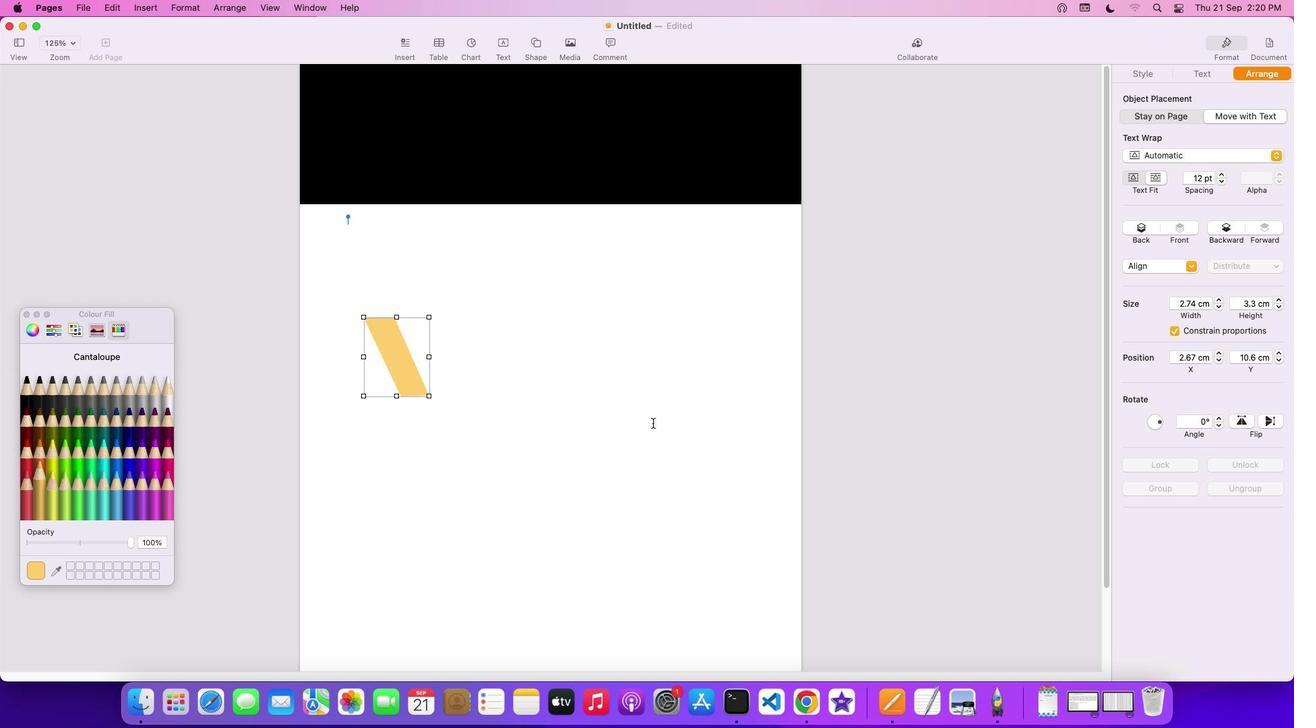 
Action: Mouse pressed left at (653, 423)
Screenshot: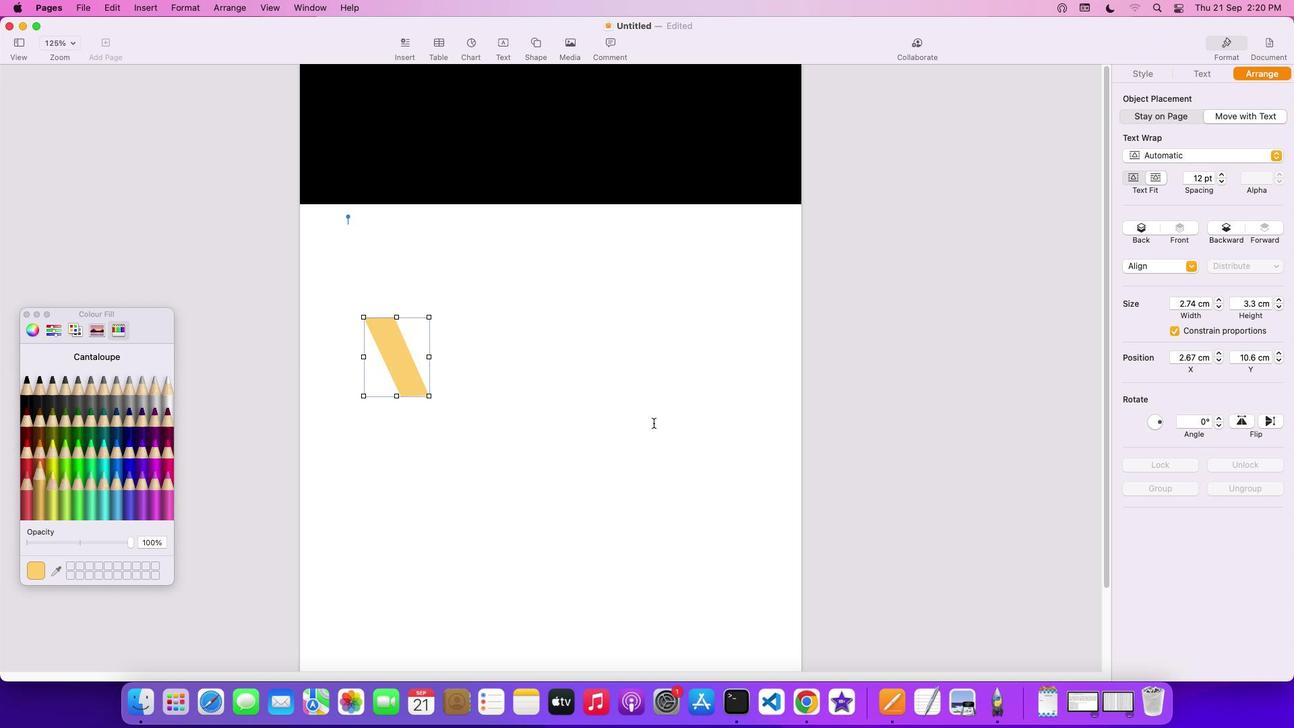 
Action: Mouse moved to (401, 372)
Screenshot: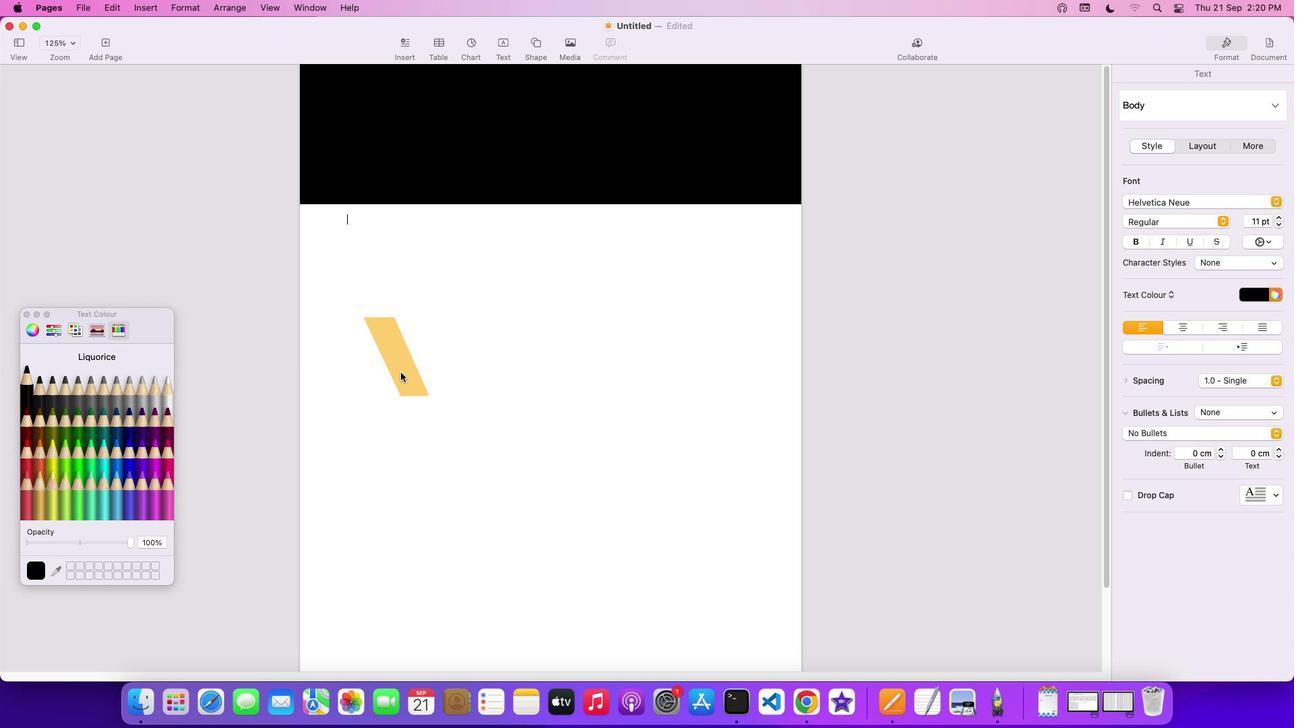 
Action: Mouse pressed left at (401, 372)
Screenshot: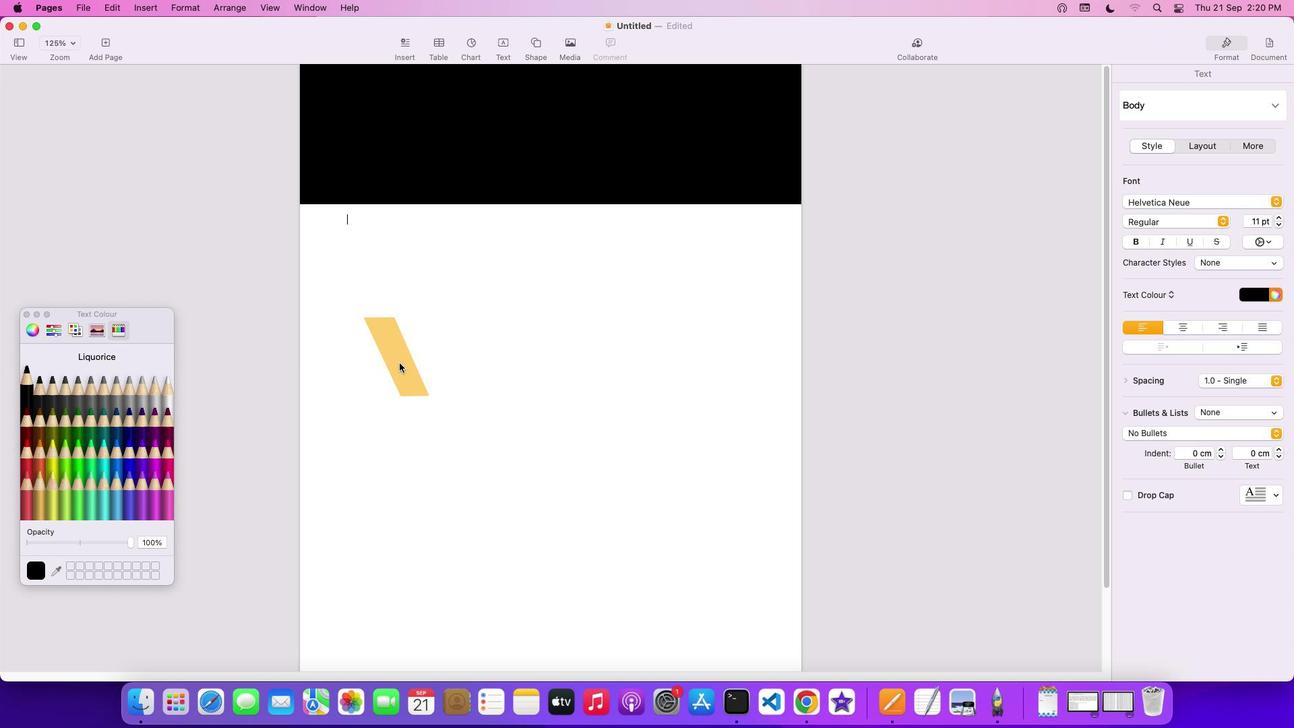 
Action: Mouse moved to (355, 143)
Screenshot: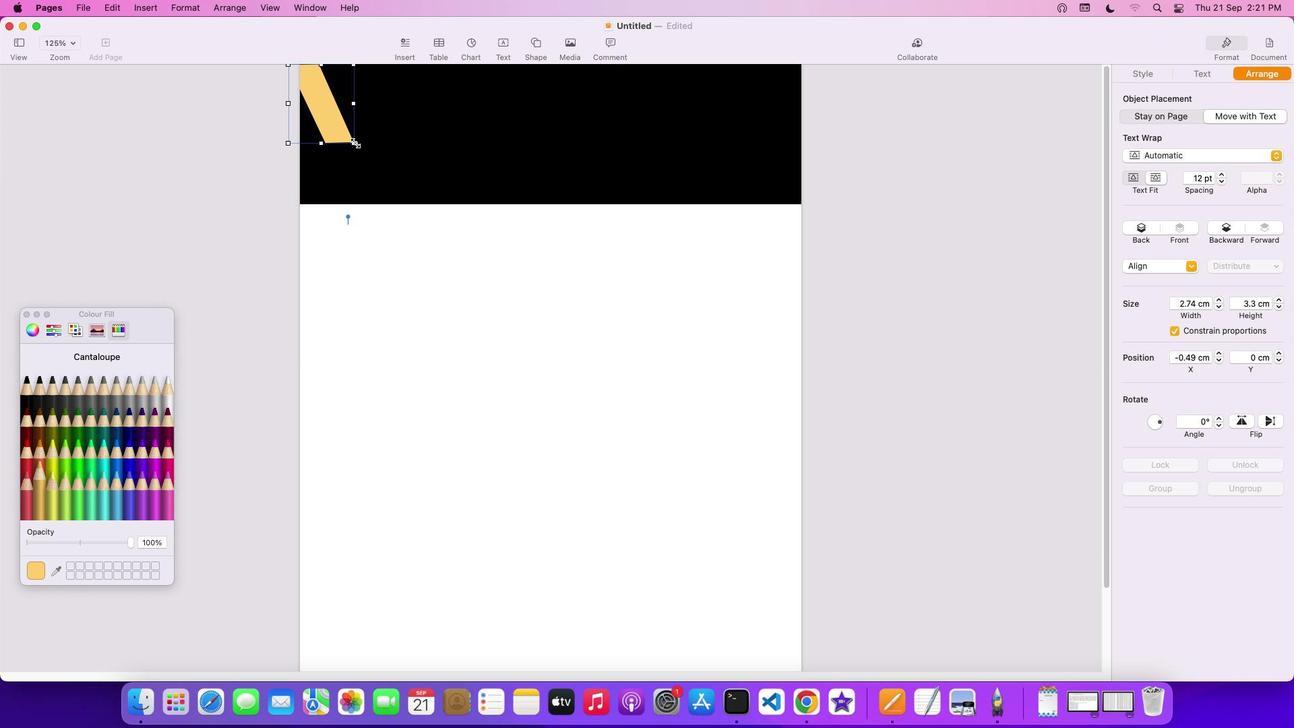 
Action: Mouse pressed left at (355, 143)
Screenshot: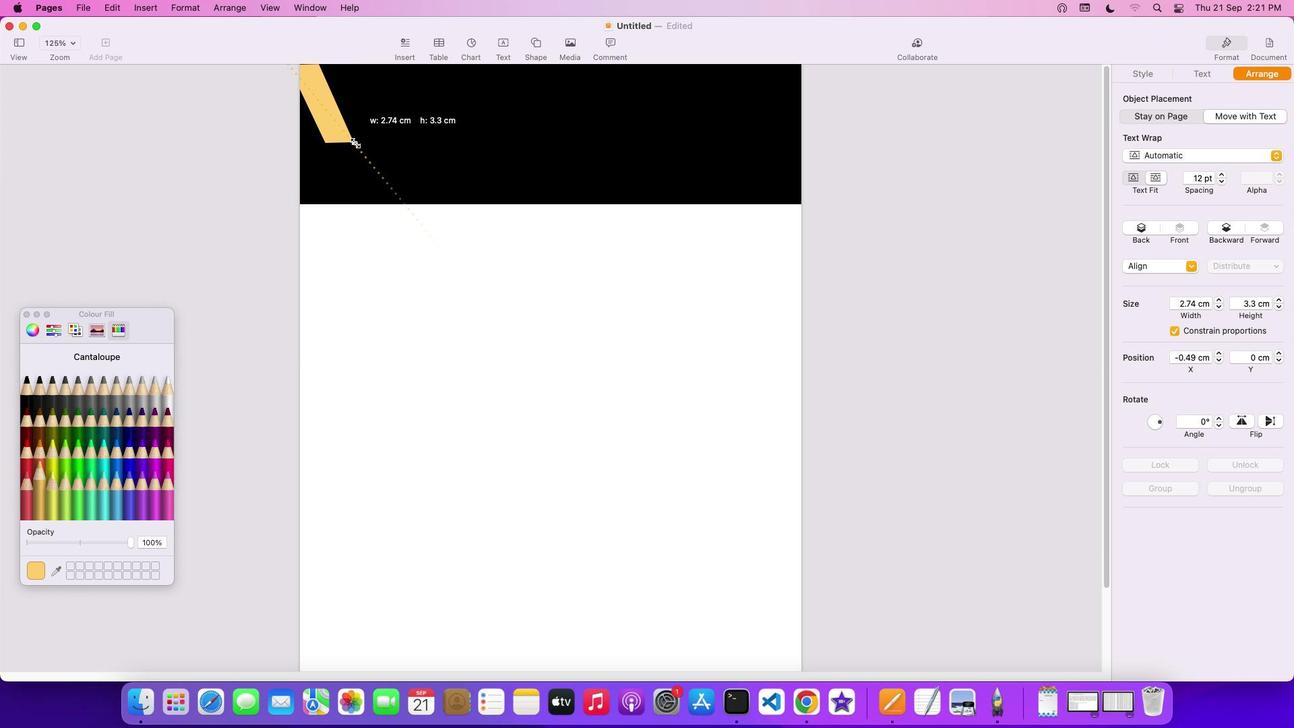 
Action: Mouse moved to (418, 221)
Screenshot: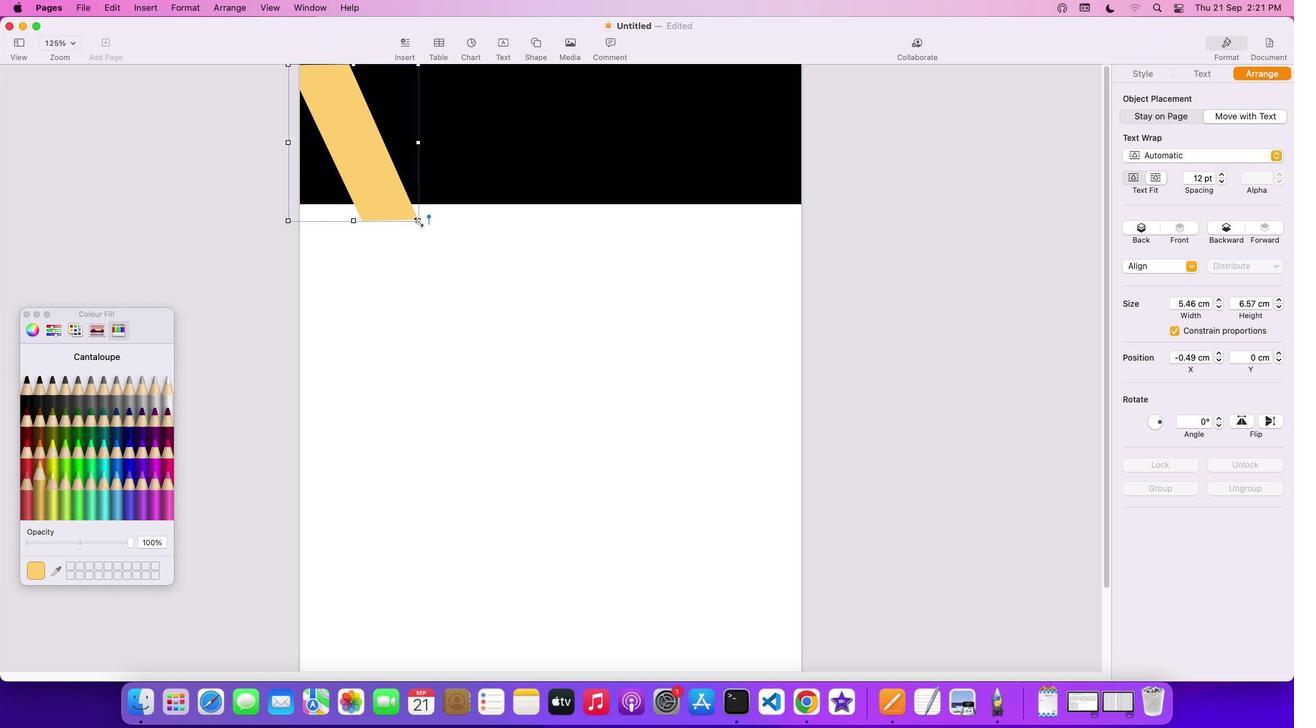 
Action: Mouse pressed left at (418, 221)
Screenshot: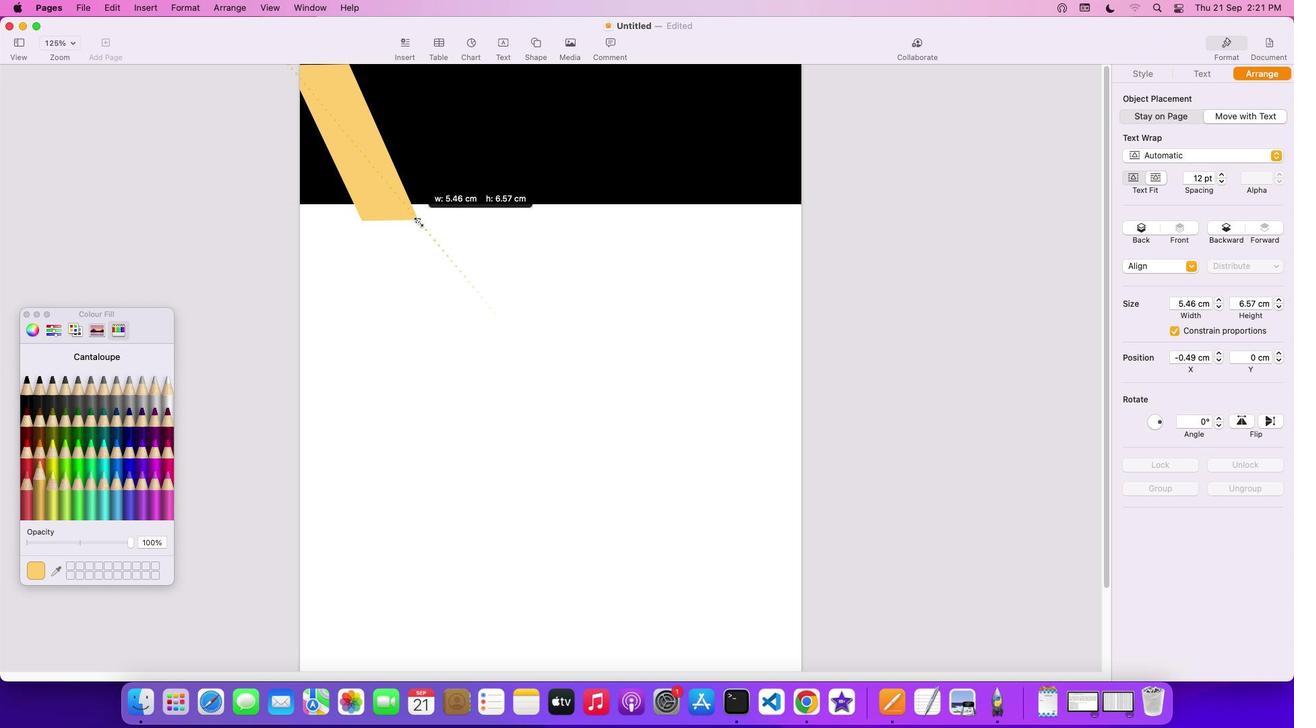 
Action: Mouse moved to (374, 182)
Screenshot: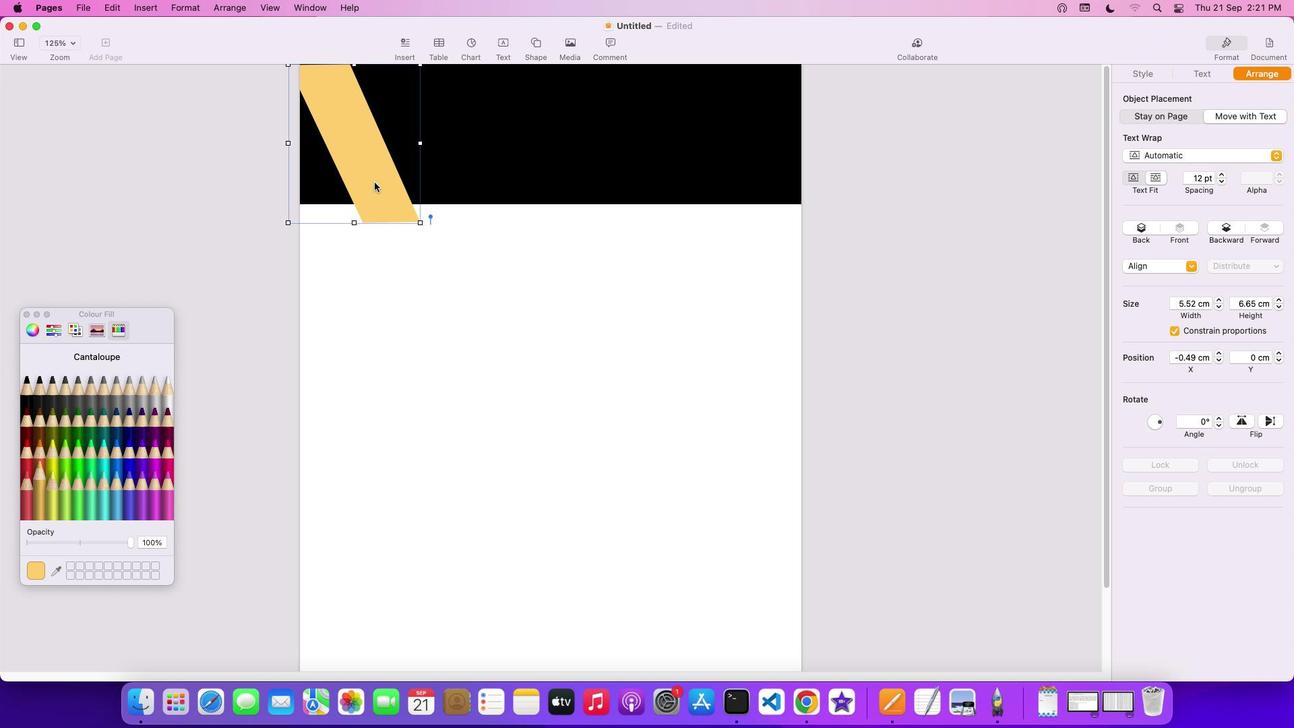 
Action: Mouse pressed left at (374, 182)
Screenshot: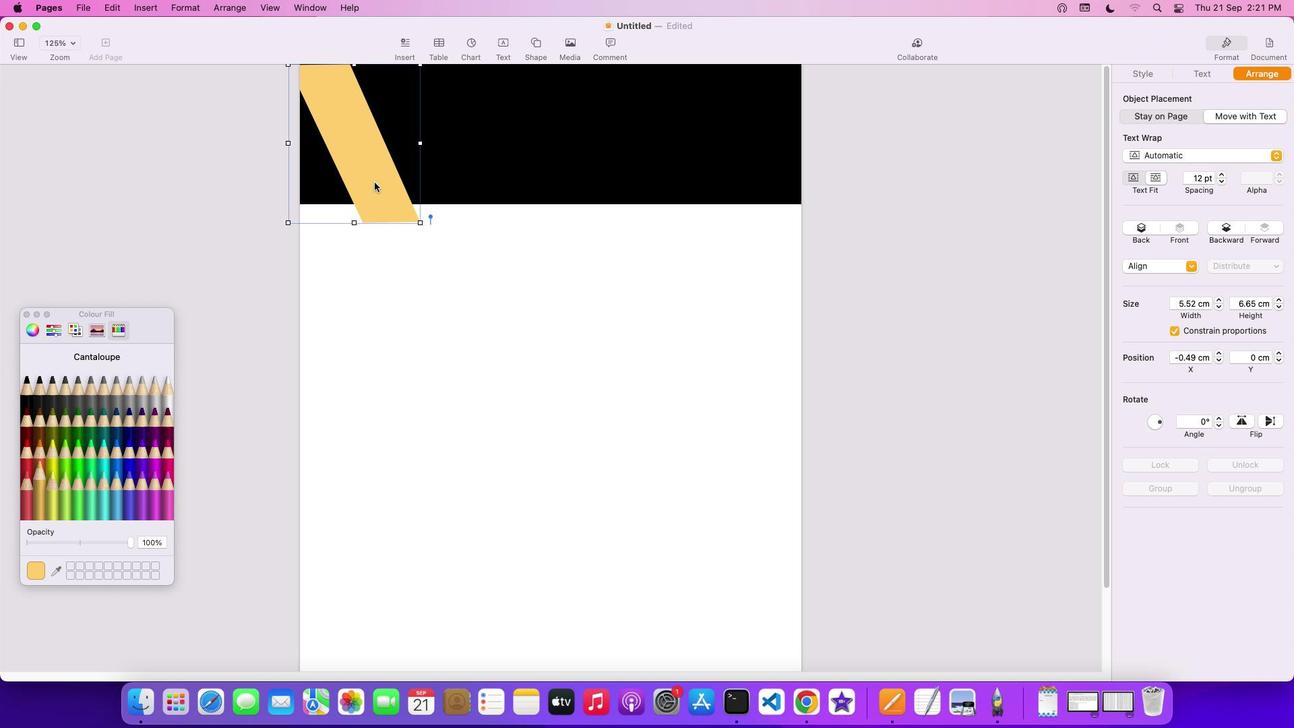 
Action: Mouse moved to (386, 193)
Screenshot: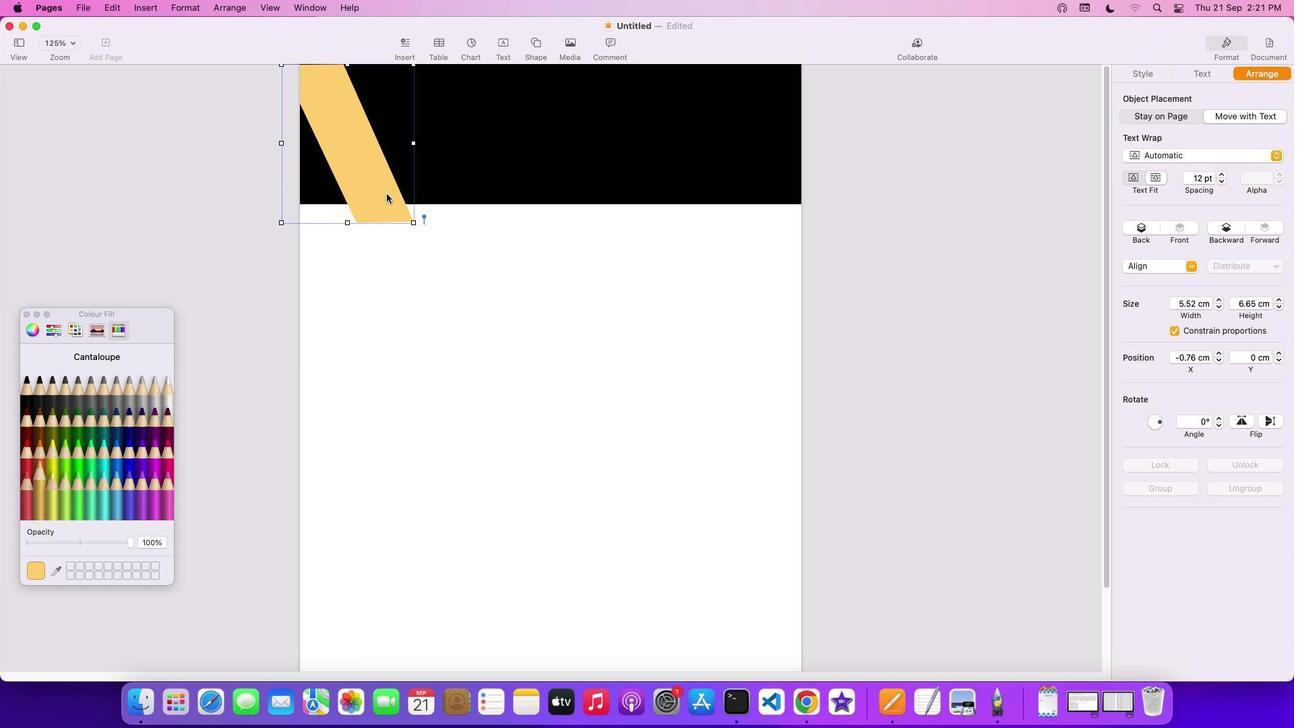 
Action: Mouse pressed left at (386, 193)
Screenshot: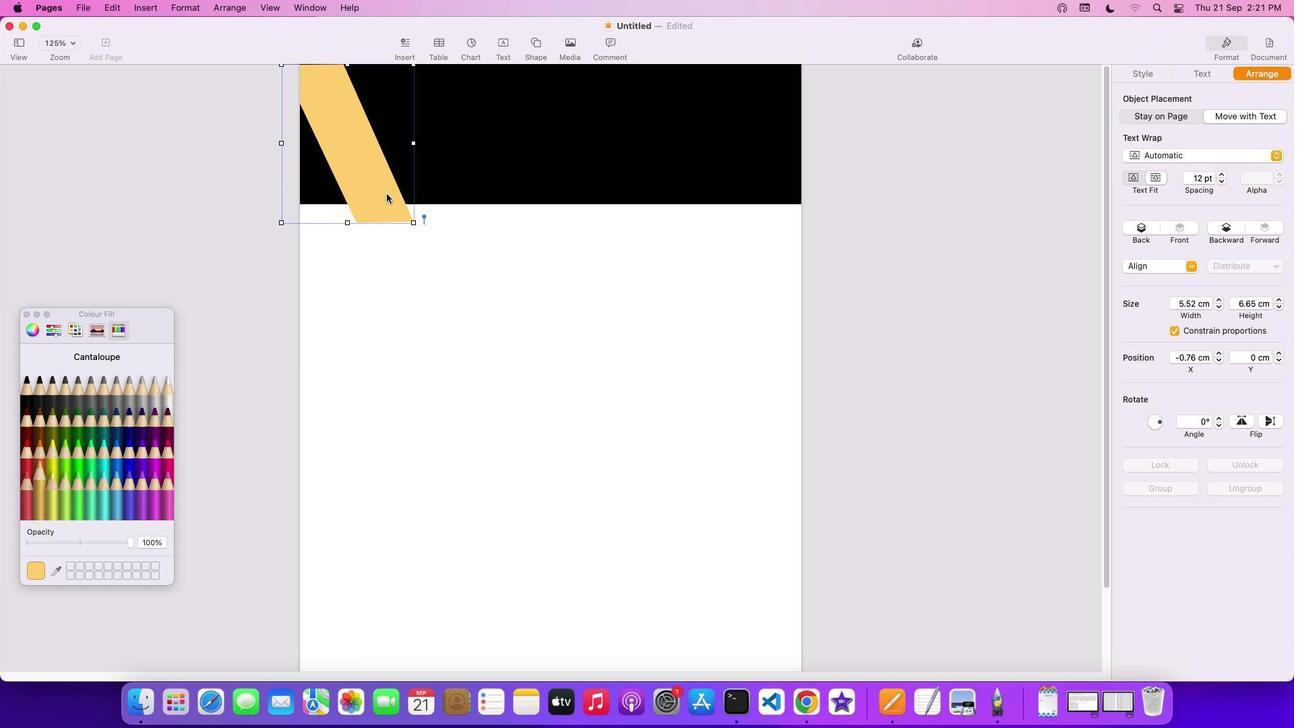 
Action: Key pressed Key.cmd'c'
Screenshot: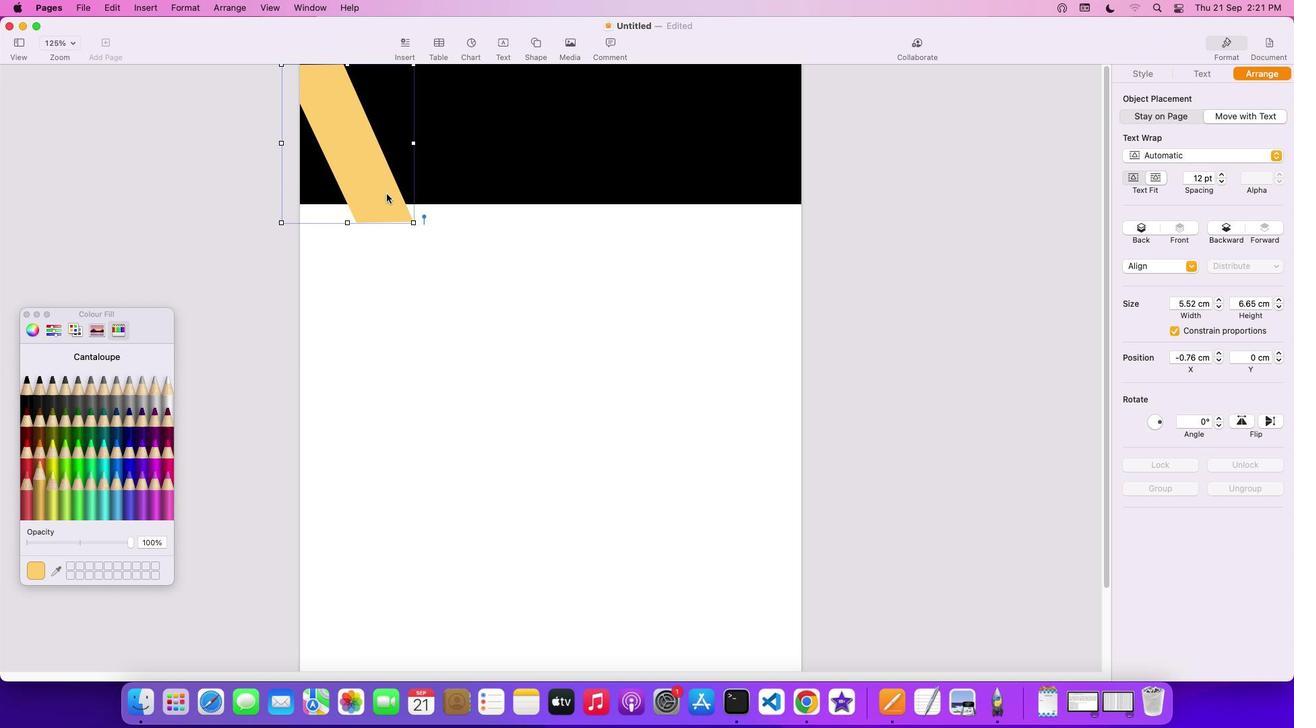 
Action: Mouse moved to (522, 192)
Screenshot: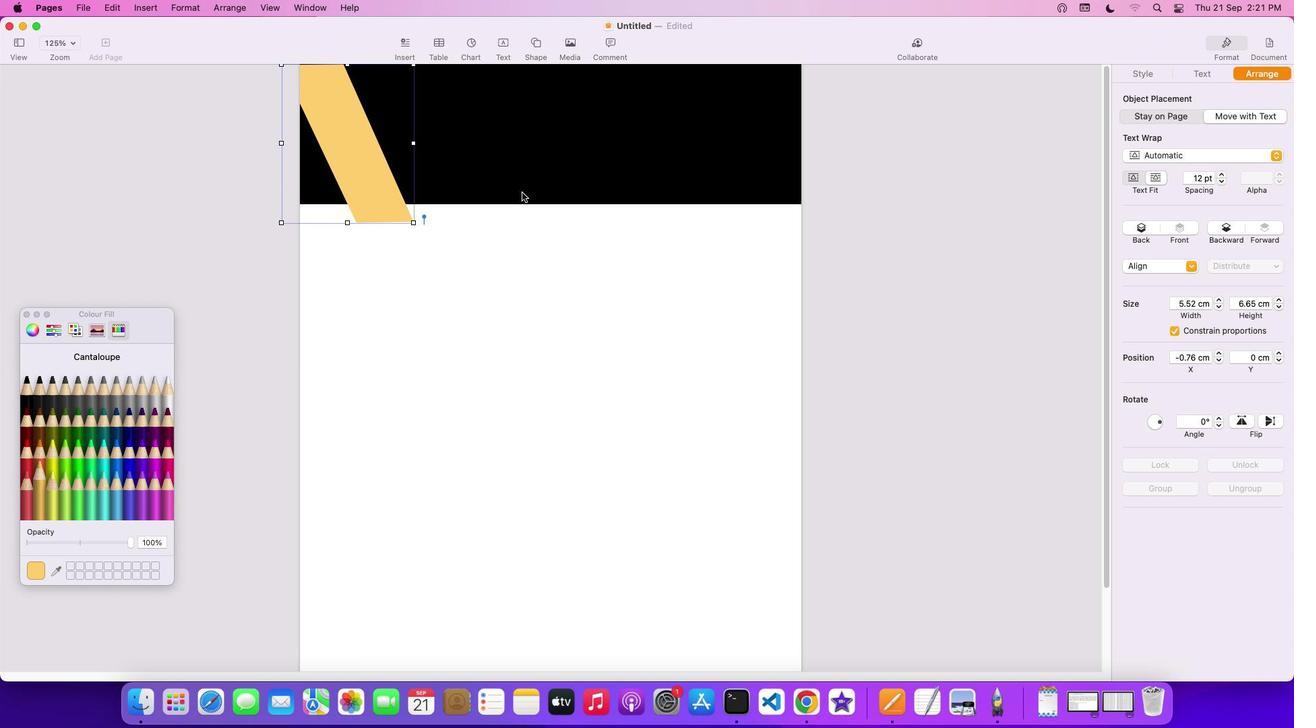 
Action: Key pressed 'v''v'
Screenshot: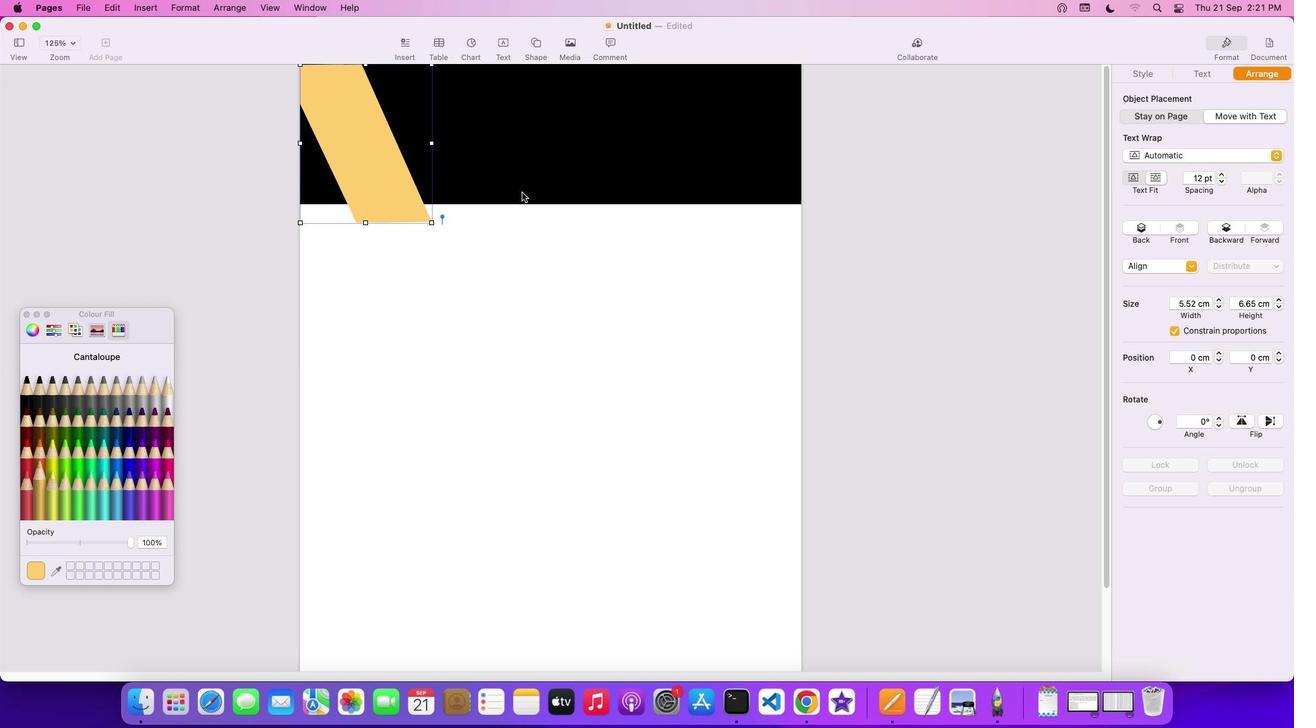 
Action: Mouse moved to (405, 203)
Screenshot: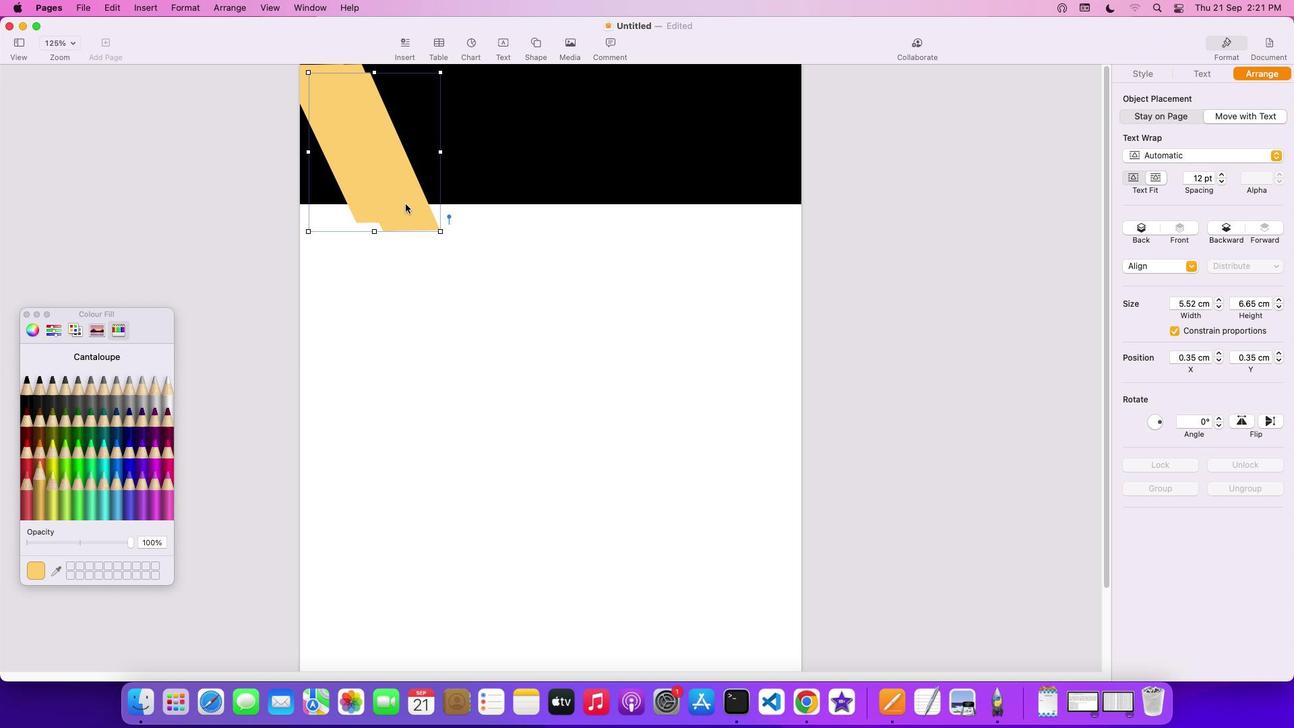 
Action: Mouse pressed left at (405, 203)
Screenshot: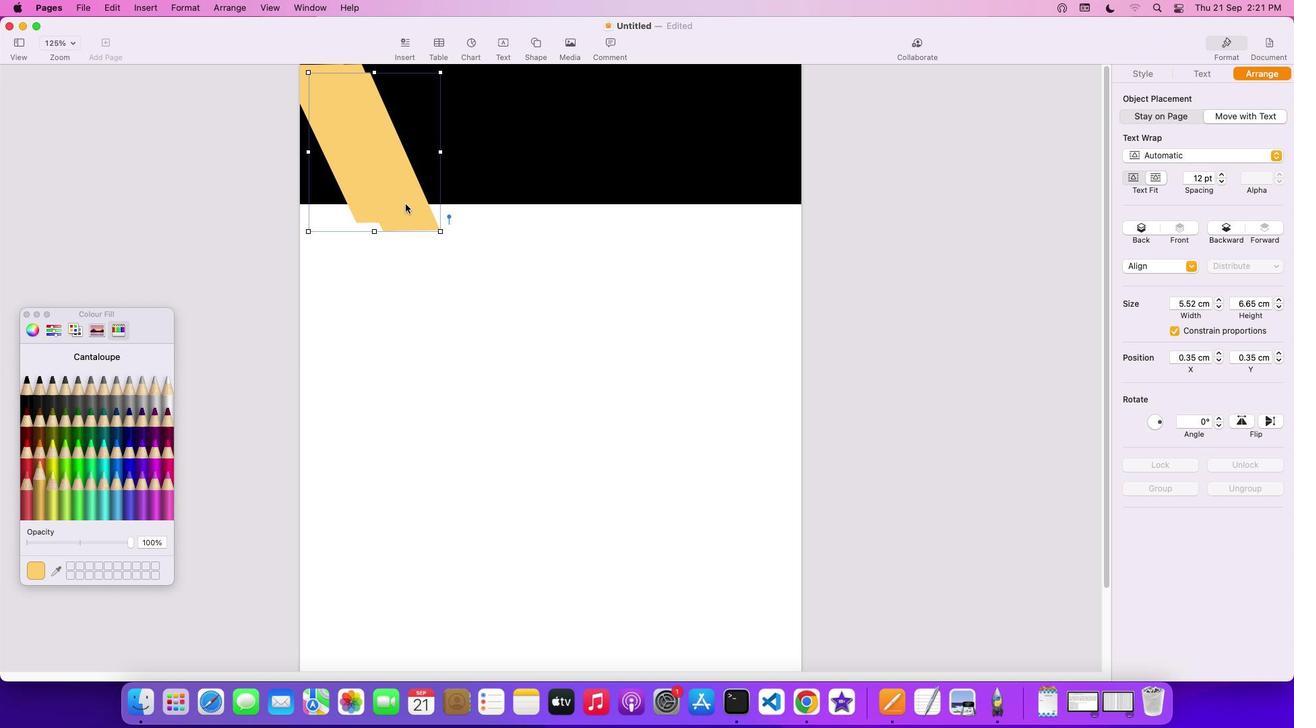 
Action: Mouse moved to (366, 186)
Screenshot: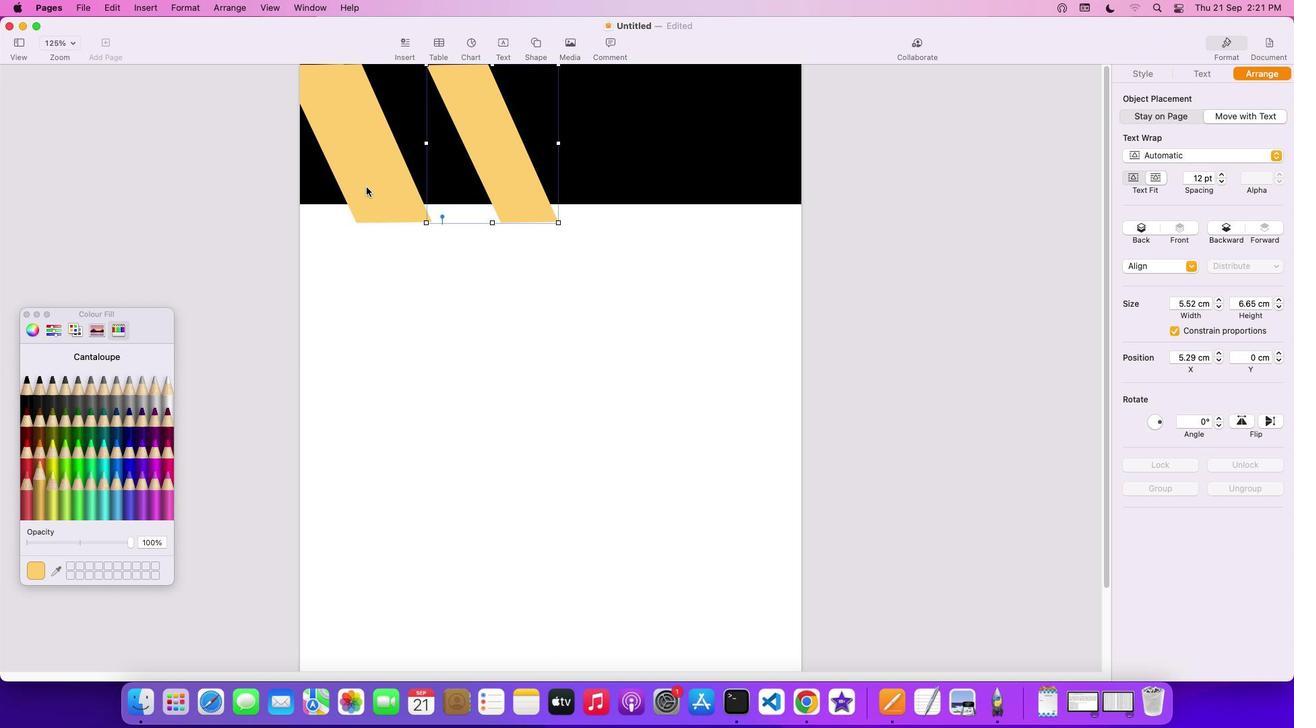 
Action: Mouse pressed left at (366, 186)
Screenshot: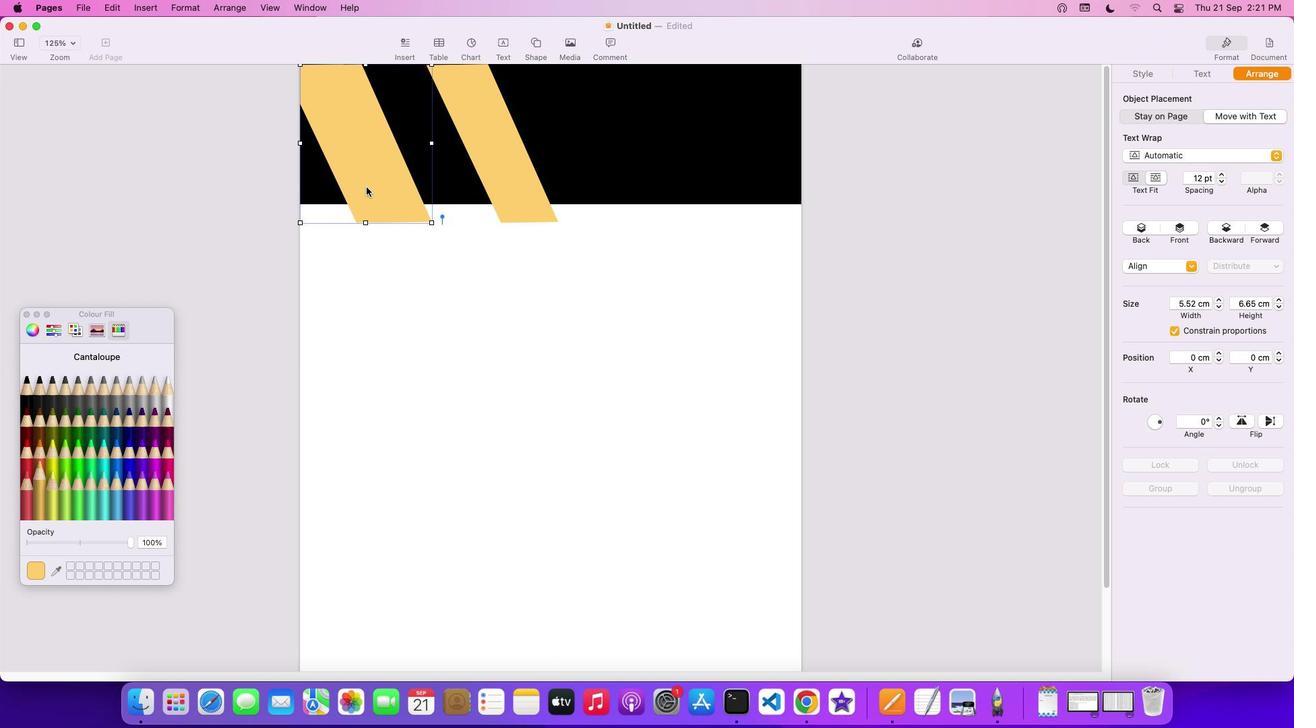 
Action: Mouse moved to (484, 223)
Screenshot: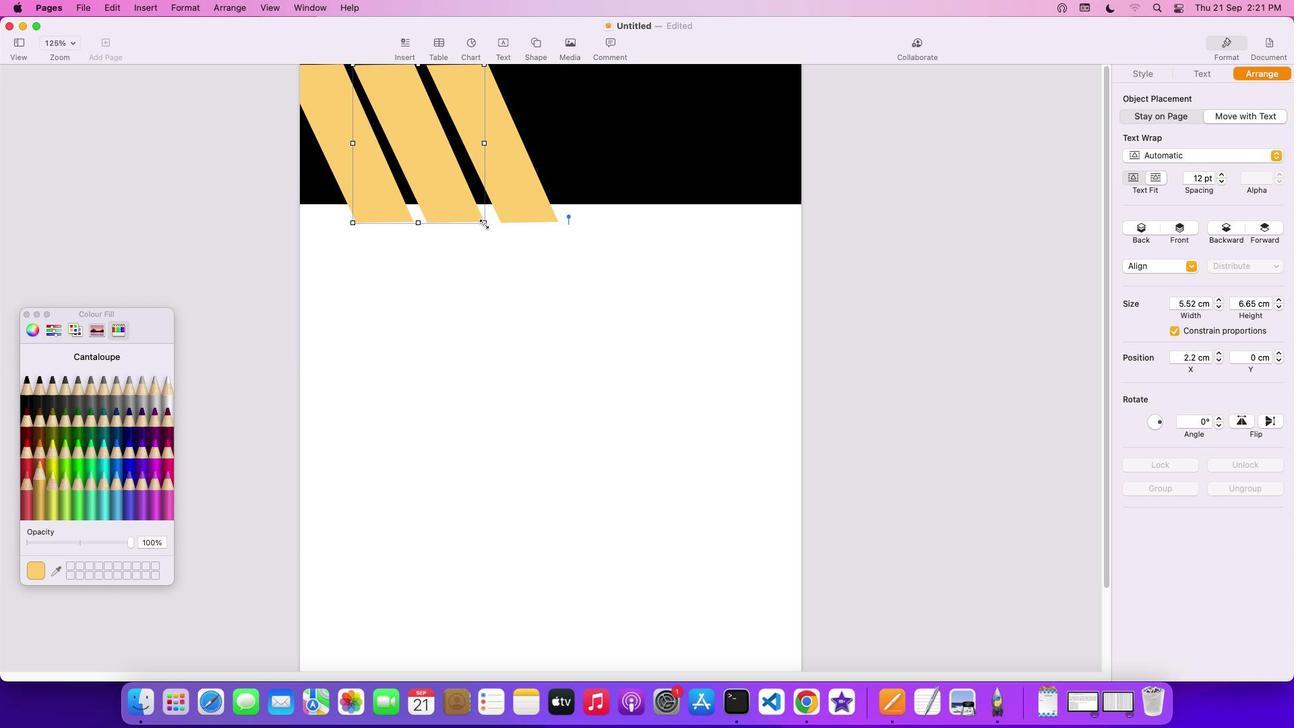 
Action: Mouse pressed left at (484, 223)
Screenshot: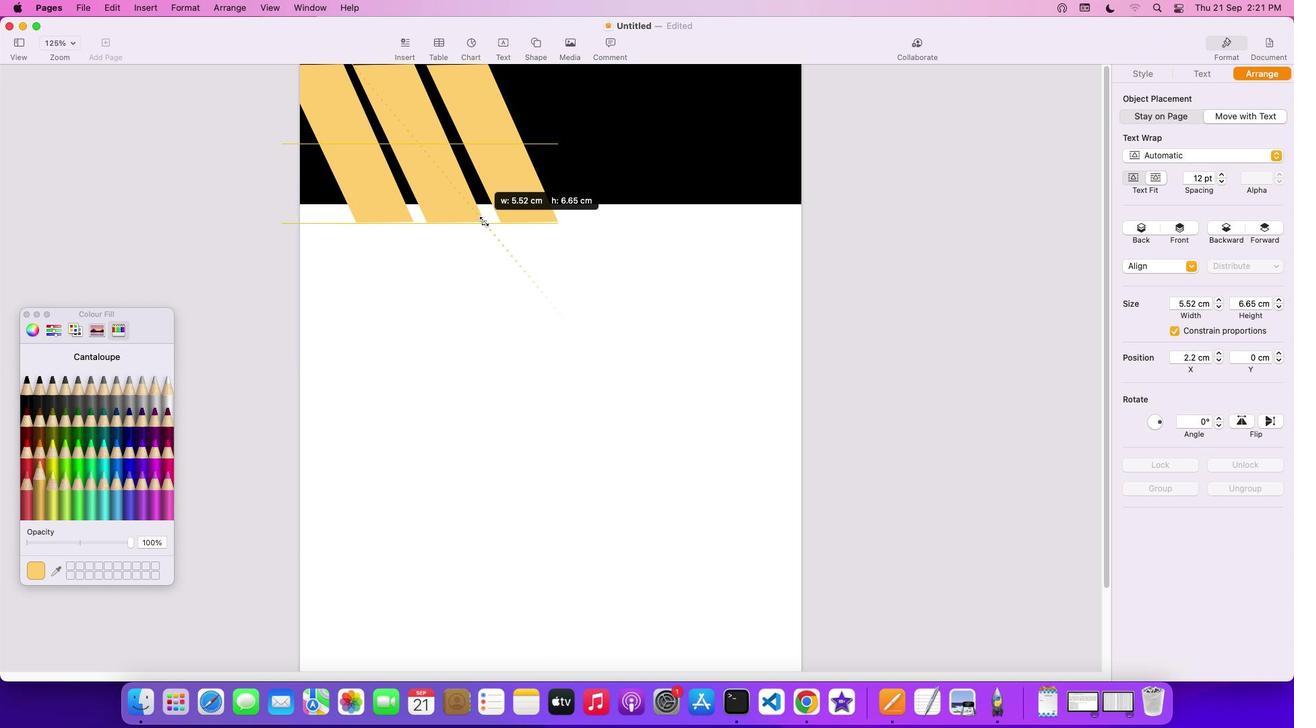 
Action: Mouse moved to (430, 112)
Screenshot: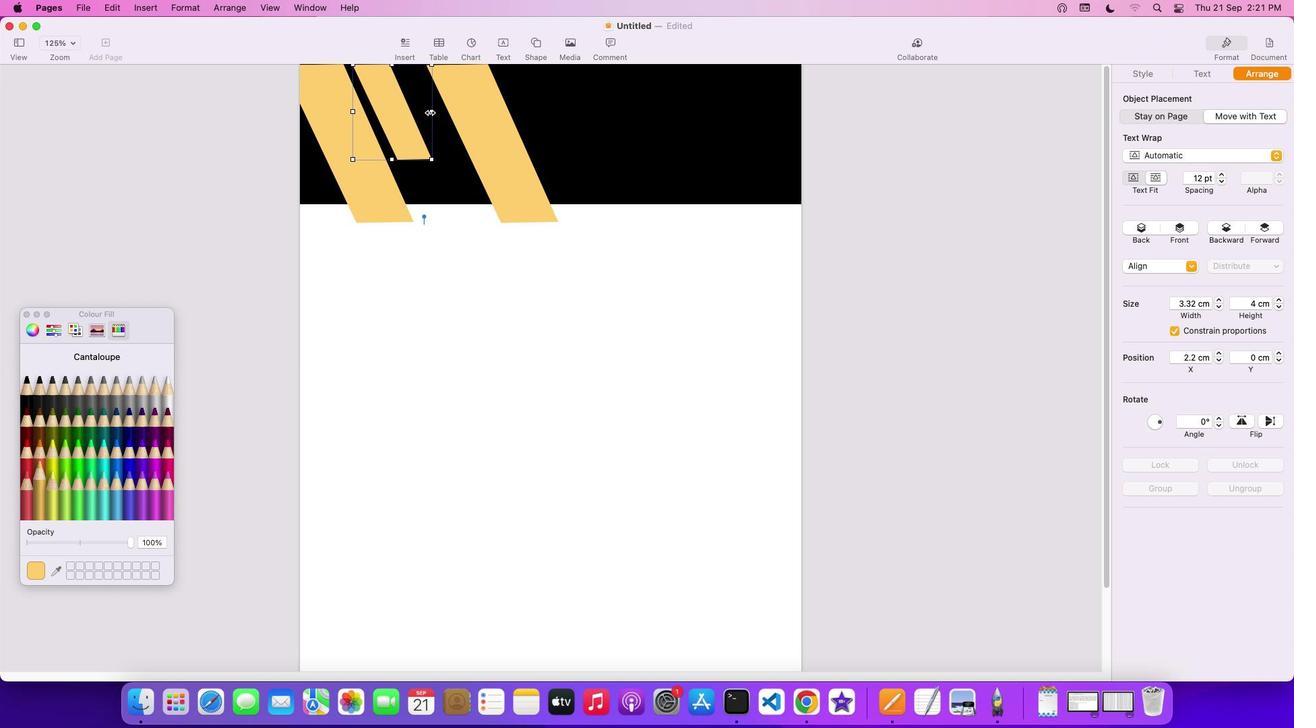 
Action: Mouse pressed left at (430, 112)
Screenshot: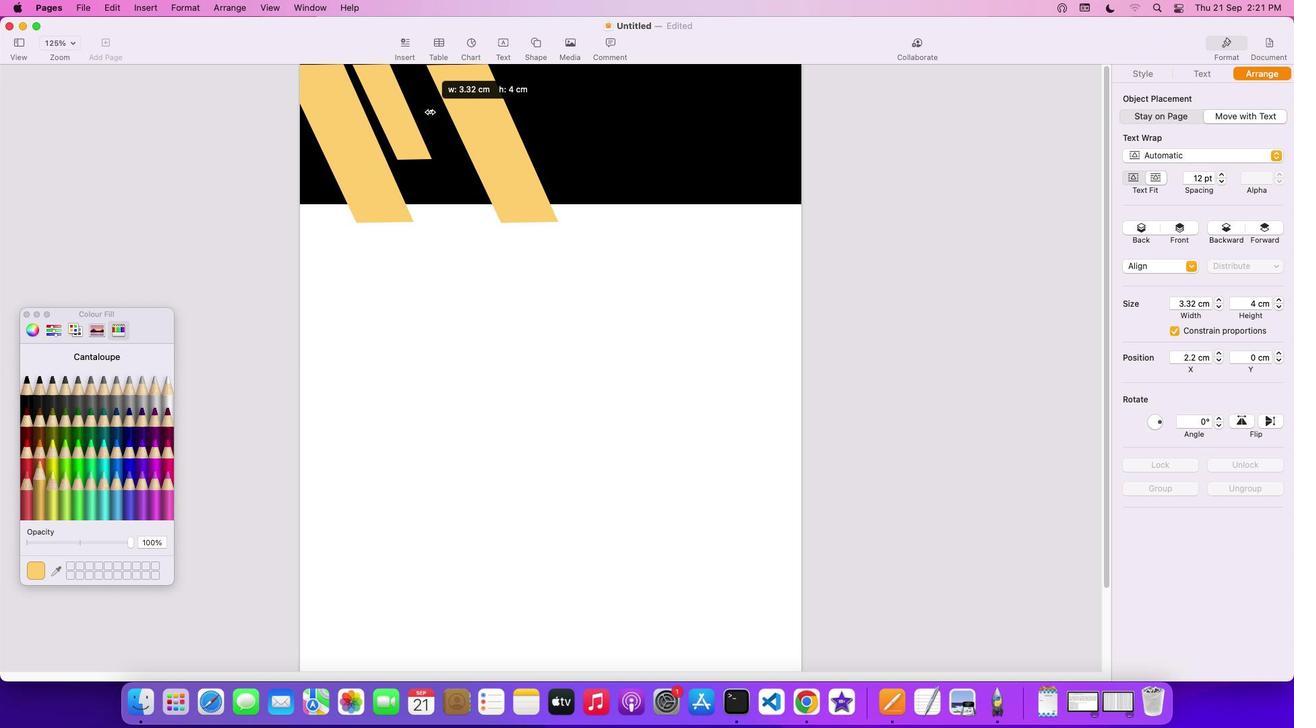
Action: Mouse moved to (417, 127)
Screenshot: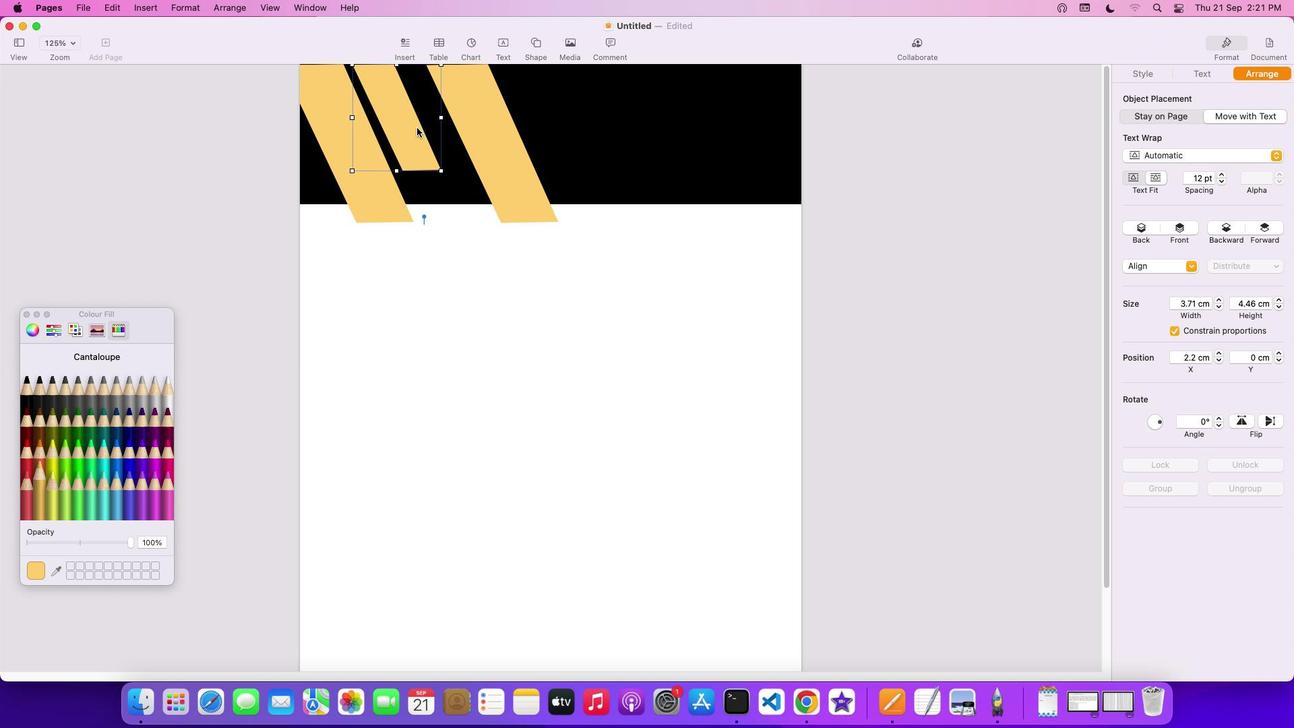 
Action: Mouse pressed left at (417, 127)
Screenshot: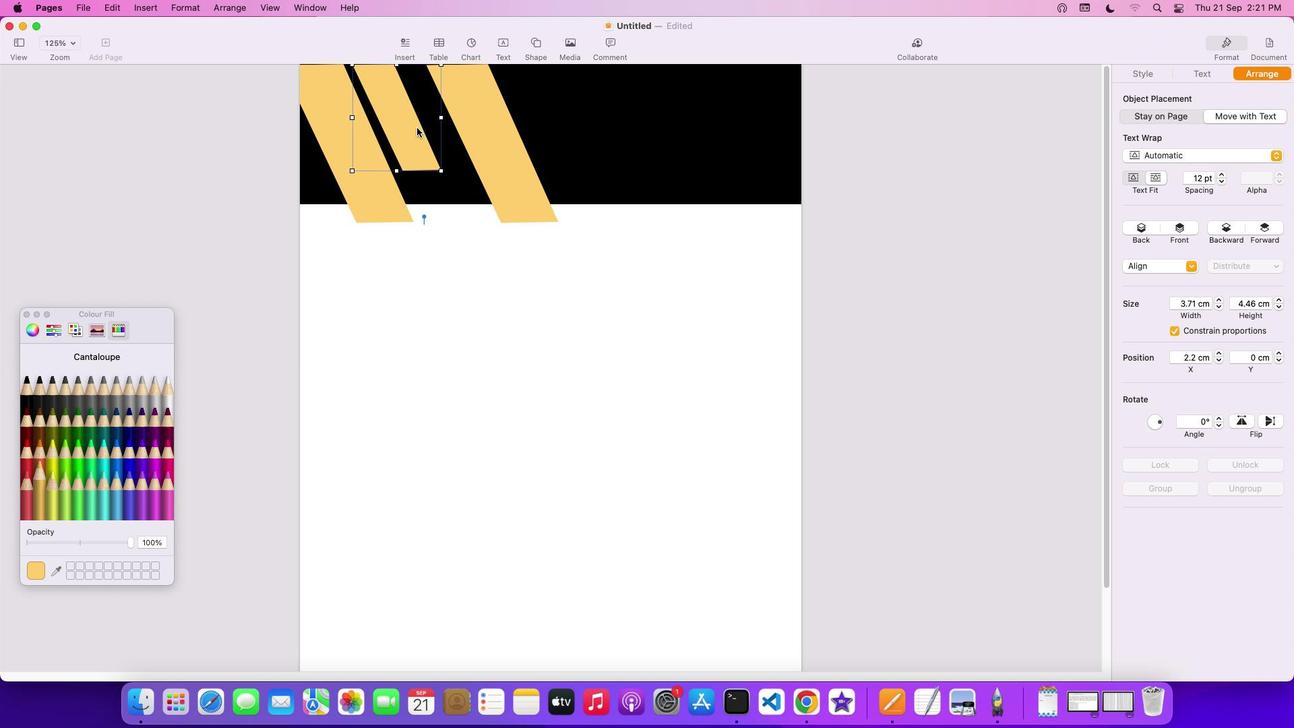 
Action: Mouse moved to (490, 146)
Screenshot: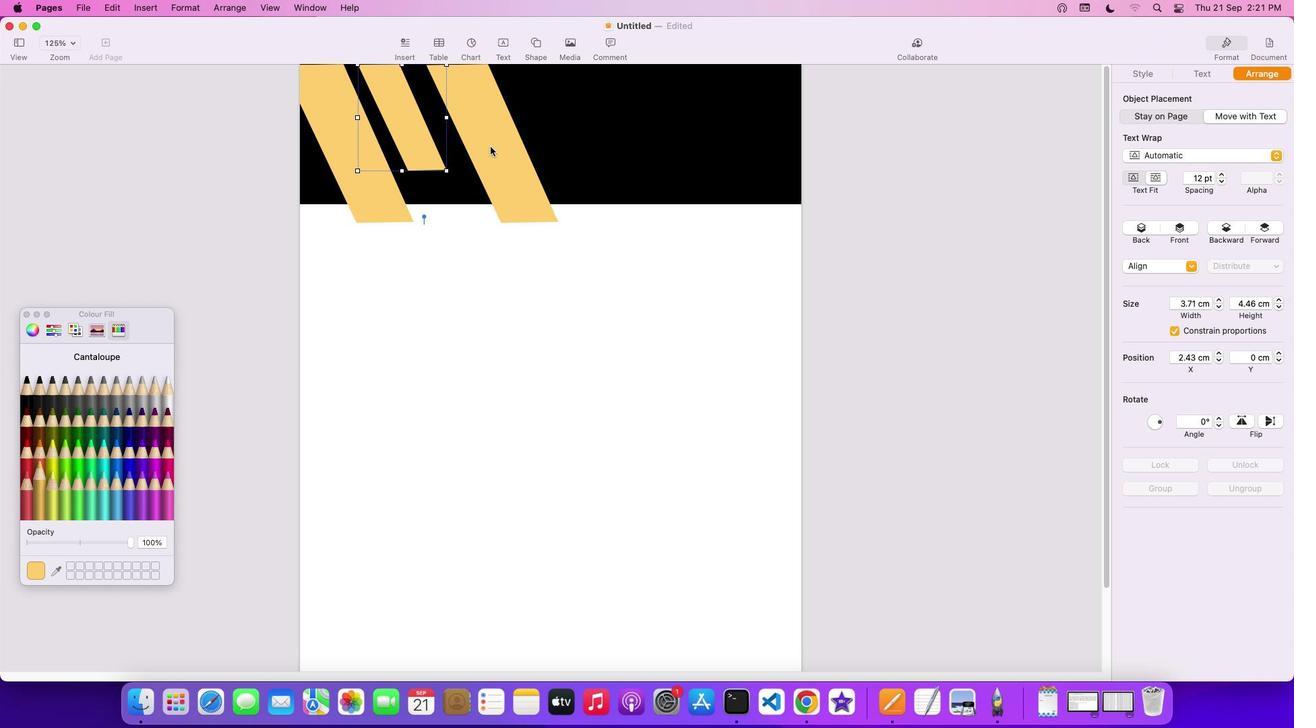 
Action: Mouse pressed left at (490, 146)
Screenshot: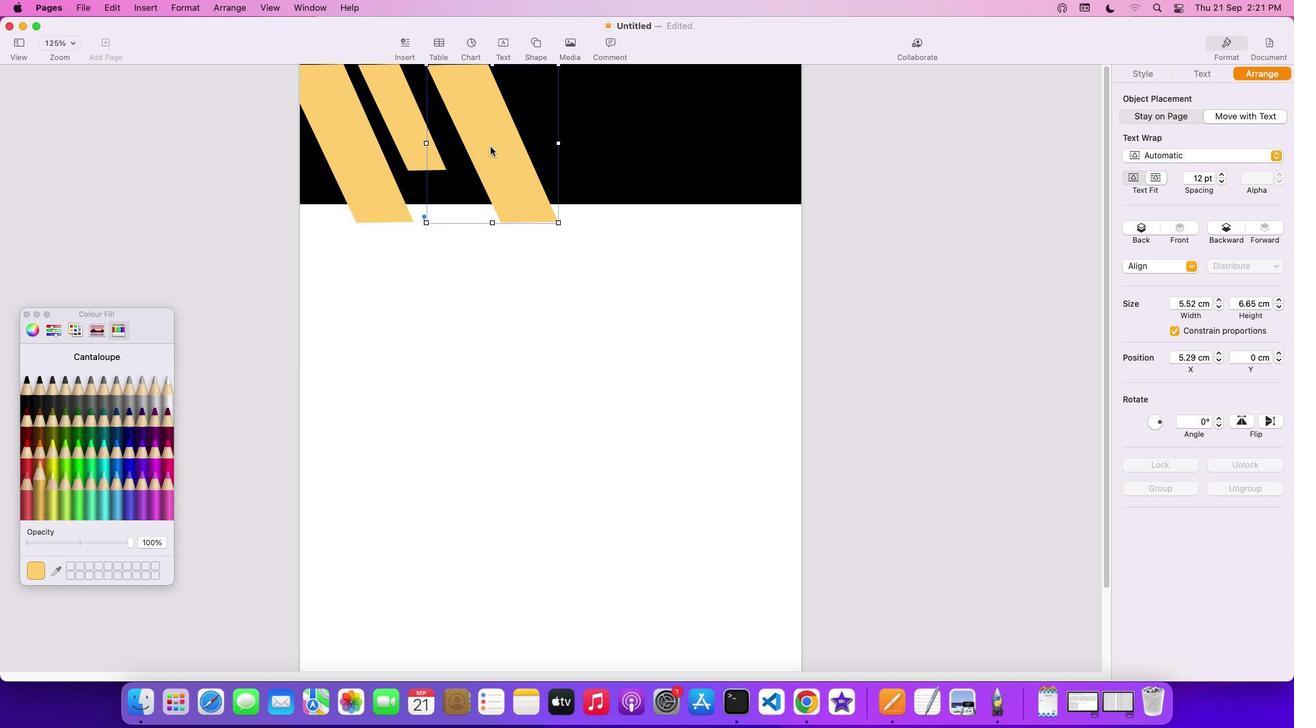
Action: Mouse moved to (558, 221)
Screenshot: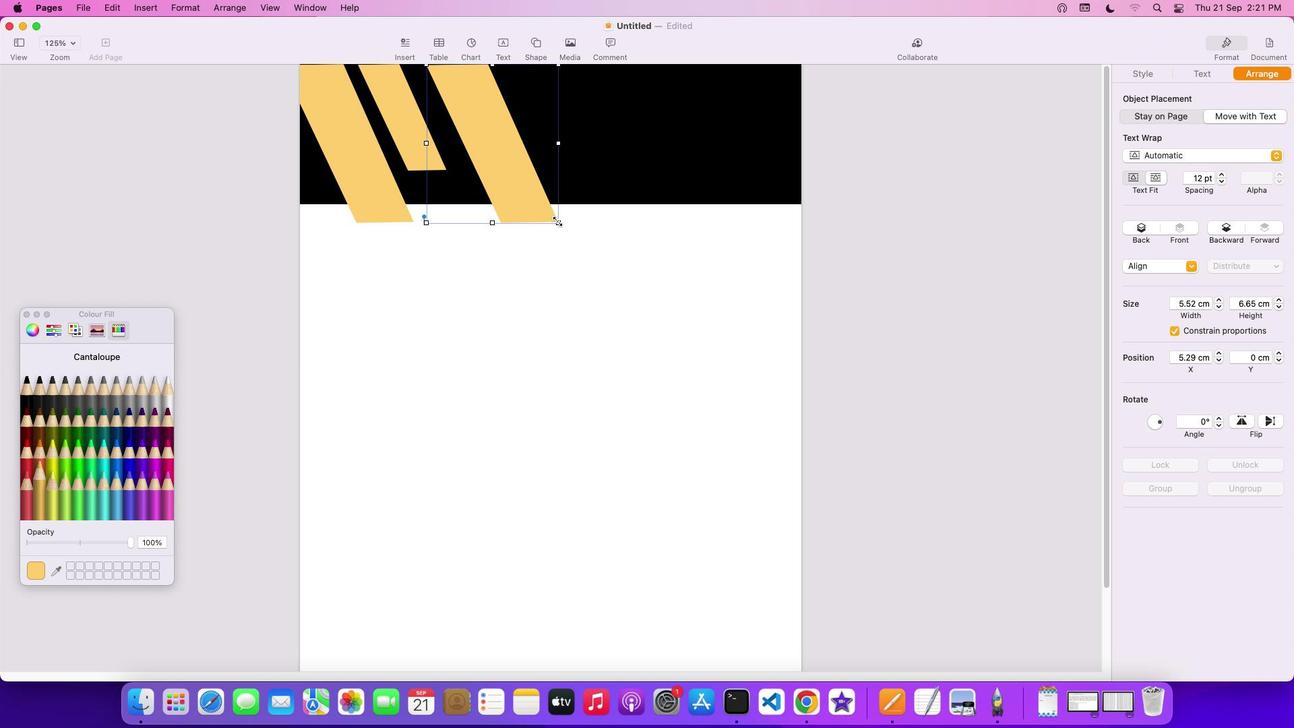 
Action: Mouse pressed left at (558, 221)
Screenshot: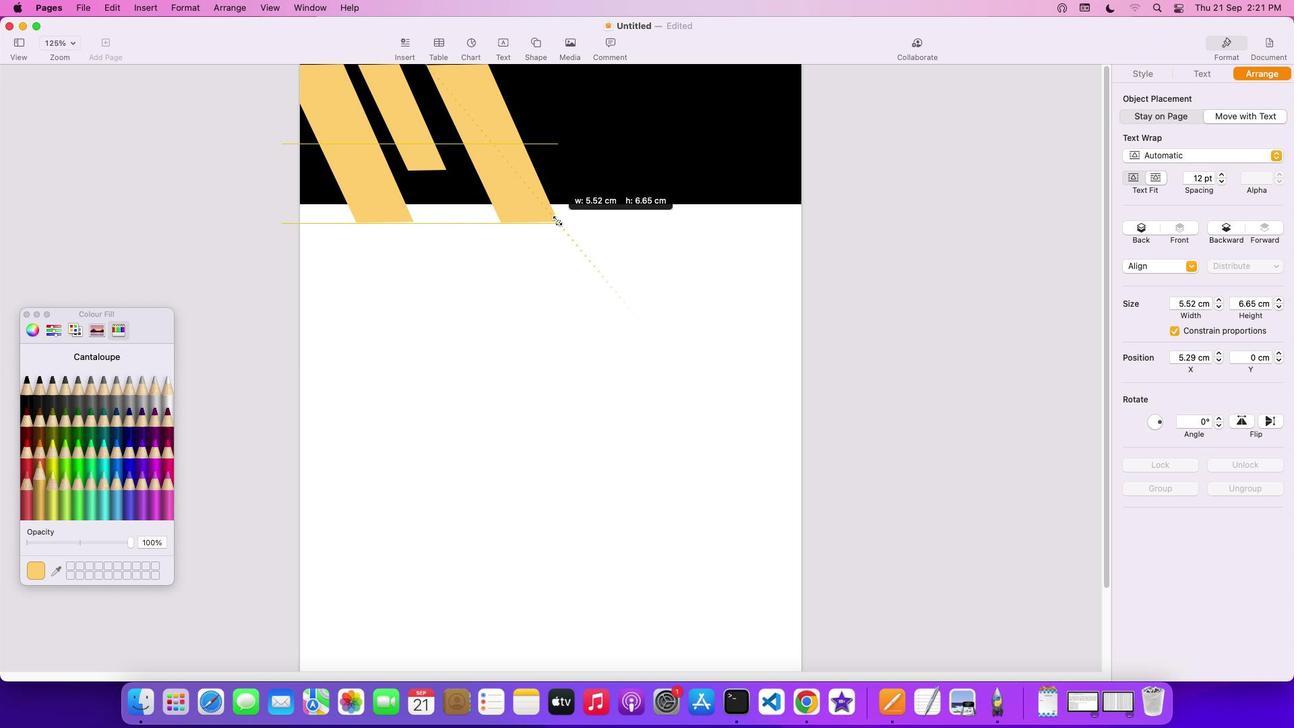 
Action: Mouse moved to (470, 122)
Screenshot: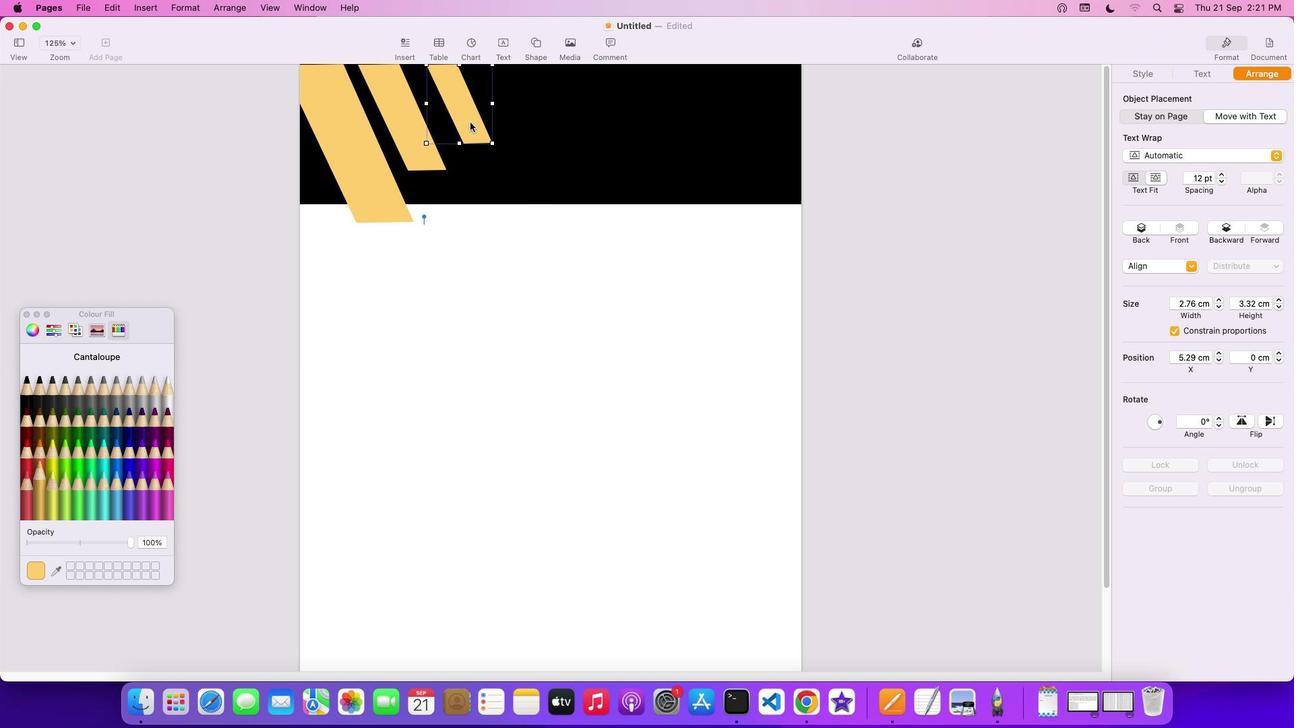 
Action: Mouse pressed left at (470, 122)
Screenshot: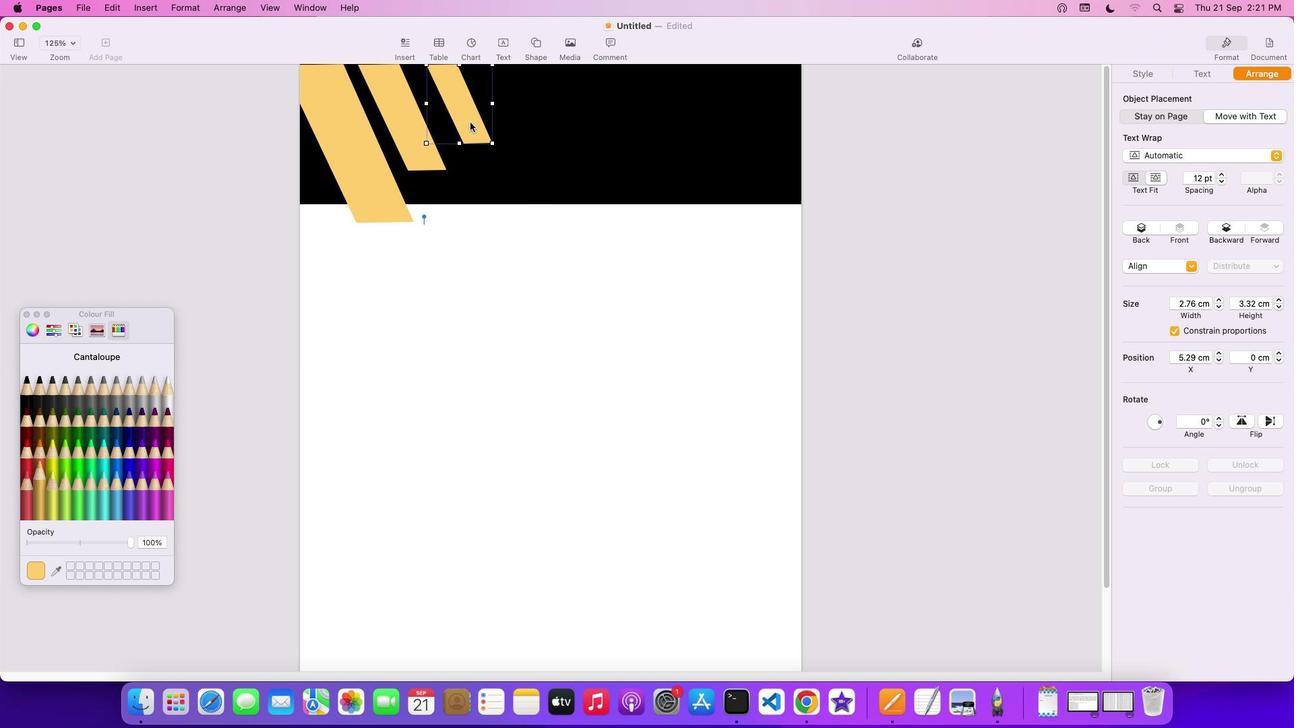 
Action: Mouse moved to (461, 124)
Screenshot: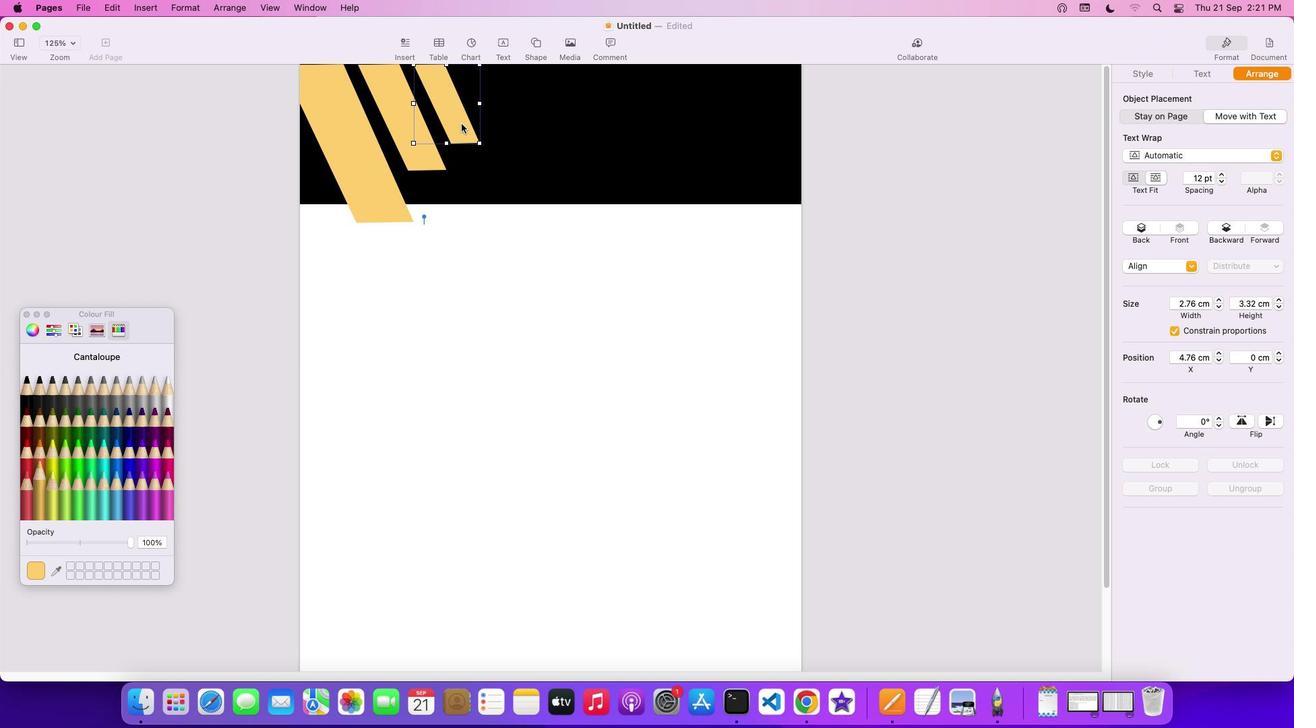 
Action: Mouse pressed left at (461, 124)
Screenshot: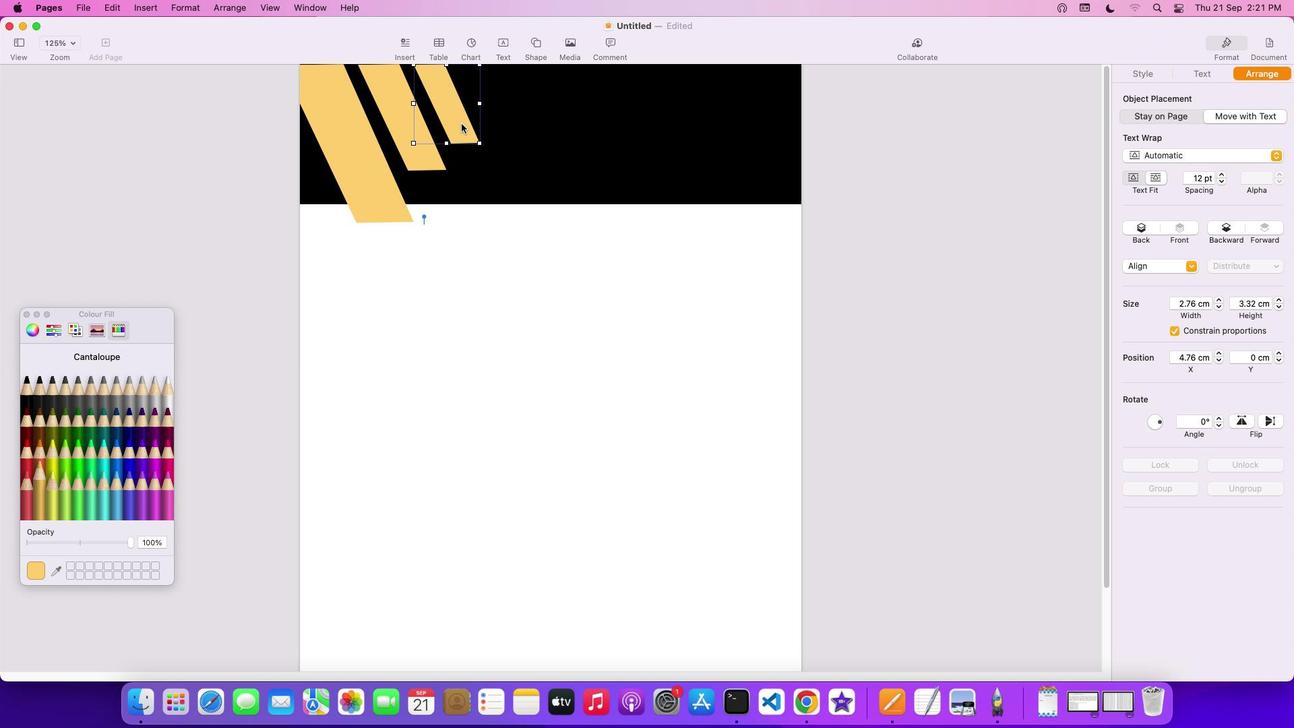 
Action: Mouse moved to (457, 129)
Screenshot: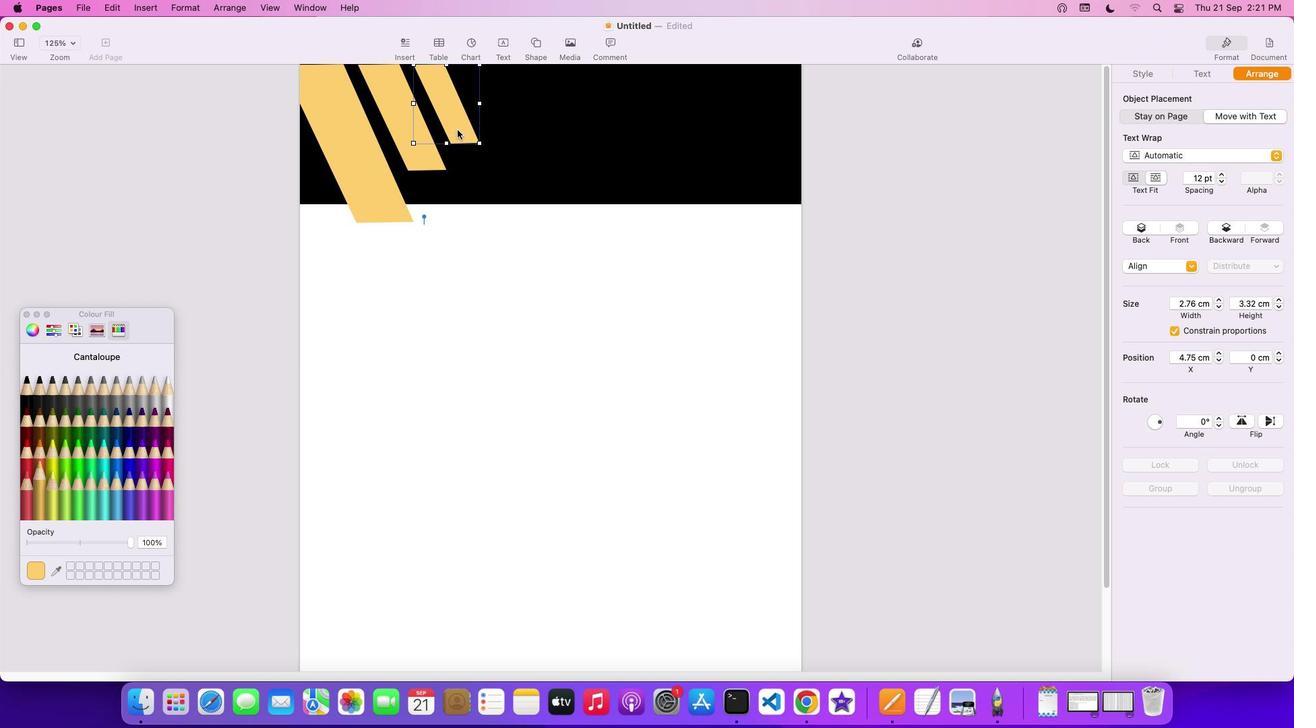 
Action: Mouse pressed left at (457, 129)
Screenshot: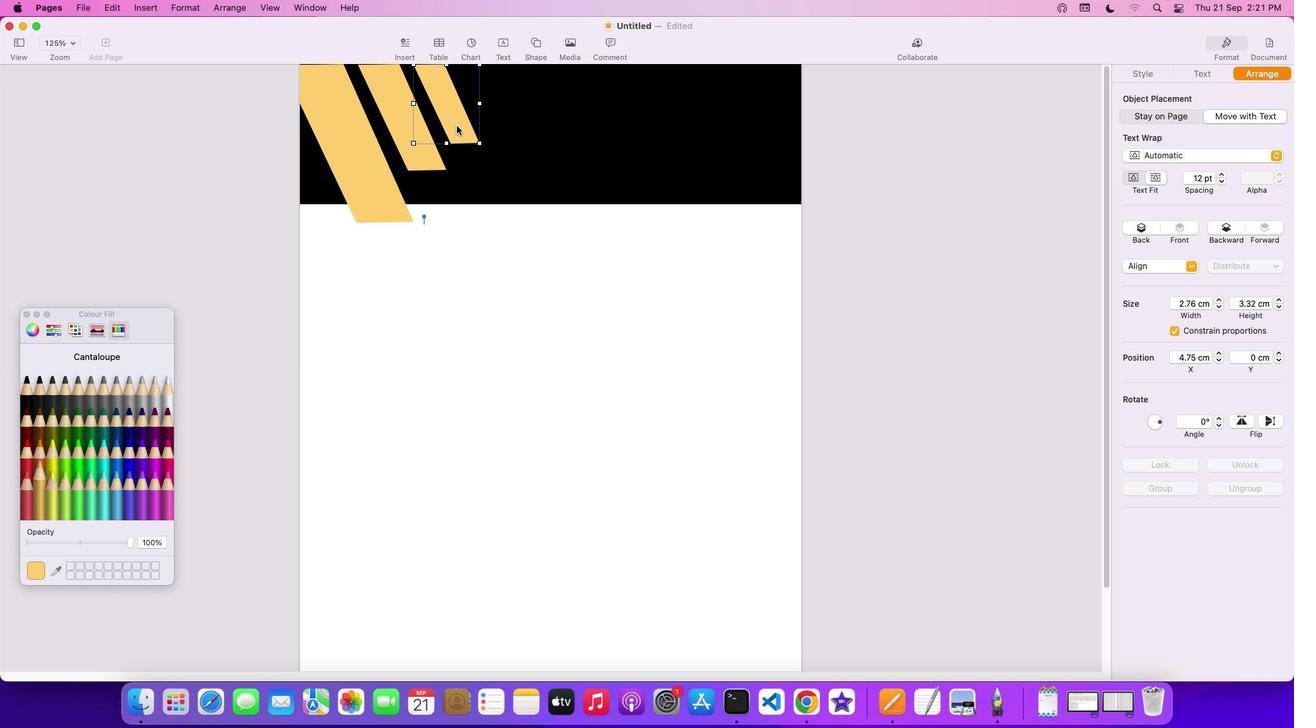 
Action: Mouse moved to (420, 113)
Screenshot: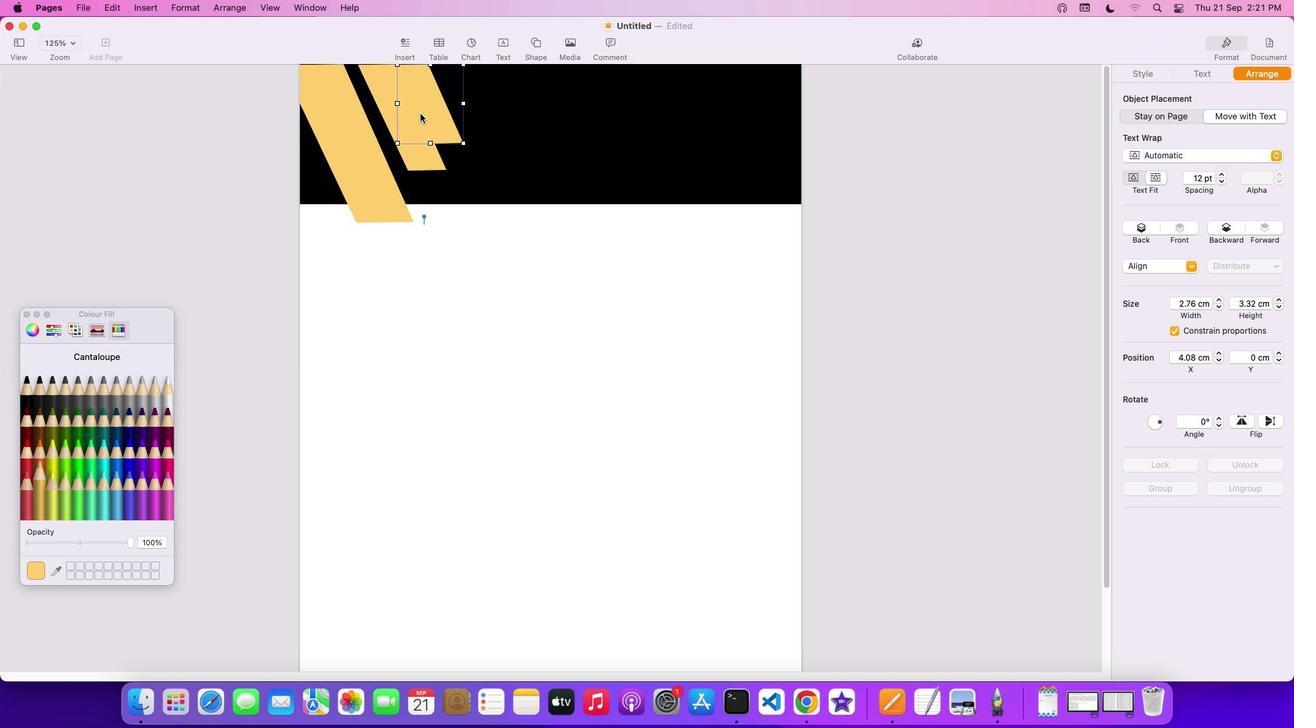 
Action: Mouse pressed left at (420, 113)
Screenshot: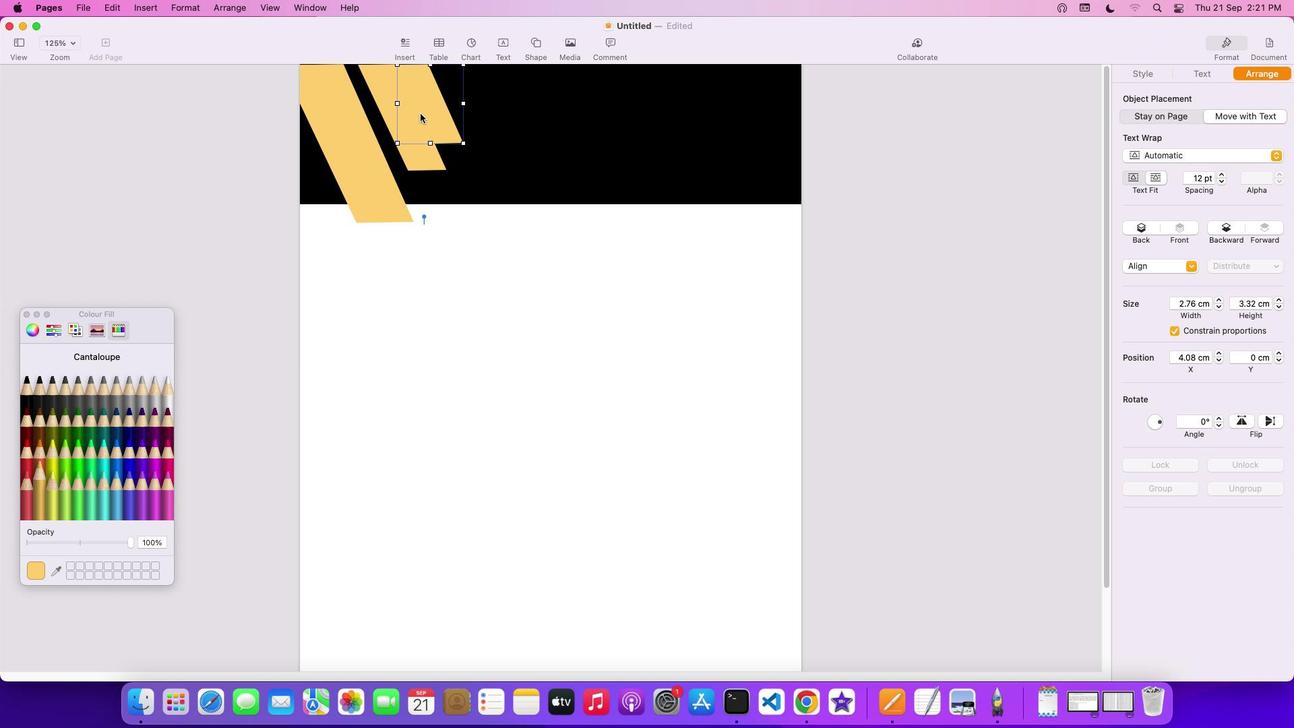 
Action: Mouse moved to (478, 142)
Screenshot: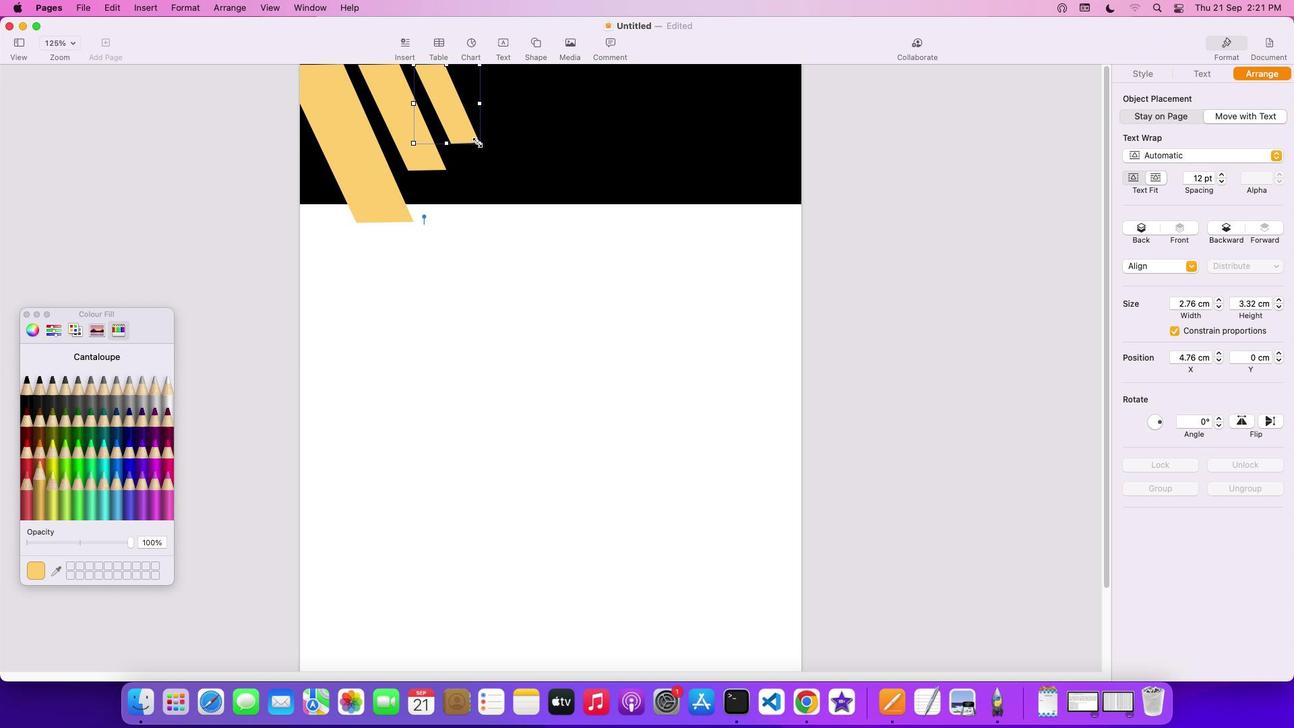 
Action: Mouse pressed left at (478, 142)
Screenshot: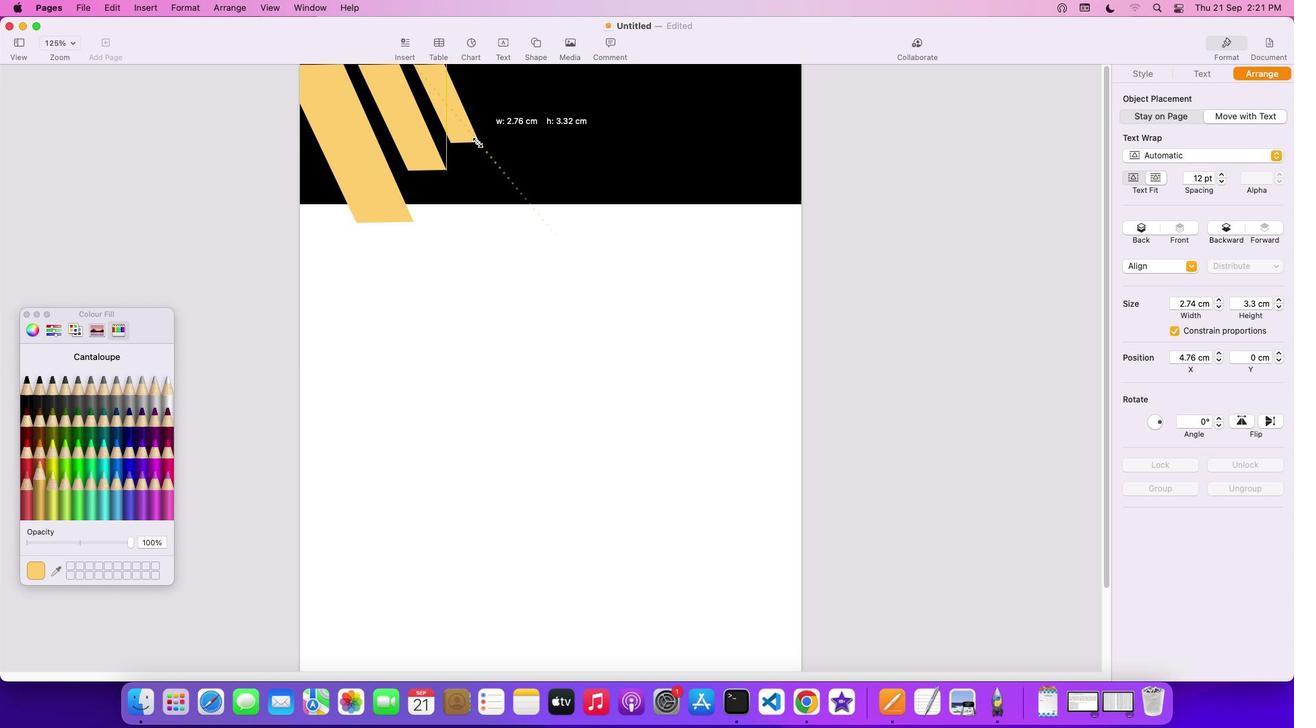 
Action: Mouse moved to (501, 168)
Screenshot: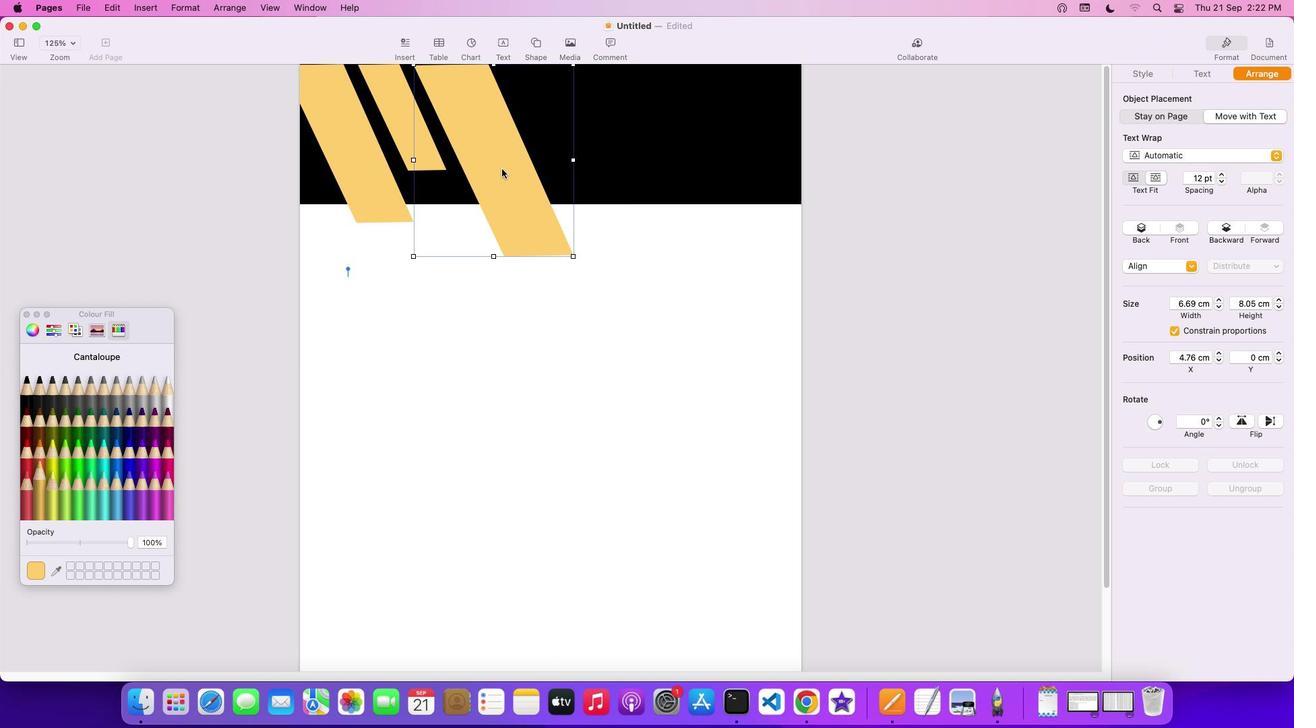 
Action: Mouse pressed left at (501, 168)
Screenshot: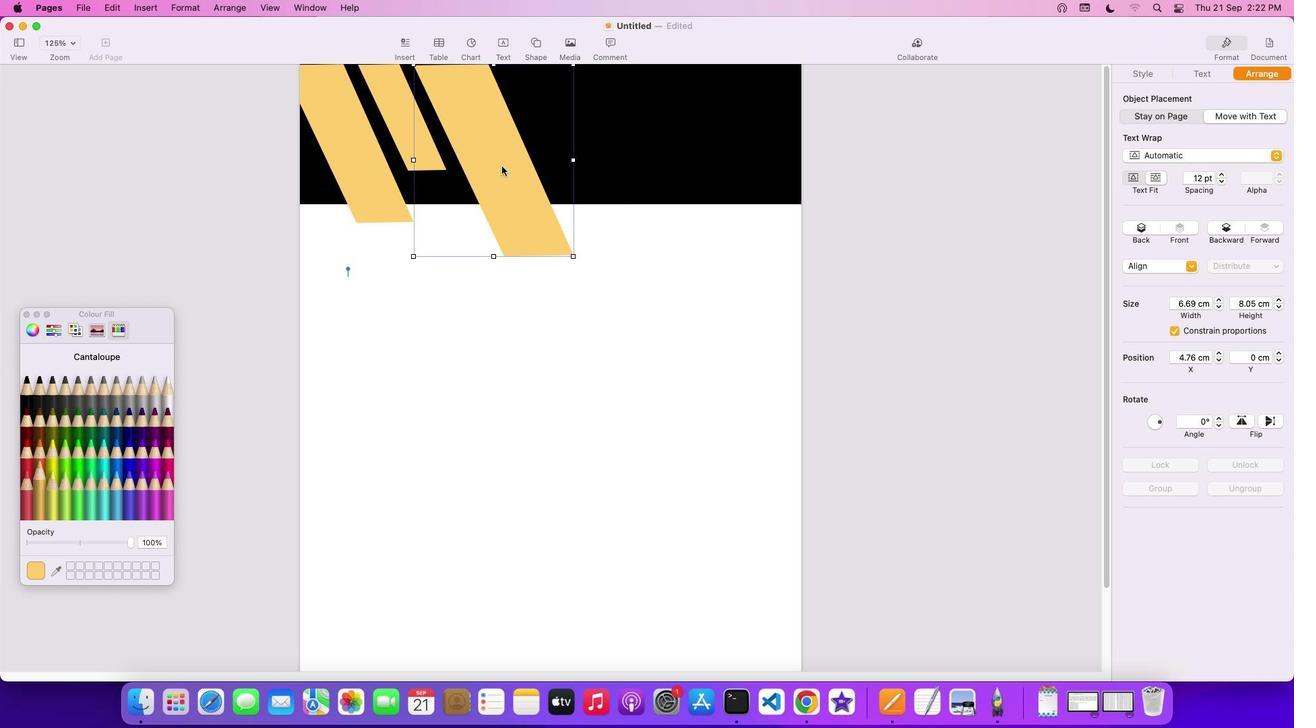 
Action: Mouse moved to (1185, 120)
Screenshot: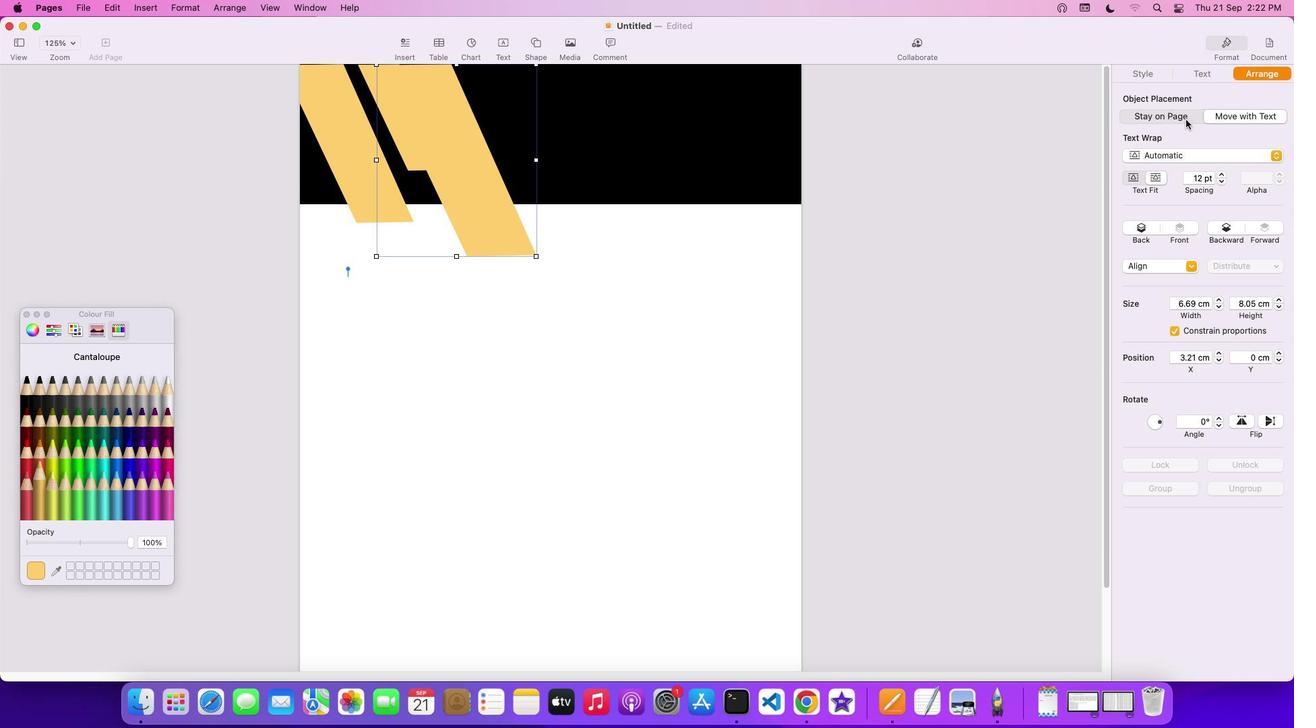 
Action: Mouse pressed left at (1185, 120)
Screenshot: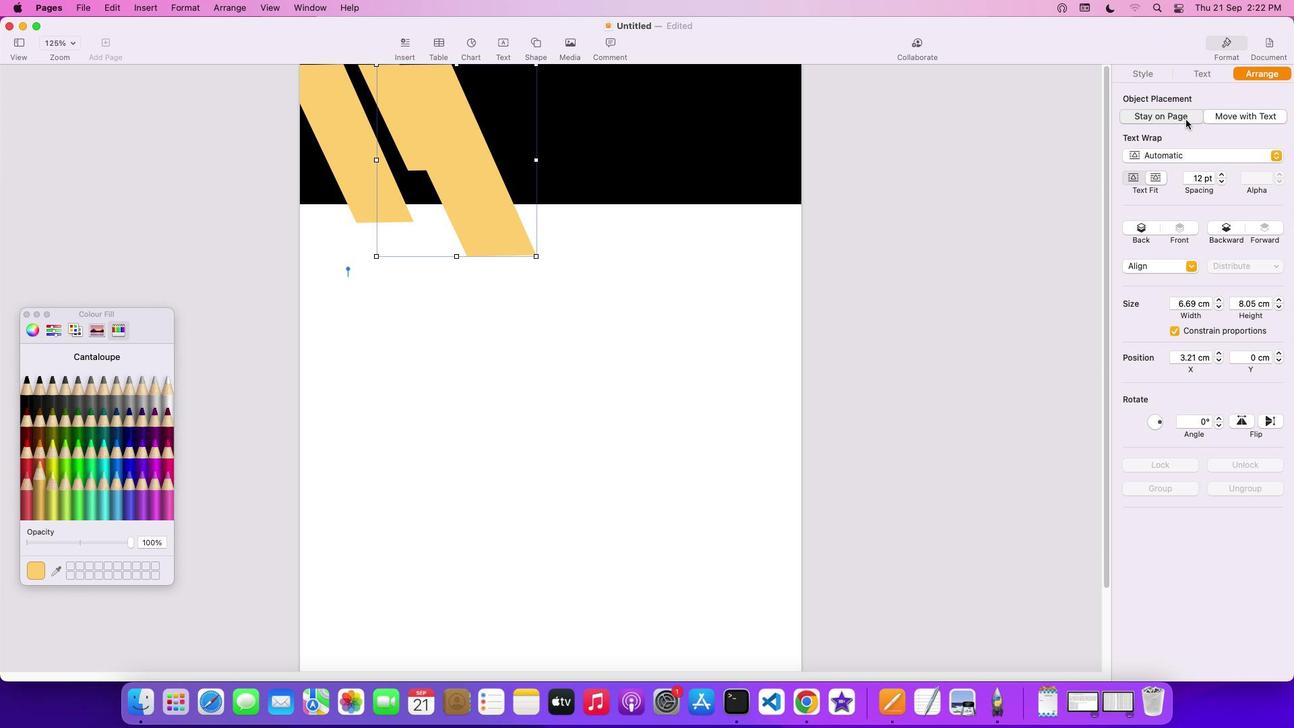 
Action: Mouse moved to (495, 220)
Screenshot: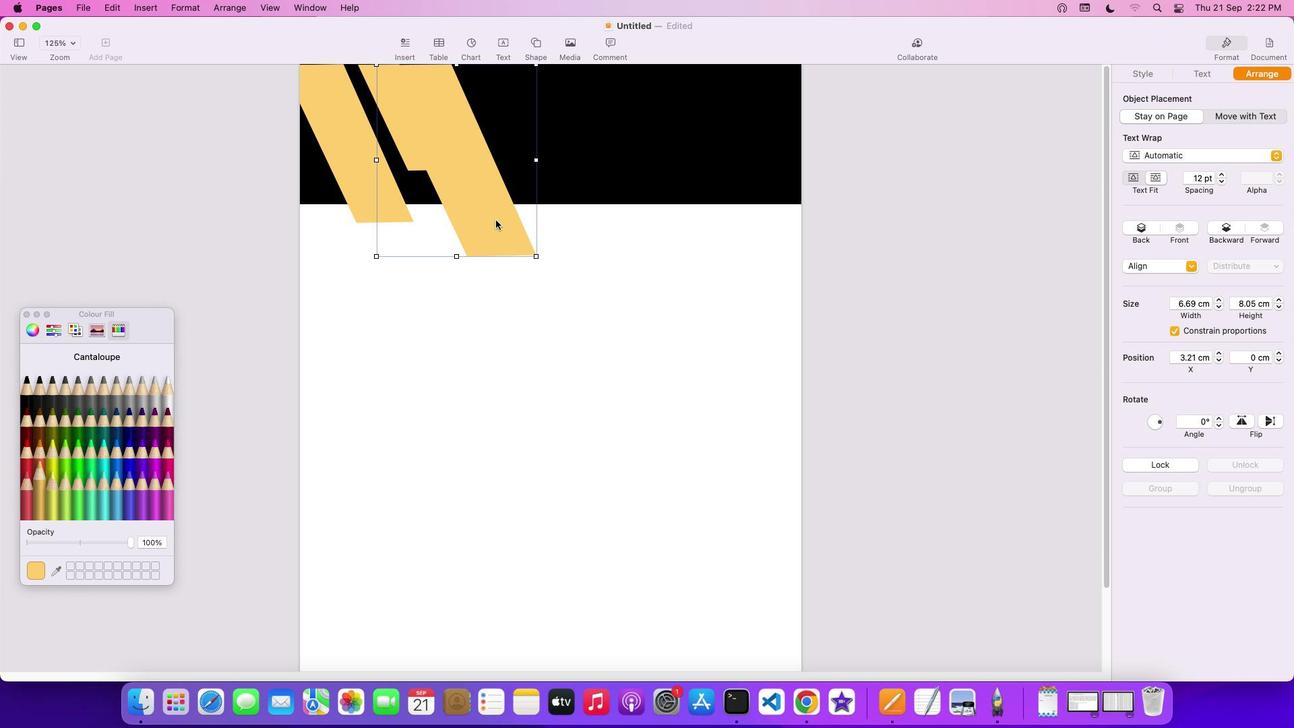 
Action: Mouse pressed left at (495, 220)
Screenshot: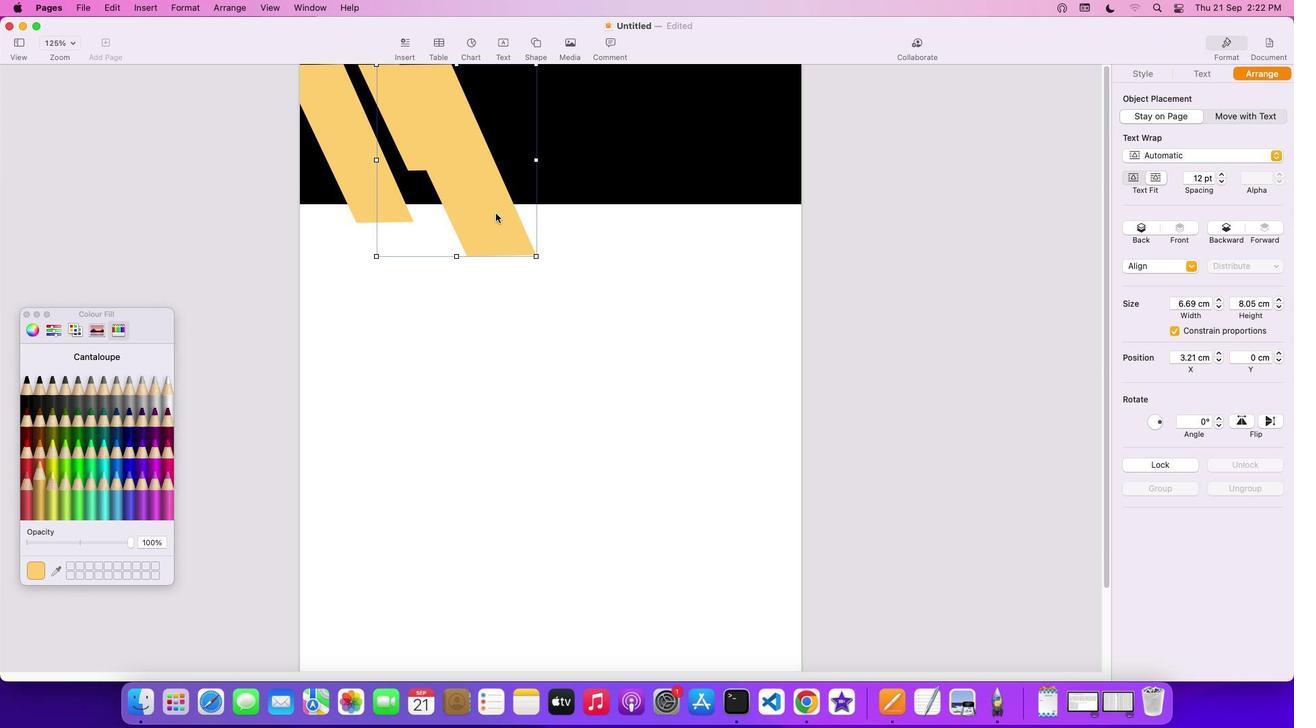 
Action: Mouse moved to (417, 151)
Screenshot: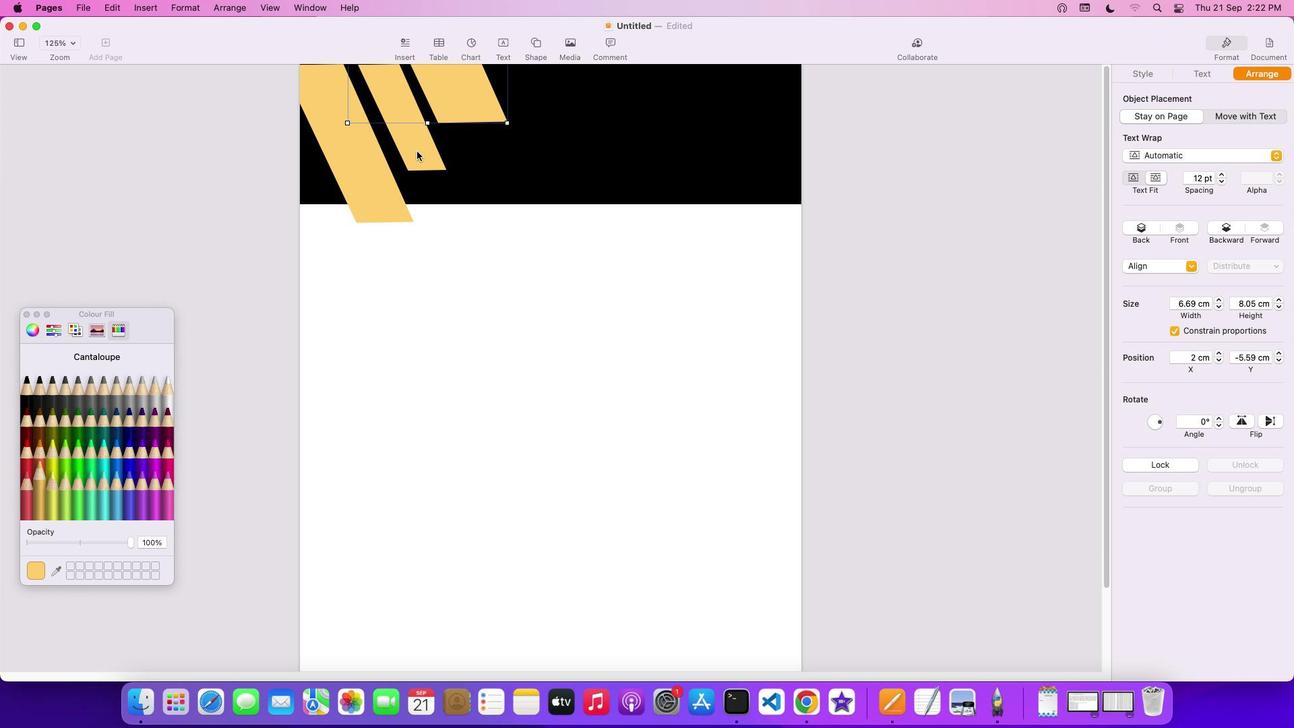 
Action: Mouse pressed left at (417, 151)
Screenshot: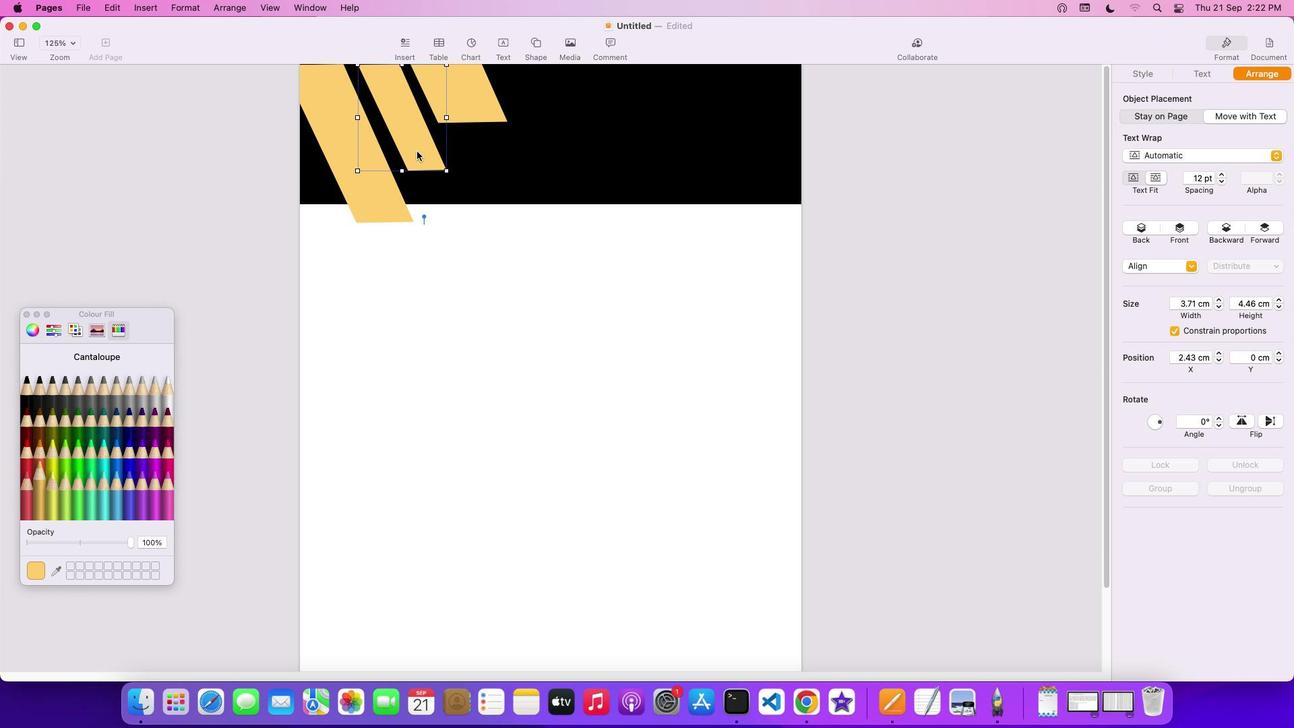 
Action: Mouse moved to (446, 171)
Screenshot: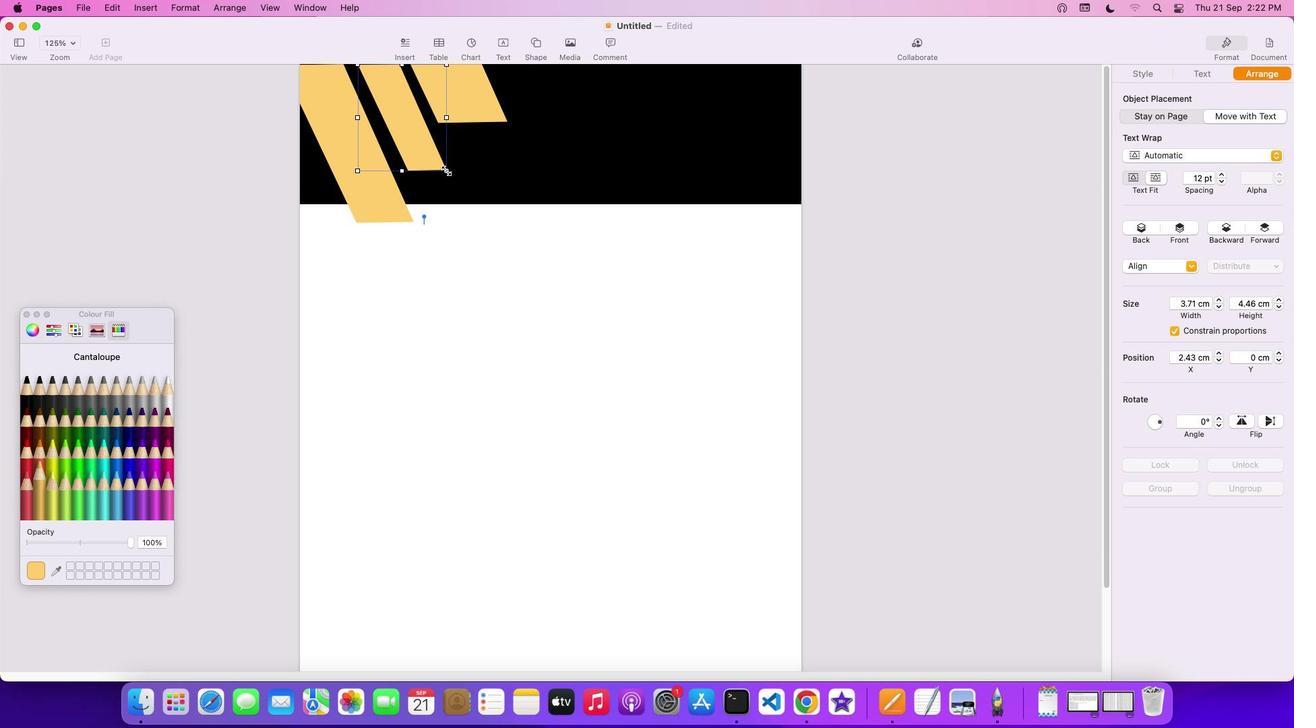 
Action: Mouse pressed left at (446, 171)
Screenshot: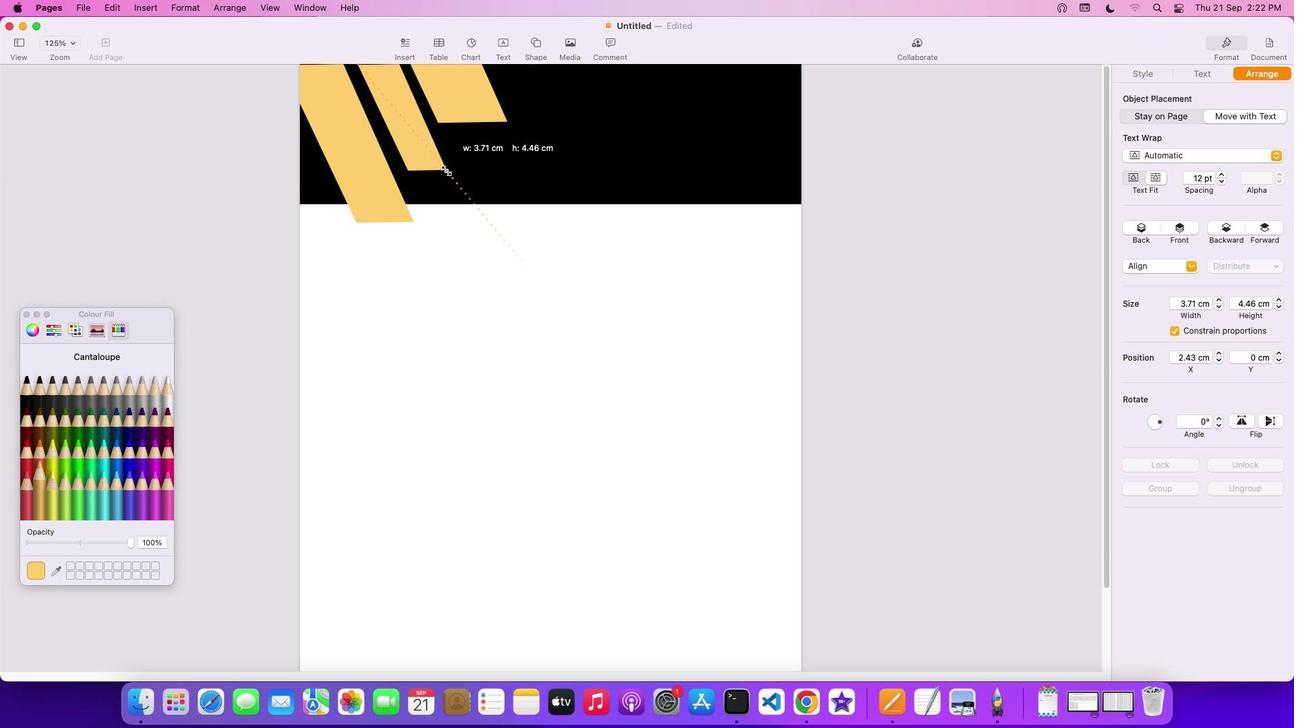 
Action: Mouse moved to (463, 195)
Screenshot: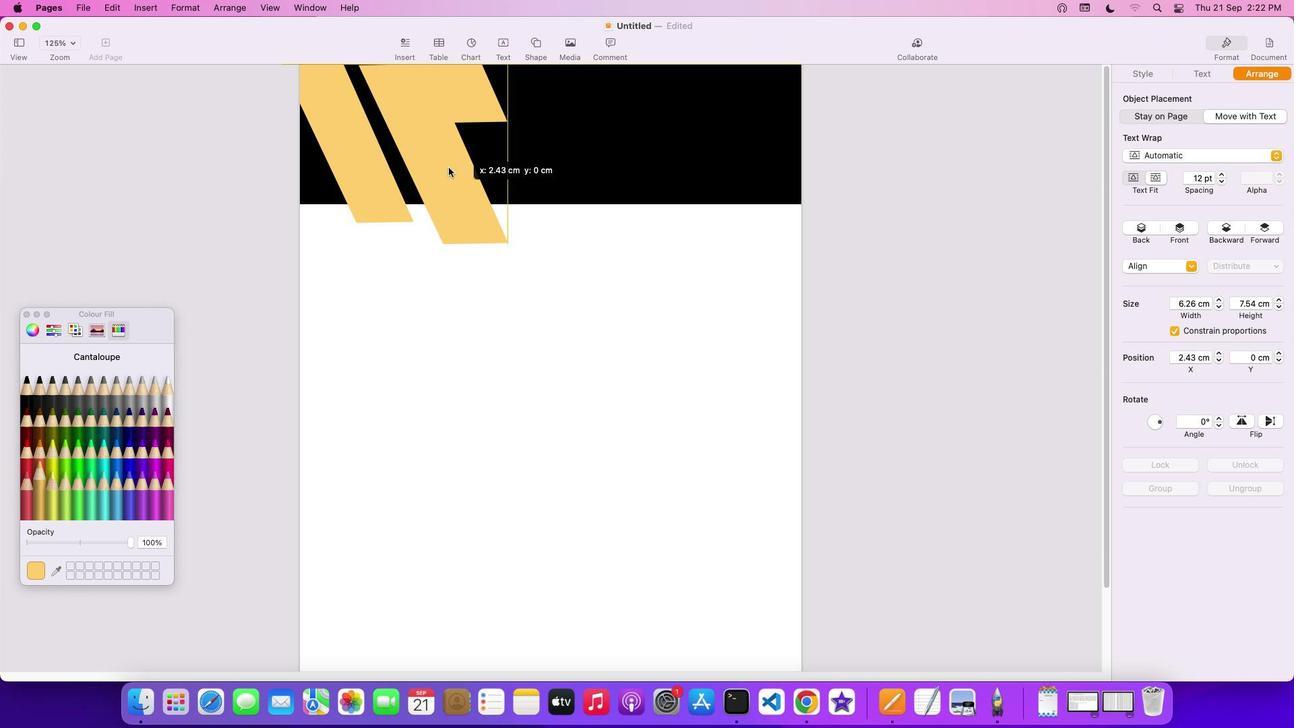 
Action: Mouse pressed left at (463, 195)
Screenshot: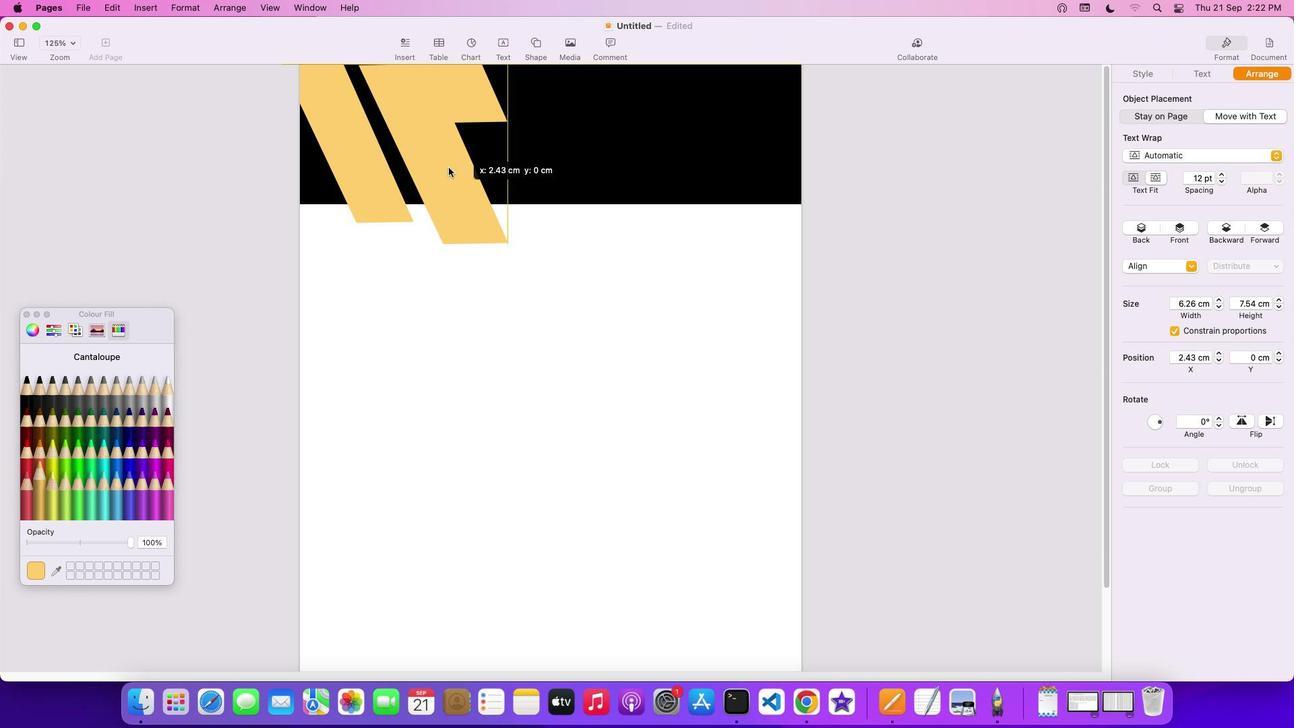 
Action: Mouse moved to (1146, 120)
Screenshot: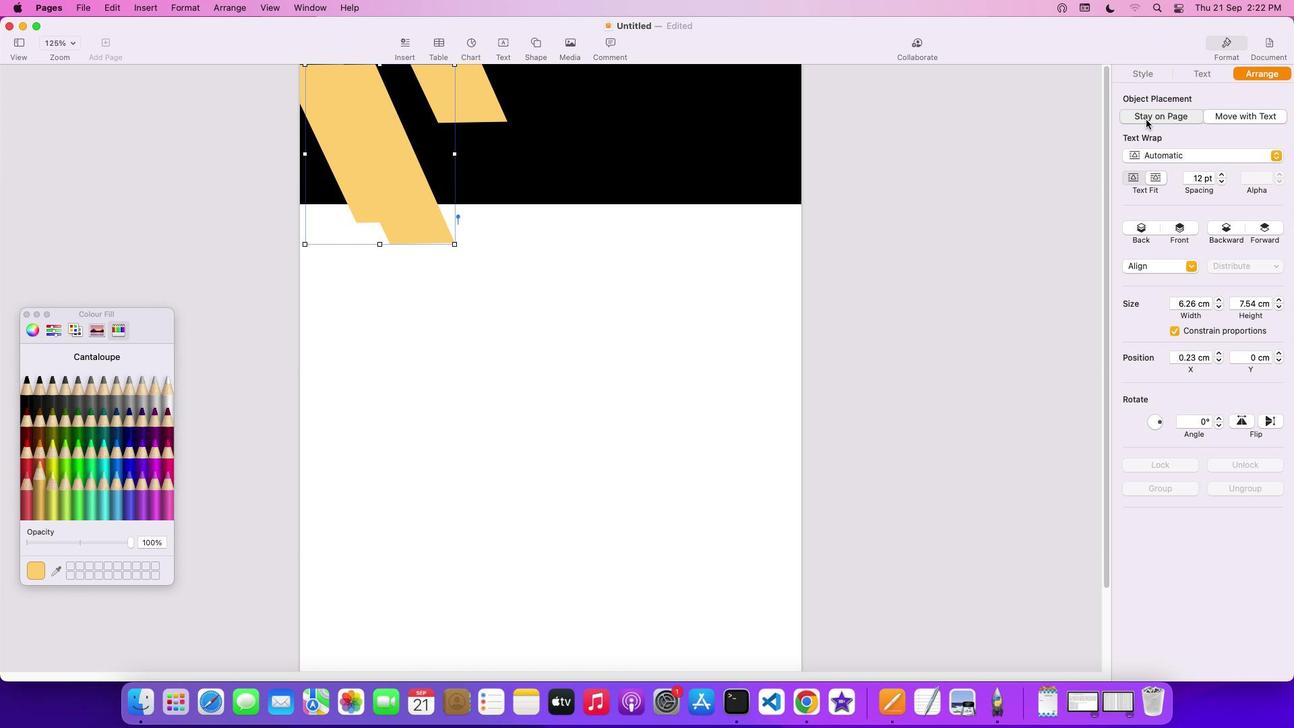 
Action: Mouse pressed left at (1146, 120)
Screenshot: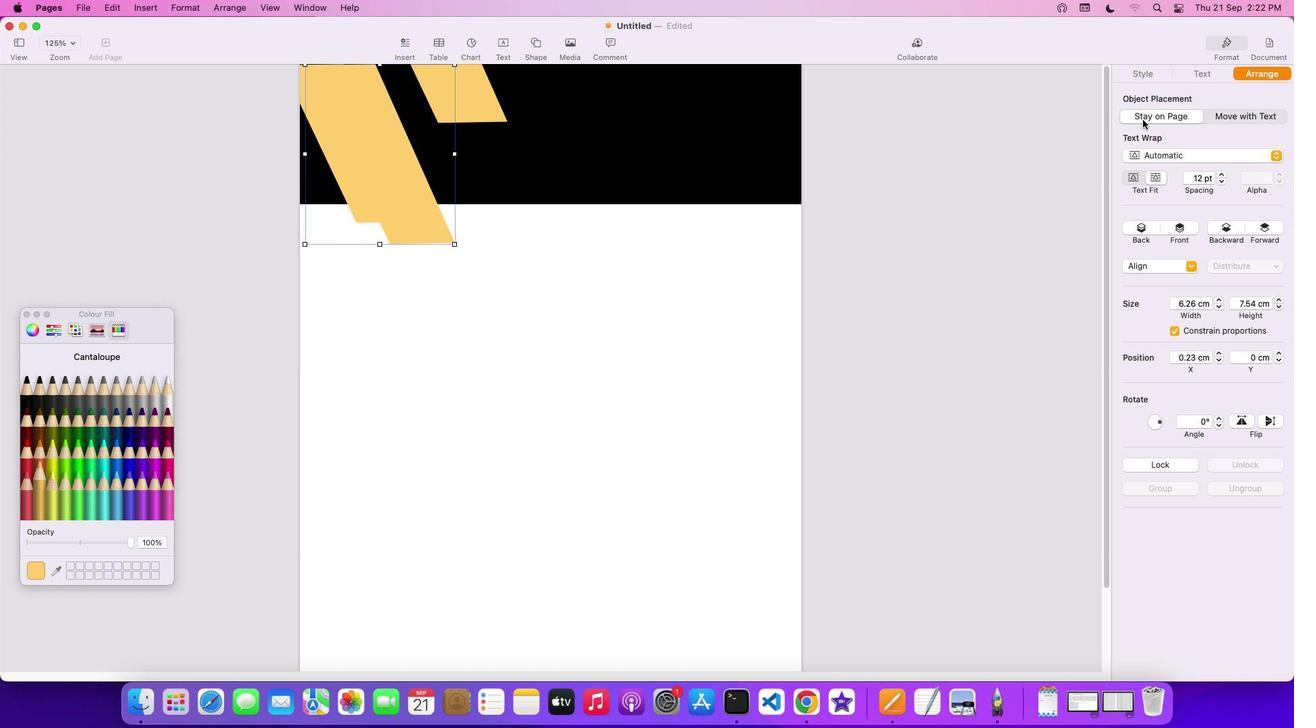 
Action: Mouse moved to (470, 102)
Screenshot: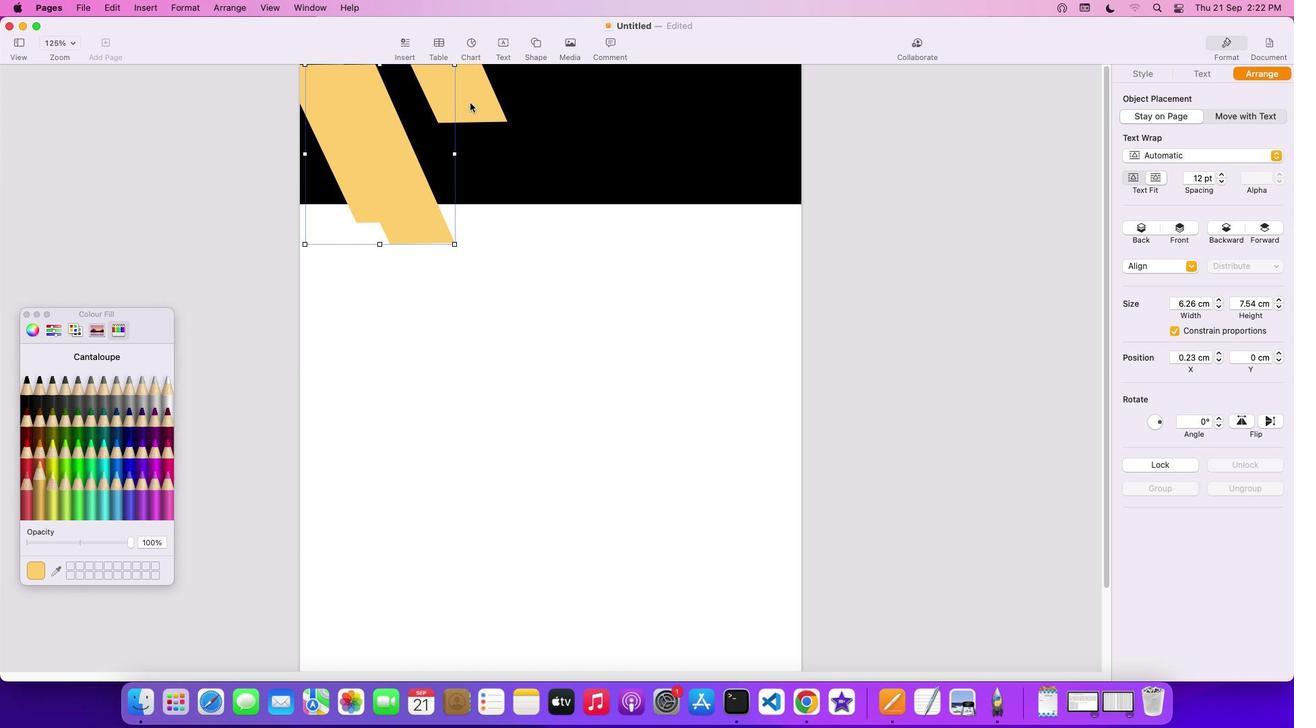 
Action: Mouse pressed left at (470, 102)
Screenshot: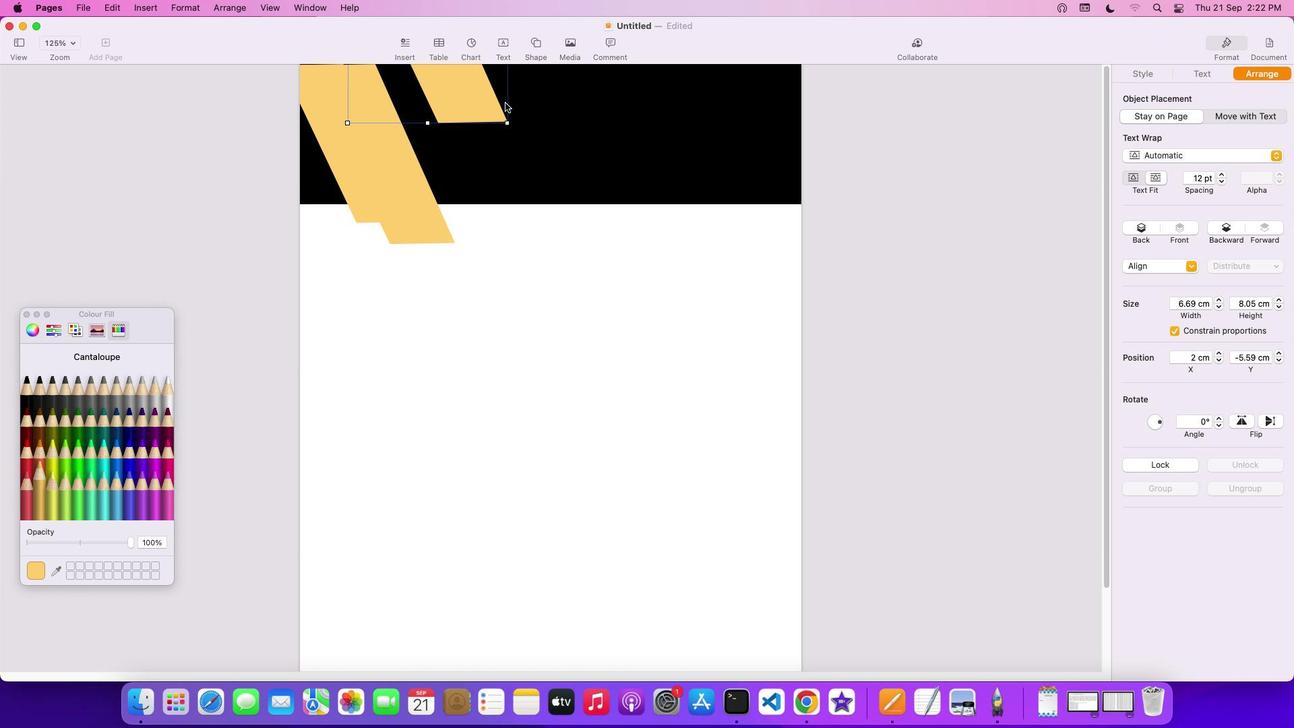 
Action: Mouse moved to (399, 184)
Screenshot: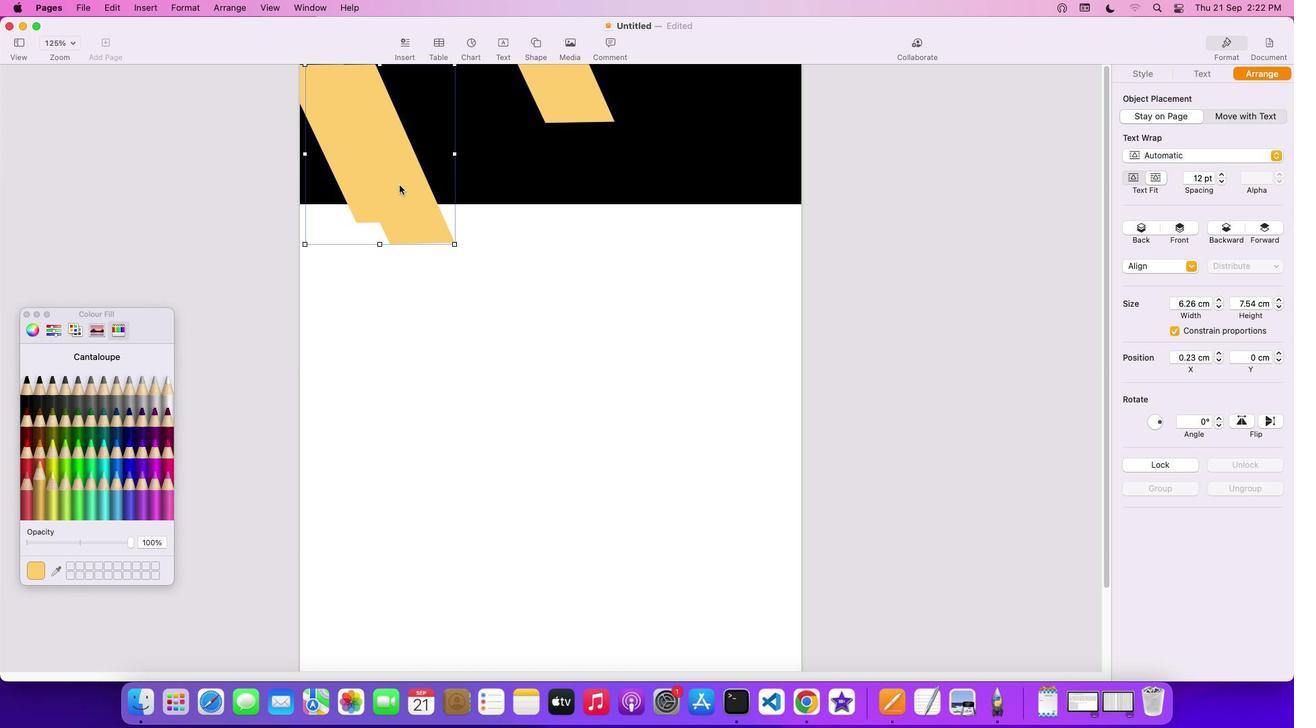
Action: Mouse pressed left at (399, 184)
Screenshot: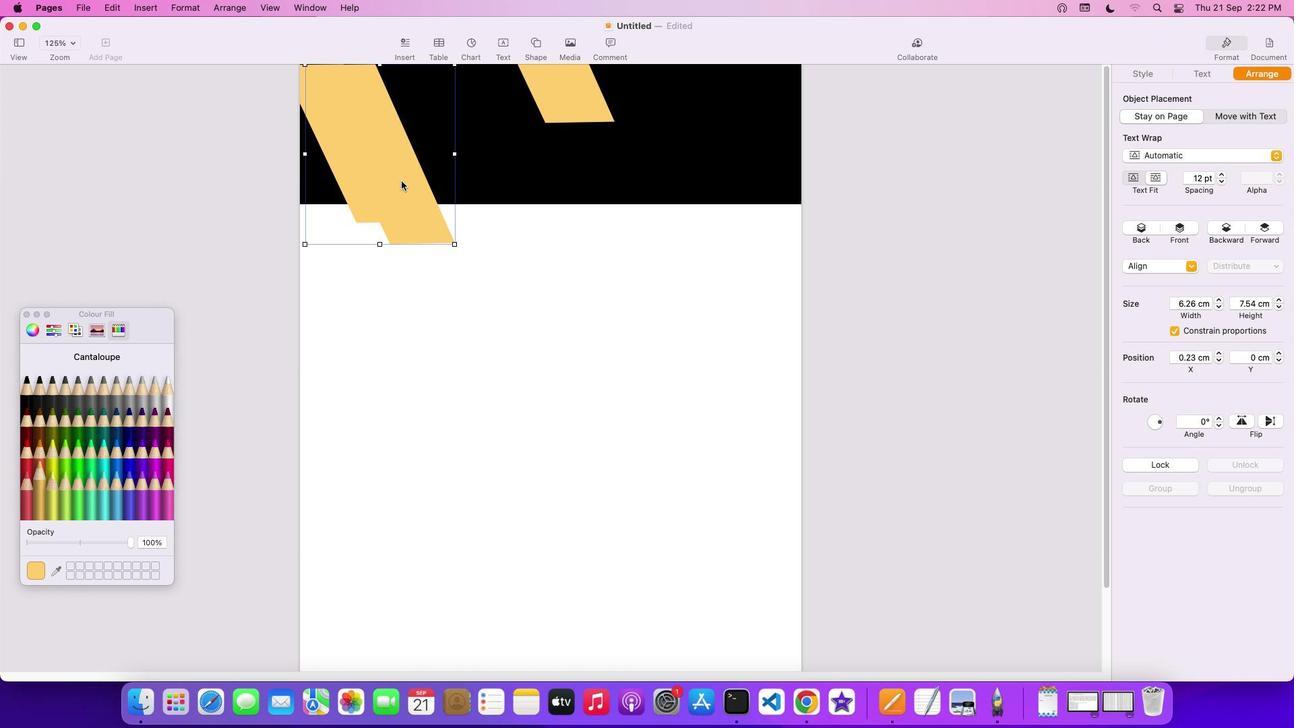 
Action: Mouse moved to (479, 170)
Screenshot: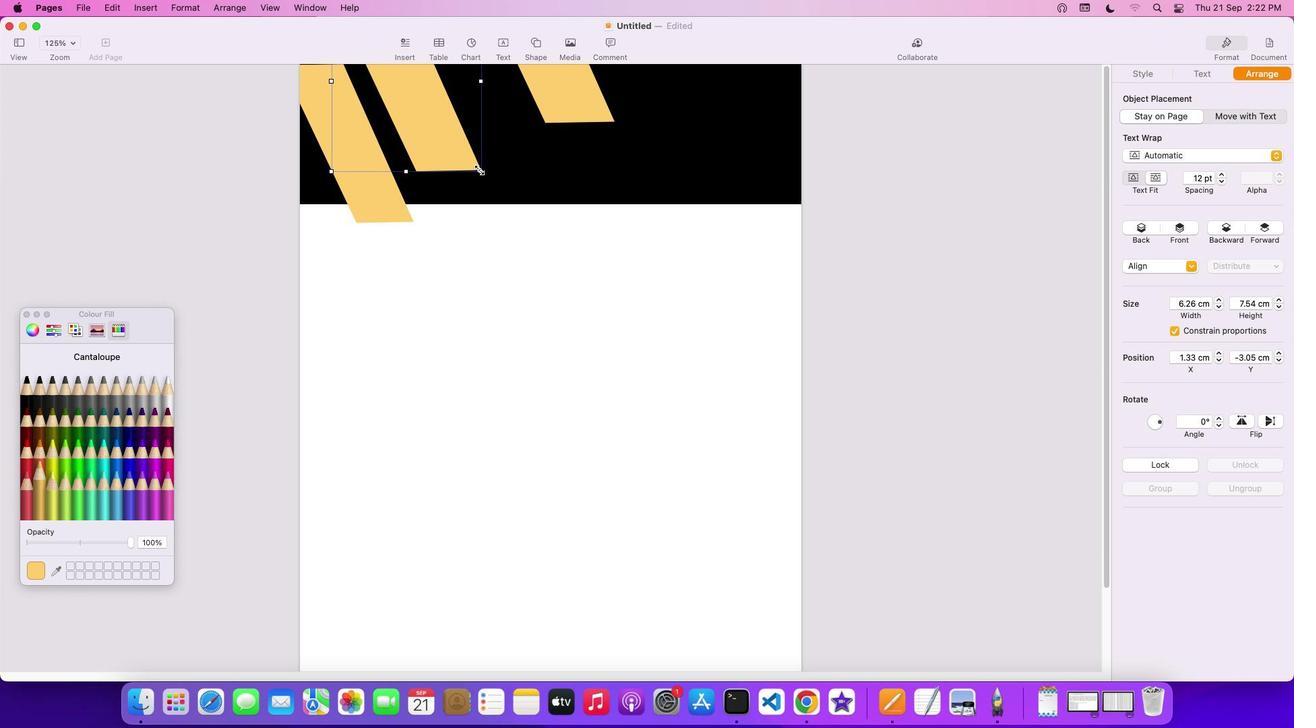 
Action: Mouse pressed left at (479, 170)
Screenshot: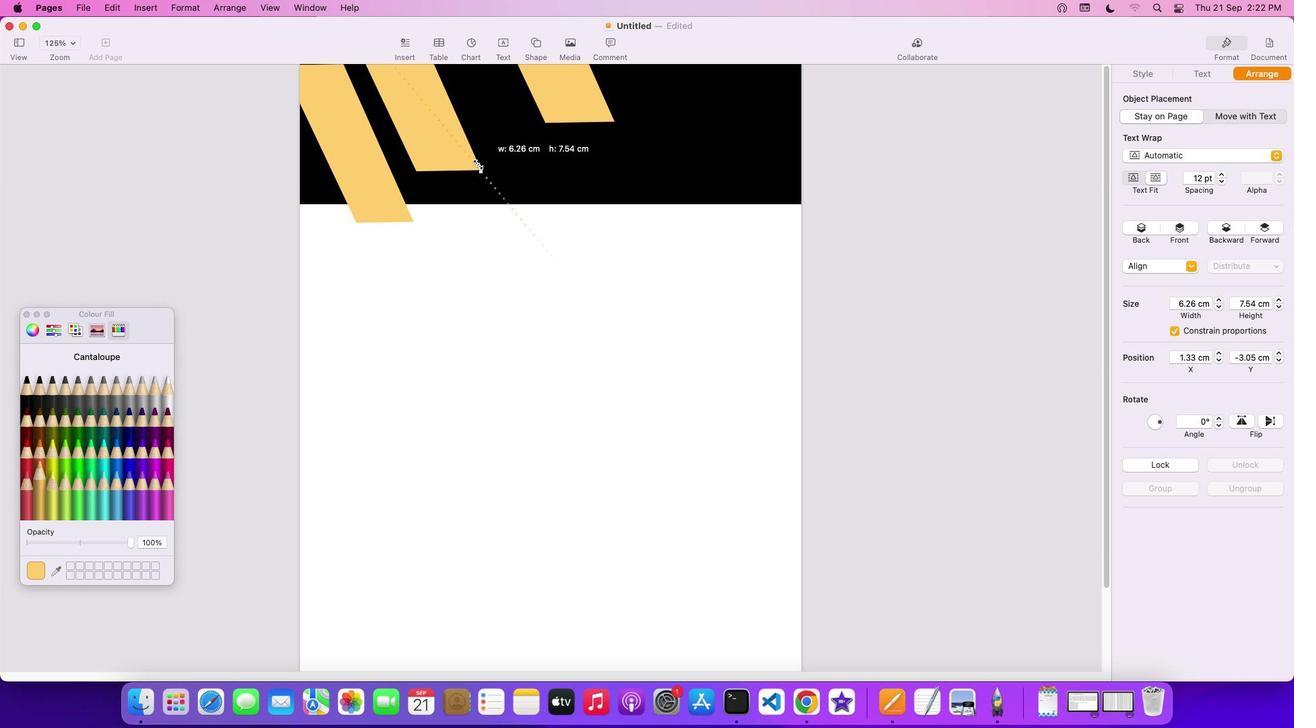 
Action: Mouse moved to (408, 86)
Screenshot: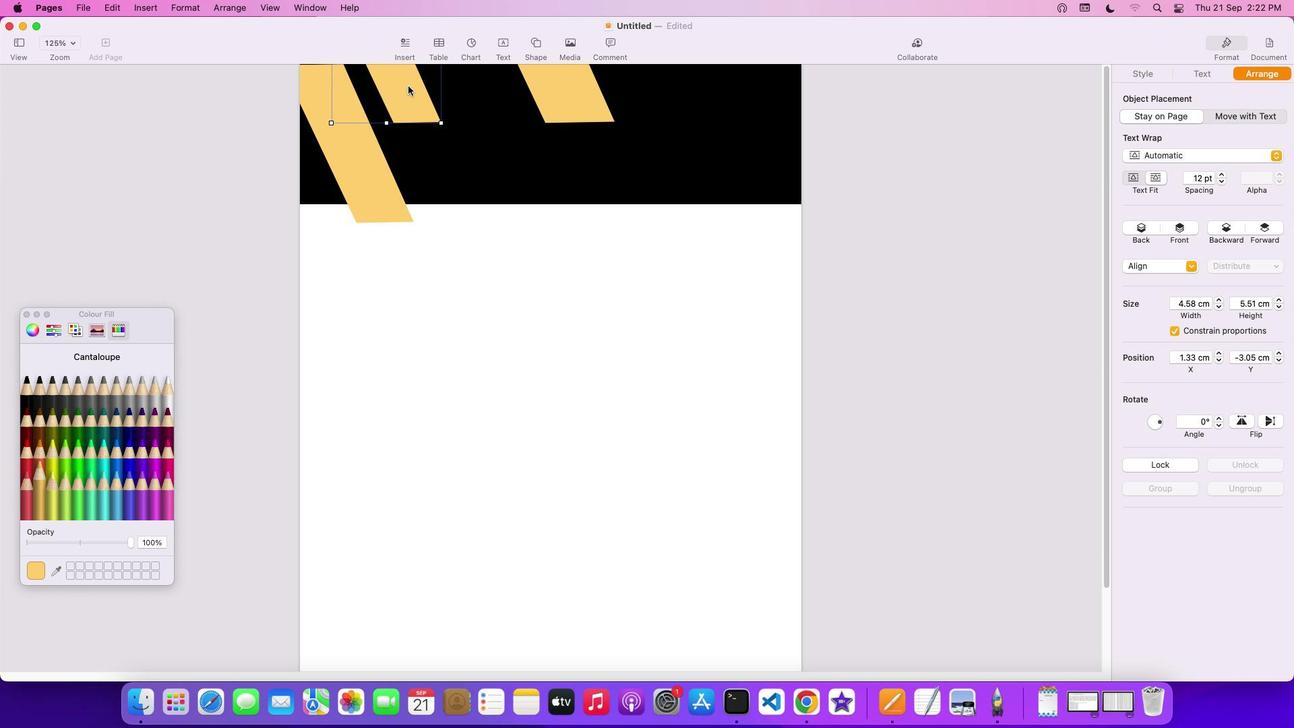 
Action: Mouse pressed left at (408, 86)
Screenshot: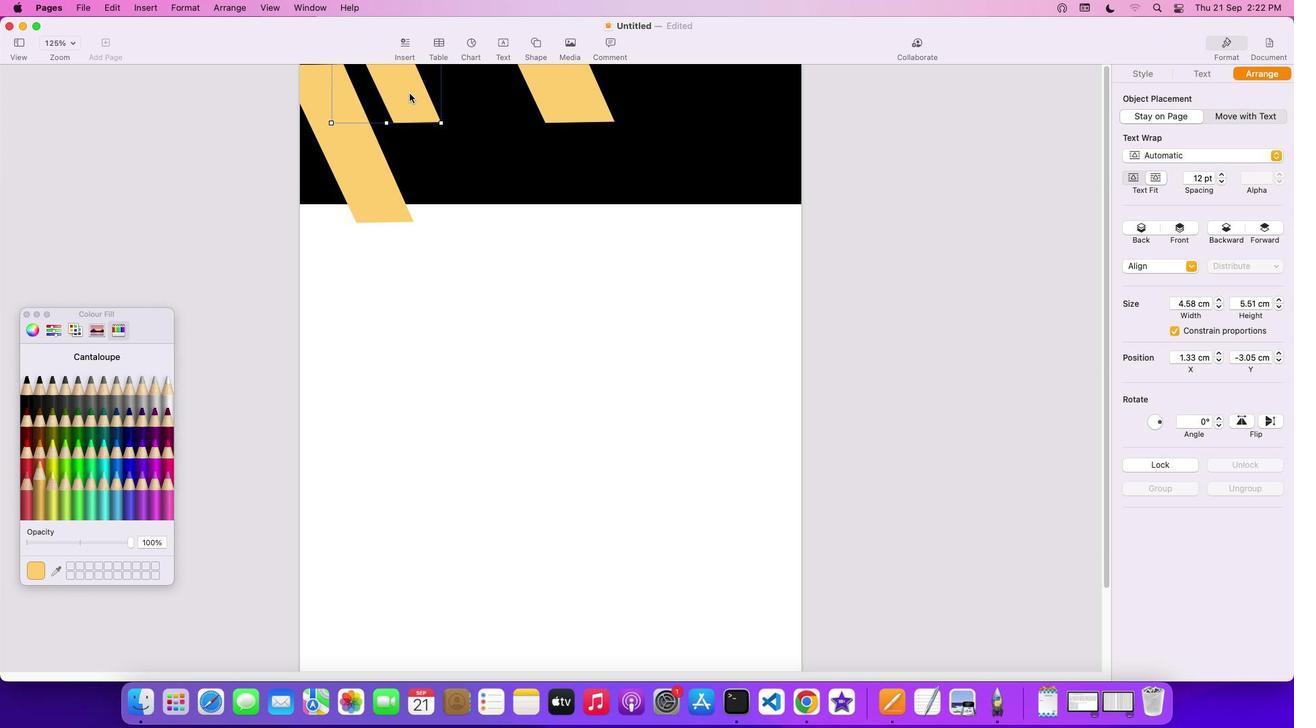 
Action: Mouse moved to (540, 100)
Screenshot: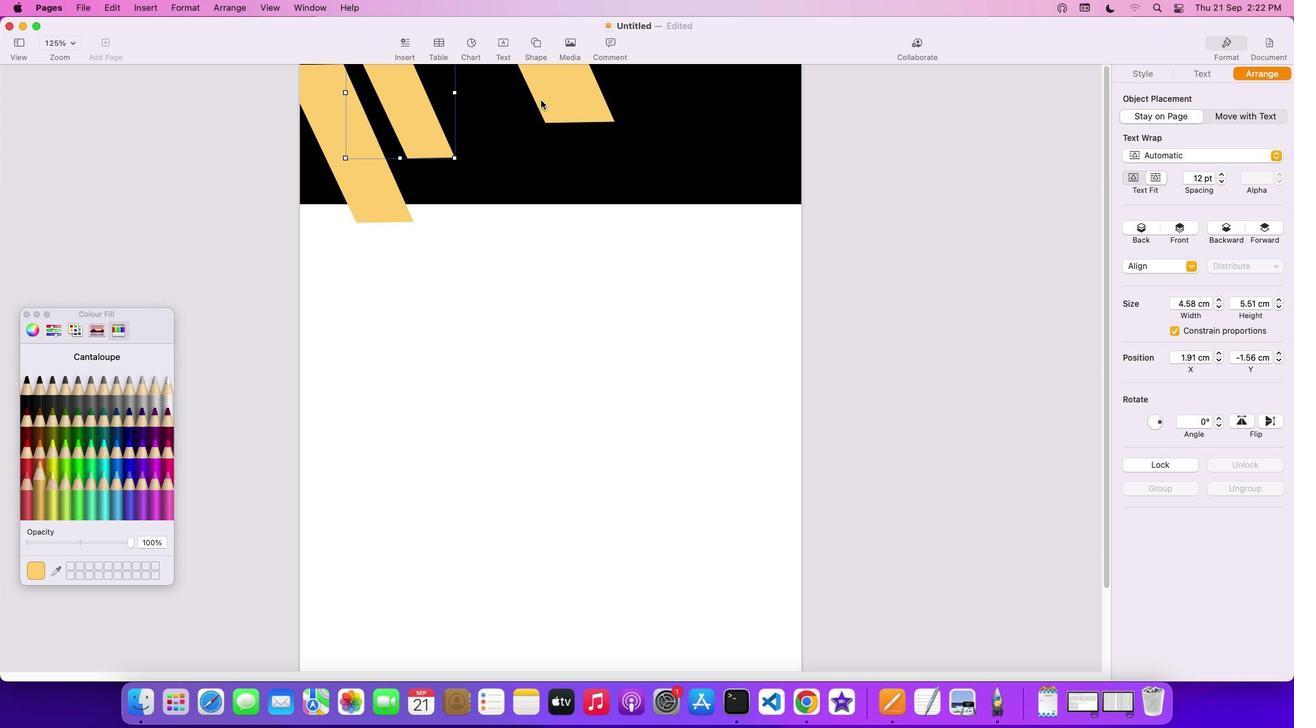 
Action: Mouse pressed left at (540, 100)
Screenshot: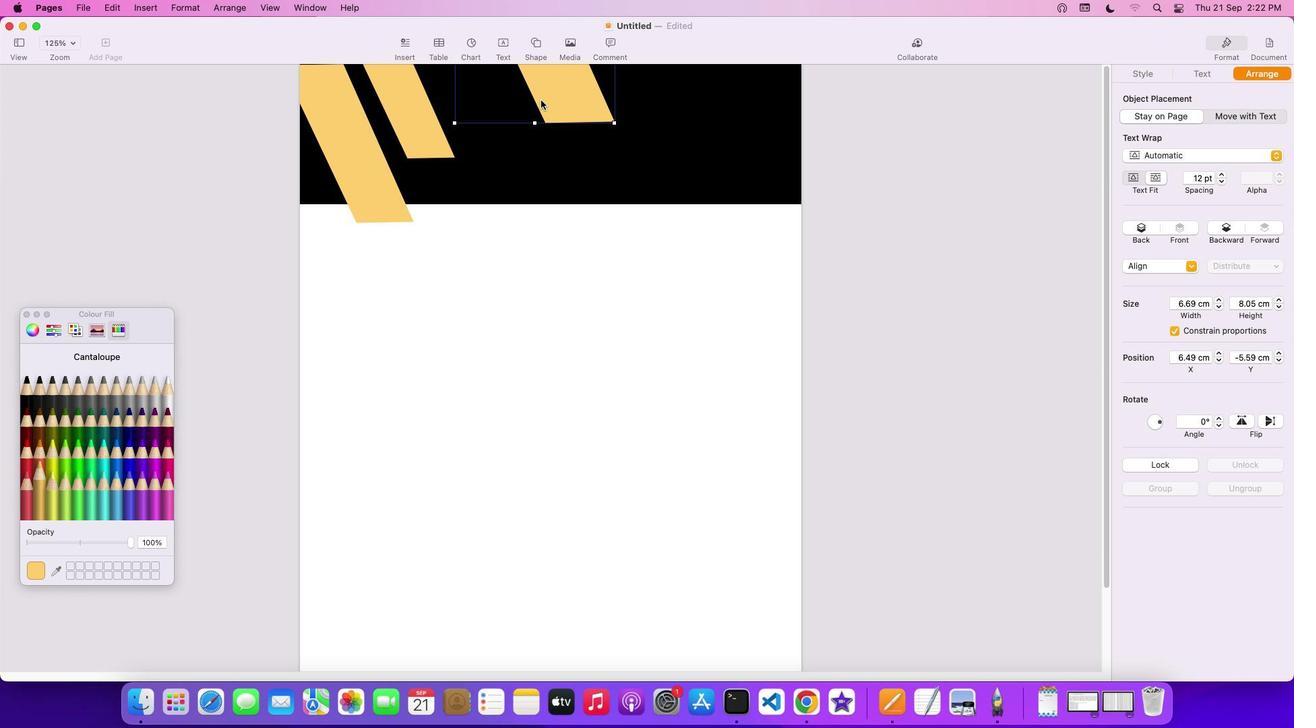 
Action: Mouse moved to (614, 122)
Screenshot: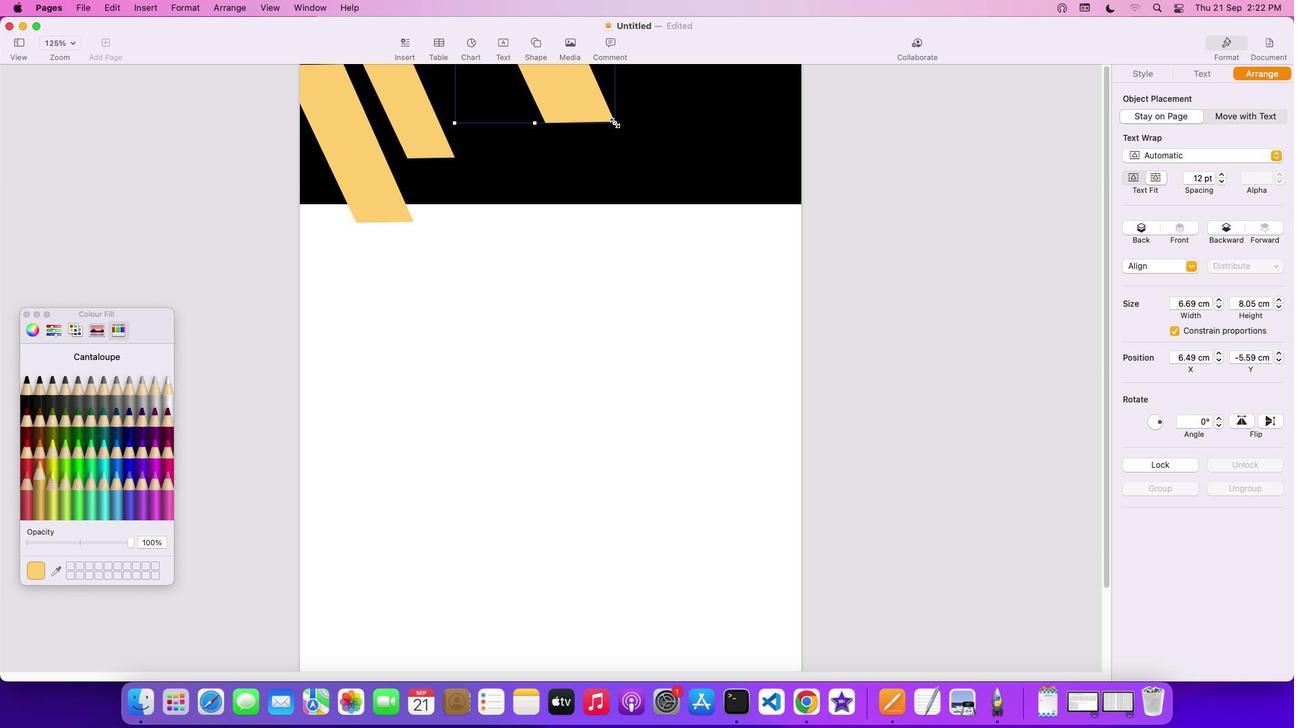 
Action: Mouse pressed left at (614, 122)
Screenshot: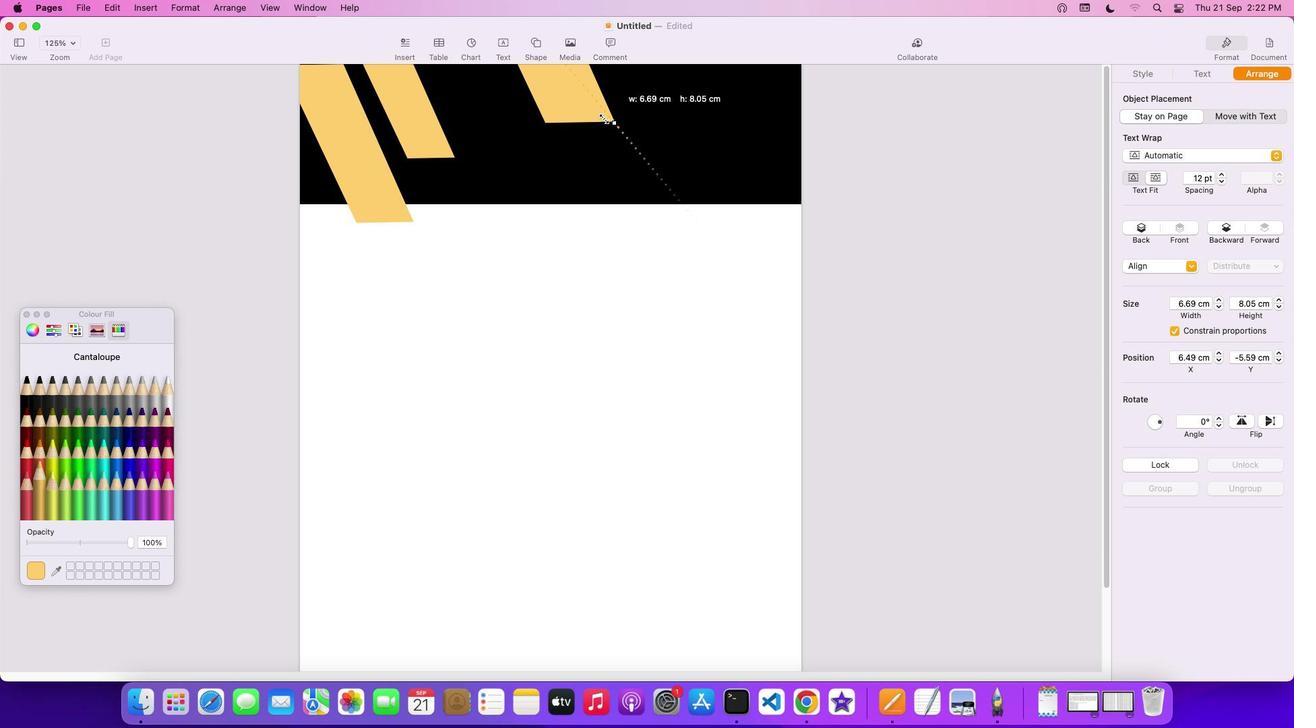 
Action: Mouse moved to (561, 86)
Screenshot: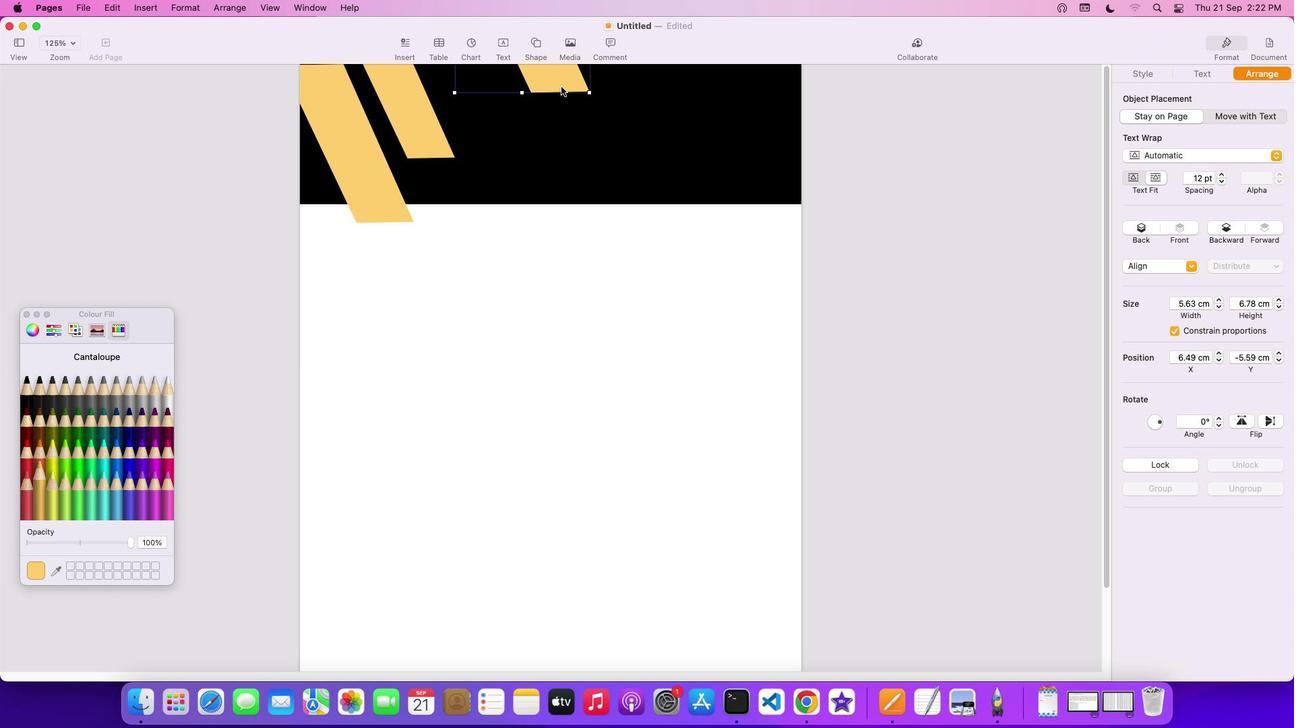 
Action: Mouse pressed left at (561, 86)
Screenshot: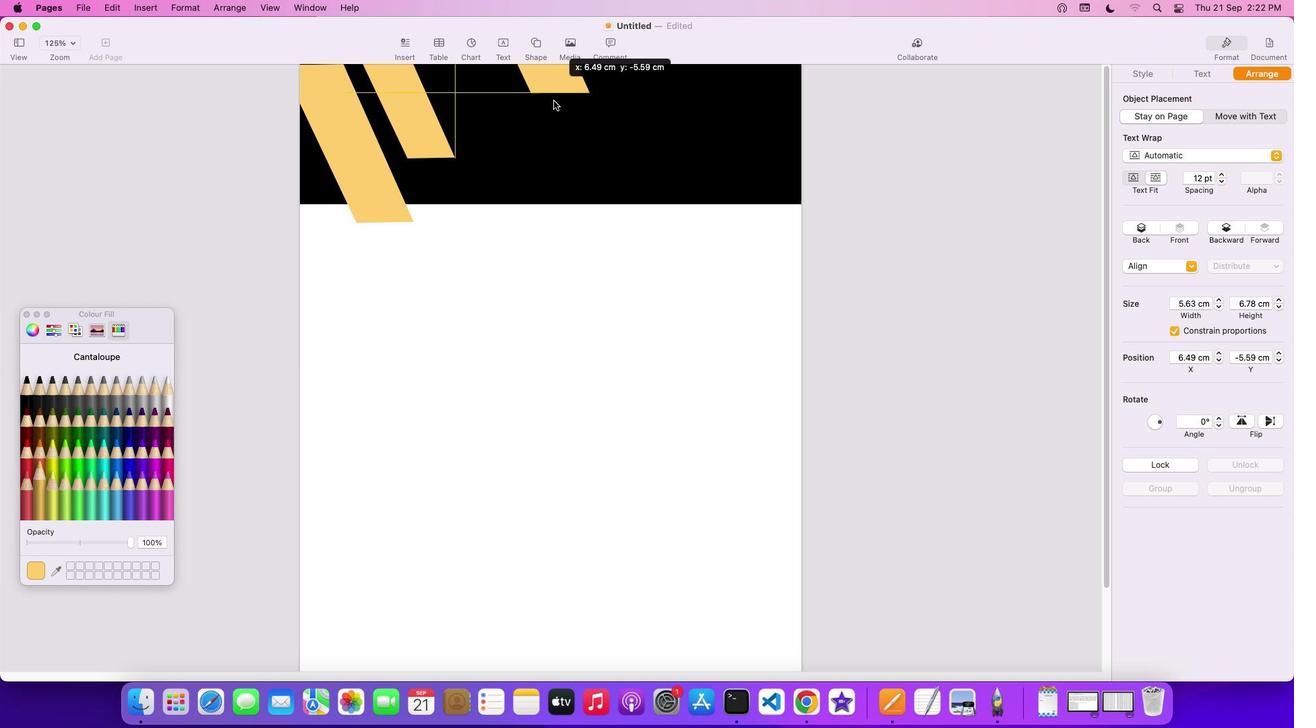 
Action: Mouse moved to (374, 105)
Screenshot: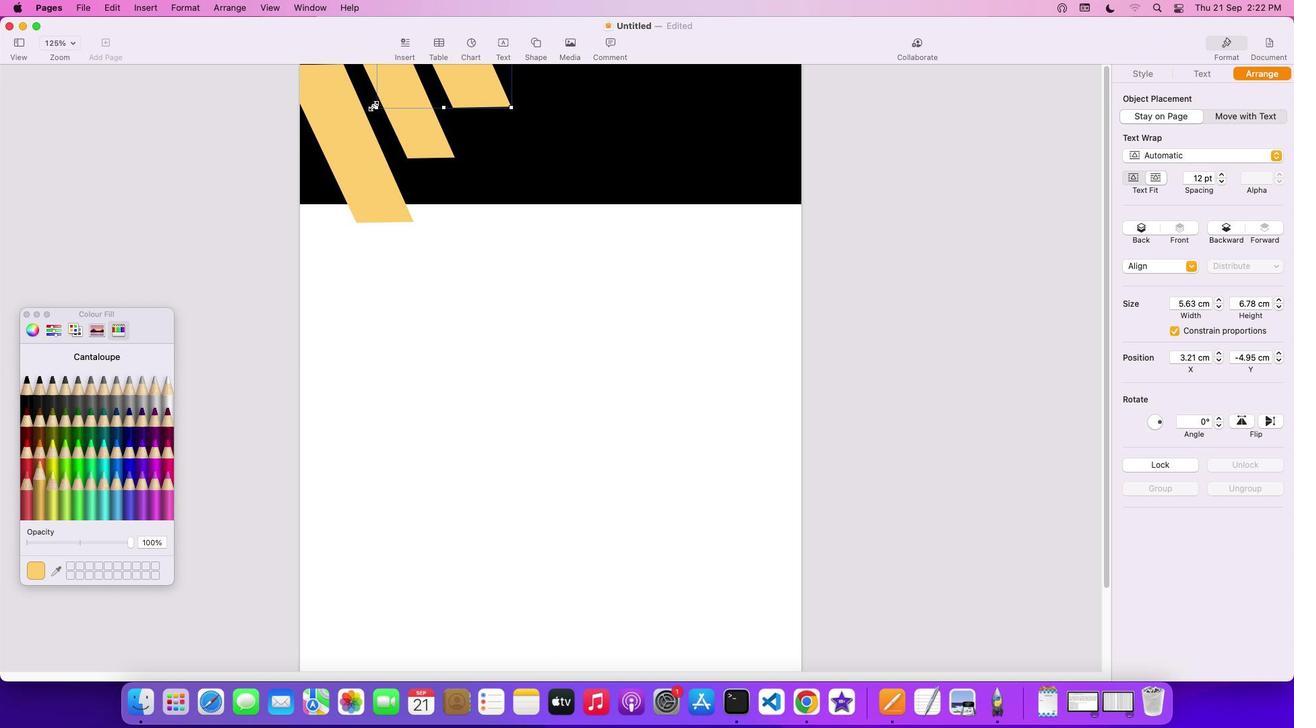 
Action: Mouse pressed left at (374, 105)
Screenshot: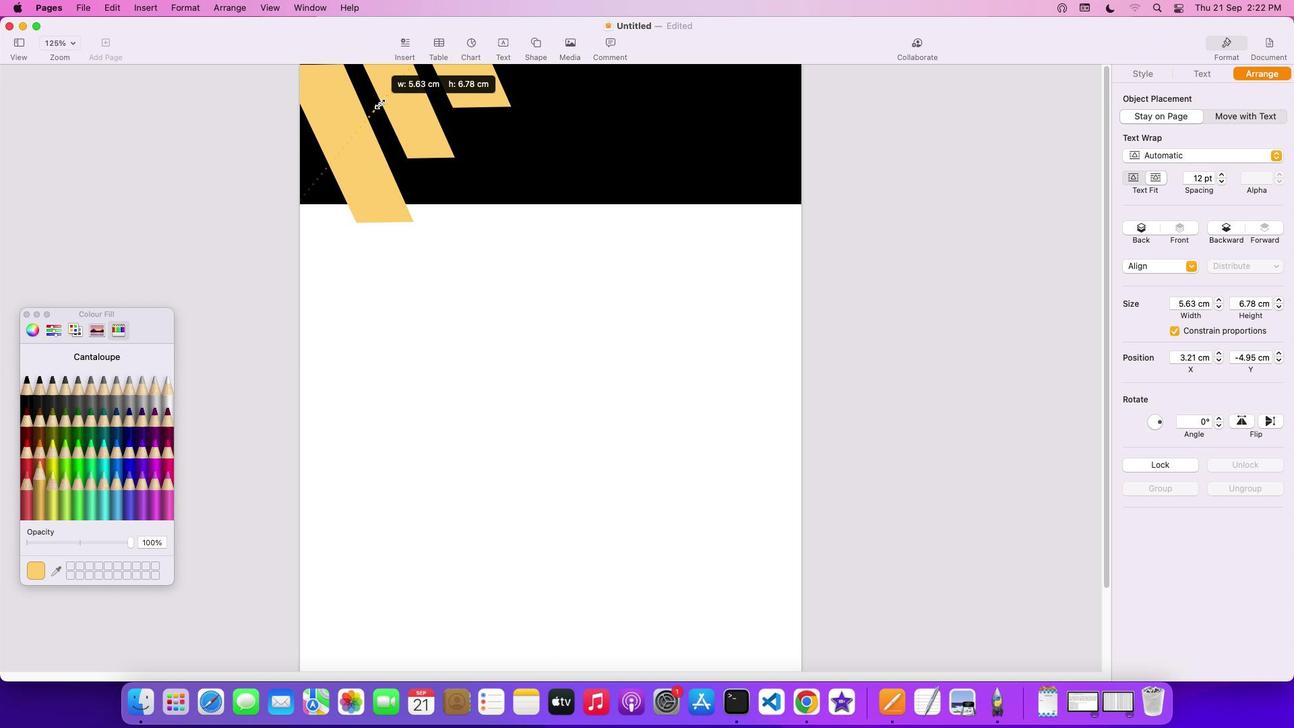 
Action: Mouse moved to (489, 76)
Screenshot: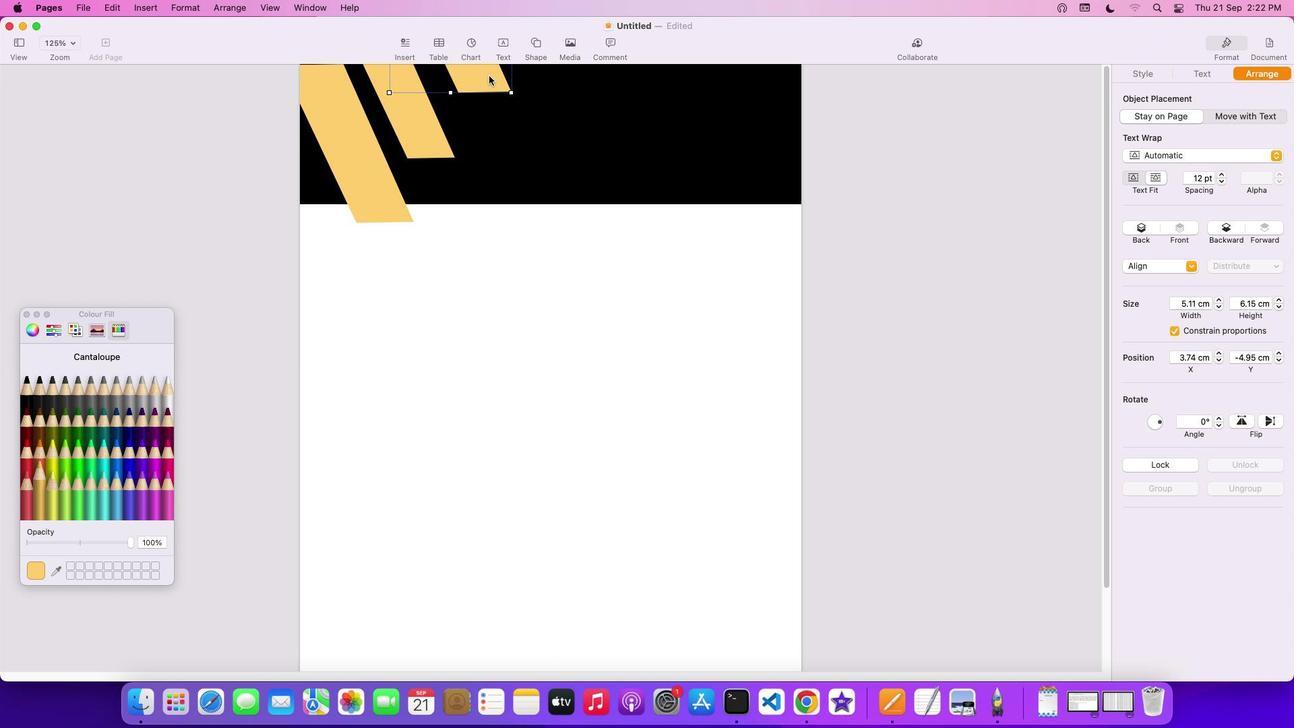 
Action: Mouse pressed left at (489, 76)
Screenshot: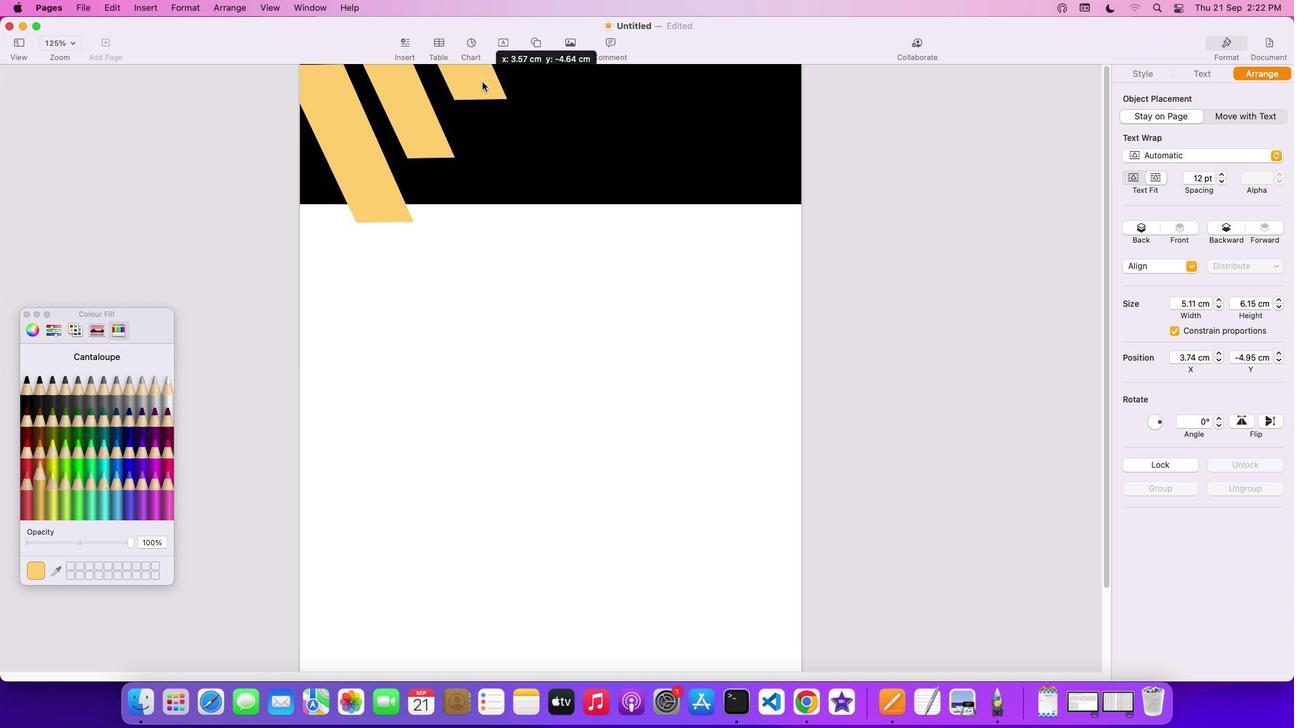 
Action: Mouse moved to (478, 92)
Screenshot: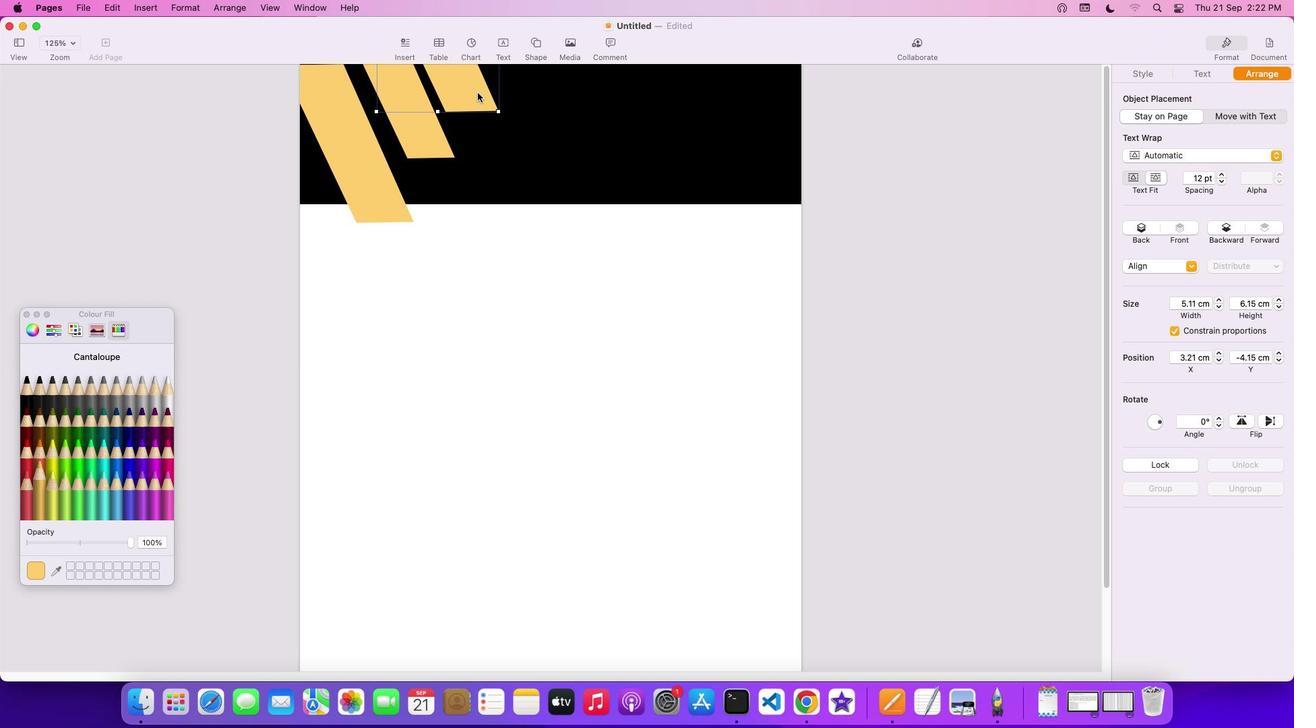 
Action: Mouse pressed left at (478, 92)
Screenshot: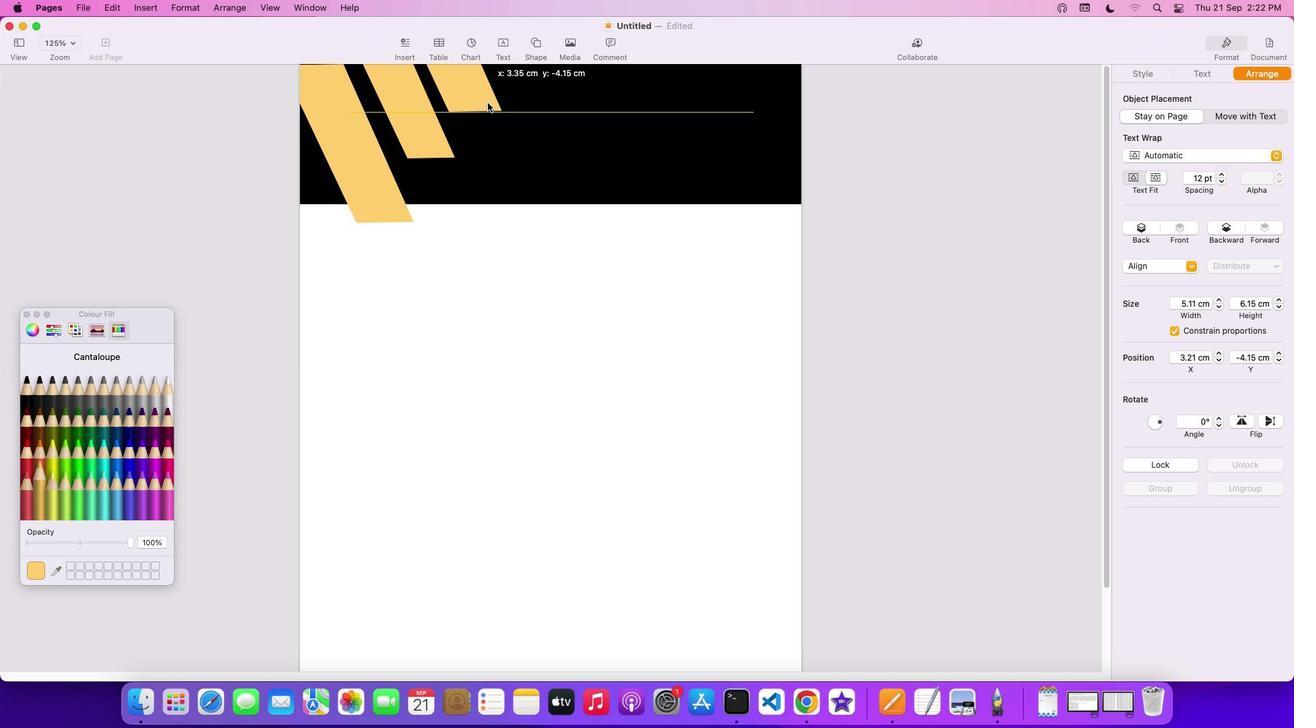 
Action: Mouse moved to (609, 349)
Screenshot: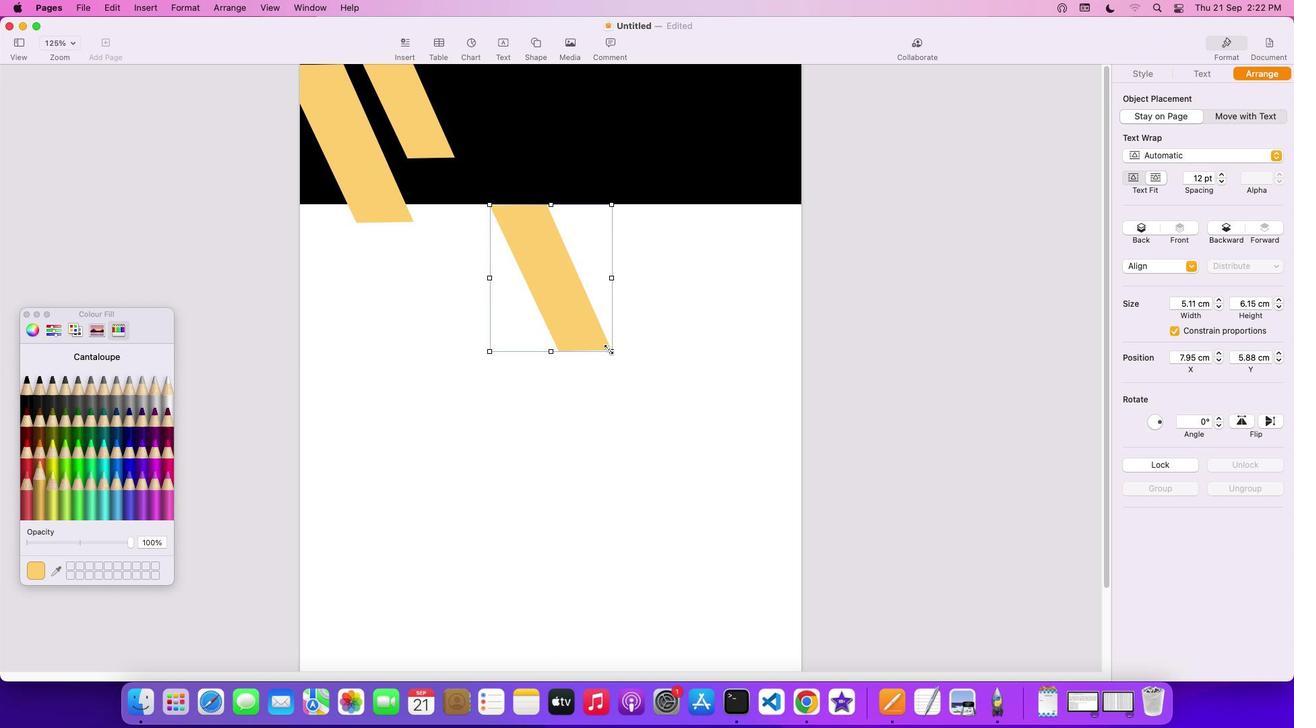 
Action: Mouse pressed left at (609, 349)
Screenshot: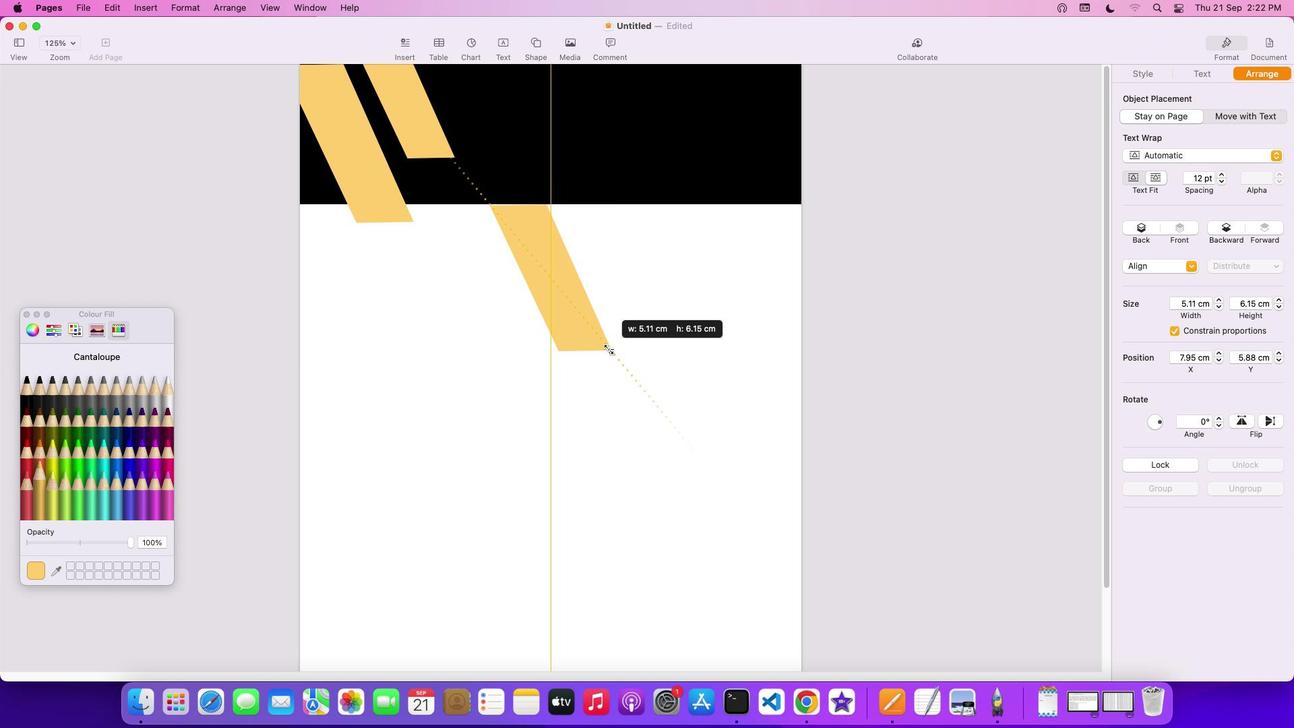 
Action: Mouse moved to (527, 250)
Screenshot: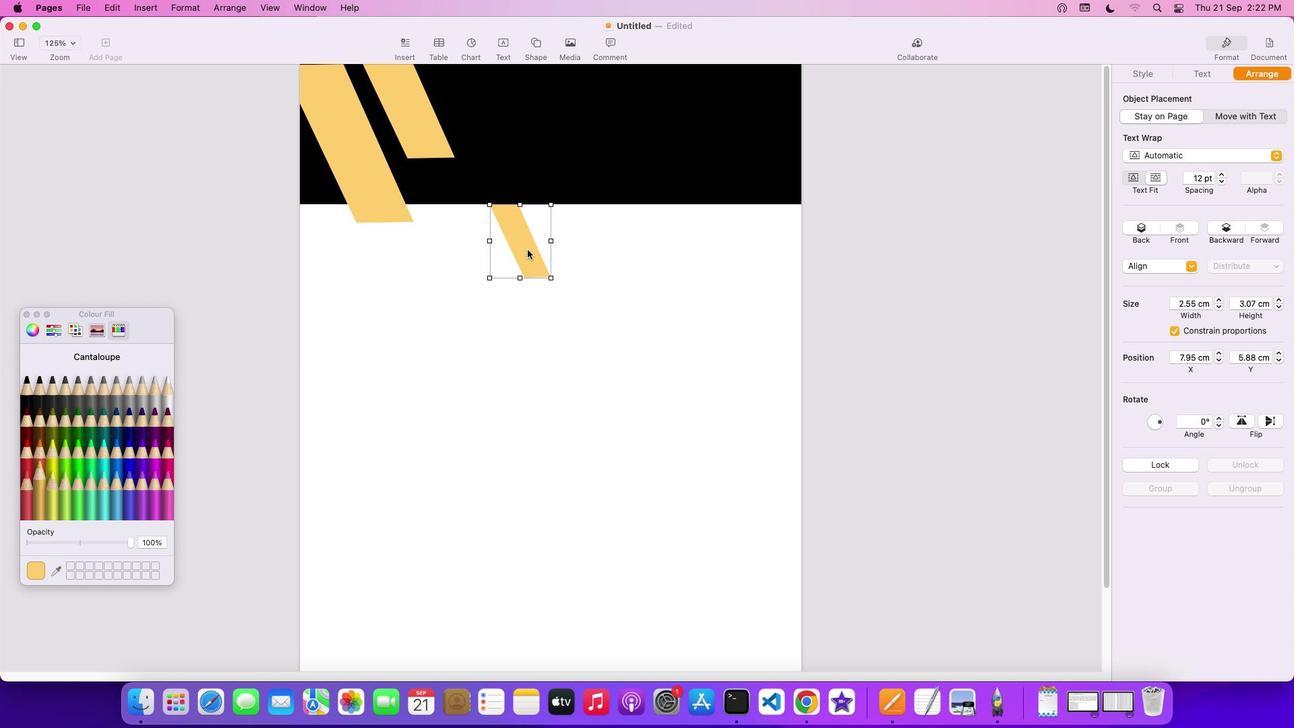 
Action: Mouse pressed left at (527, 250)
Screenshot: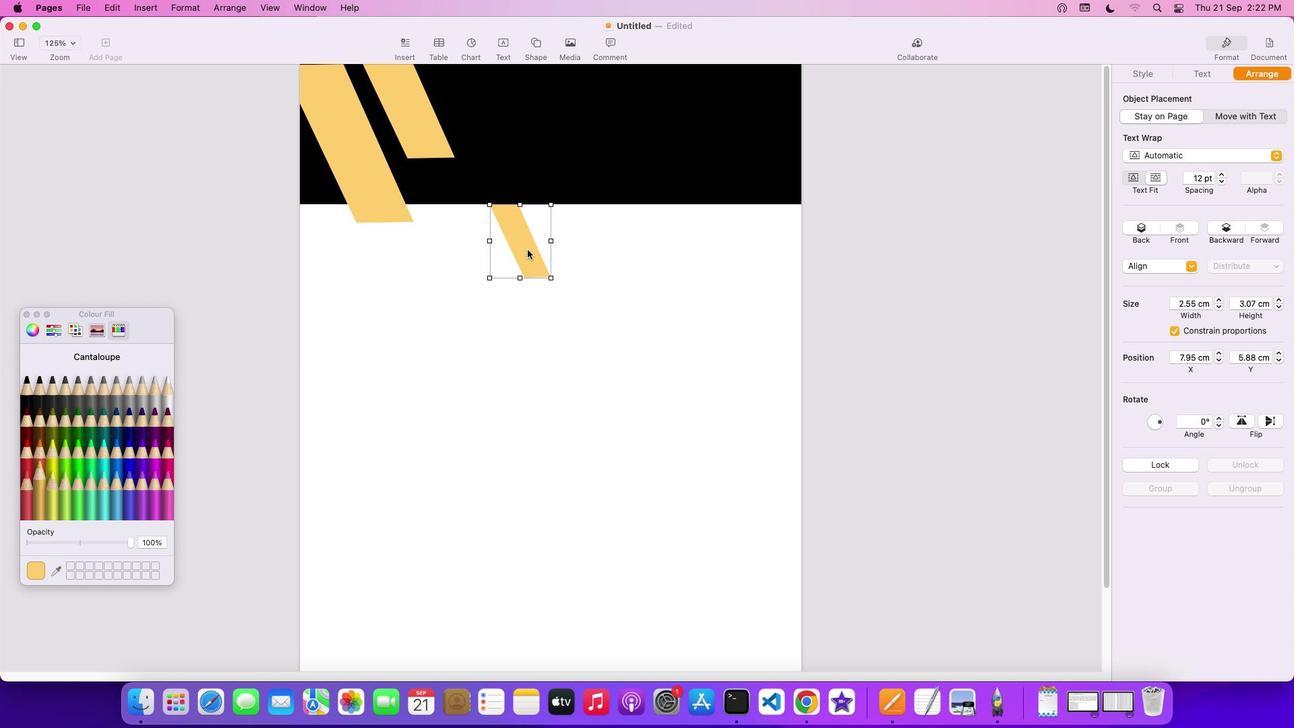 
Action: Mouse moved to (474, 110)
Screenshot: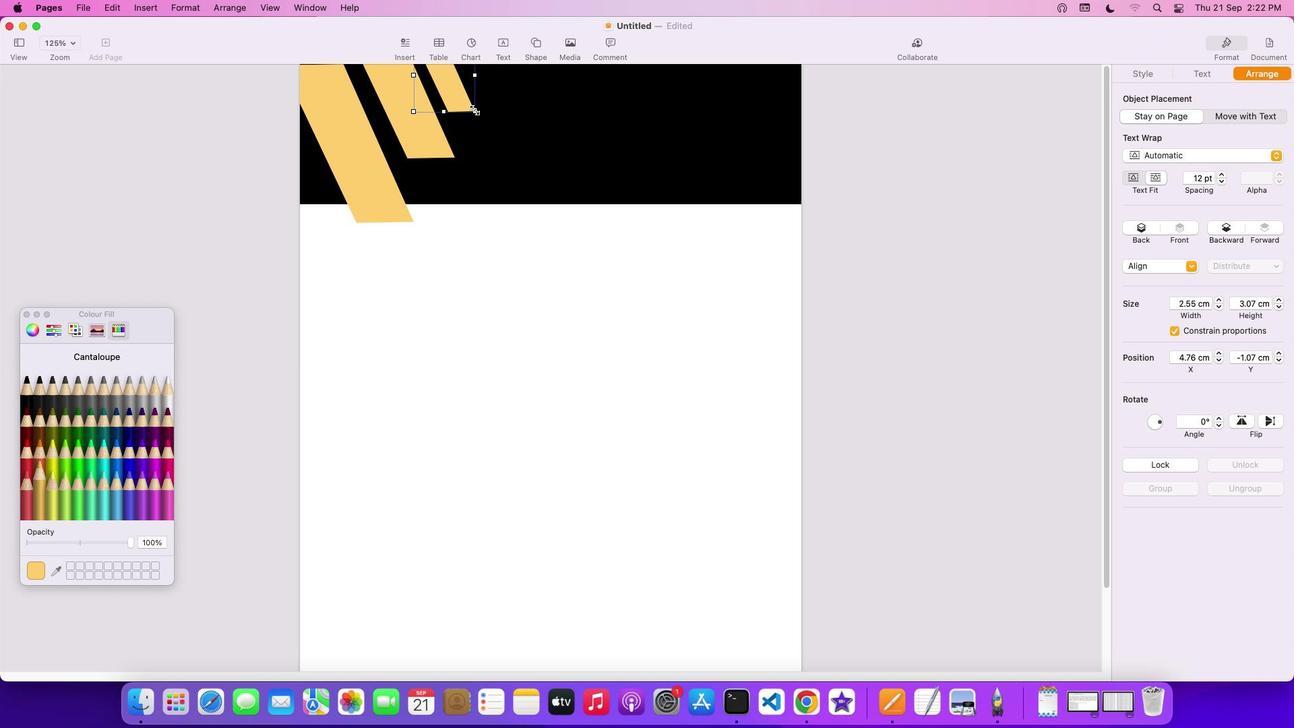 
Action: Mouse pressed left at (474, 110)
Screenshot: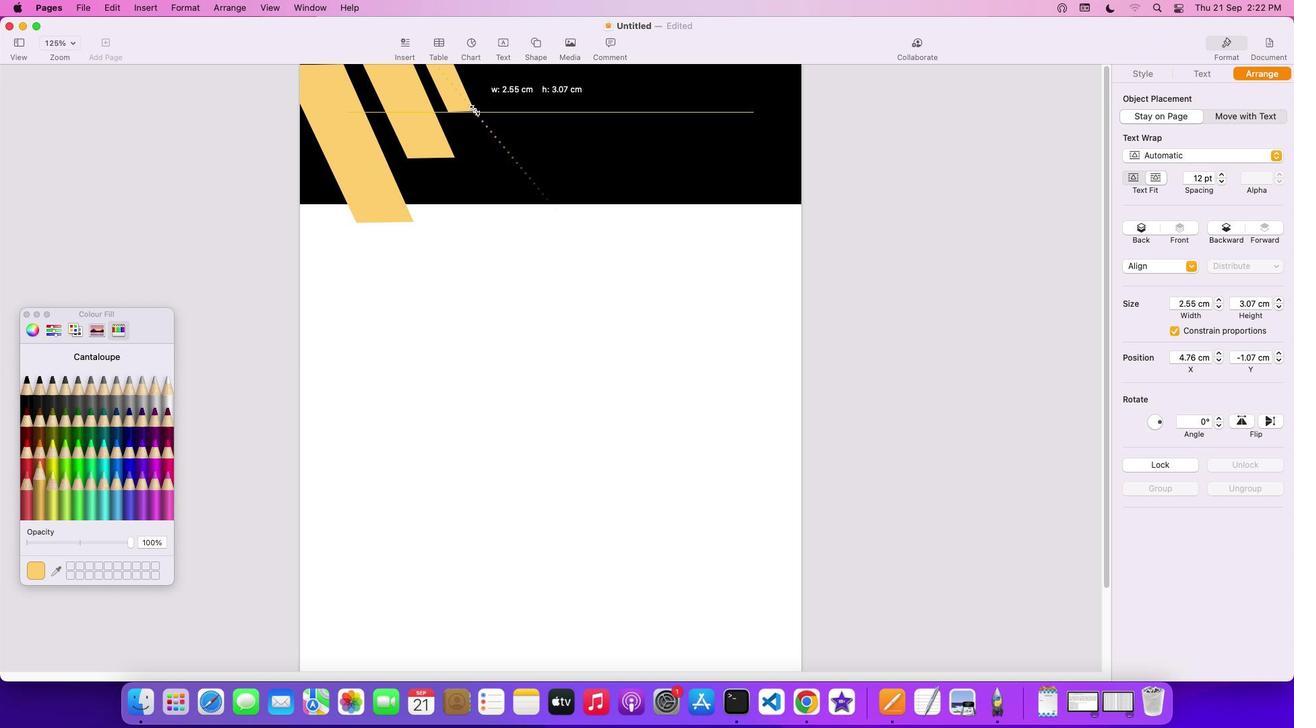 
Action: Mouse moved to (480, 120)
Screenshot: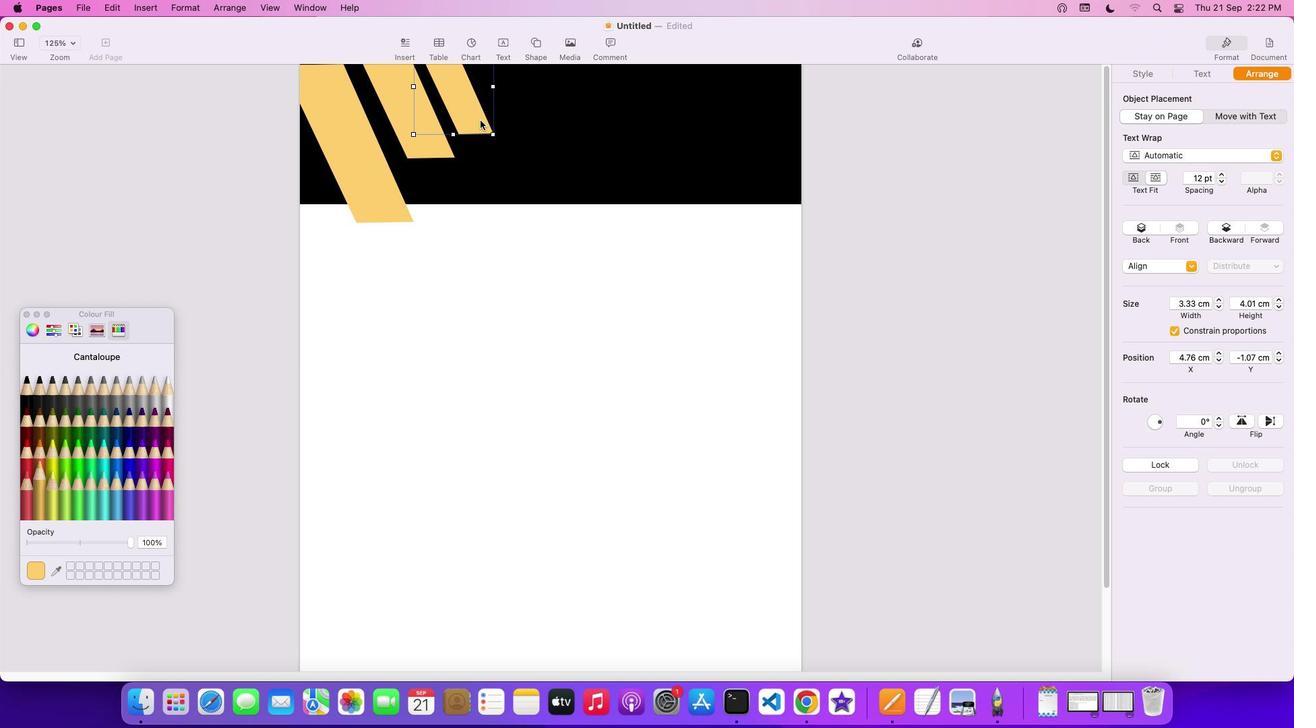 
Action: Mouse pressed left at (480, 120)
Screenshot: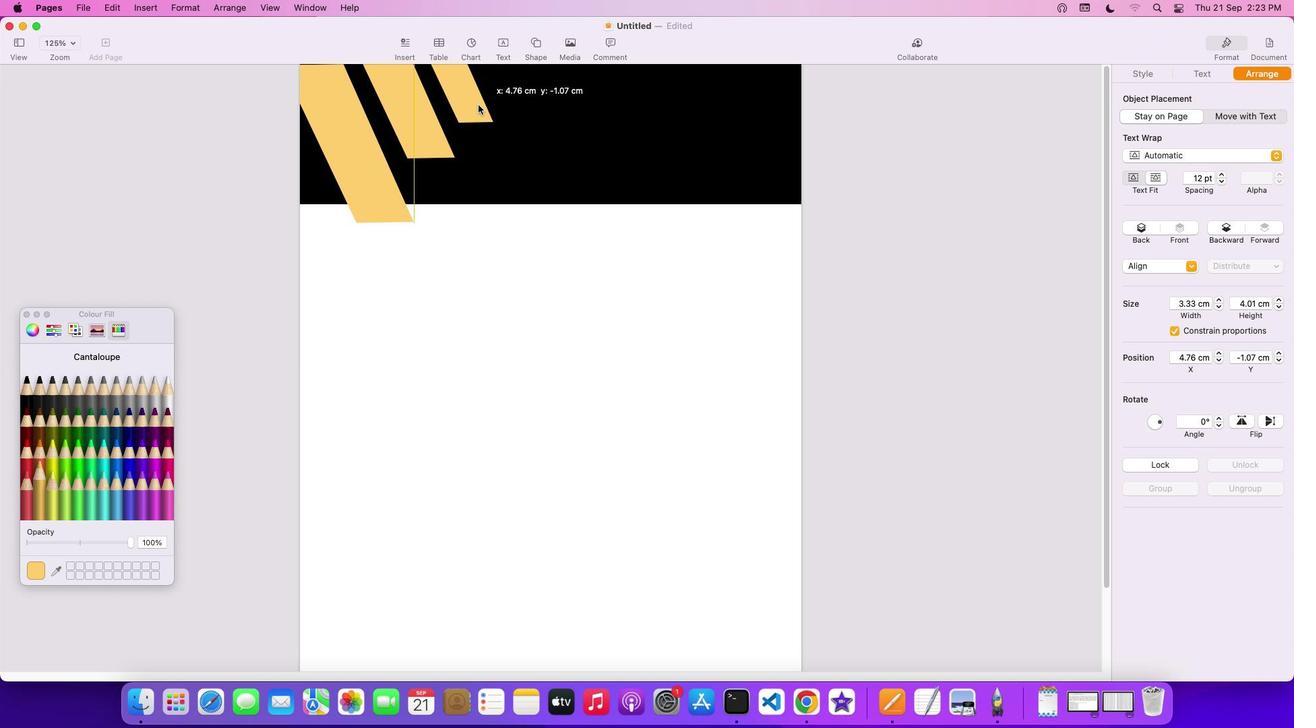 
Action: Mouse moved to (514, 258)
Screenshot: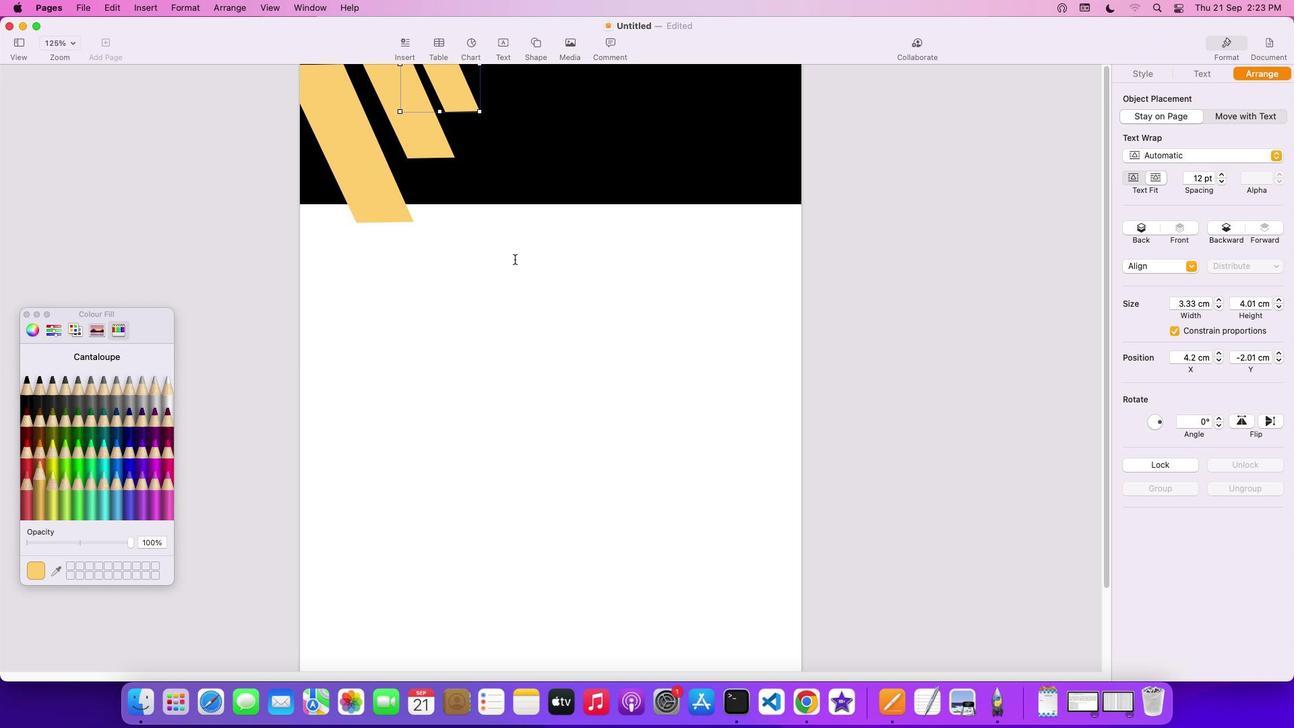 
Action: Mouse pressed left at (514, 258)
Screenshot: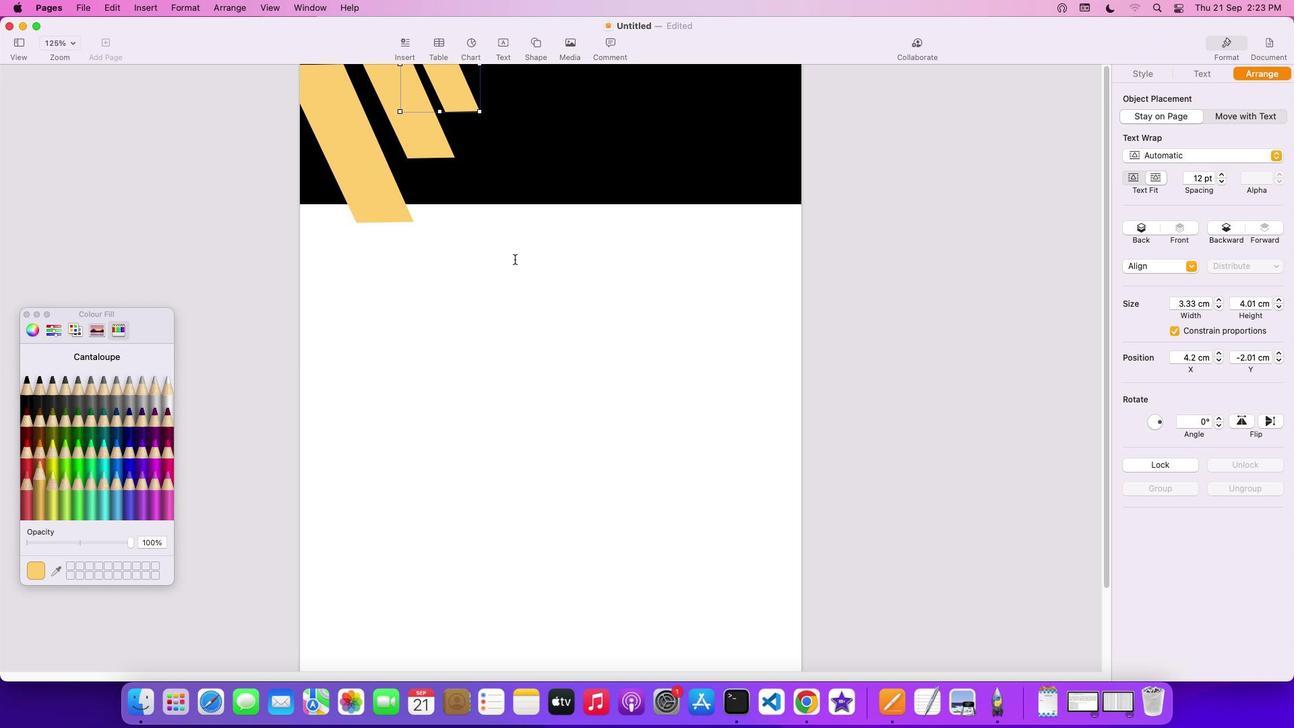 
Action: Mouse moved to (531, 42)
Screenshot: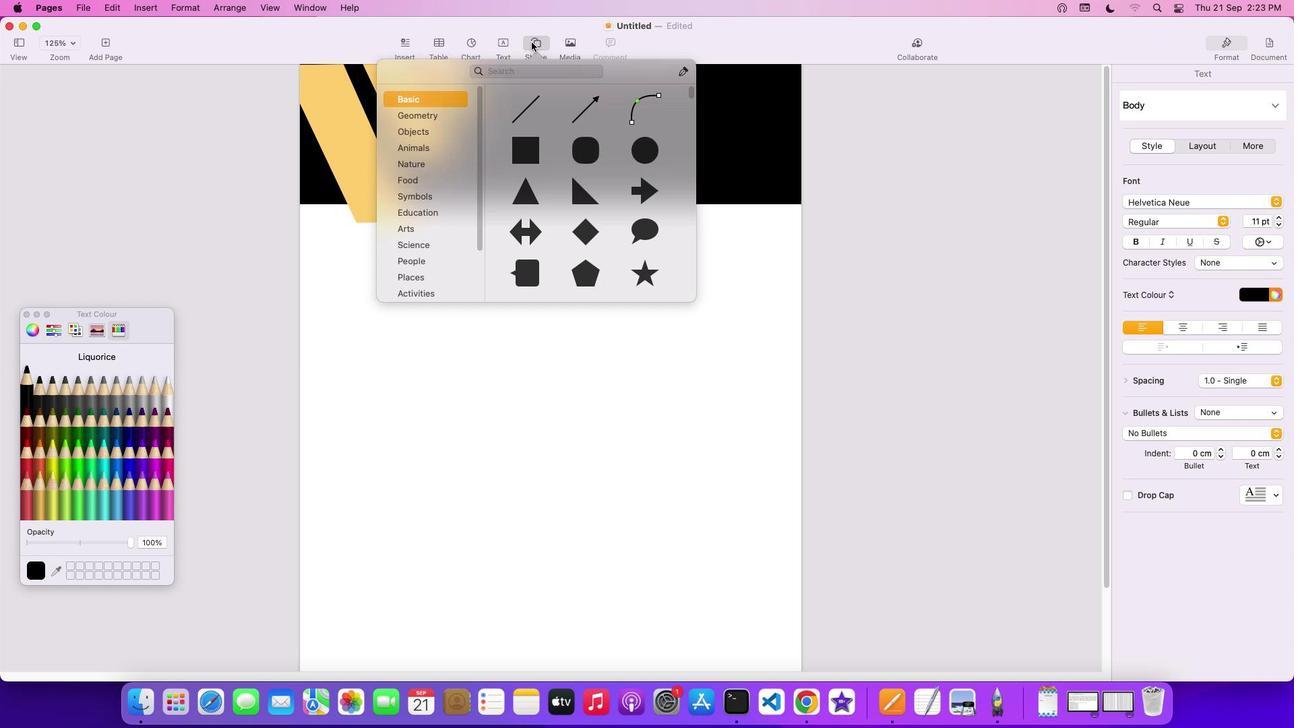 
Action: Mouse pressed left at (531, 42)
Screenshot: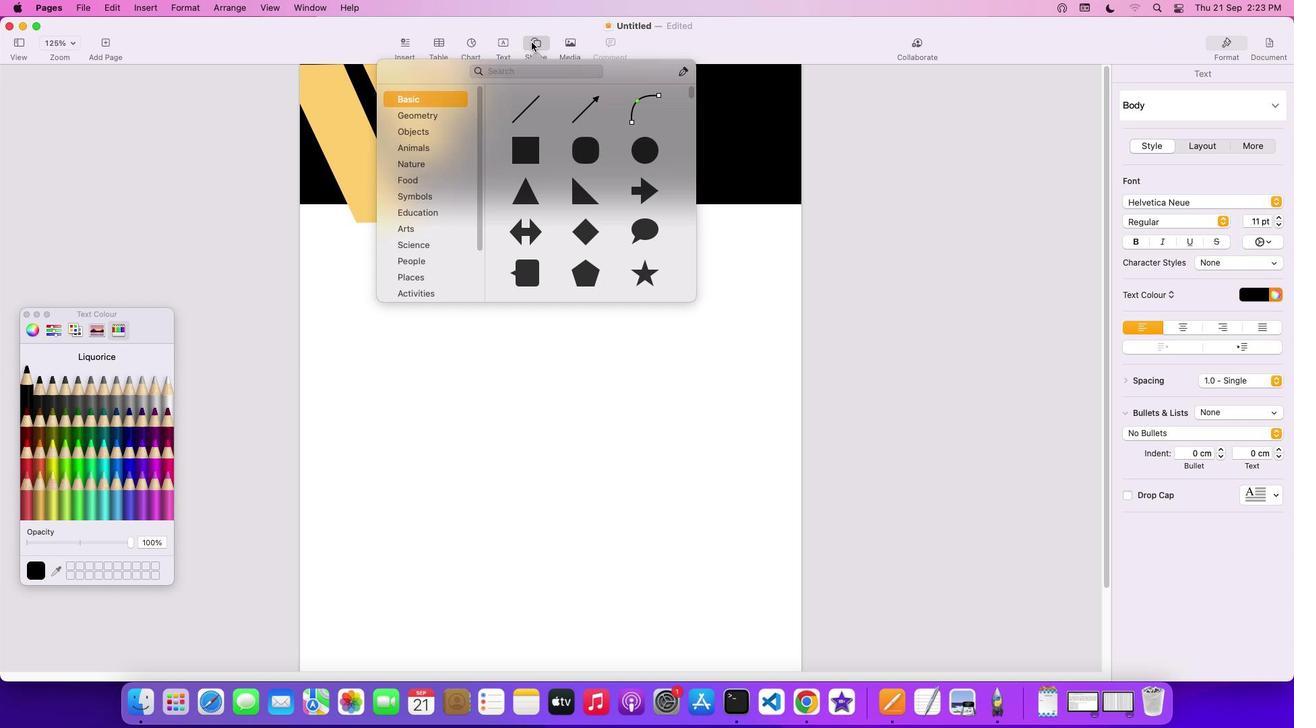 
Action: Mouse moved to (530, 192)
Screenshot: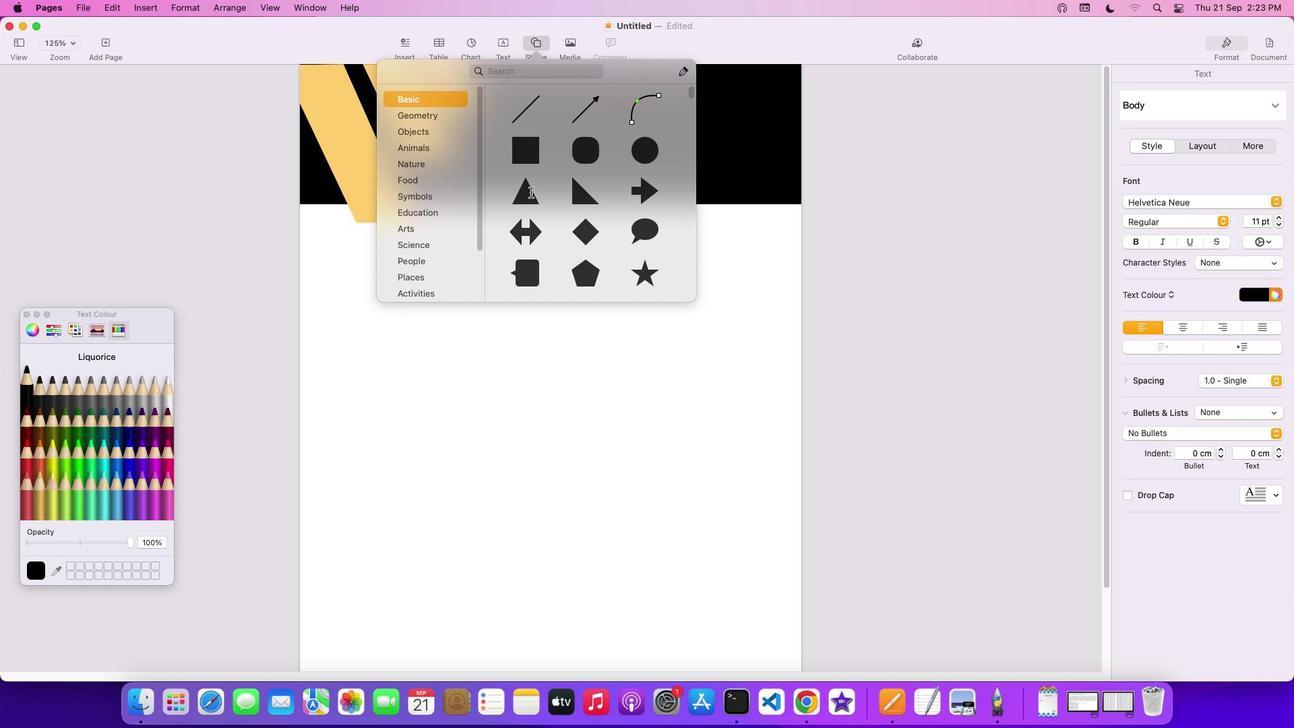
Action: Mouse pressed left at (530, 192)
Screenshot: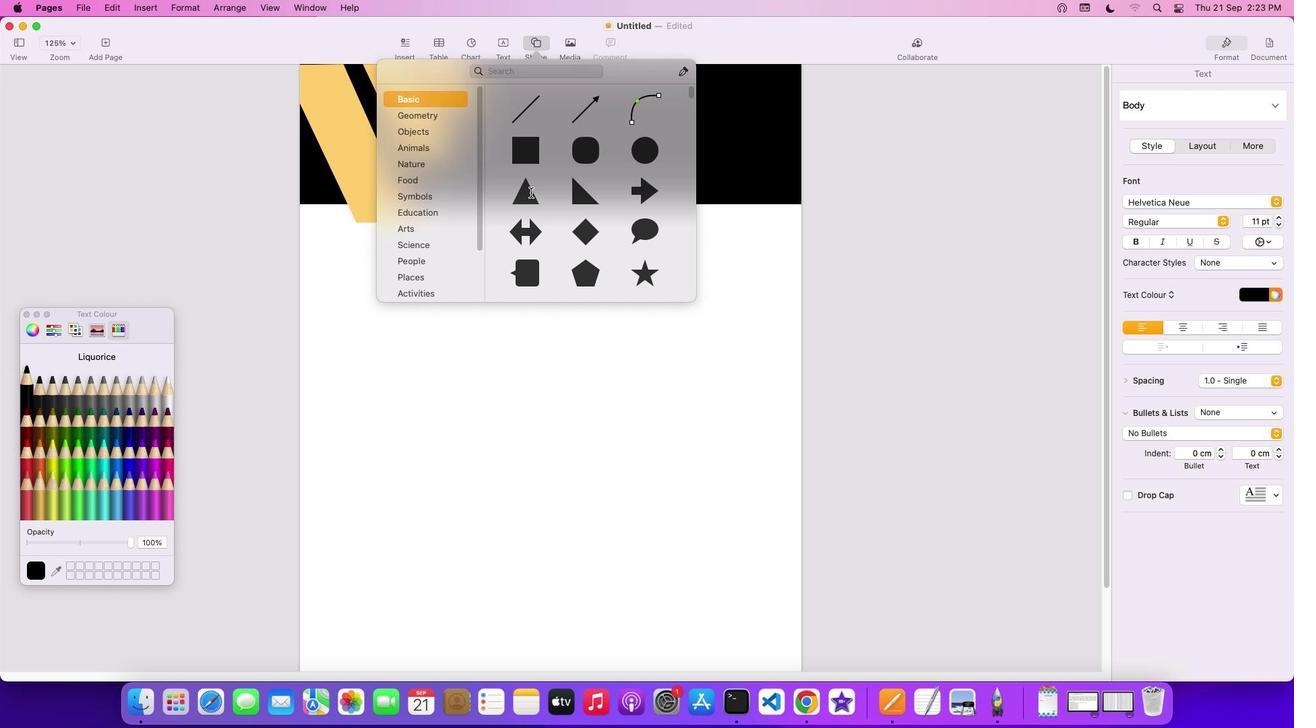 
Action: Mouse moved to (548, 287)
Screenshot: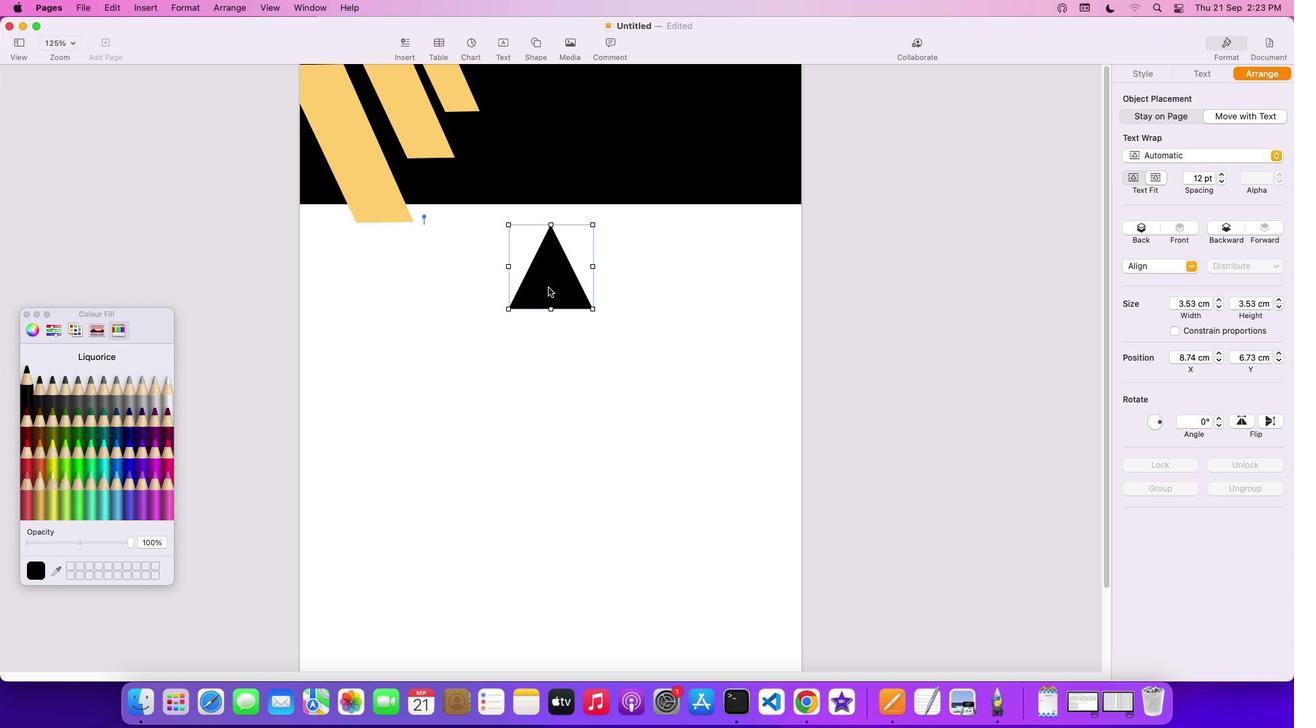 
Action: Mouse pressed left at (548, 287)
Screenshot: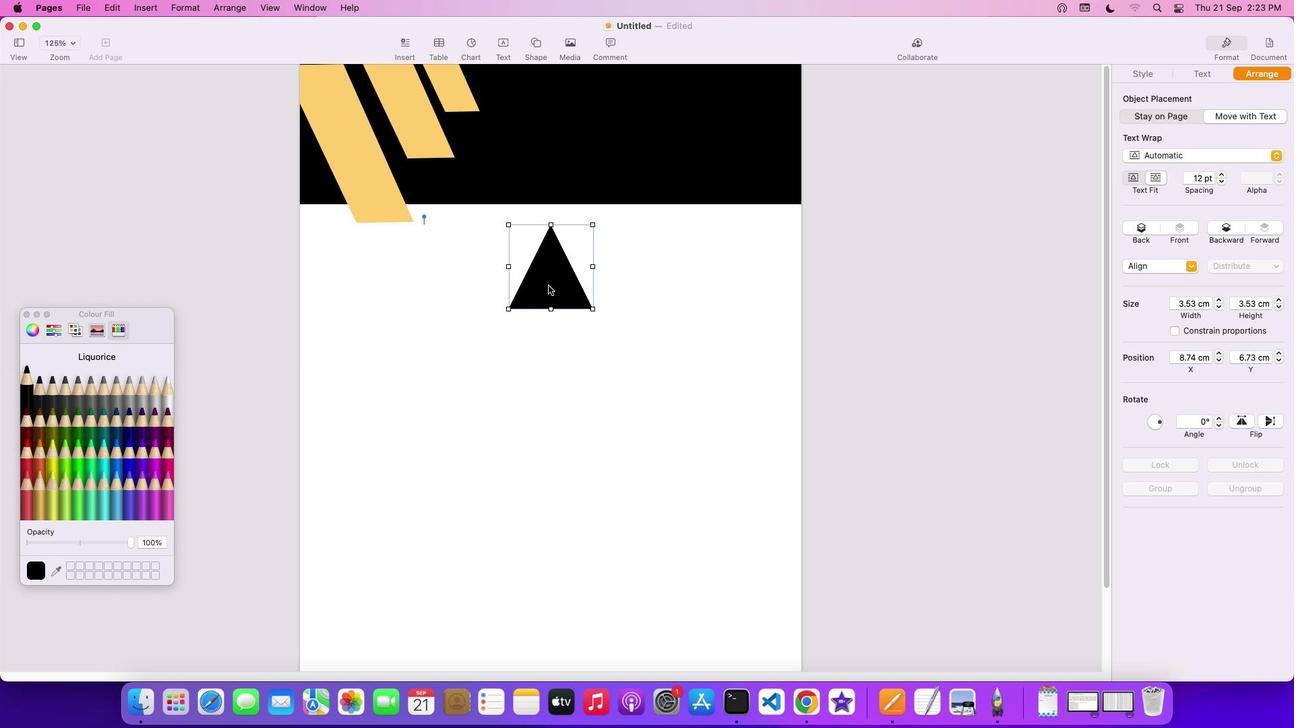 
Action: Mouse moved to (546, 43)
Screenshot: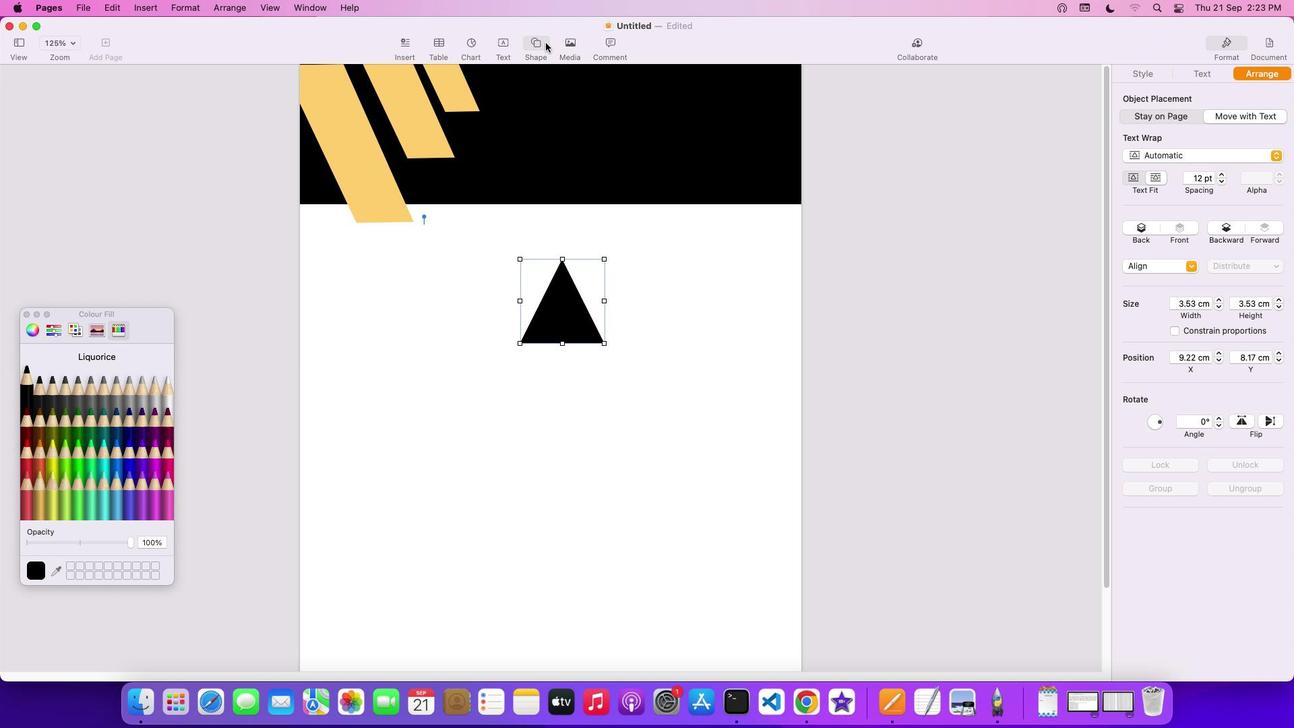 
Action: Mouse pressed left at (546, 43)
Screenshot: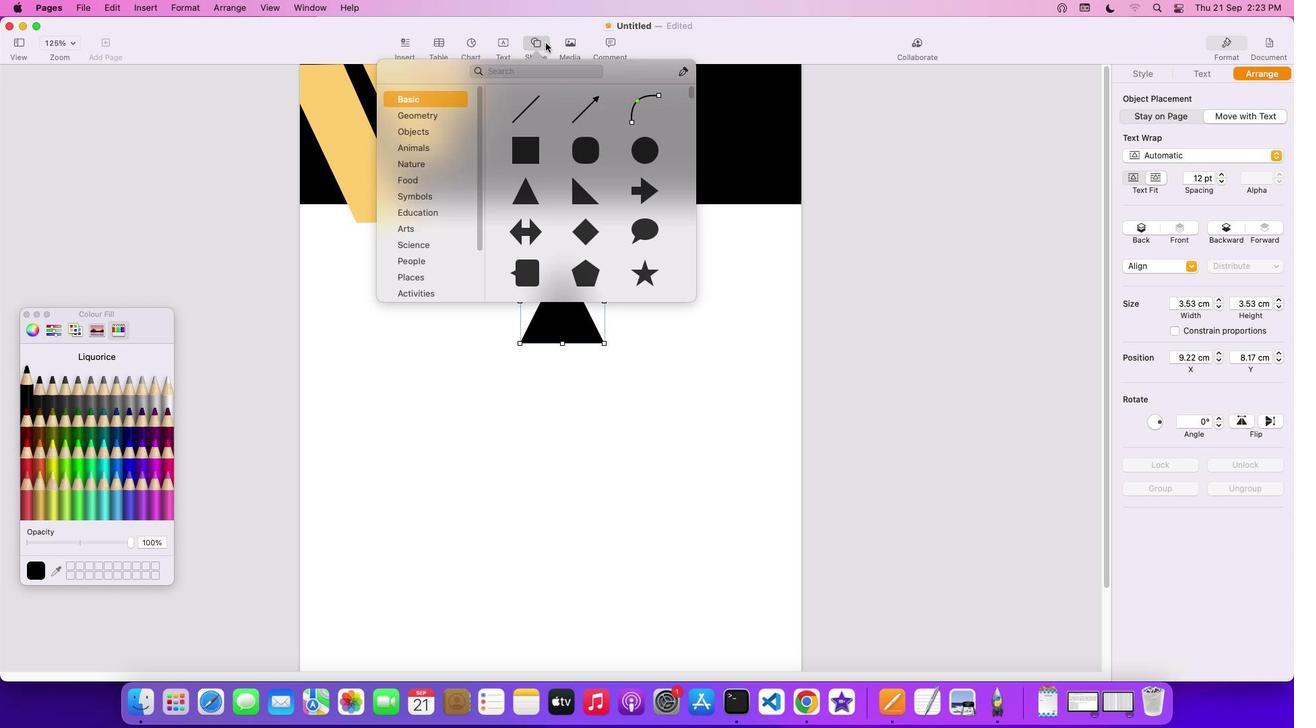 
Action: Mouse moved to (520, 150)
Screenshot: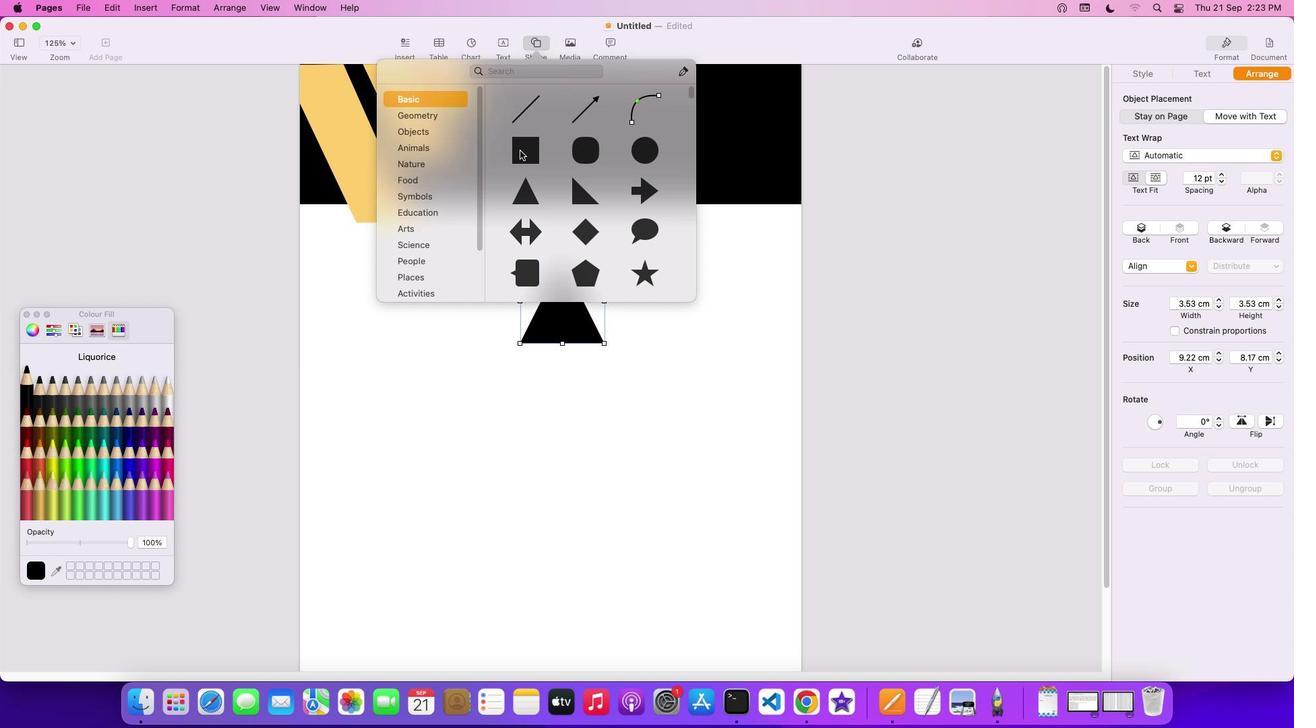
Action: Mouse pressed left at (520, 150)
Screenshot: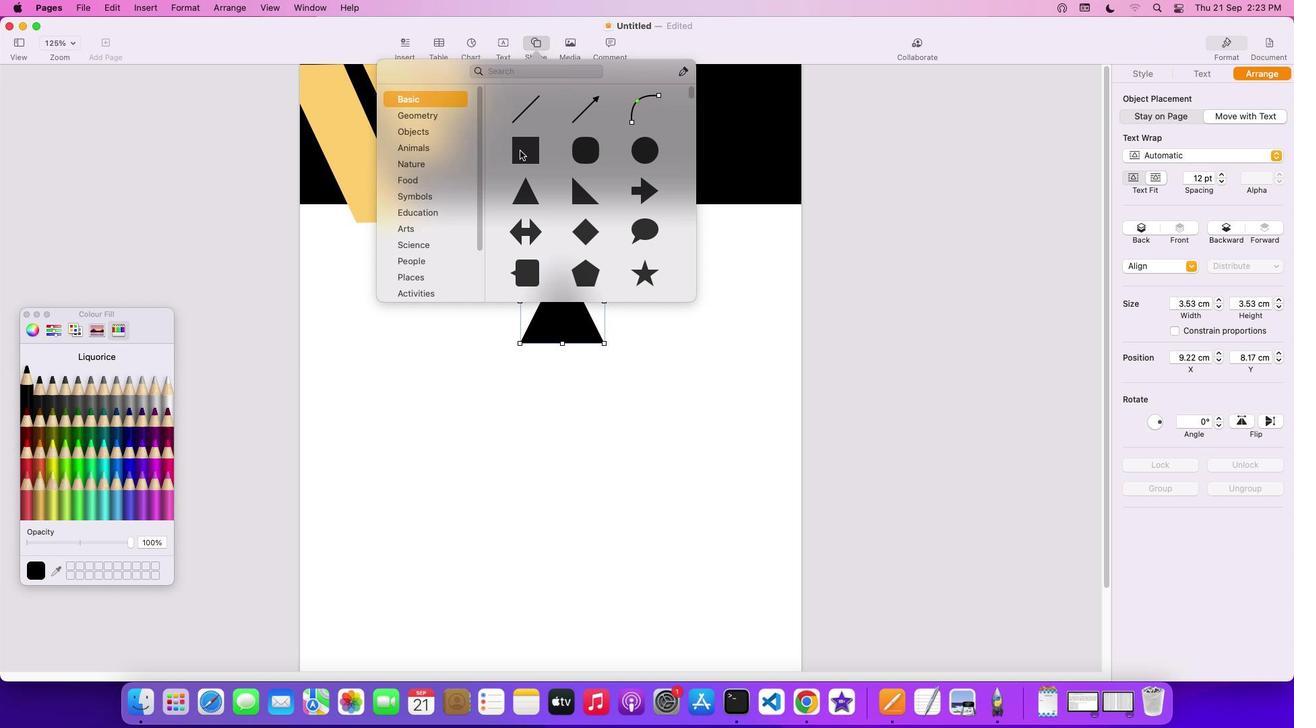
Action: Mouse moved to (543, 395)
Screenshot: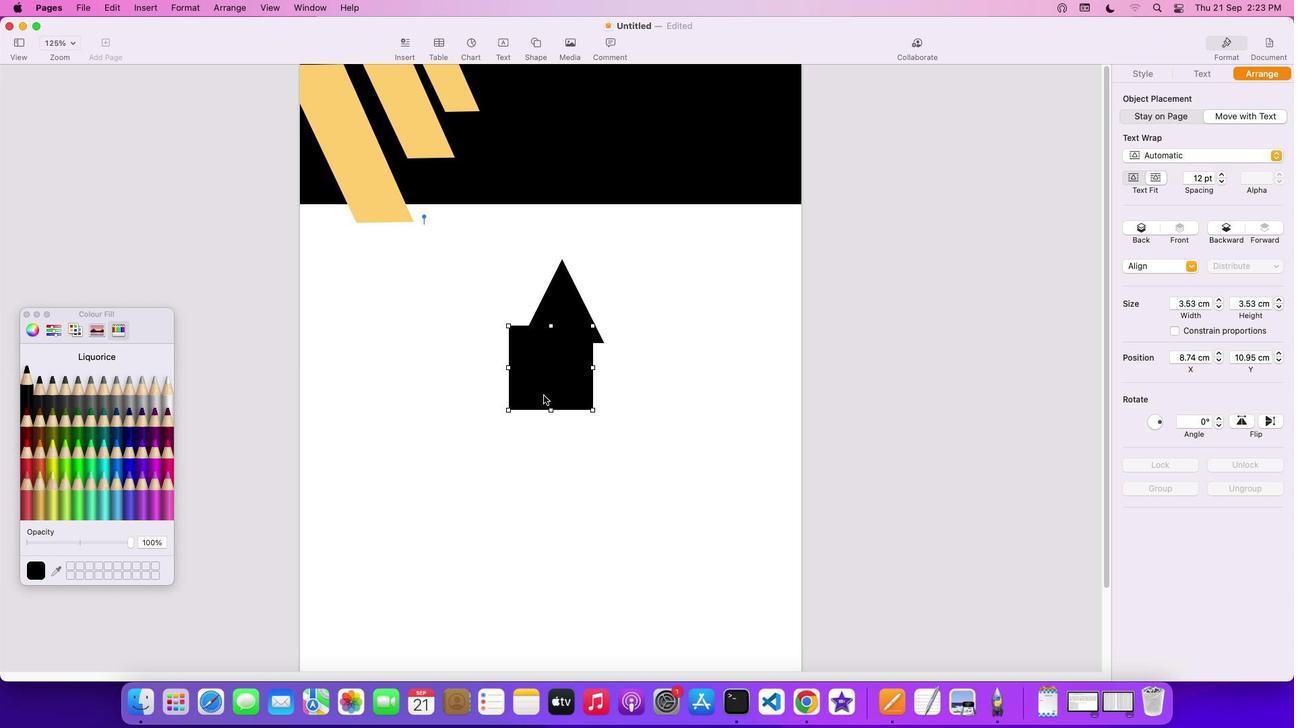 
Action: Mouse pressed left at (543, 395)
Screenshot: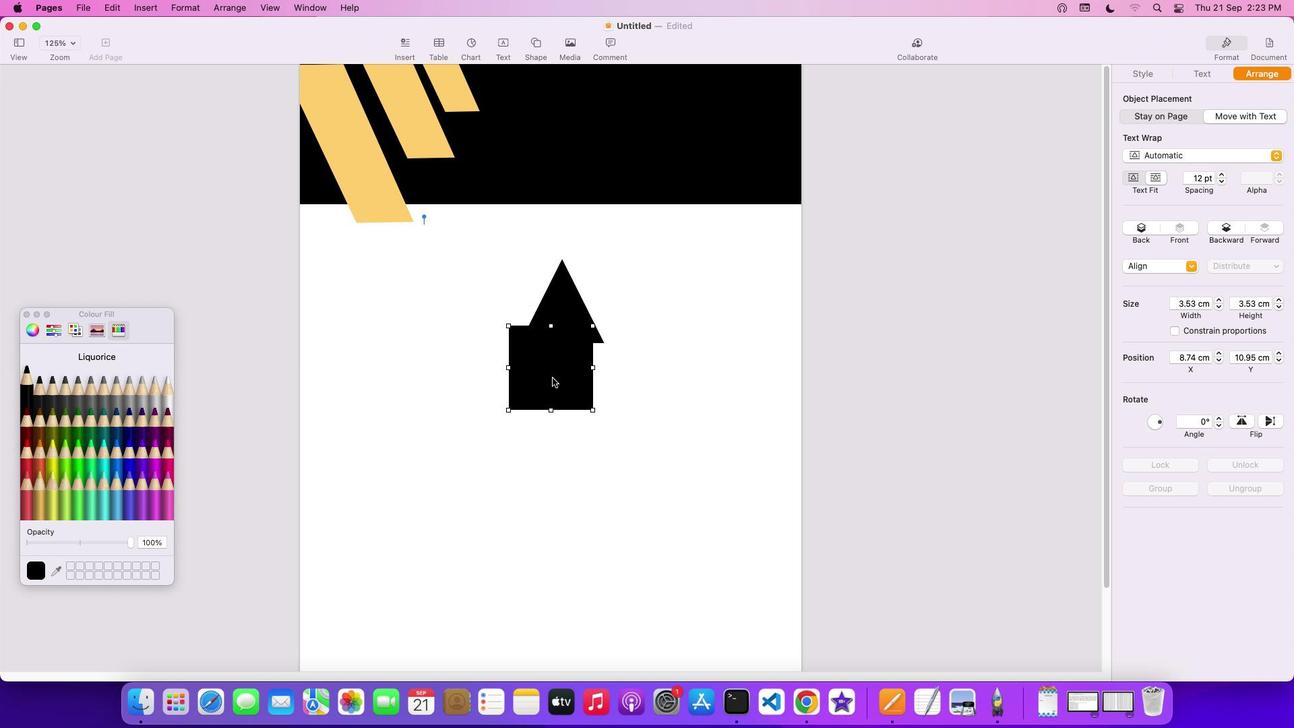 
Action: Mouse moved to (606, 338)
Screenshot: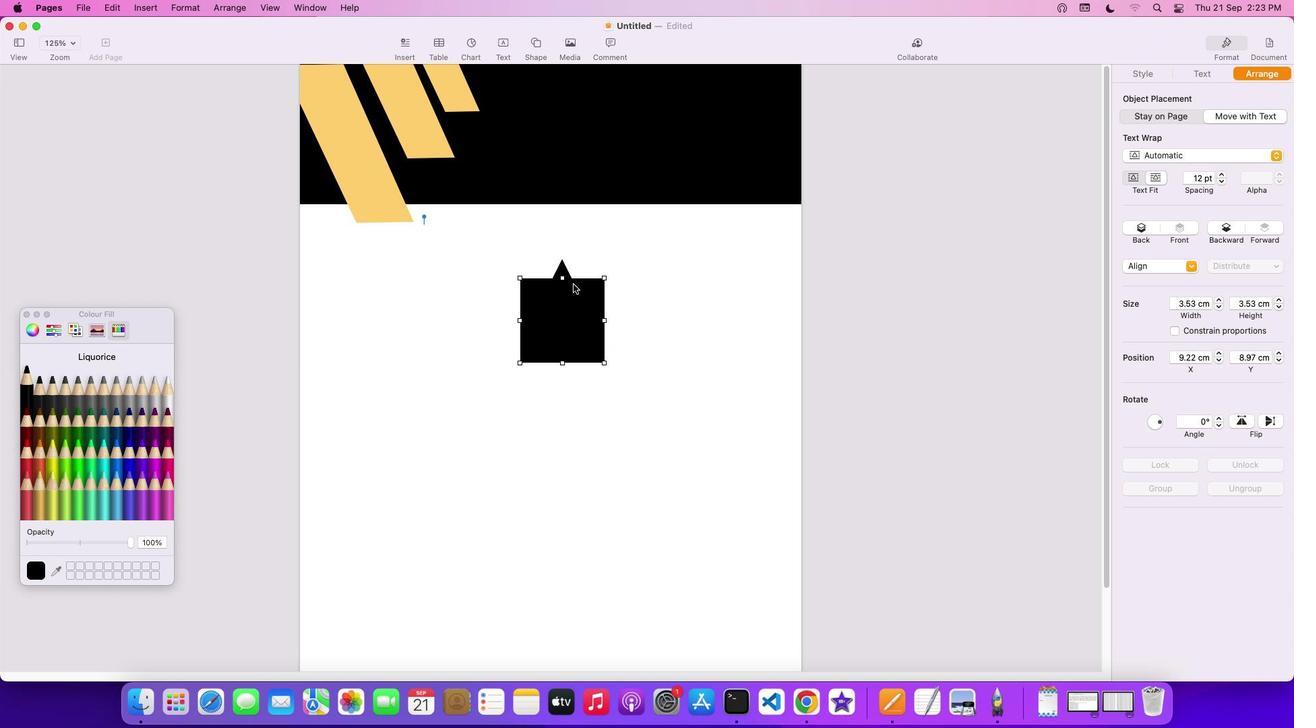 
Action: Key pressed Key.shift
Screenshot: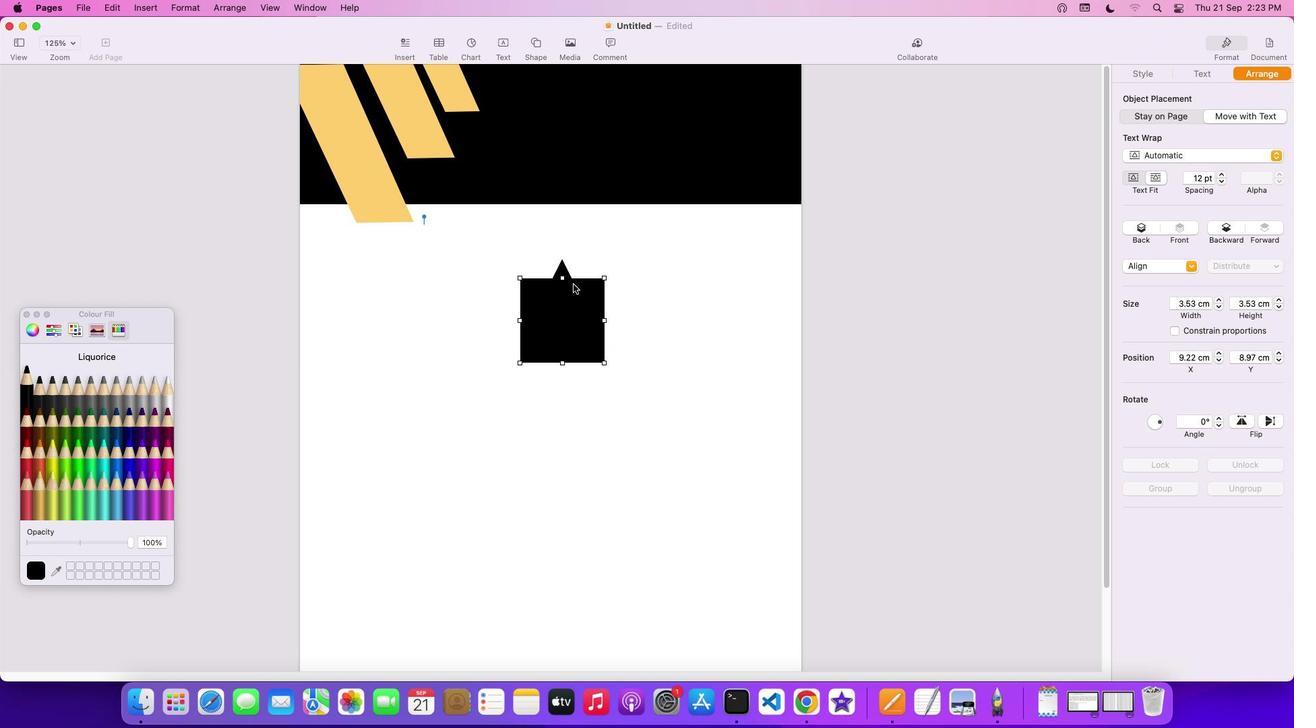 
Action: Mouse moved to (562, 268)
Screenshot: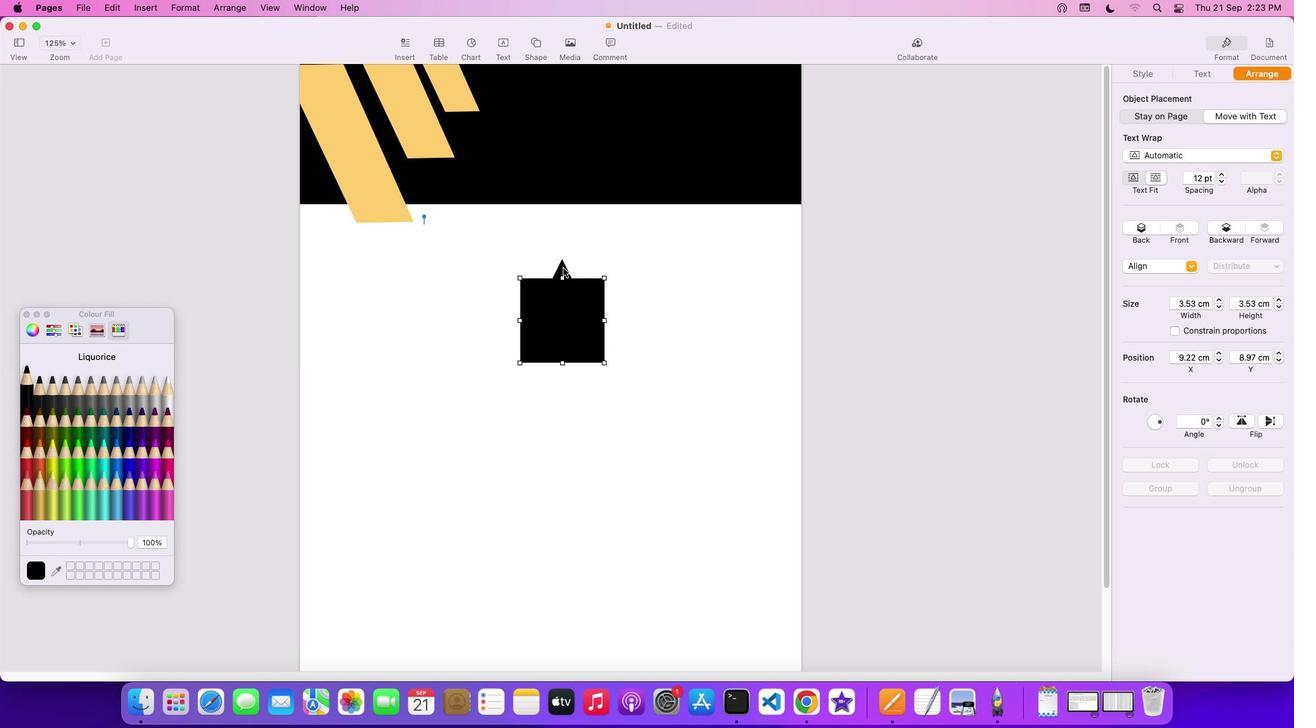 
Action: Mouse pressed left at (562, 268)
Screenshot: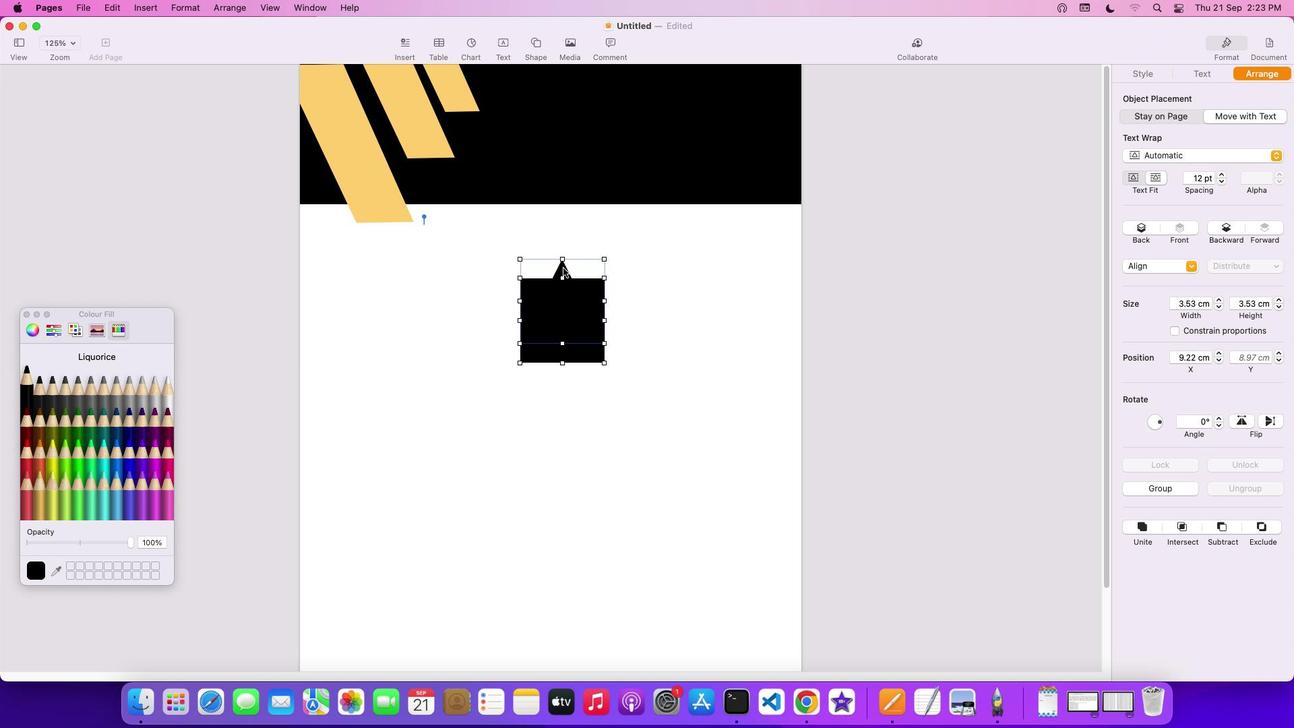 
Action: Mouse moved to (1222, 525)
Screenshot: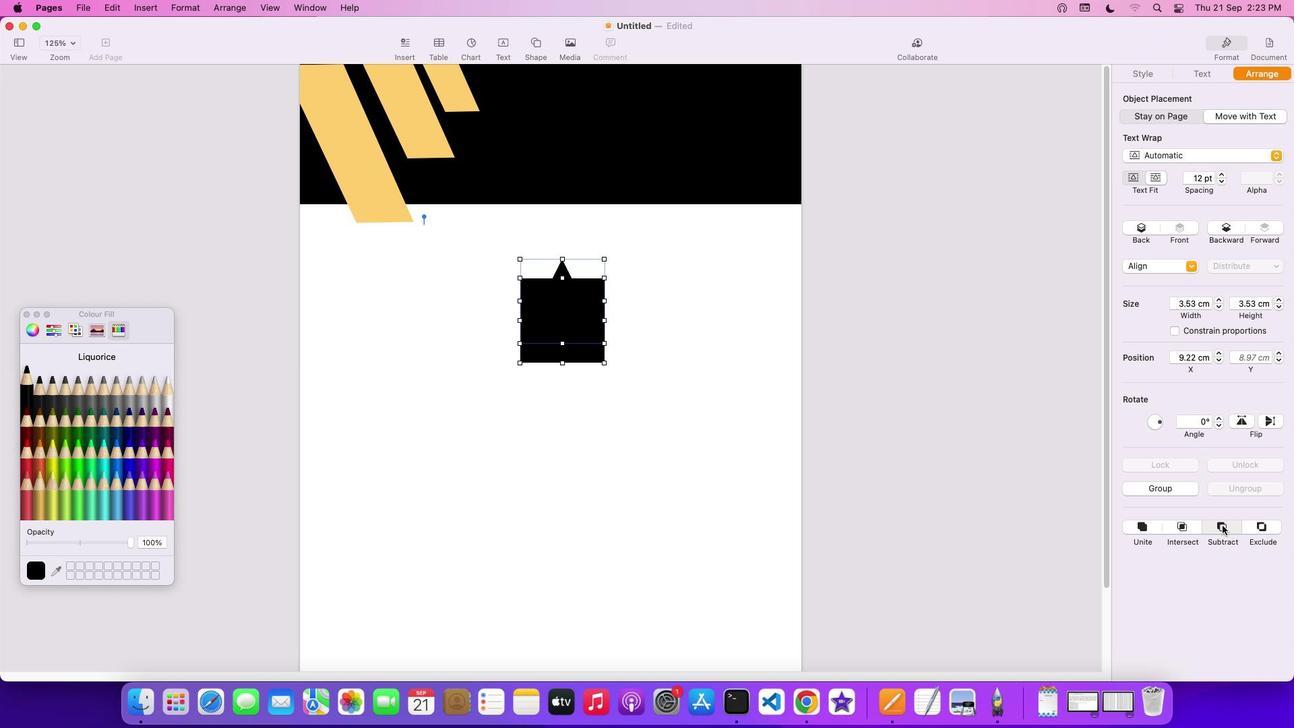 
Action: Mouse pressed left at (1222, 525)
Screenshot: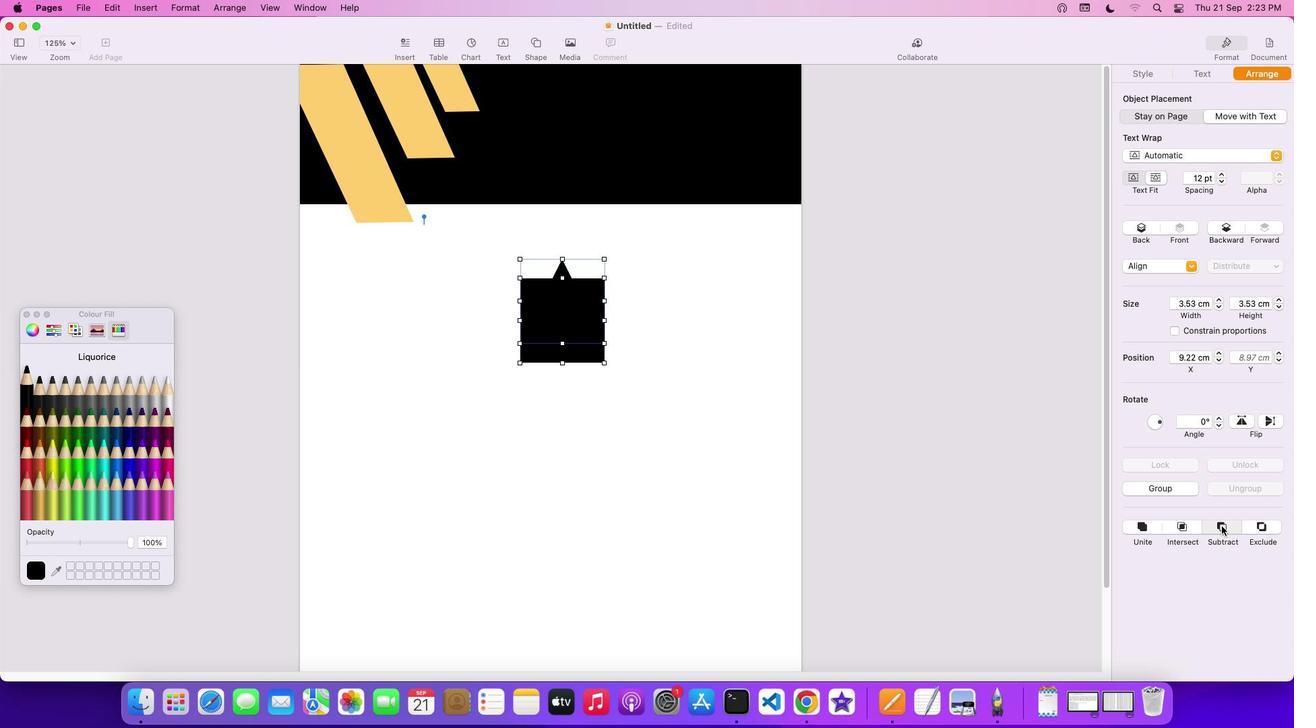 
Action: Mouse moved to (1216, 426)
Screenshot: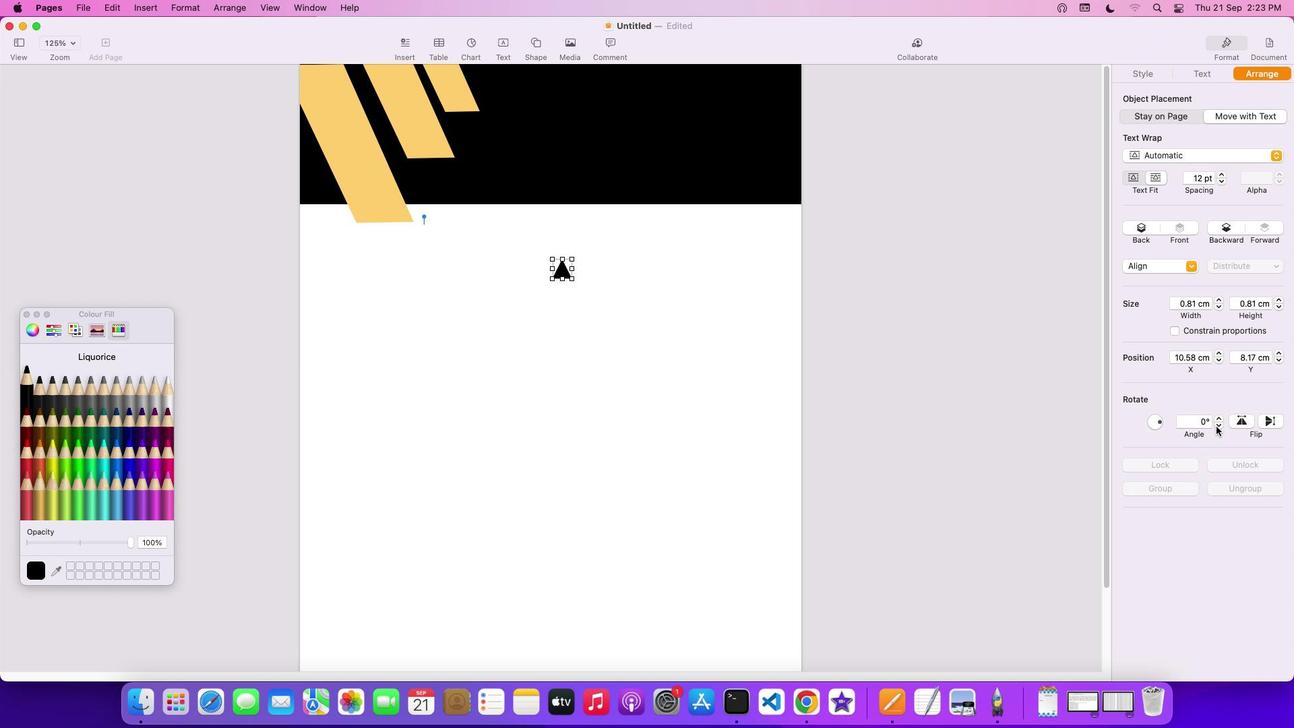 
Action: Mouse pressed left at (1216, 426)
Screenshot: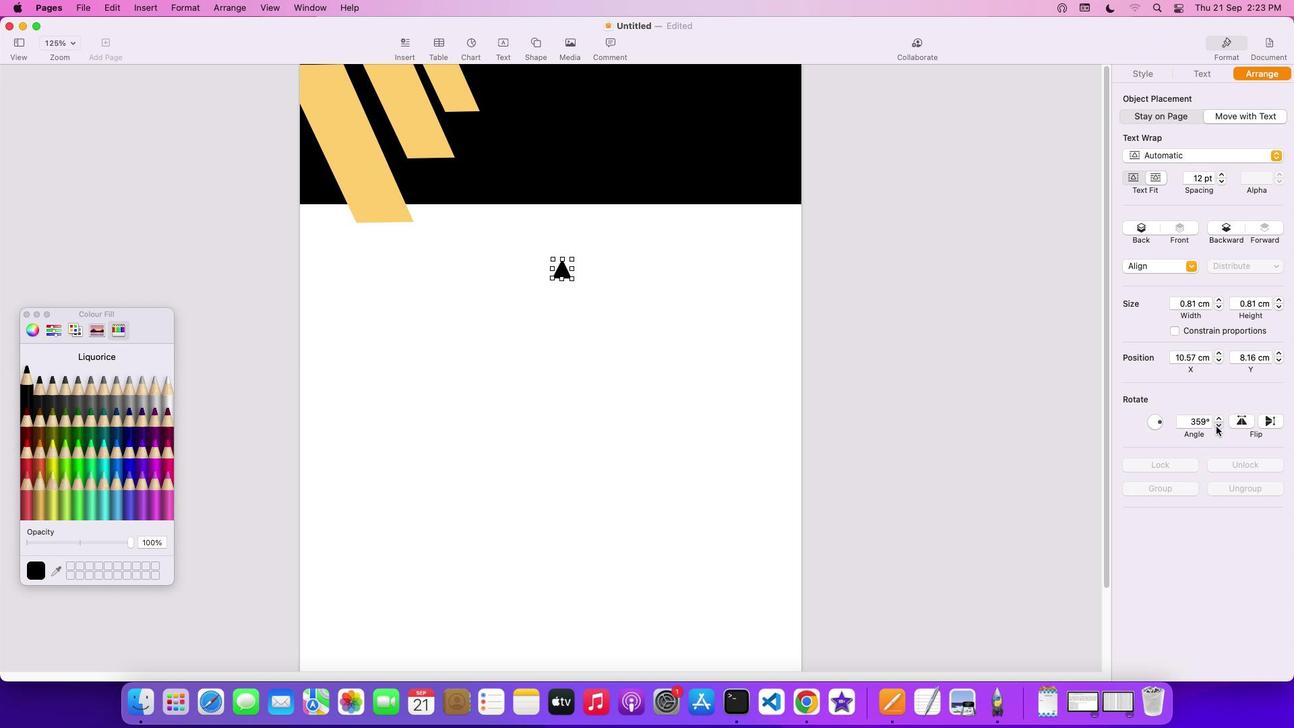 
Action: Mouse moved to (1246, 424)
Screenshot: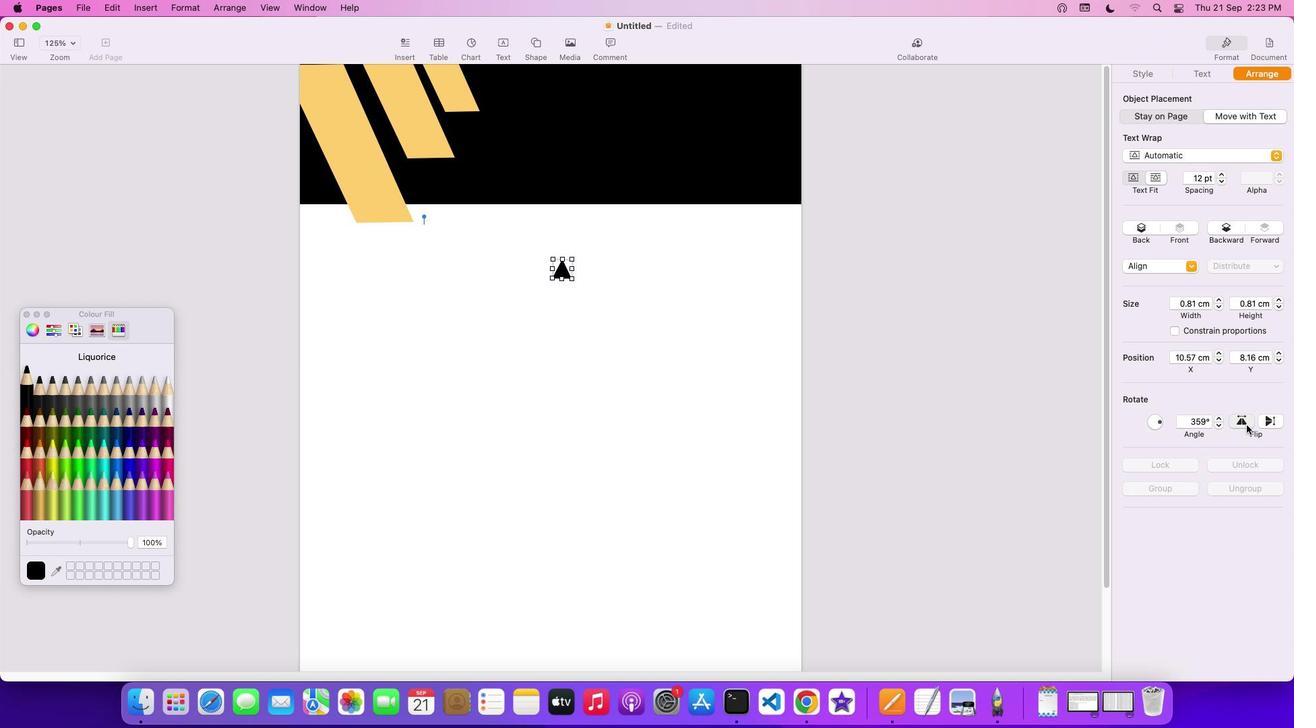 
Action: Mouse pressed left at (1246, 424)
Screenshot: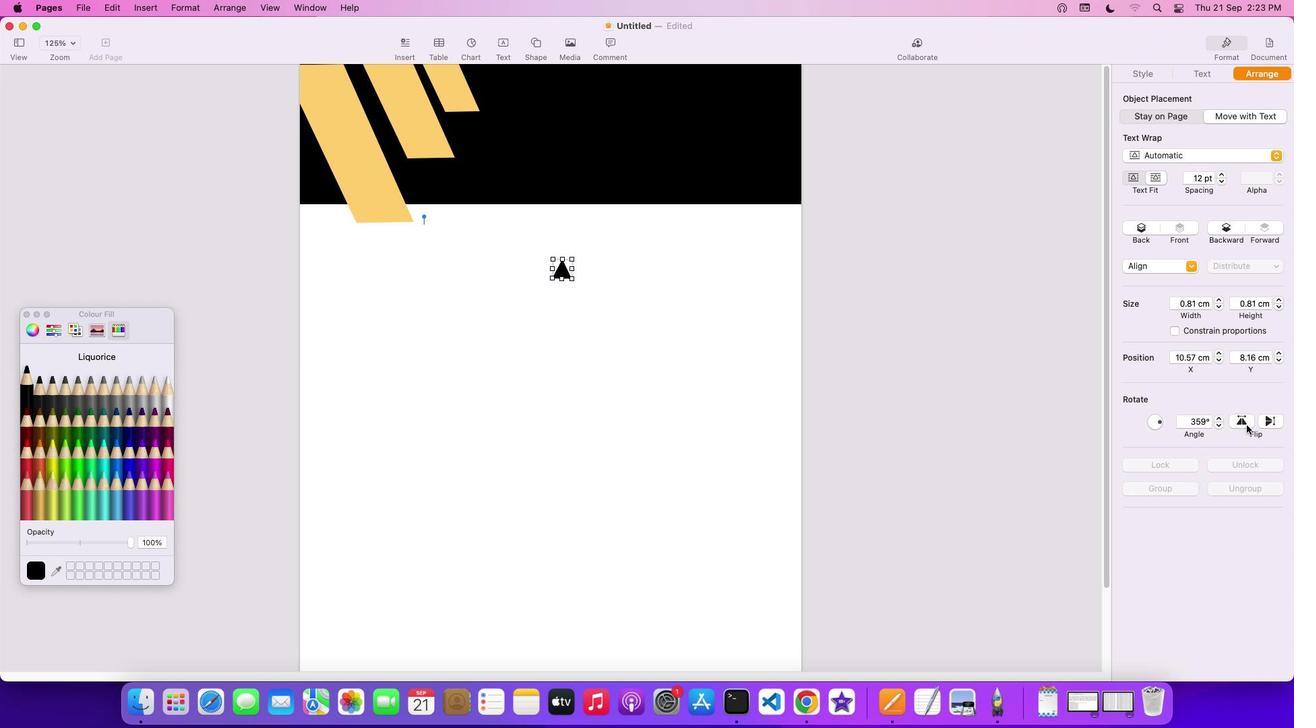 
Action: Mouse moved to (1245, 424)
Screenshot: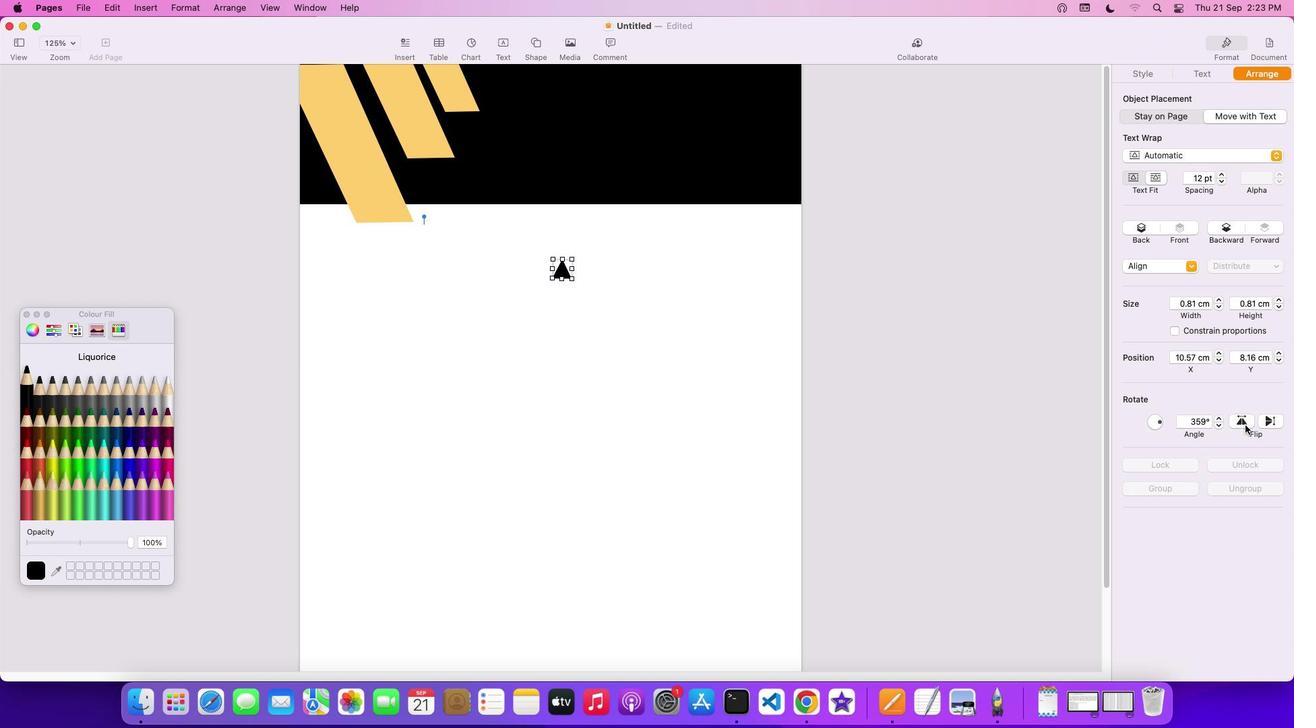 
Action: Mouse pressed left at (1245, 424)
Screenshot: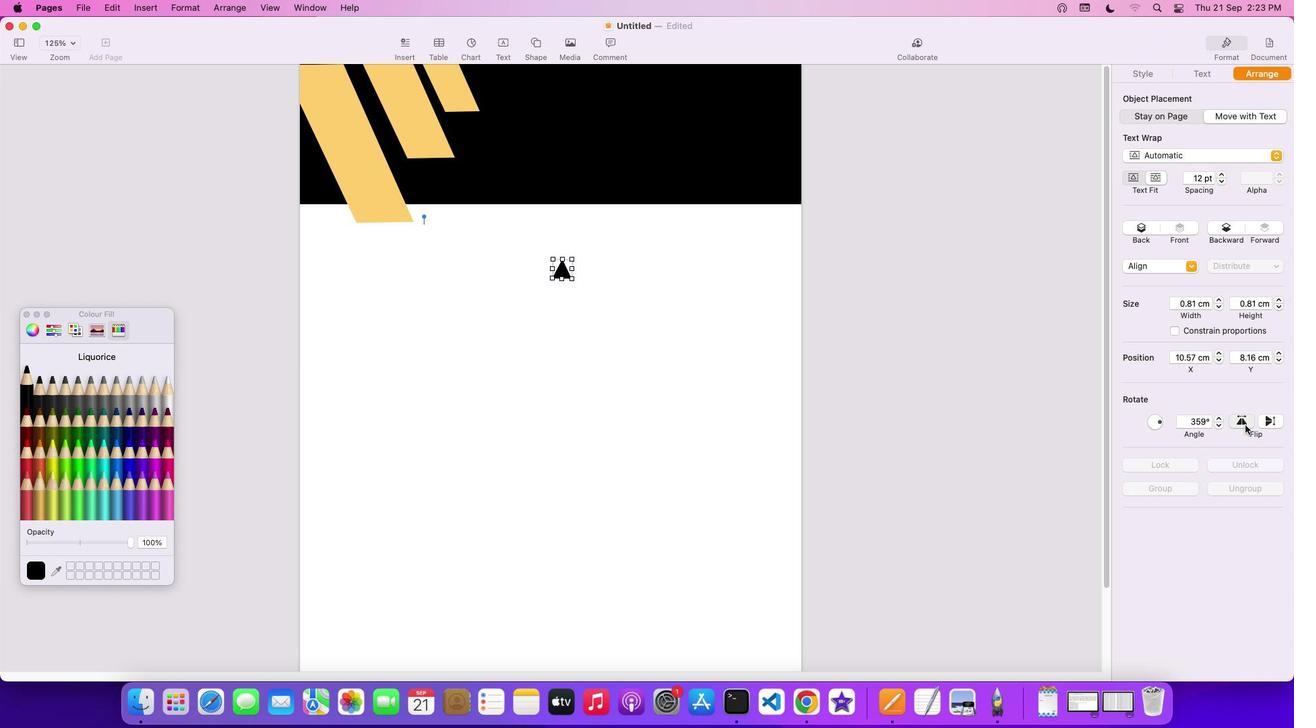 
Action: Mouse moved to (1268, 423)
Screenshot: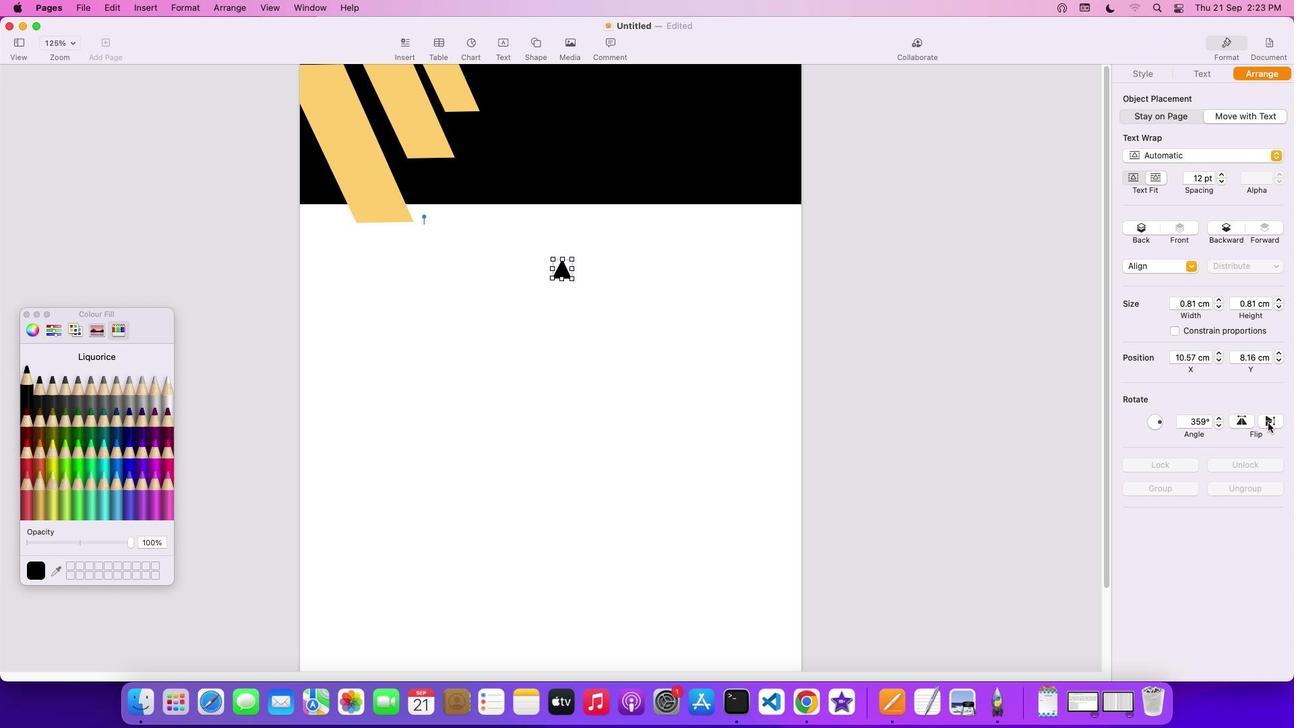 
Action: Mouse pressed left at (1268, 423)
Screenshot: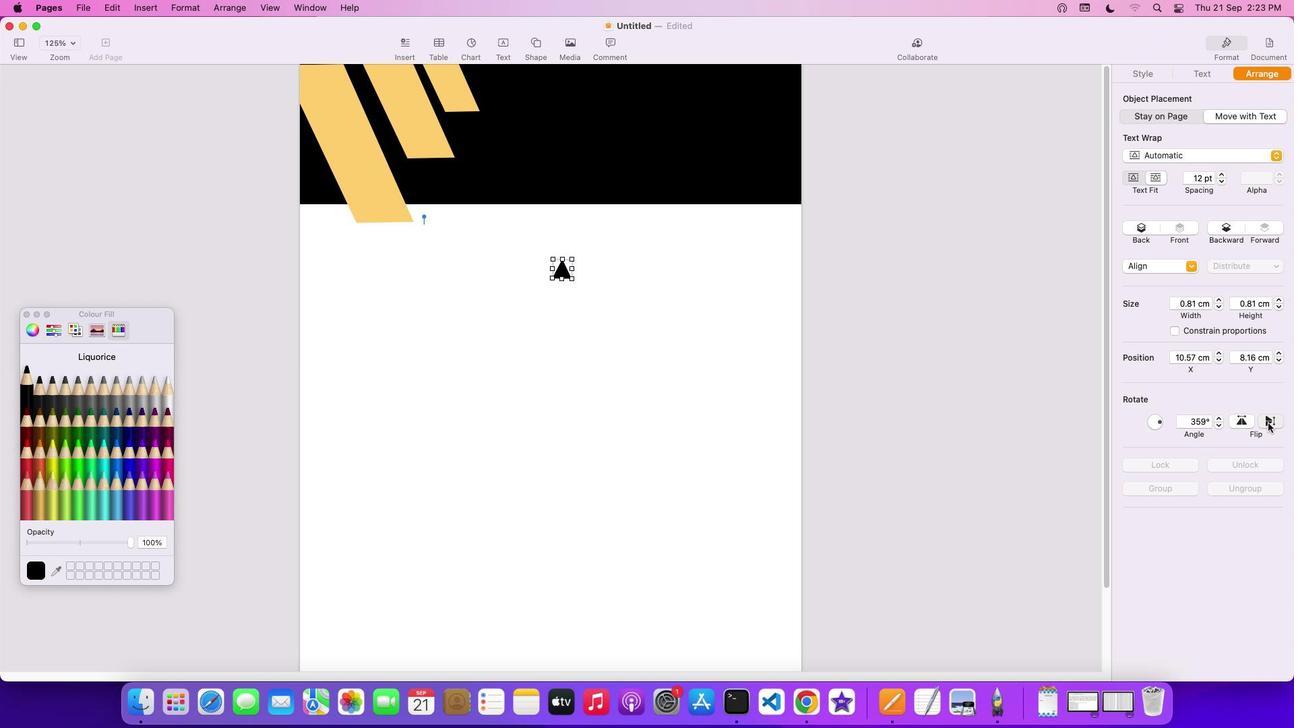 
Action: Mouse moved to (1266, 422)
Screenshot: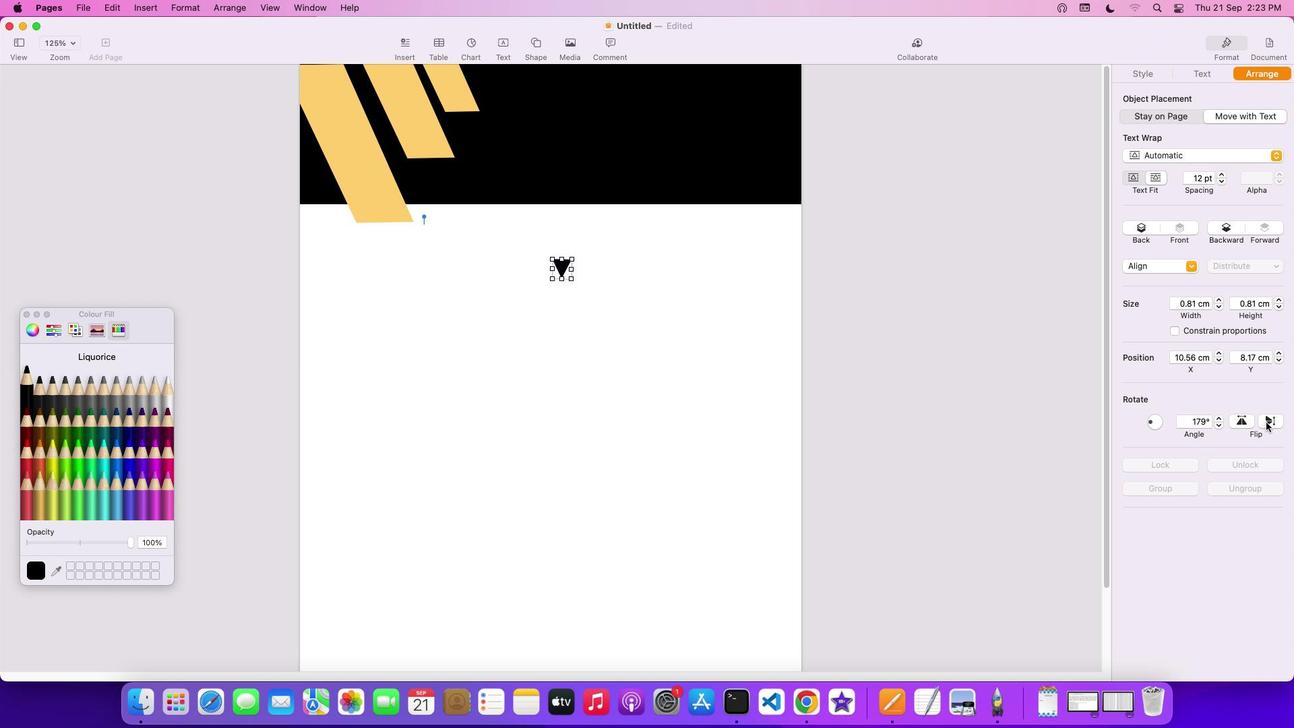 
Action: Mouse pressed left at (1266, 422)
Screenshot: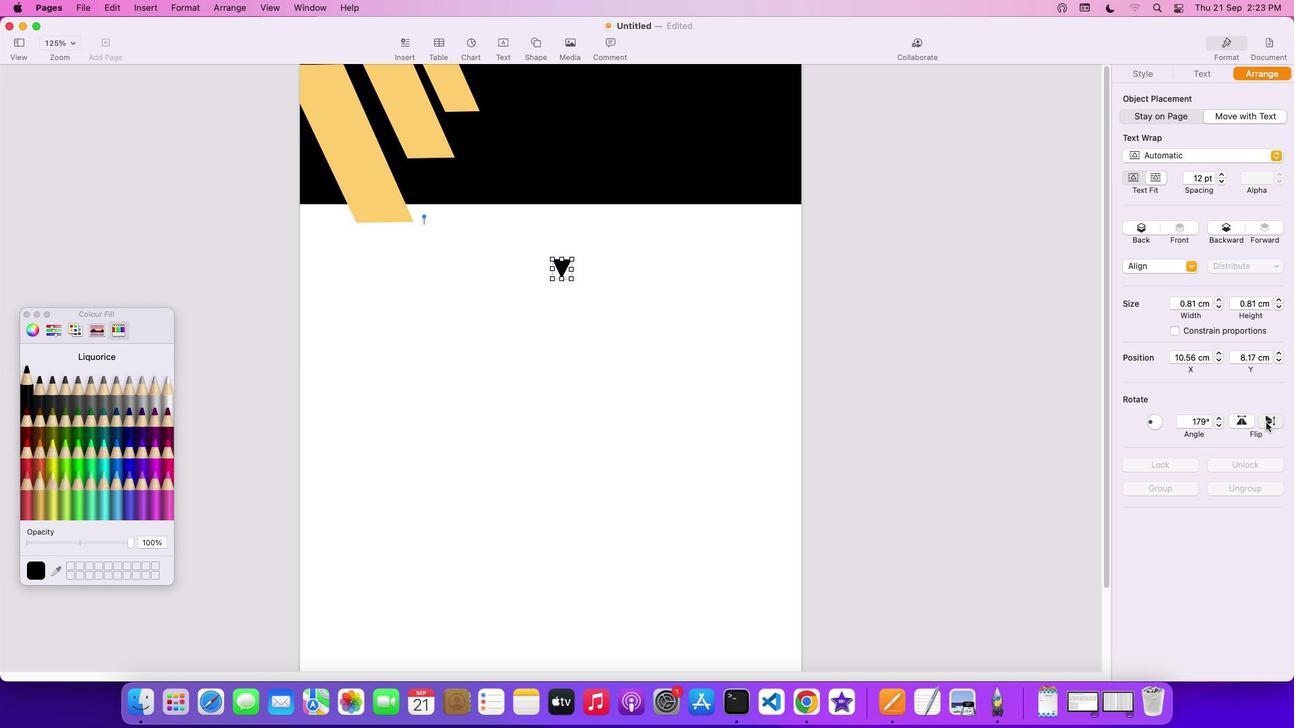 
Action: Mouse moved to (1160, 422)
